 Task: For heading Use Playfair display with bold and underline.  font size for heading26,  'Change the font style of data to'Playfair display and font size to 18,  Change the alignment of both headline & data to Align right In the sheet   Powerhouse Sales templetes   book
Action: Mouse moved to (65, 129)
Screenshot: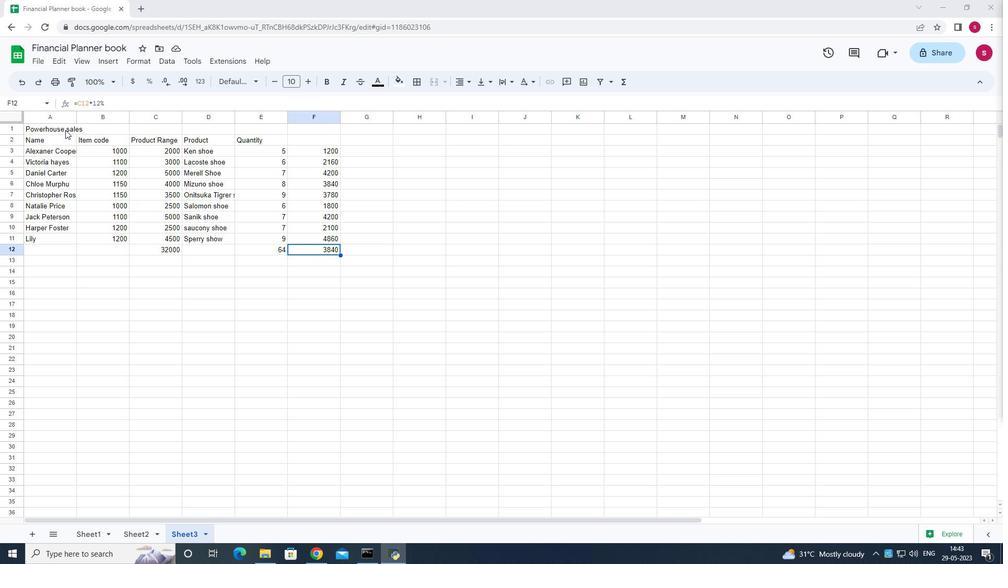 
Action: Mouse pressed left at (65, 129)
Screenshot: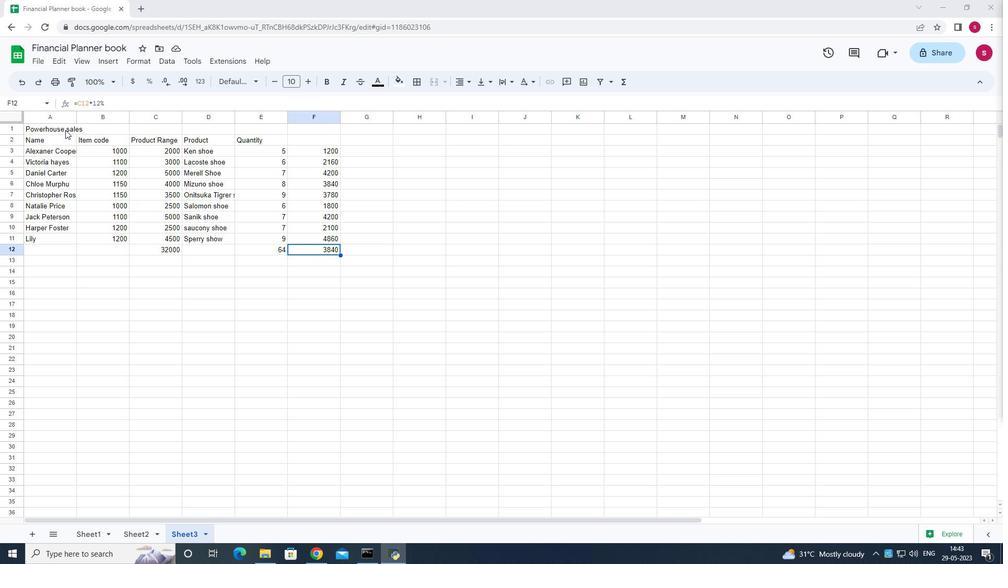 
Action: Mouse moved to (622, 80)
Screenshot: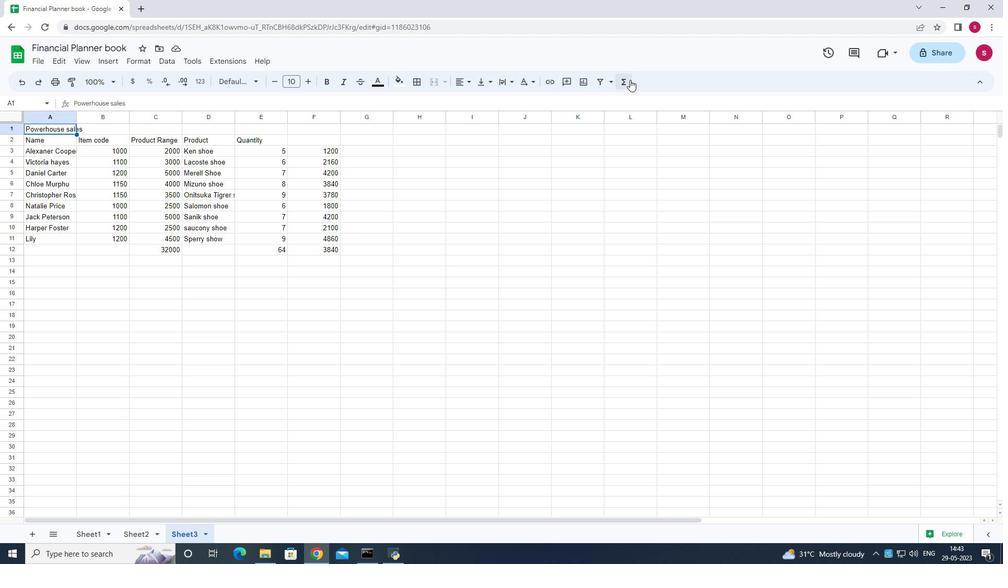 
Action: Mouse pressed left at (622, 80)
Screenshot: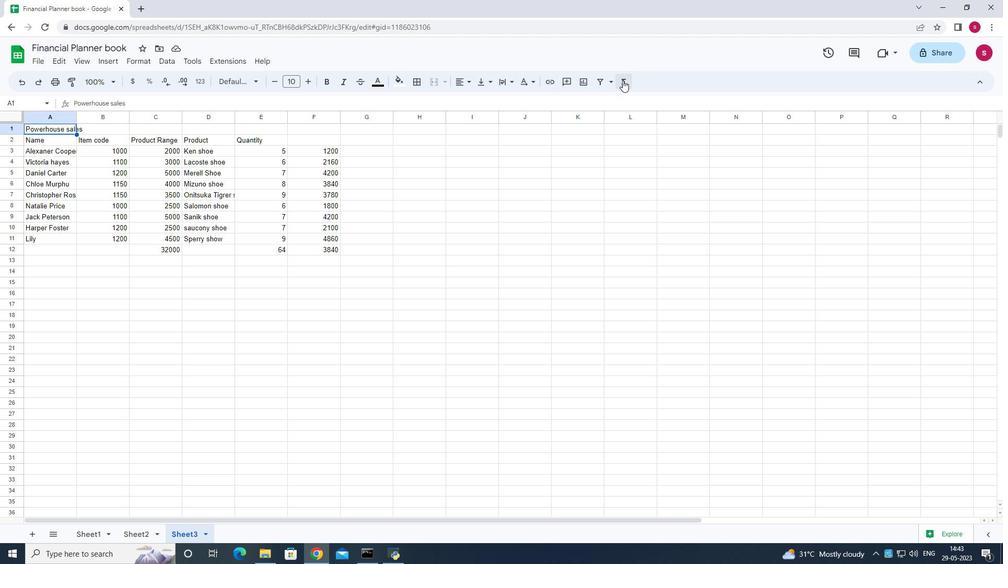 
Action: Mouse moved to (638, 230)
Screenshot: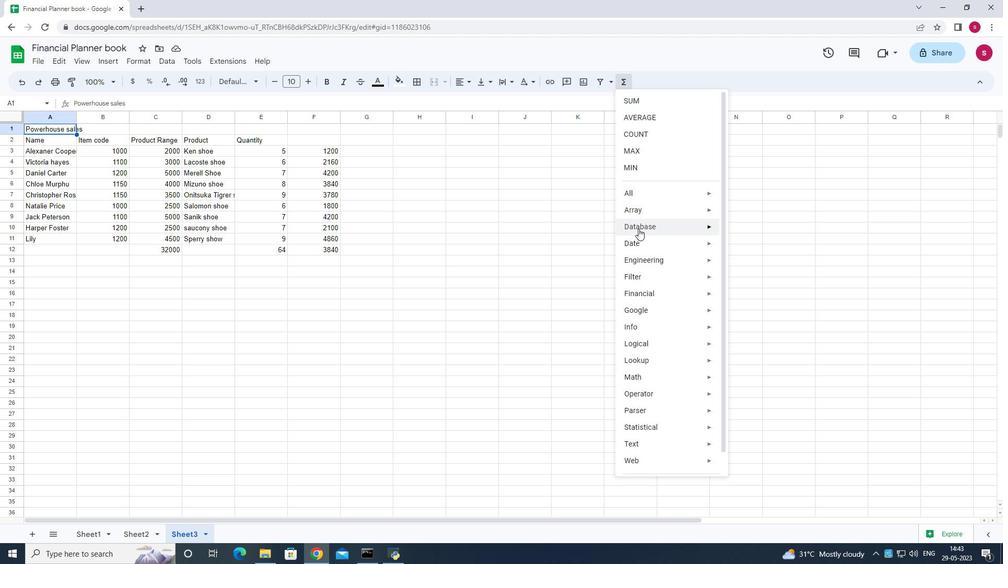 
Action: Mouse scrolled (638, 229) with delta (0, 0)
Screenshot: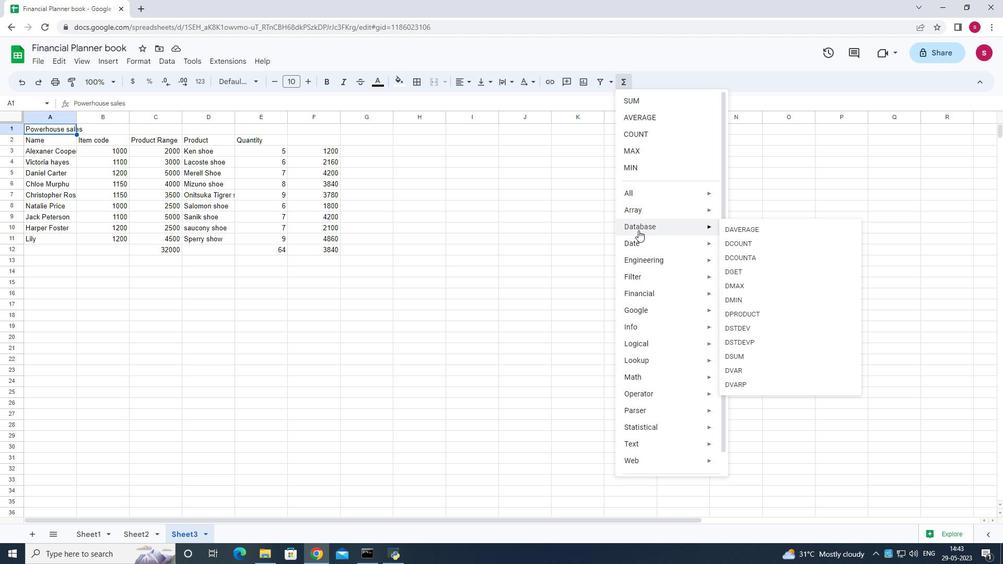 
Action: Mouse scrolled (638, 229) with delta (0, 0)
Screenshot: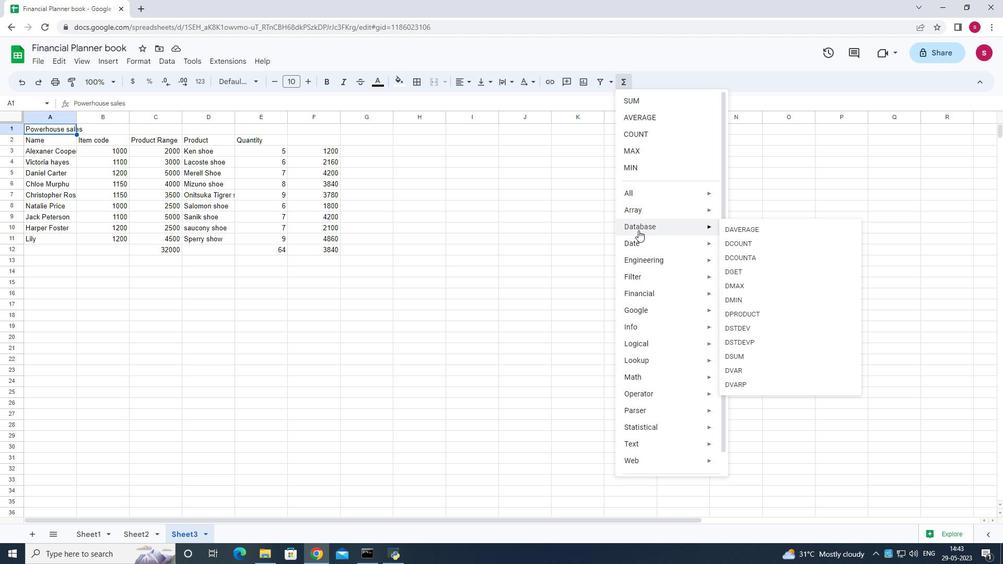 
Action: Mouse scrolled (638, 229) with delta (0, 0)
Screenshot: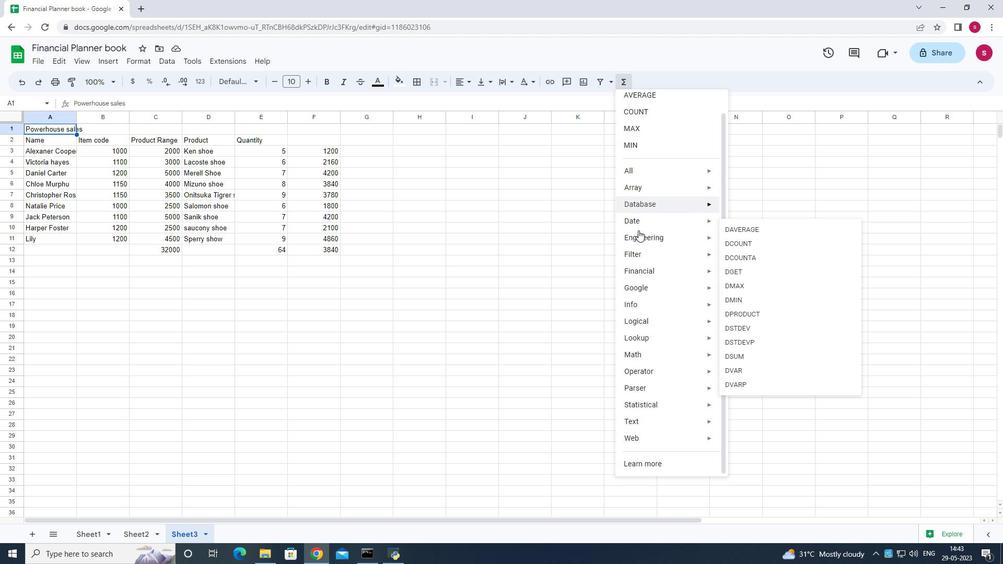 
Action: Mouse scrolled (638, 229) with delta (0, 0)
Screenshot: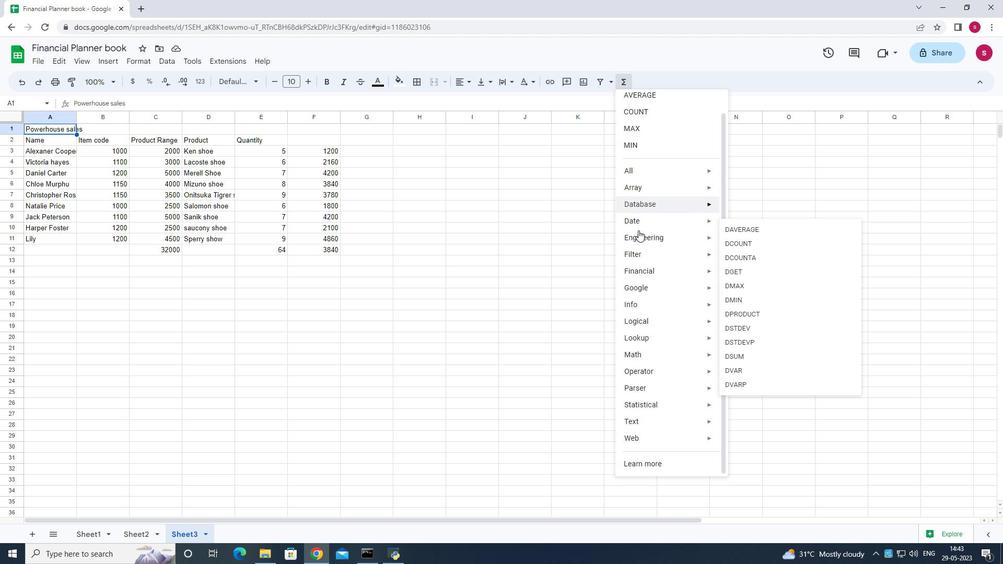 
Action: Mouse scrolled (638, 229) with delta (0, 0)
Screenshot: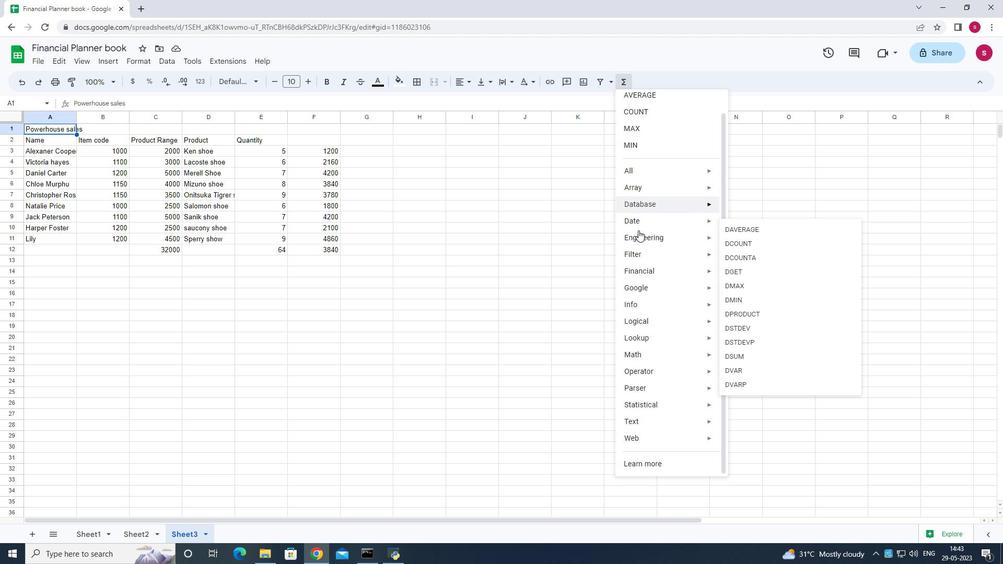 
Action: Mouse scrolled (638, 229) with delta (0, 0)
Screenshot: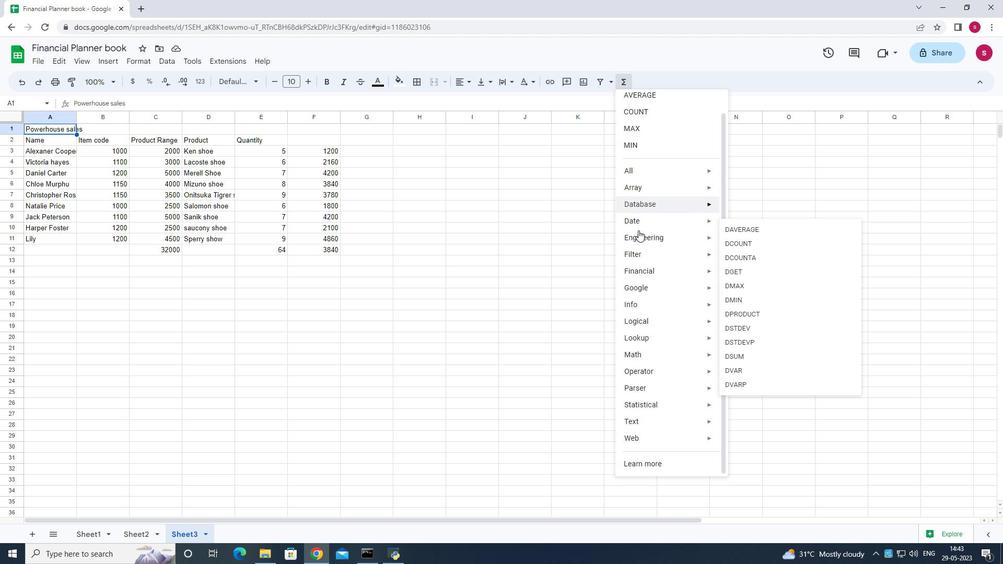 
Action: Mouse scrolled (638, 229) with delta (0, 0)
Screenshot: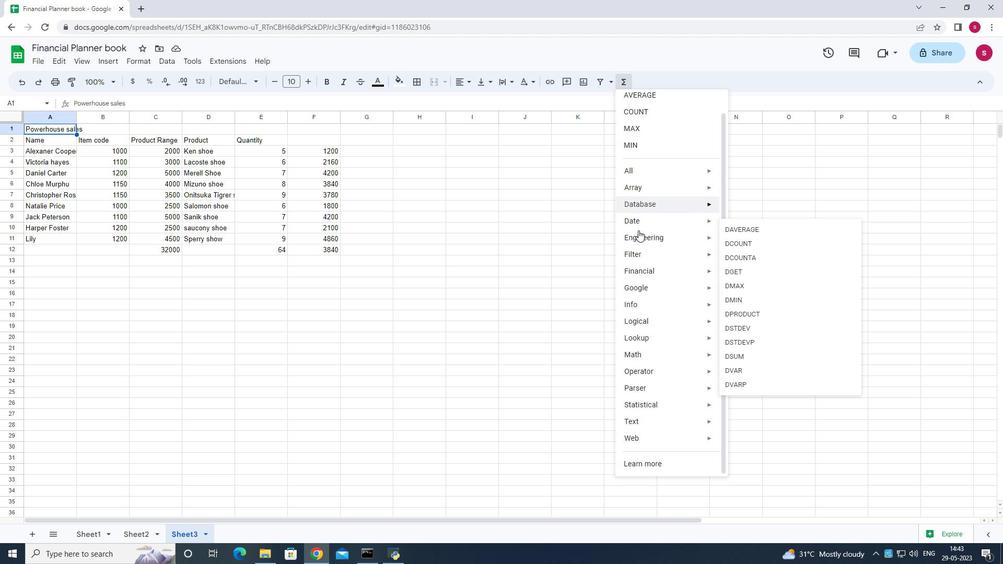 
Action: Mouse moved to (492, 229)
Screenshot: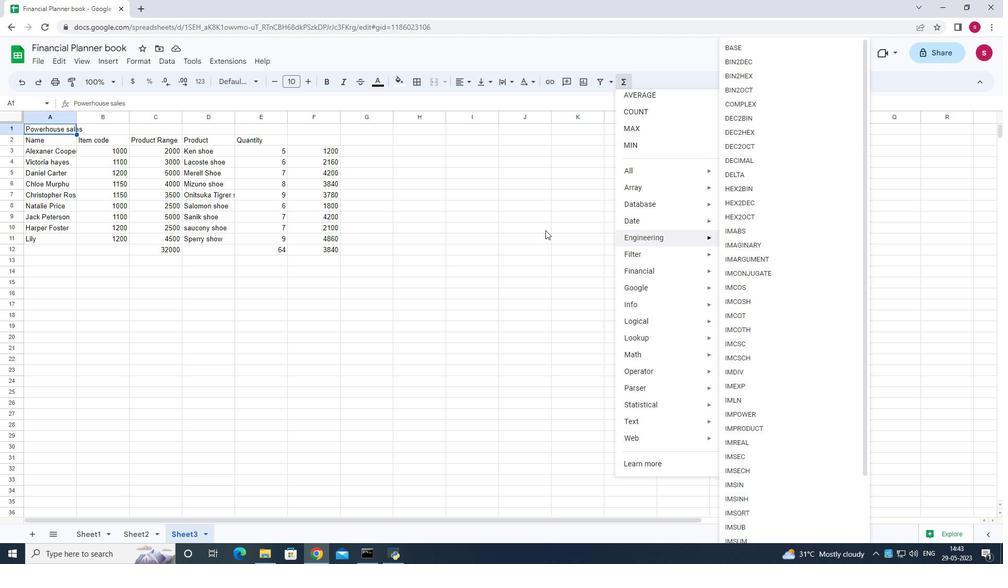 
Action: Mouse pressed left at (492, 229)
Screenshot: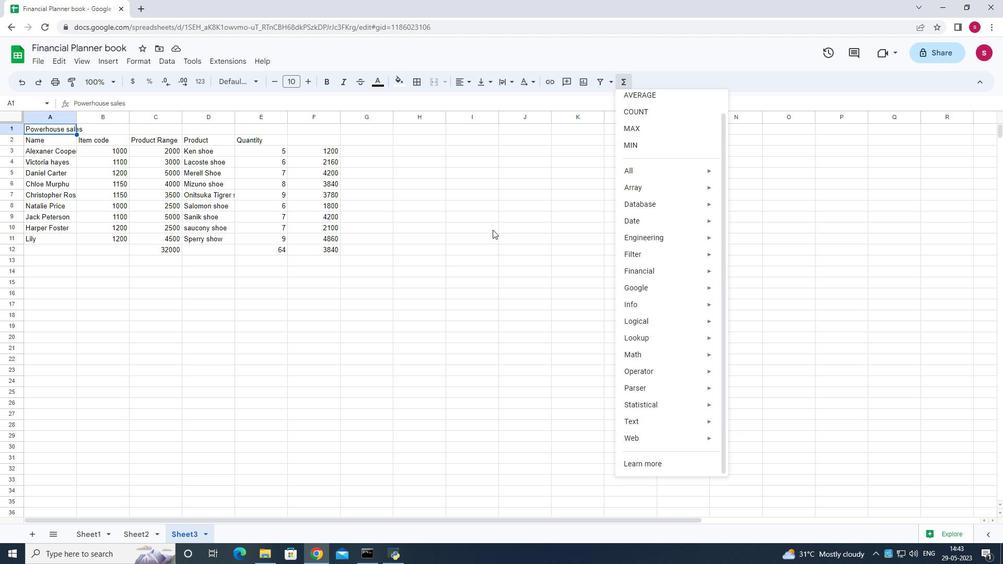 
Action: Mouse moved to (55, 129)
Screenshot: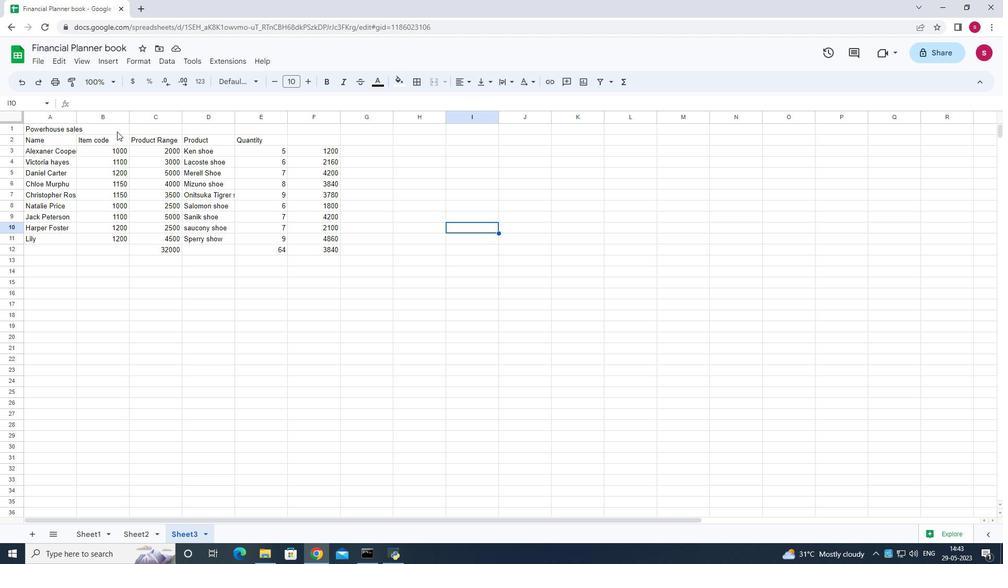 
Action: Mouse pressed left at (55, 129)
Screenshot: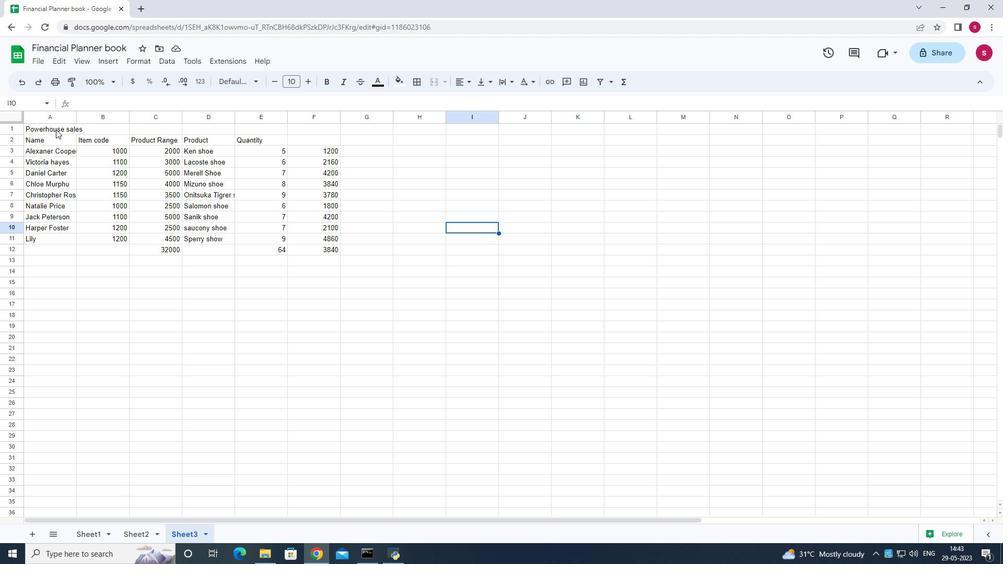 
Action: Mouse moved to (59, 57)
Screenshot: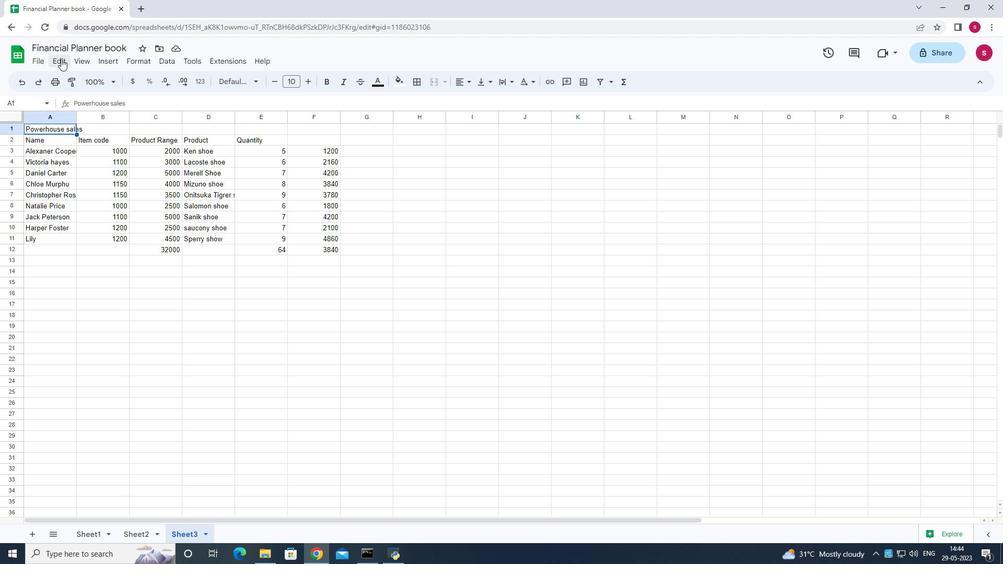 
Action: Mouse pressed left at (59, 57)
Screenshot: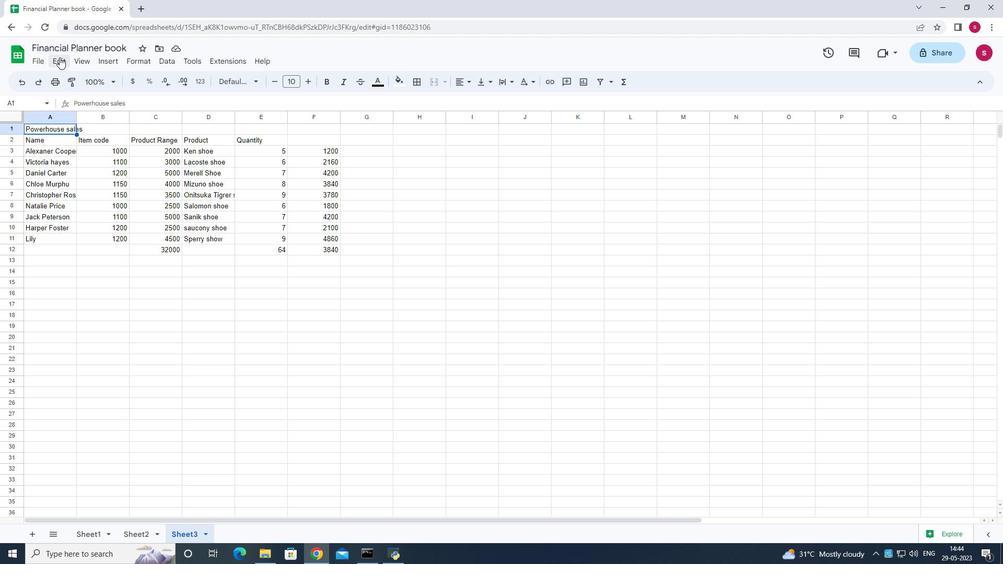 
Action: Mouse moved to (55, 270)
Screenshot: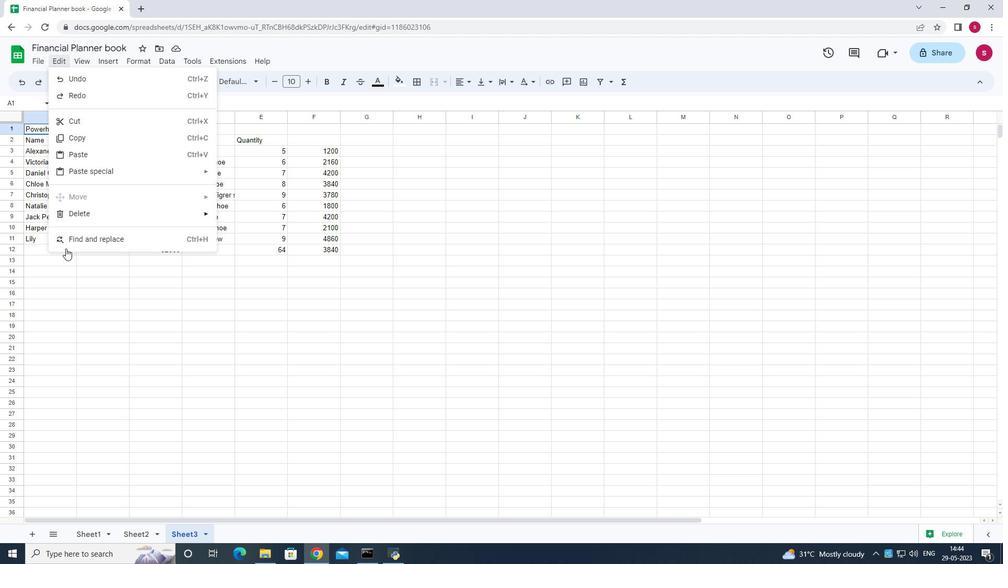
Action: Mouse pressed left at (55, 270)
Screenshot: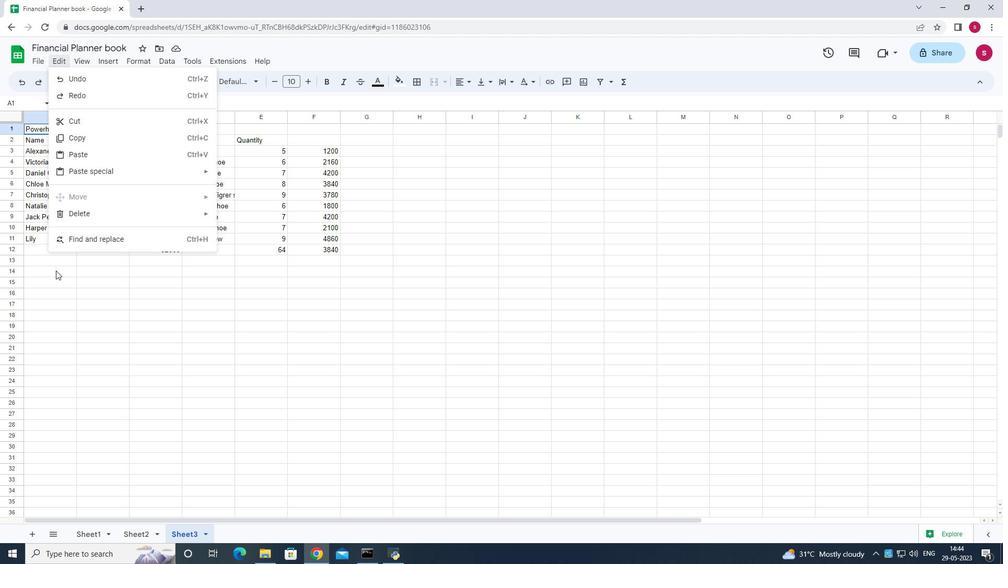 
Action: Mouse moved to (50, 125)
Screenshot: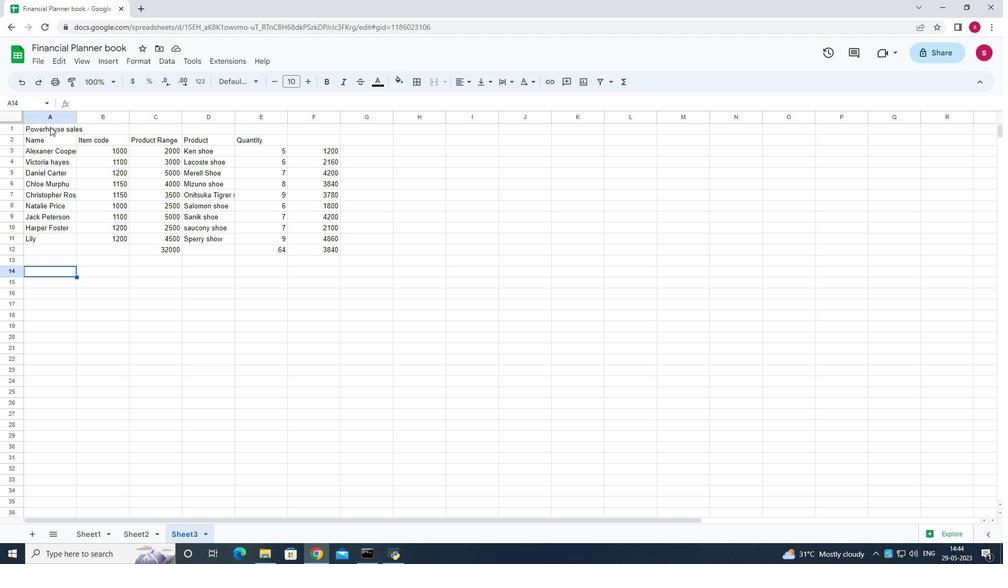 
Action: Mouse pressed left at (50, 125)
Screenshot: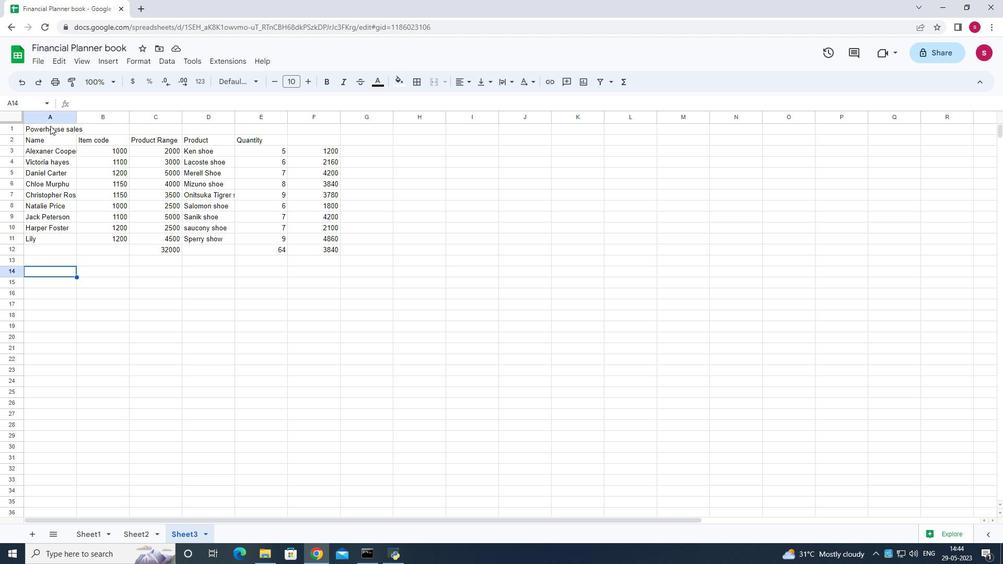 
Action: Mouse moved to (344, 82)
Screenshot: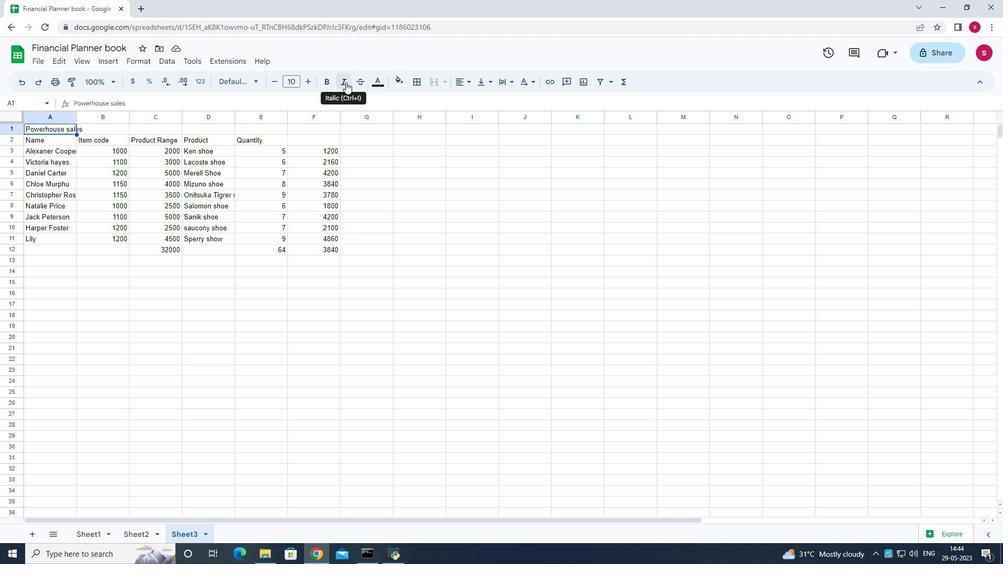 
Action: Mouse pressed left at (344, 82)
Screenshot: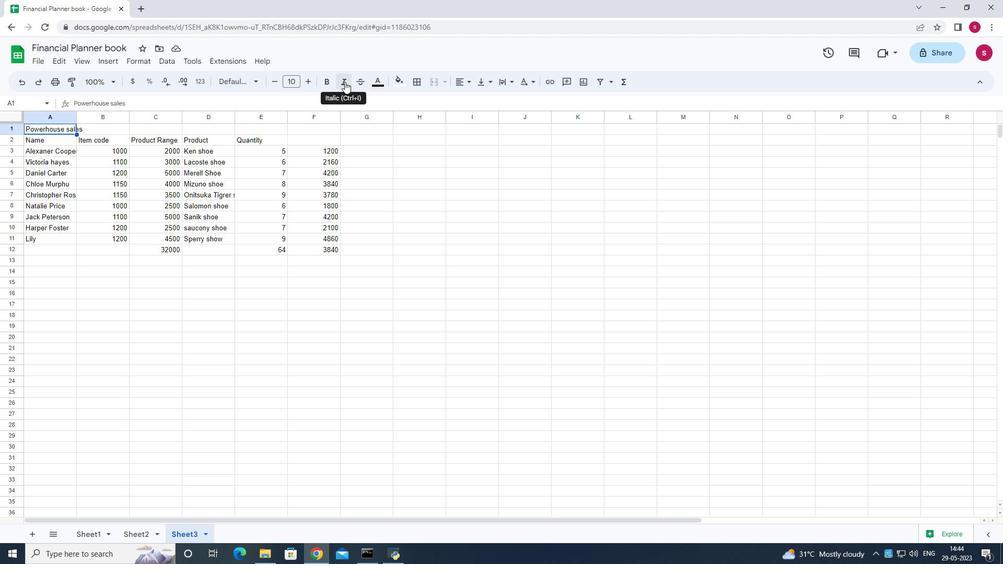 
Action: Mouse moved to (343, 81)
Screenshot: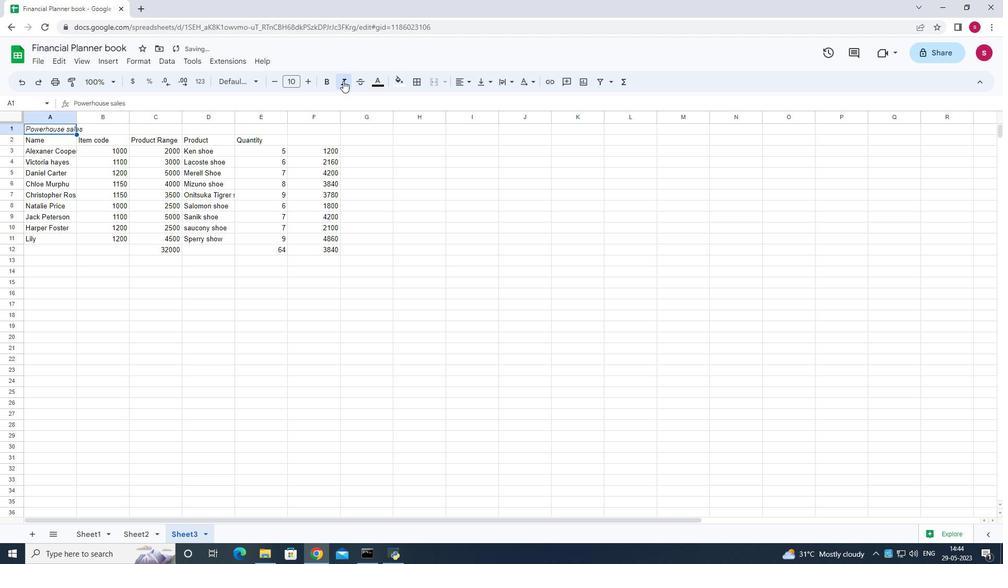 
Action: Mouse pressed left at (343, 81)
Screenshot: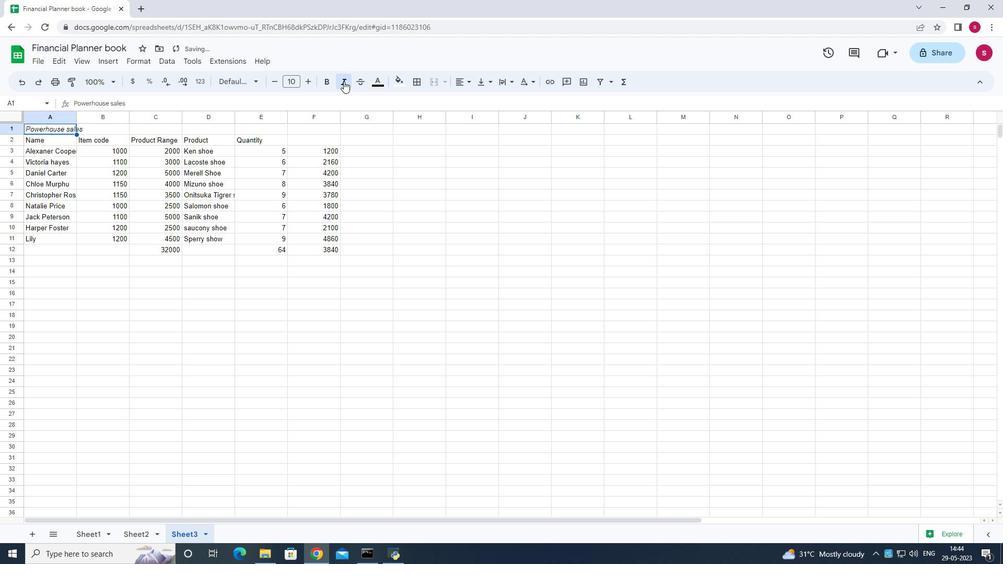 
Action: Mouse pressed left at (343, 81)
Screenshot: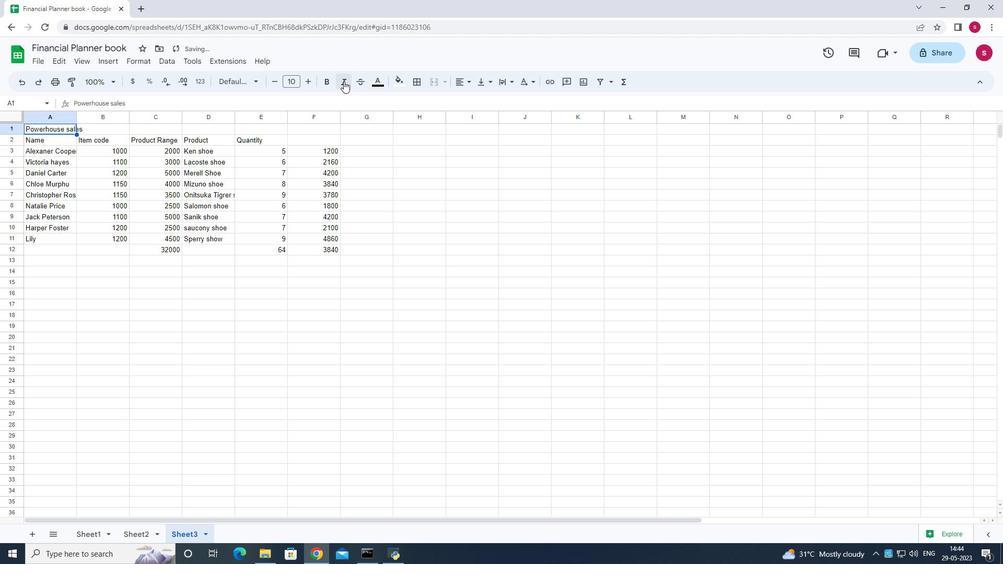 
Action: Mouse moved to (376, 68)
Screenshot: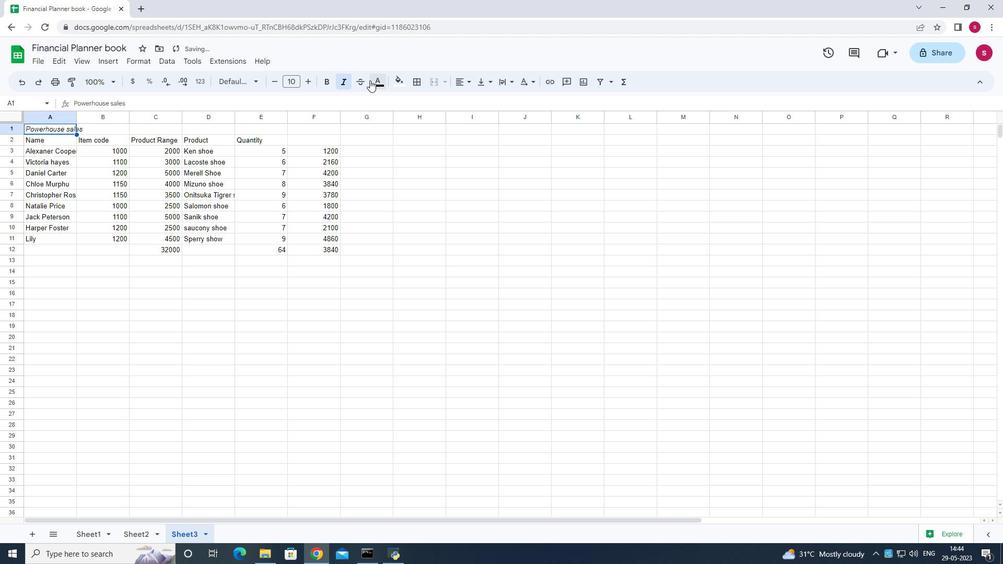
Action: Mouse pressed left at (376, 68)
Screenshot: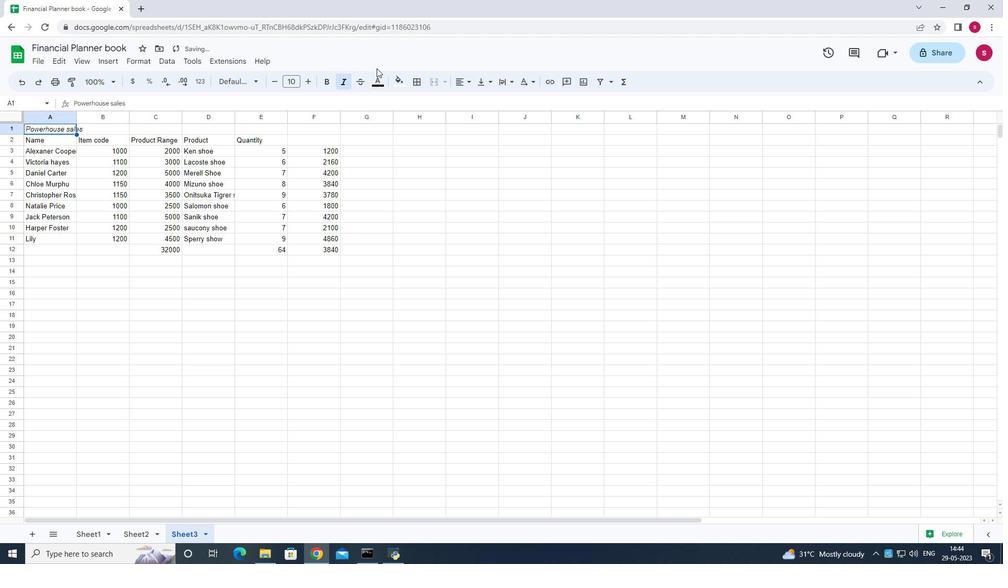 
Action: Mouse moved to (377, 76)
Screenshot: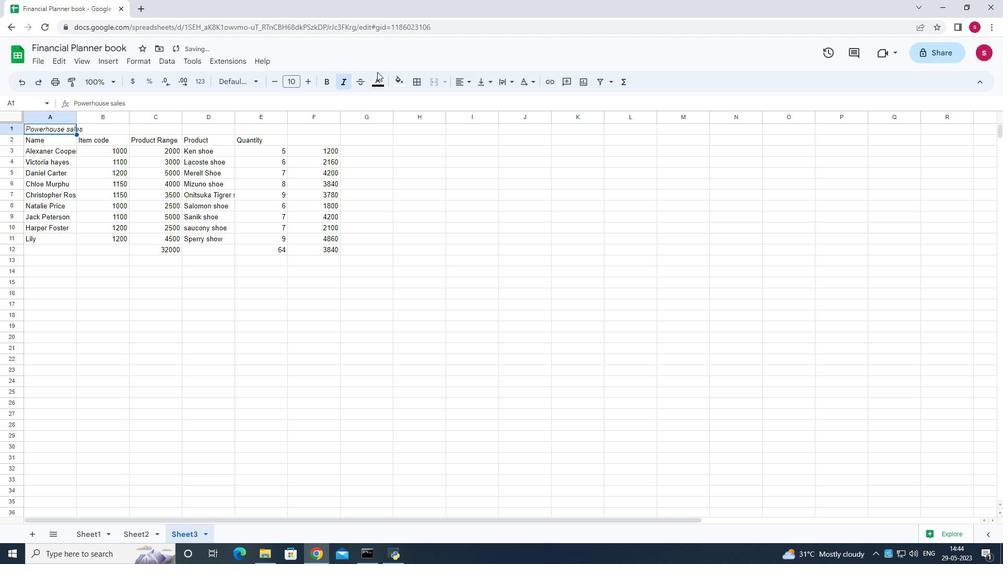 
Action: Mouse pressed left at (377, 76)
Screenshot: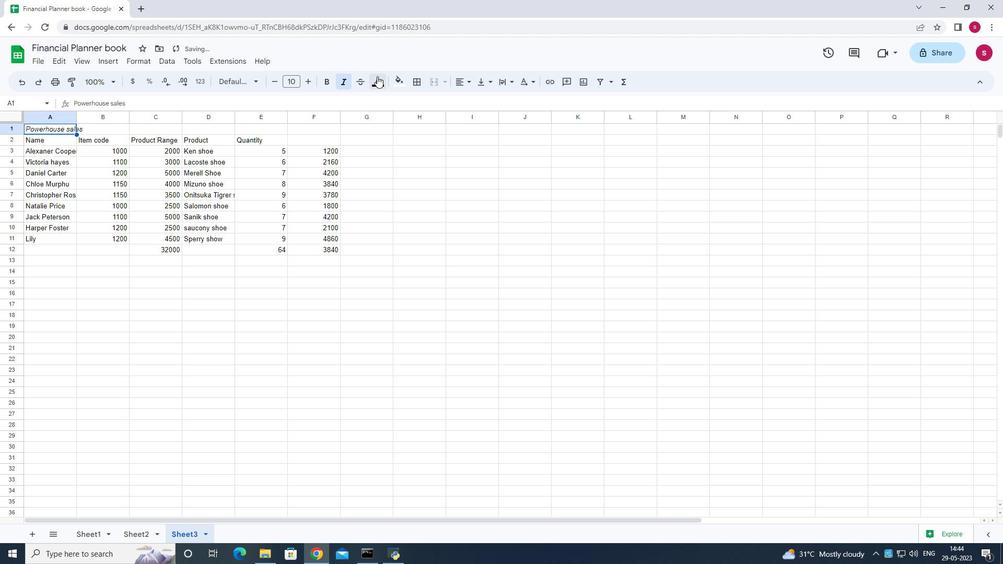 
Action: Mouse moved to (320, 94)
Screenshot: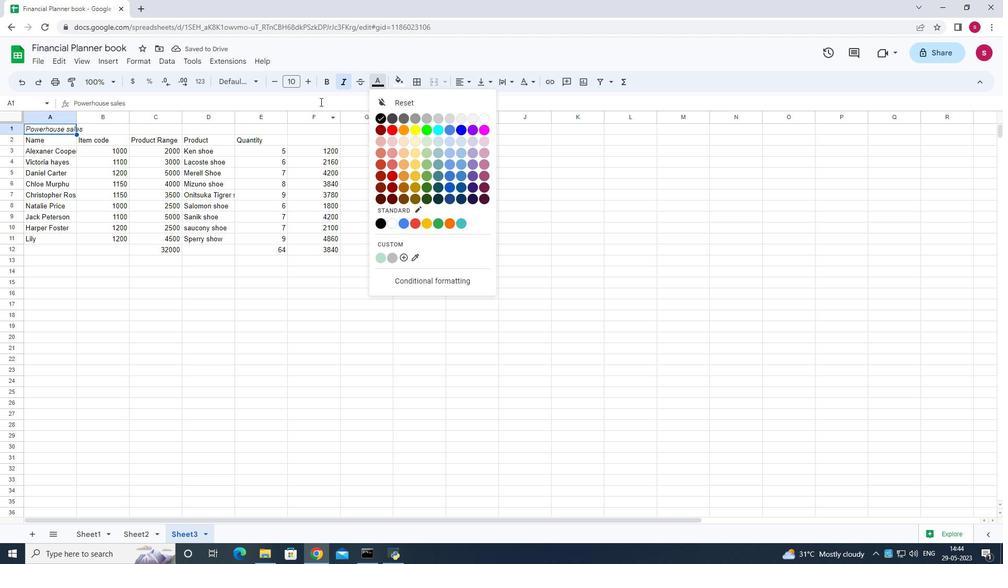 
Action: Mouse pressed left at (320, 94)
Screenshot: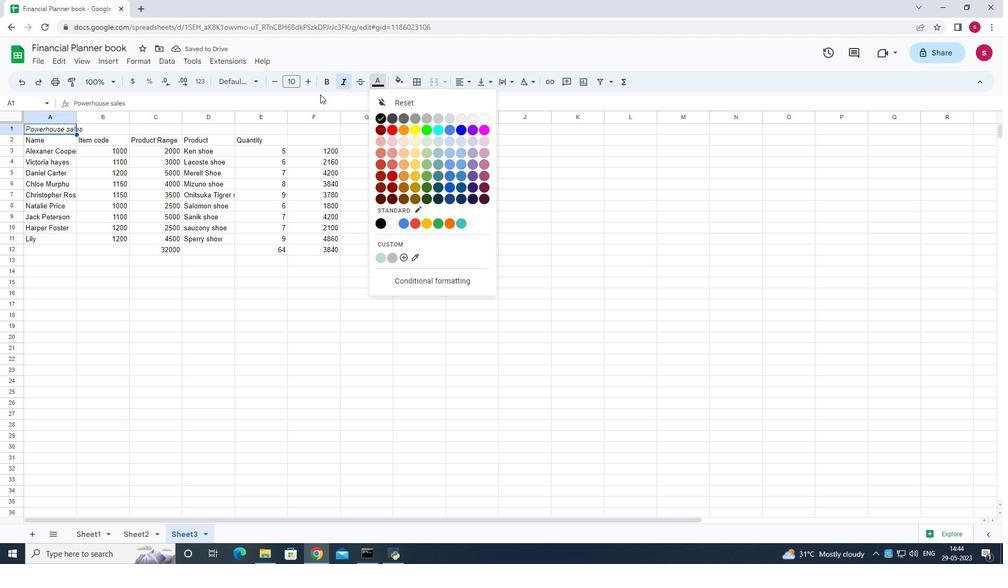 
Action: Mouse moved to (351, 78)
Screenshot: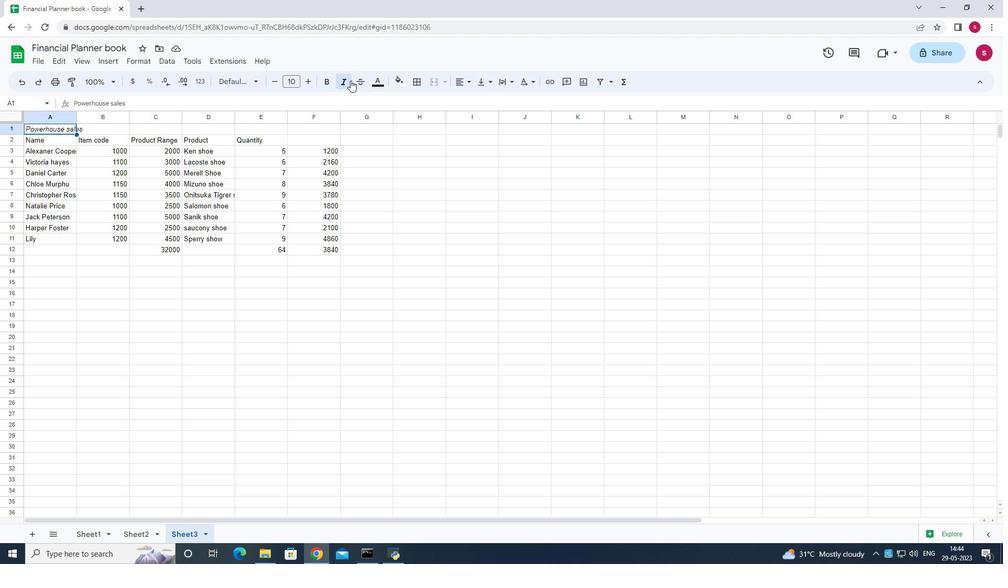 
Action: Mouse pressed left at (351, 78)
Screenshot: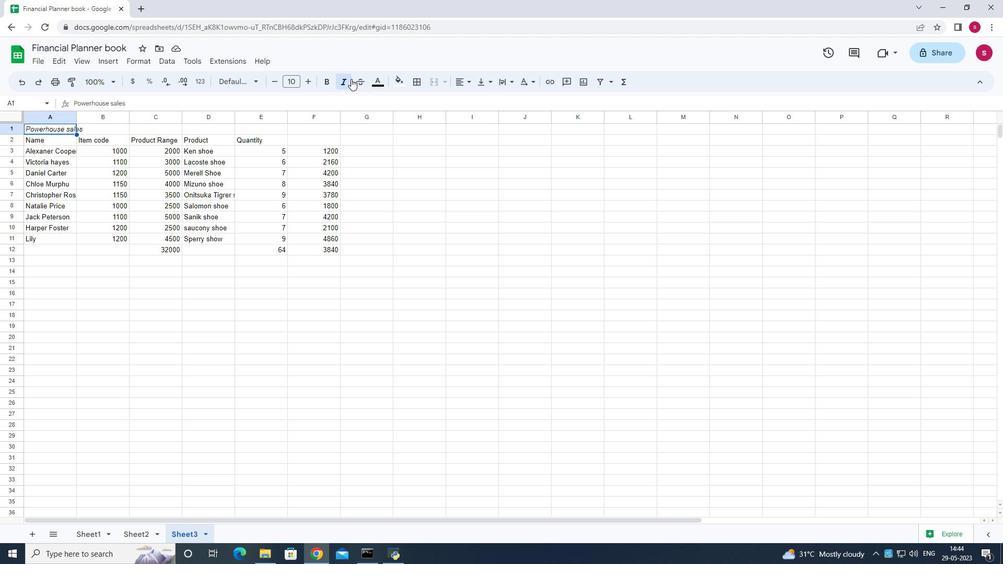 
Action: Mouse moved to (356, 78)
Screenshot: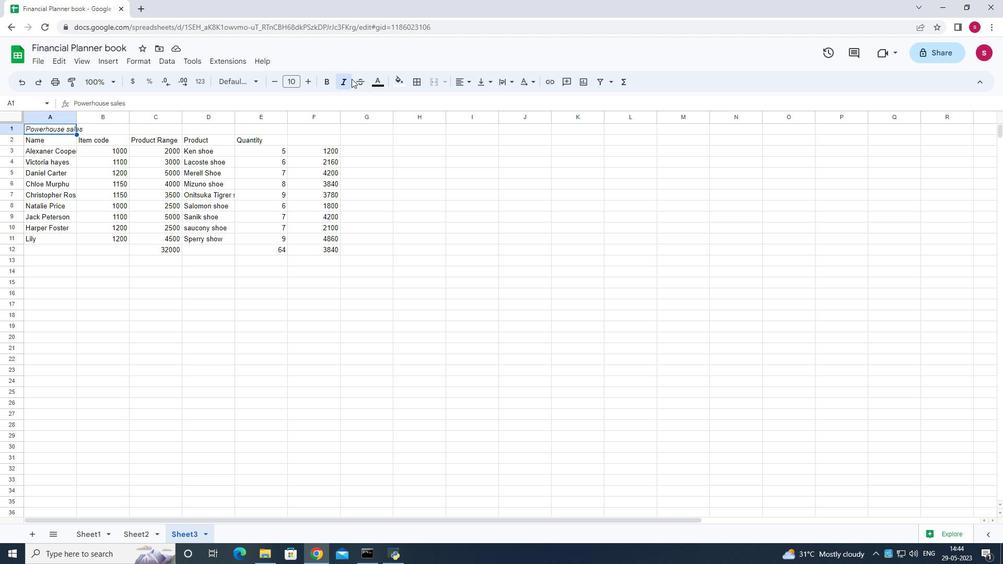
Action: Mouse pressed left at (356, 78)
Screenshot: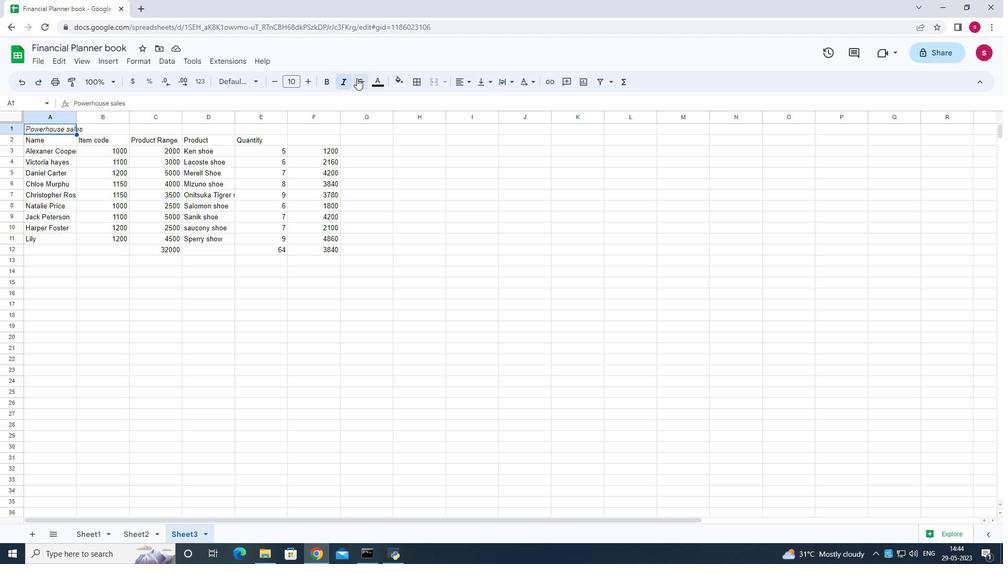 
Action: Mouse pressed left at (356, 78)
Screenshot: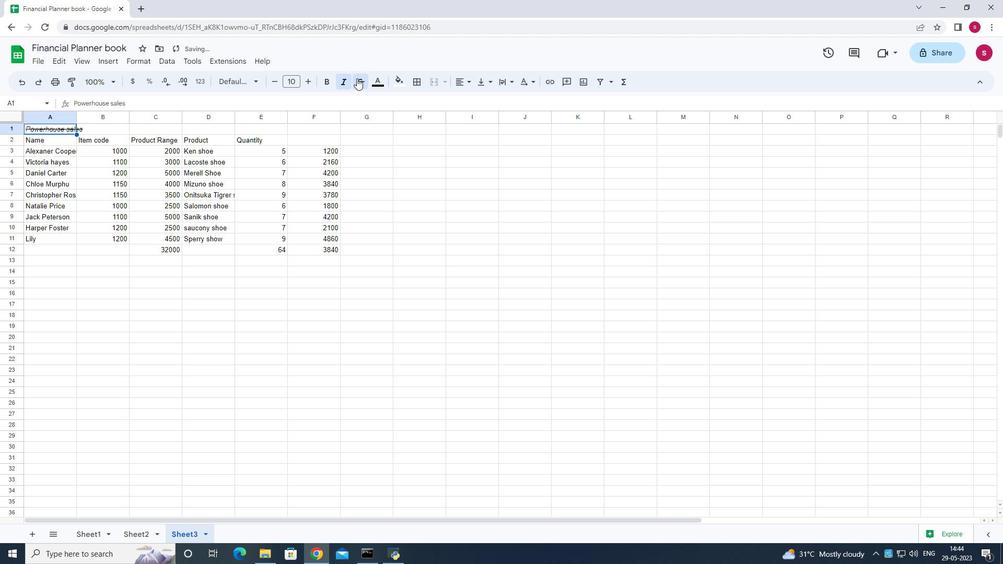 
Action: Mouse pressed left at (356, 78)
Screenshot: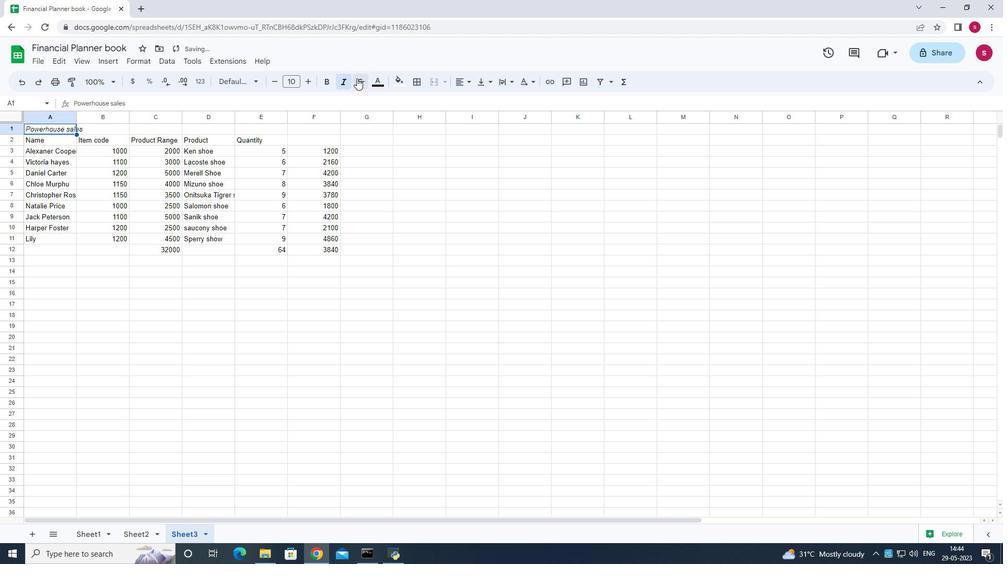 
Action: Mouse pressed left at (356, 78)
Screenshot: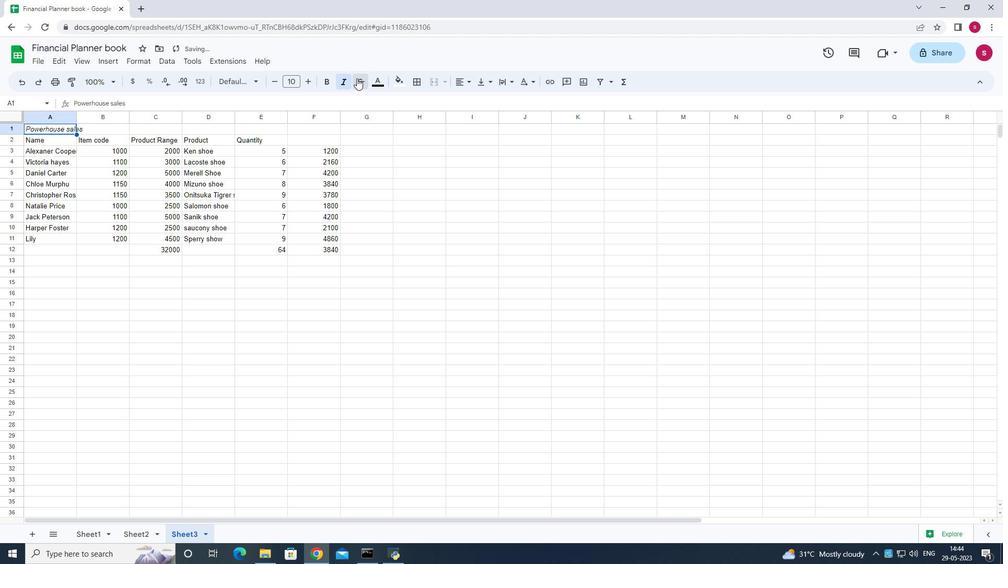 
Action: Mouse pressed left at (356, 78)
Screenshot: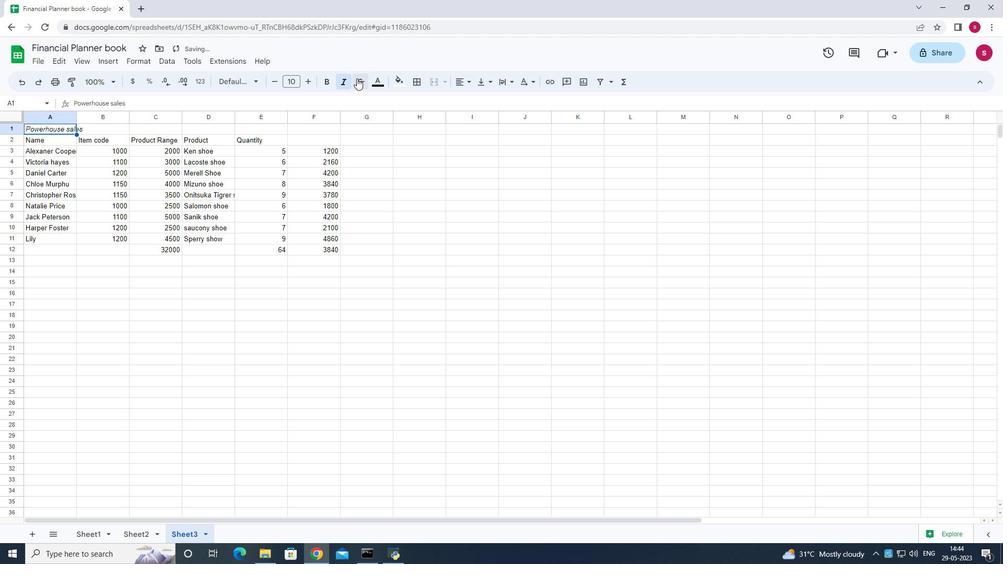
Action: Mouse pressed left at (356, 78)
Screenshot: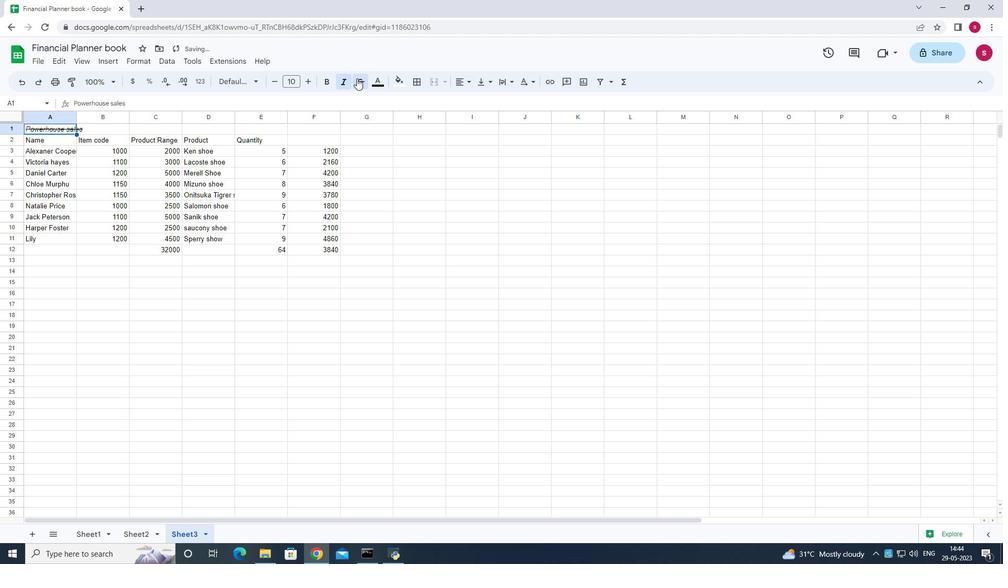 
Action: Mouse moved to (324, 79)
Screenshot: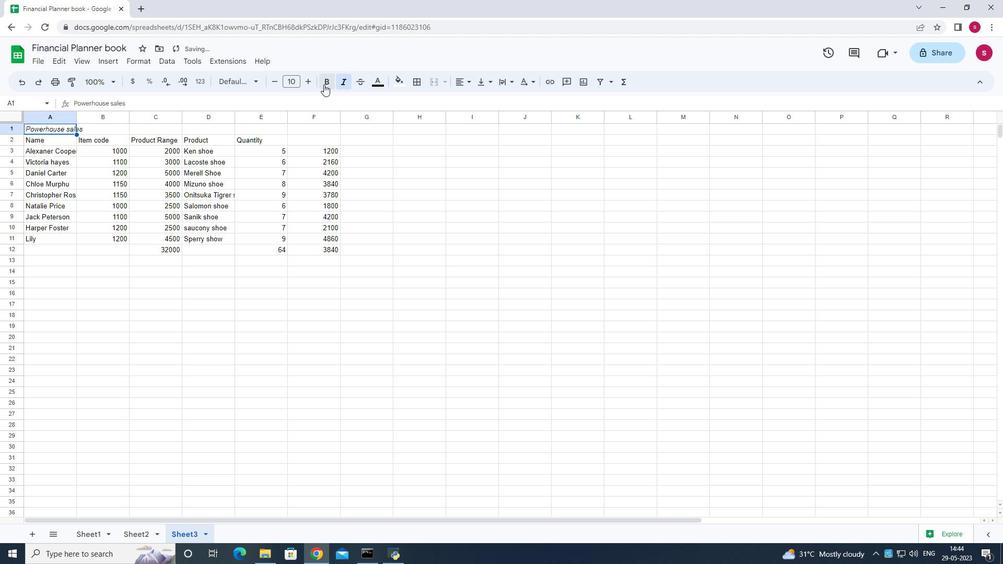 
Action: Mouse pressed left at (324, 79)
Screenshot: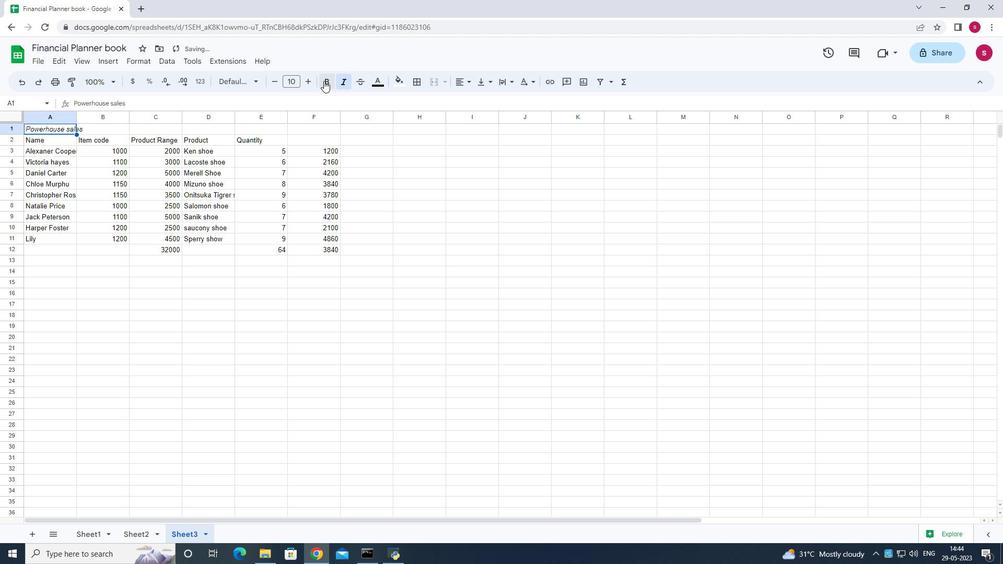 
Action: Mouse moved to (298, 112)
Screenshot: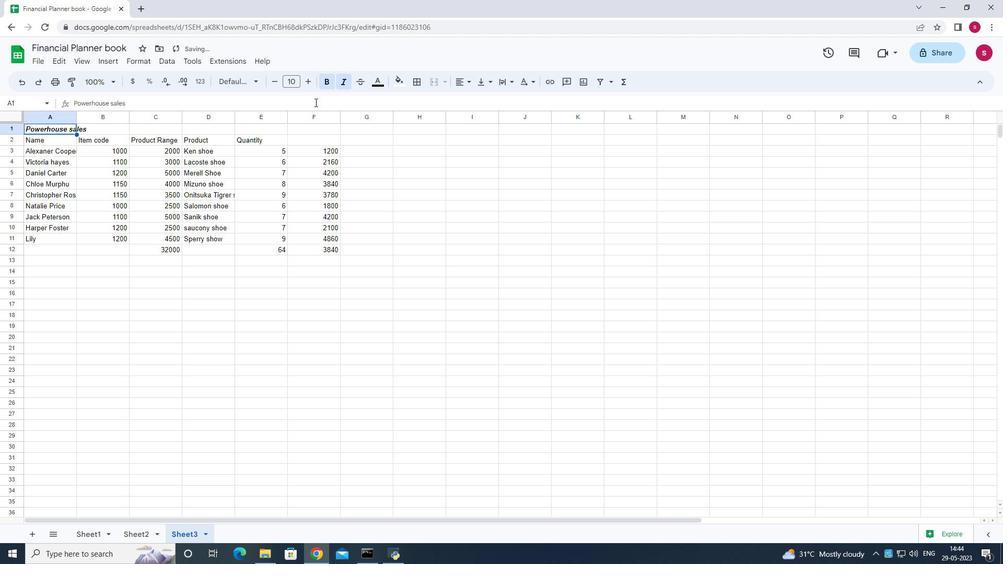 
Action: Mouse pressed left at (298, 112)
Screenshot: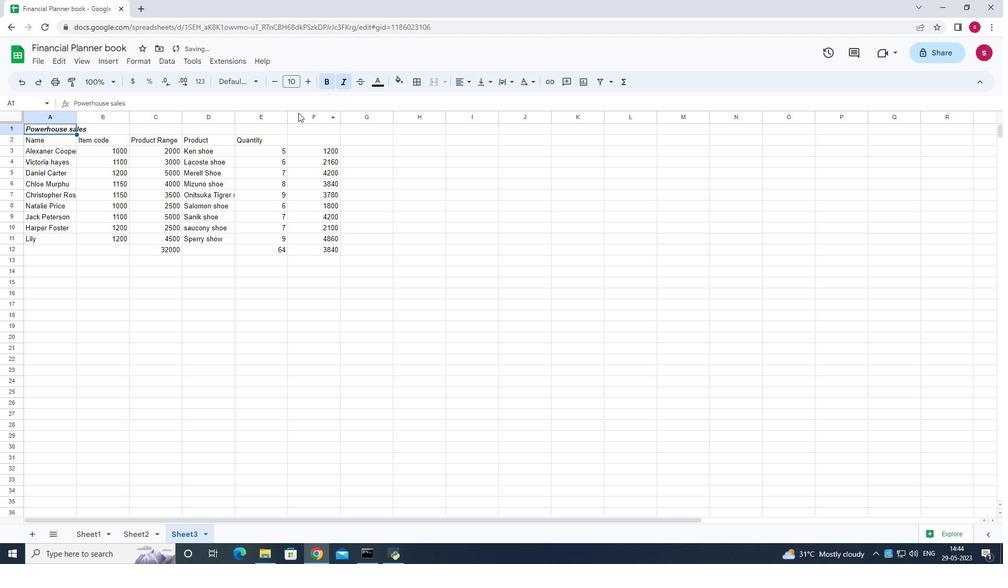 
Action: Mouse moved to (61, 127)
Screenshot: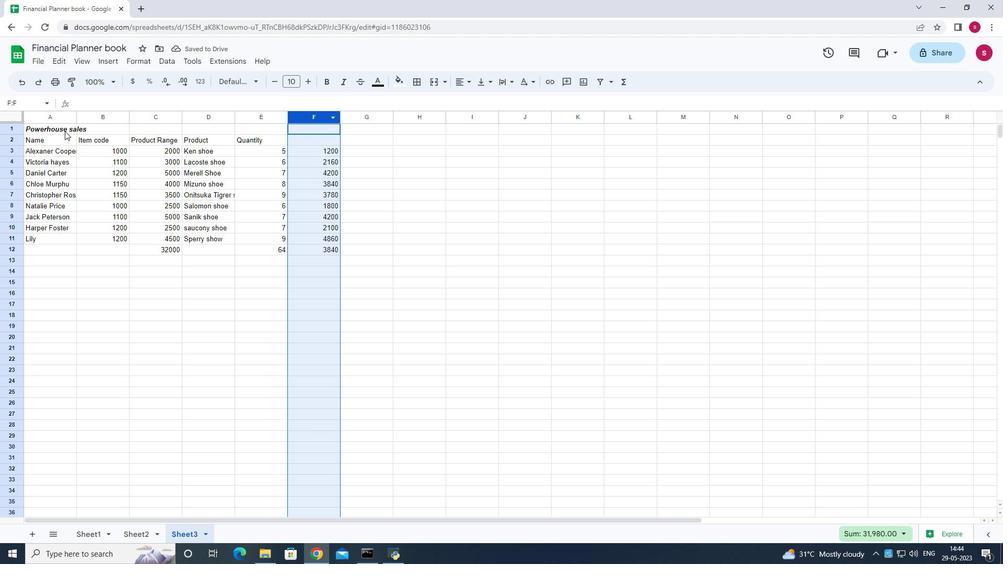 
Action: Mouse pressed left at (61, 127)
Screenshot: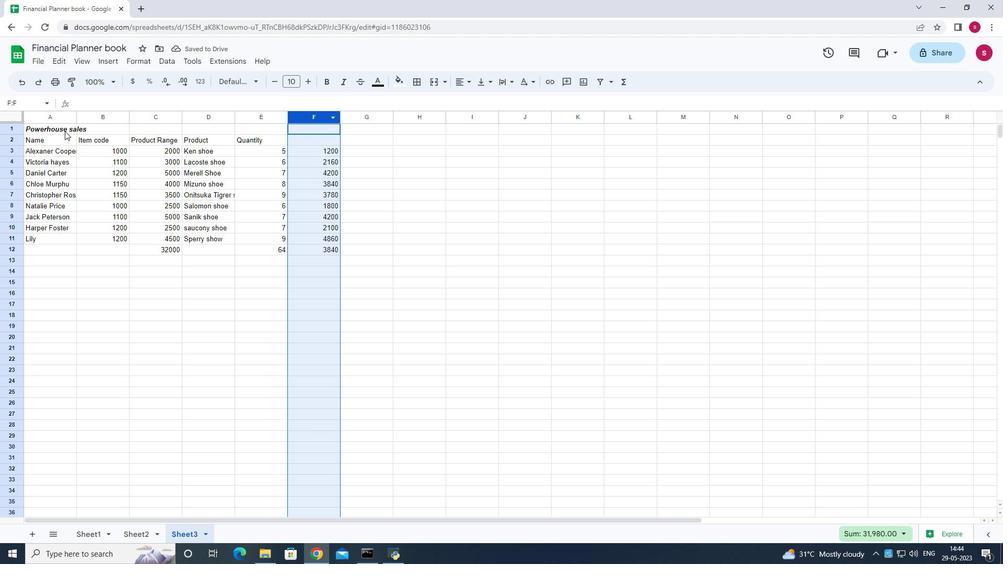 
Action: Mouse moved to (522, 81)
Screenshot: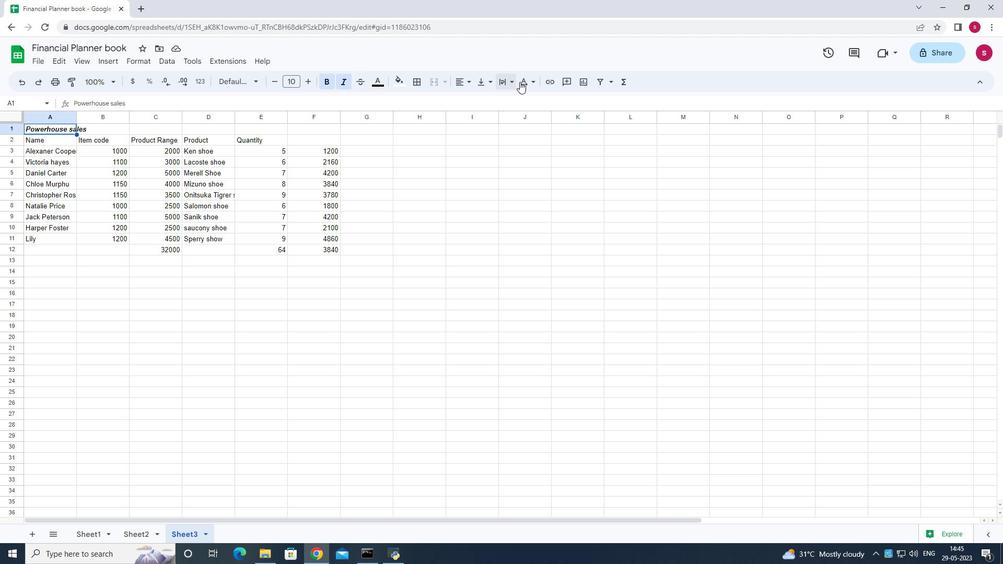 
Action: Mouse pressed left at (522, 81)
Screenshot: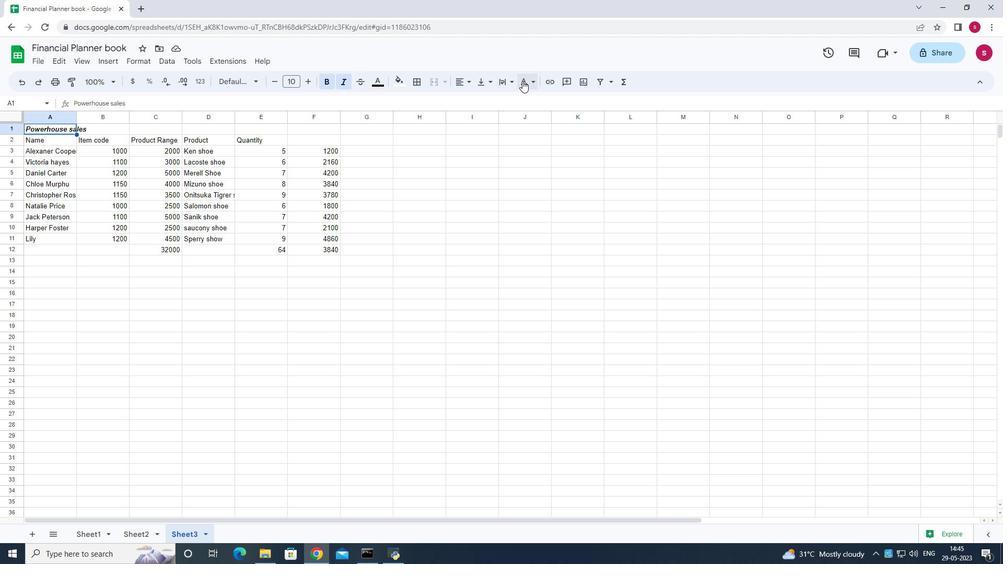 
Action: Mouse moved to (480, 83)
Screenshot: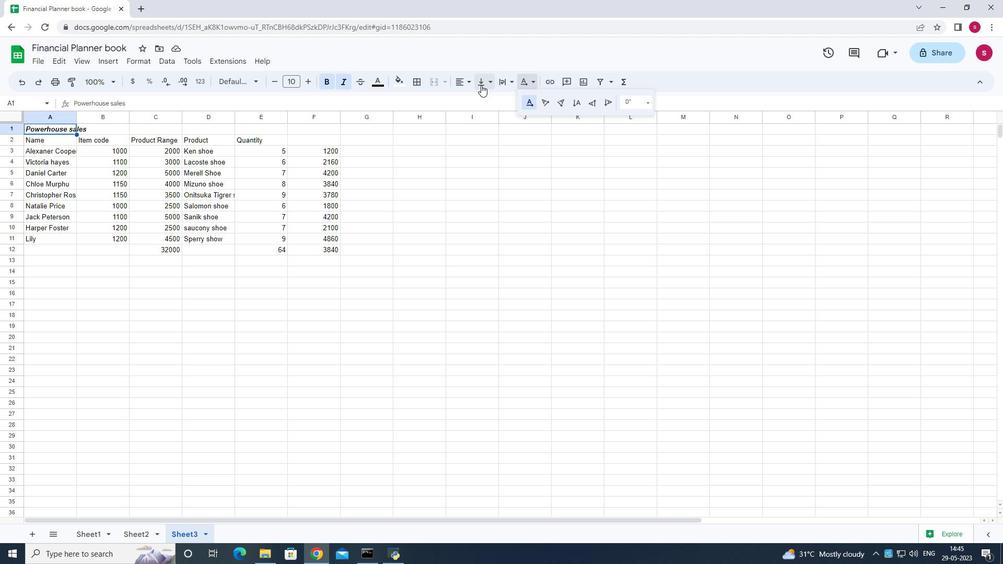 
Action: Mouse pressed left at (480, 83)
Screenshot: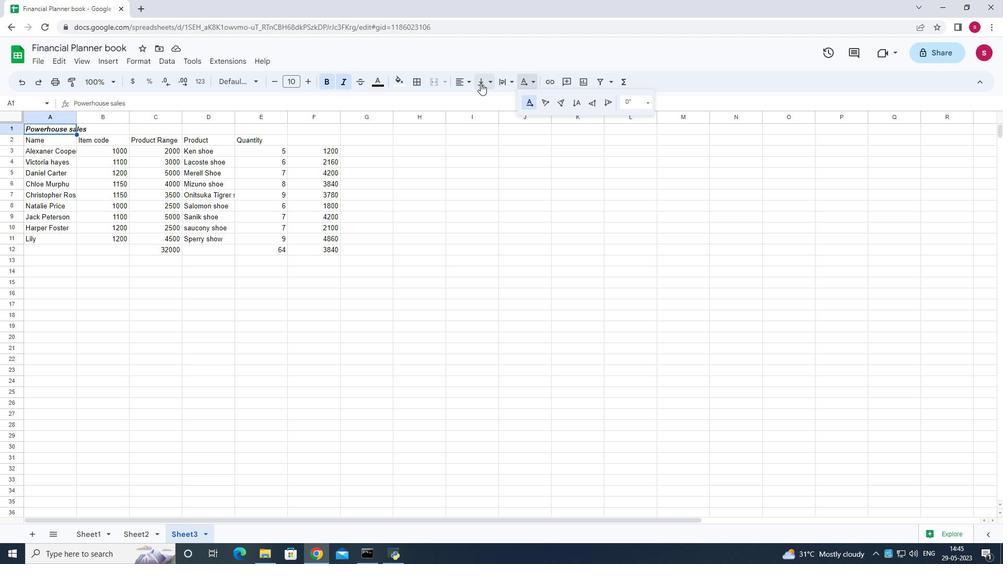 
Action: Mouse moved to (530, 80)
Screenshot: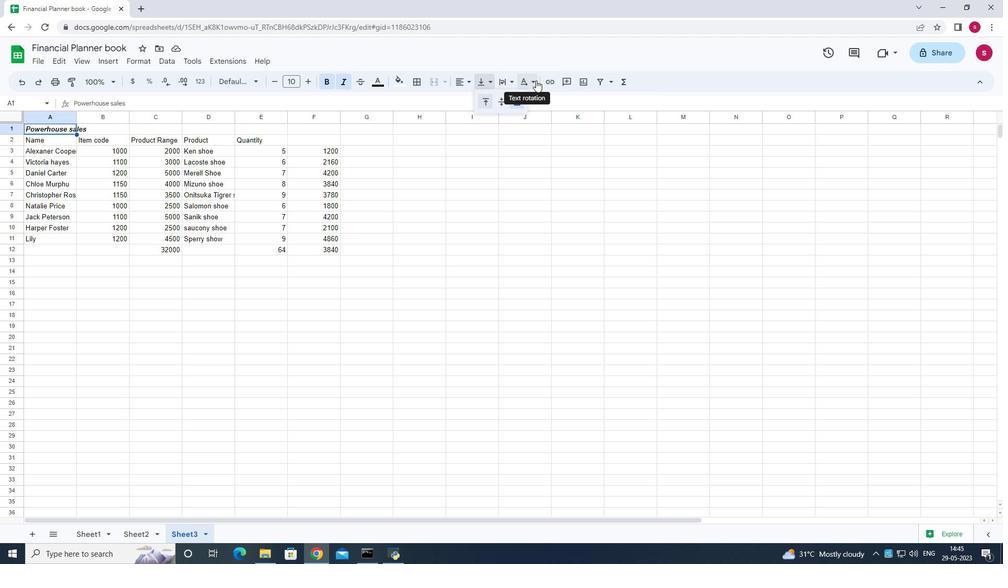 
Action: Mouse pressed left at (530, 80)
Screenshot: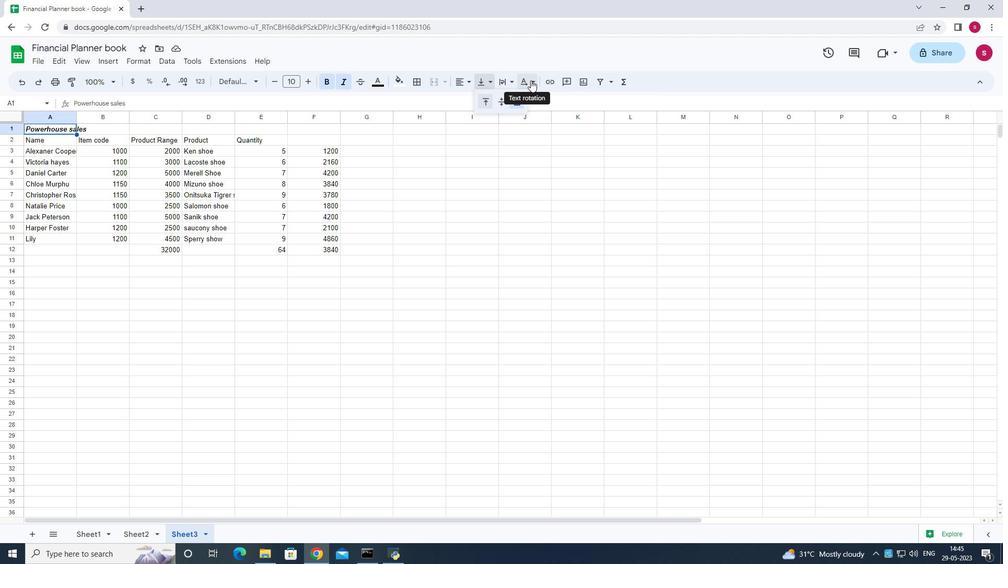 
Action: Mouse moved to (255, 78)
Screenshot: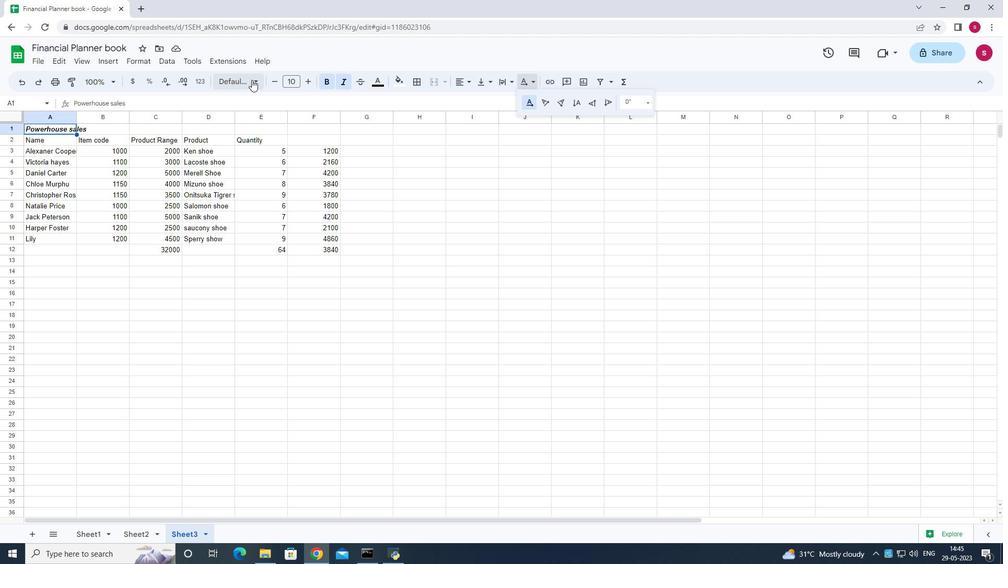 
Action: Mouse pressed left at (255, 78)
Screenshot: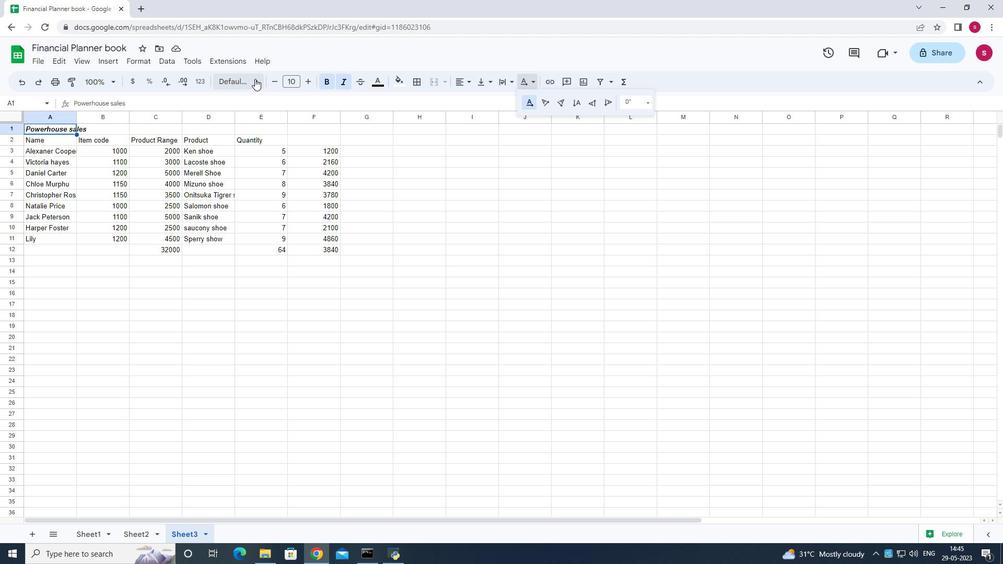 
Action: Mouse moved to (240, 168)
Screenshot: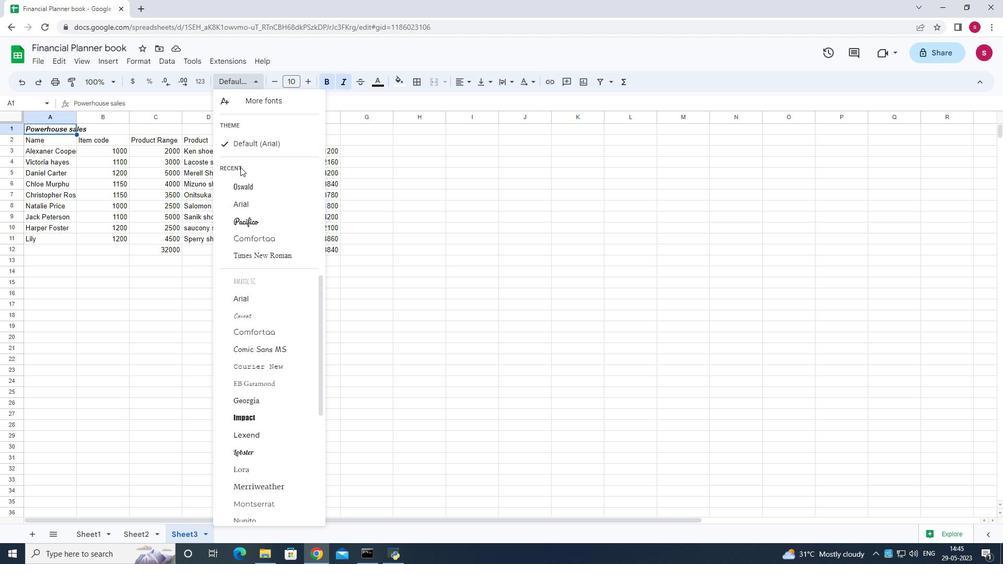 
Action: Mouse scrolled (240, 168) with delta (0, 0)
Screenshot: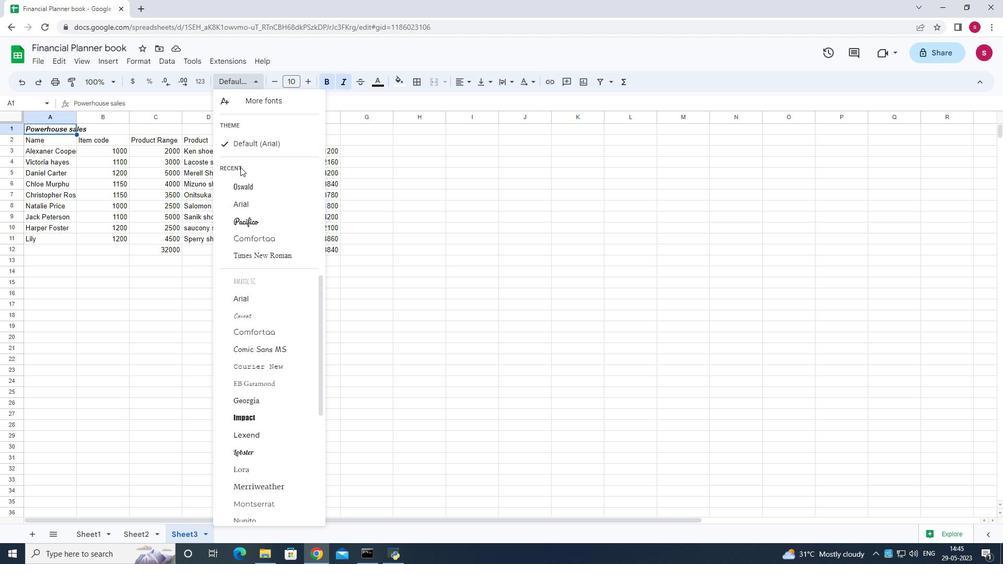 
Action: Mouse scrolled (240, 168) with delta (0, 0)
Screenshot: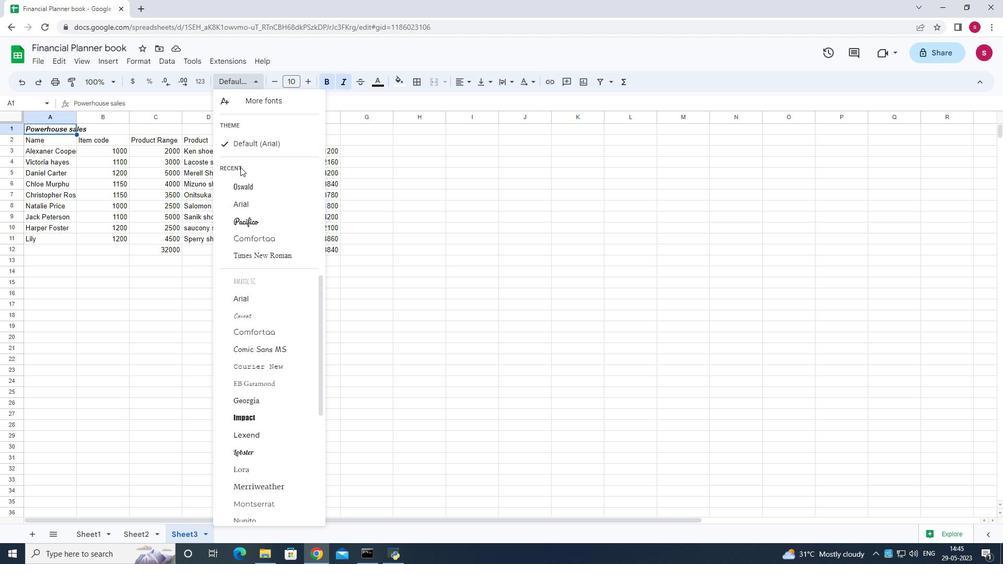 
Action: Mouse scrolled (240, 168) with delta (0, 0)
Screenshot: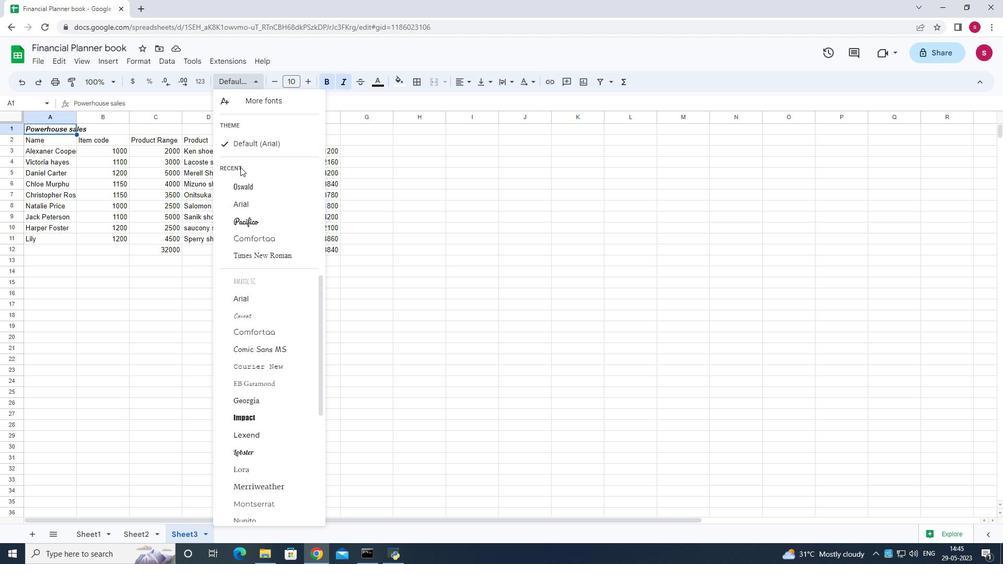 
Action: Mouse scrolled (240, 168) with delta (0, 0)
Screenshot: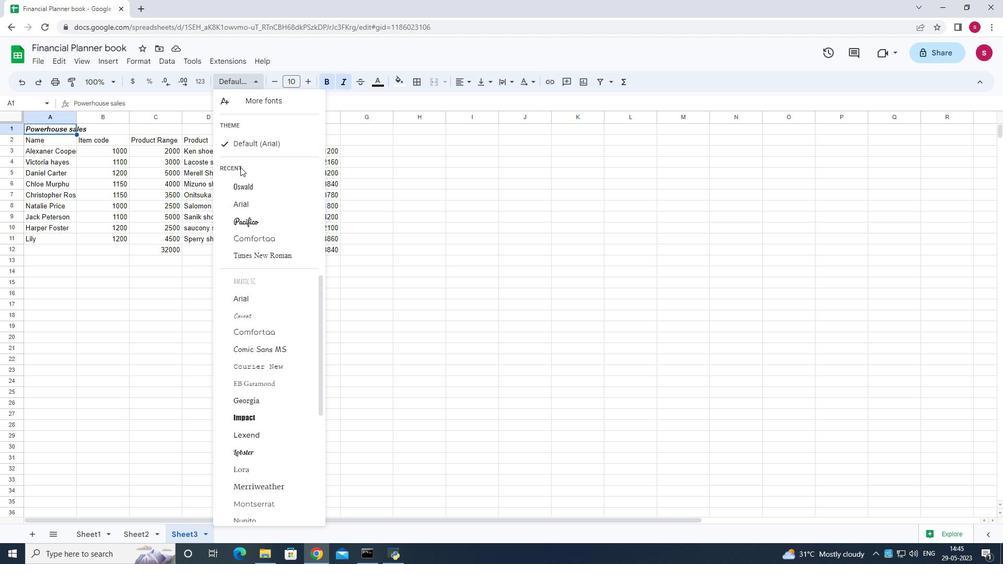 
Action: Mouse scrolled (240, 168) with delta (0, 0)
Screenshot: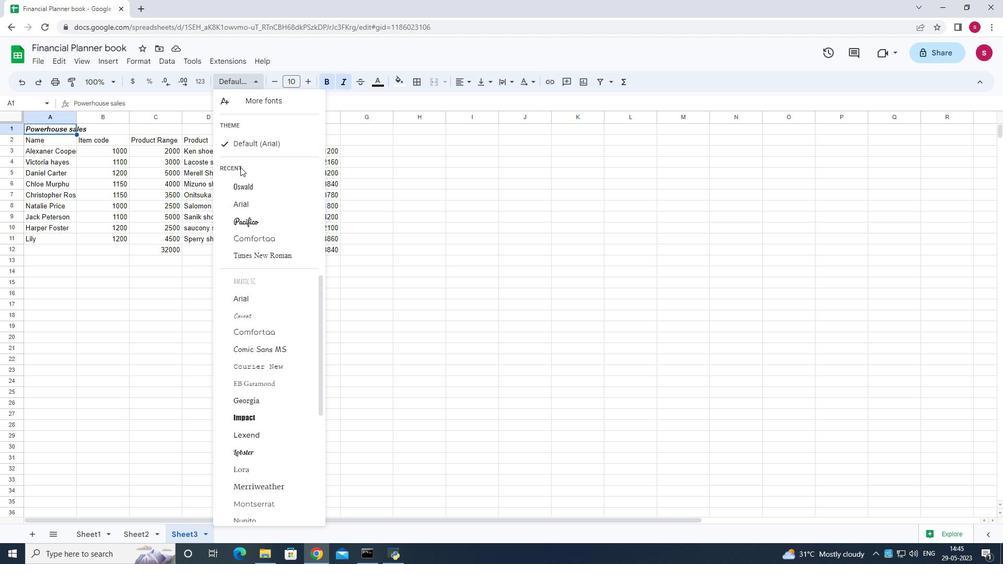 
Action: Mouse moved to (240, 169)
Screenshot: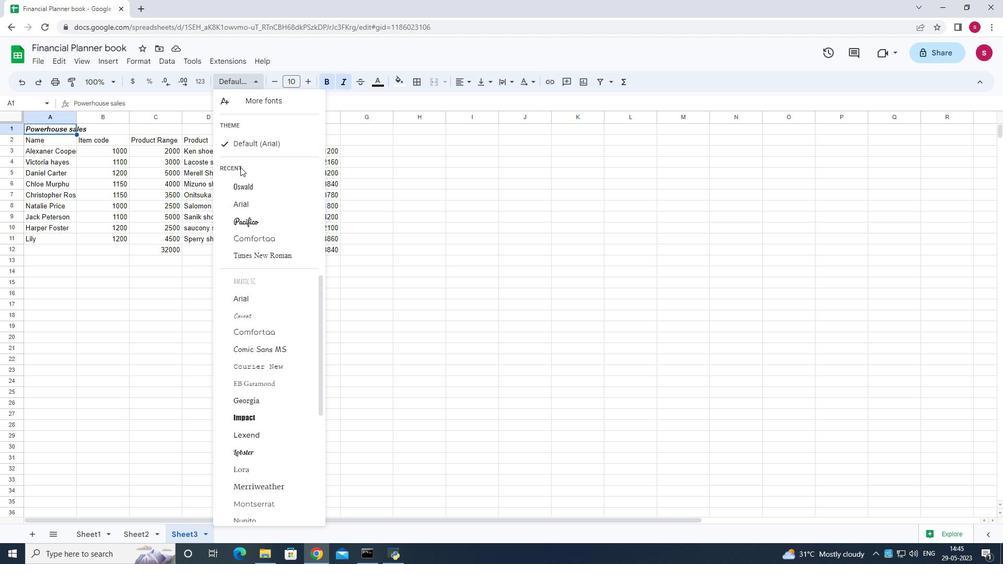 
Action: Mouse scrolled (240, 168) with delta (0, 0)
Screenshot: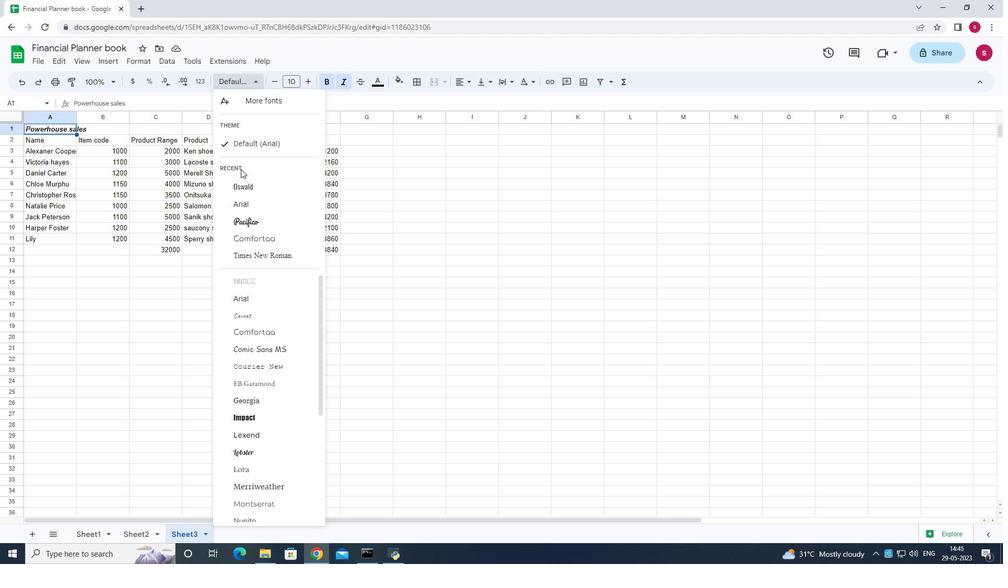 
Action: Mouse scrolled (240, 168) with delta (0, 0)
Screenshot: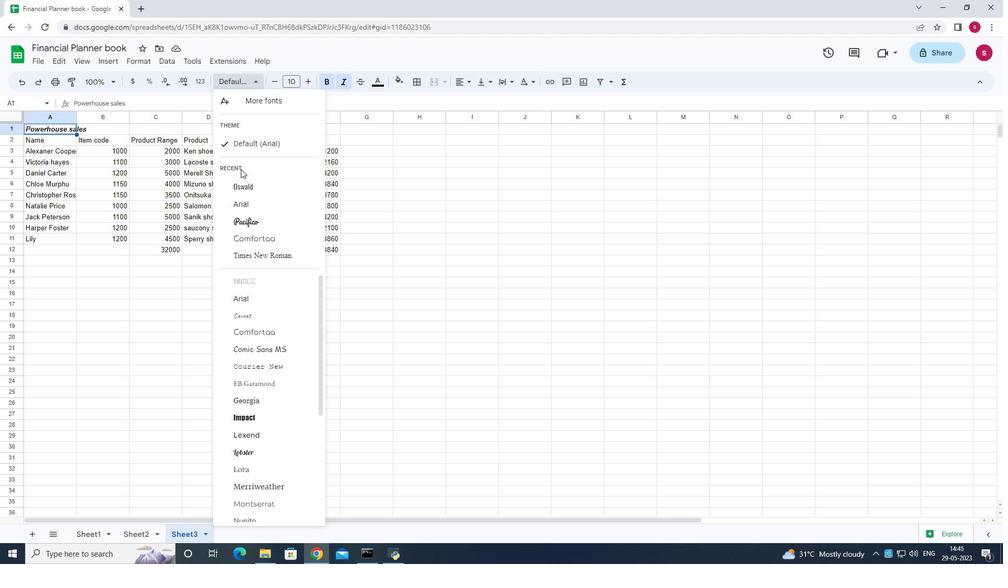 
Action: Mouse scrolled (240, 168) with delta (0, 0)
Screenshot: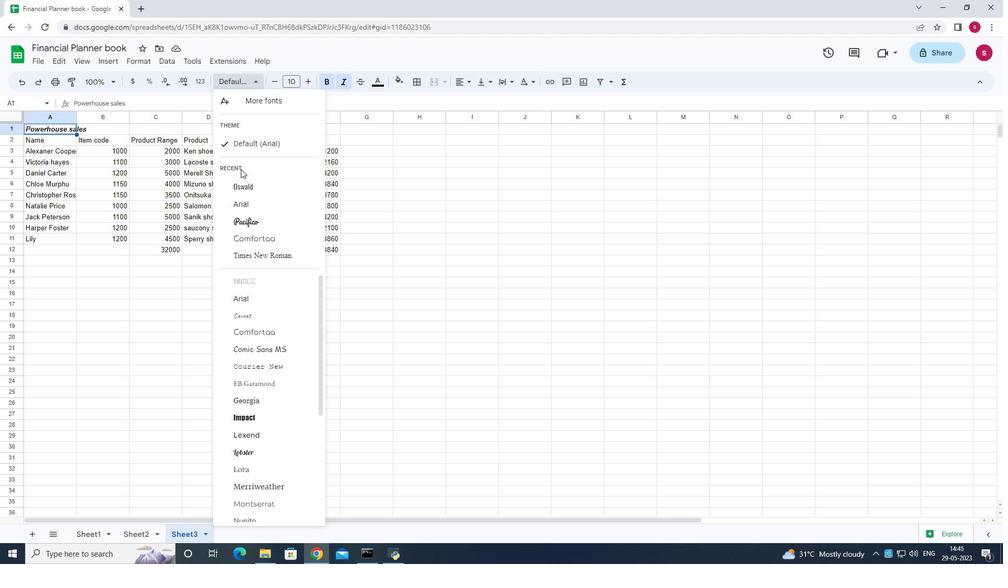 
Action: Mouse scrolled (240, 168) with delta (0, 0)
Screenshot: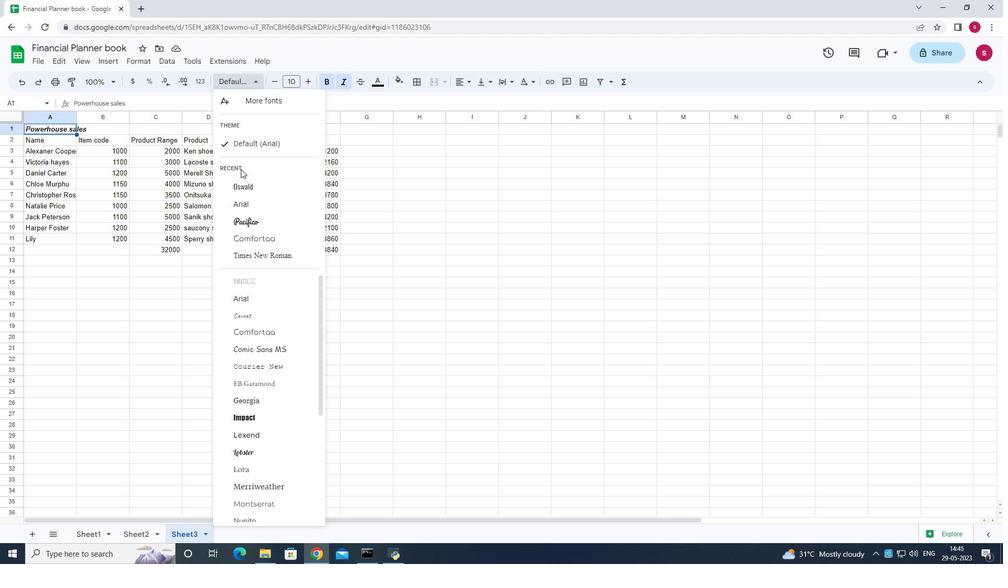 
Action: Mouse scrolled (240, 168) with delta (0, 0)
Screenshot: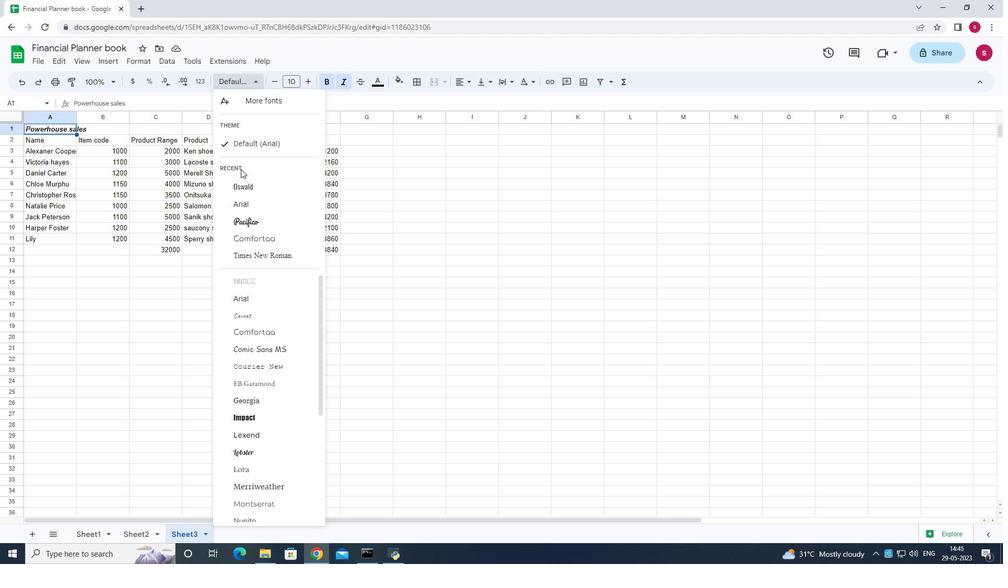 
Action: Mouse scrolled (240, 168) with delta (0, 0)
Screenshot: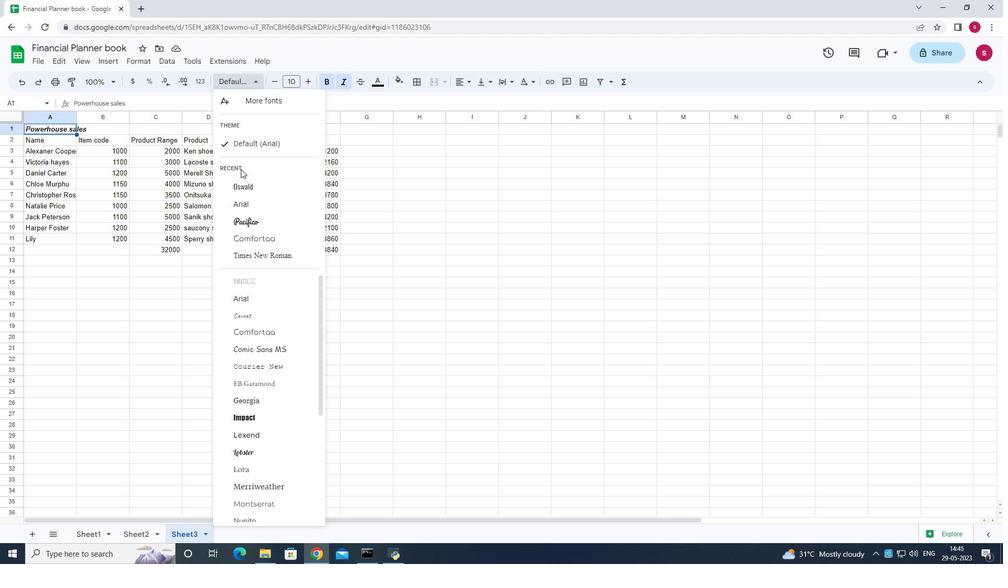 
Action: Mouse scrolled (240, 168) with delta (0, 0)
Screenshot: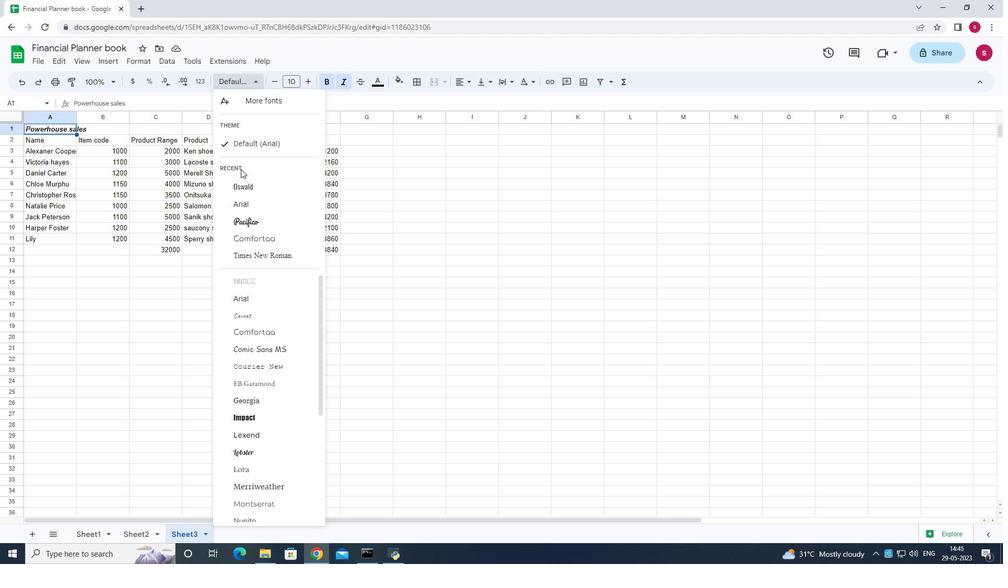 
Action: Mouse scrolled (240, 168) with delta (0, 0)
Screenshot: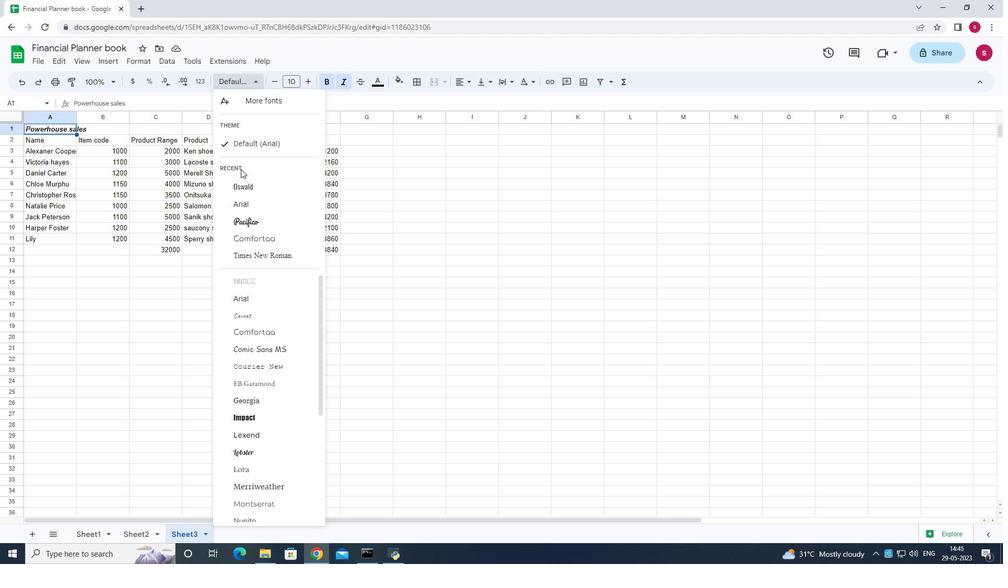 
Action: Mouse scrolled (240, 168) with delta (0, 0)
Screenshot: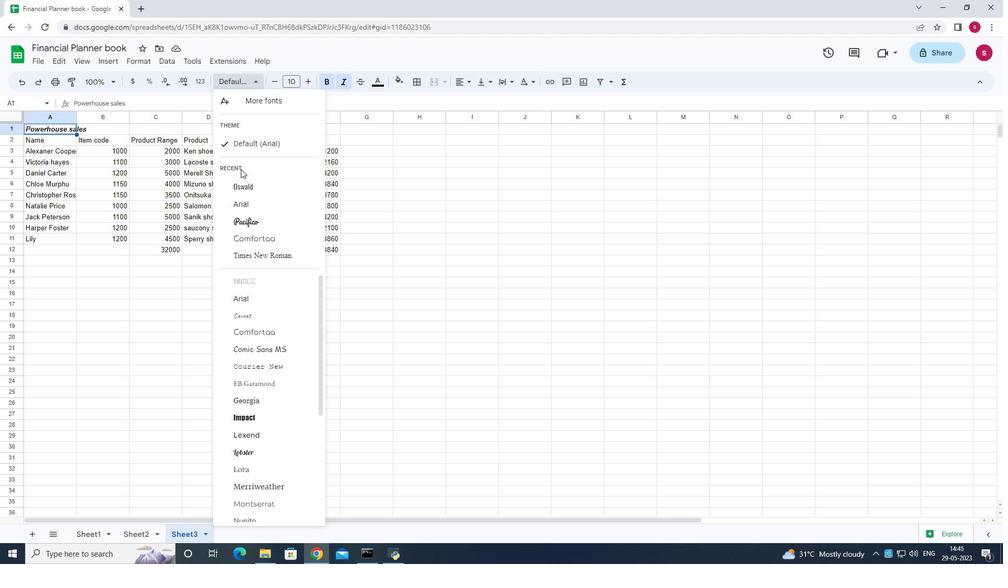 
Action: Mouse moved to (245, 167)
Screenshot: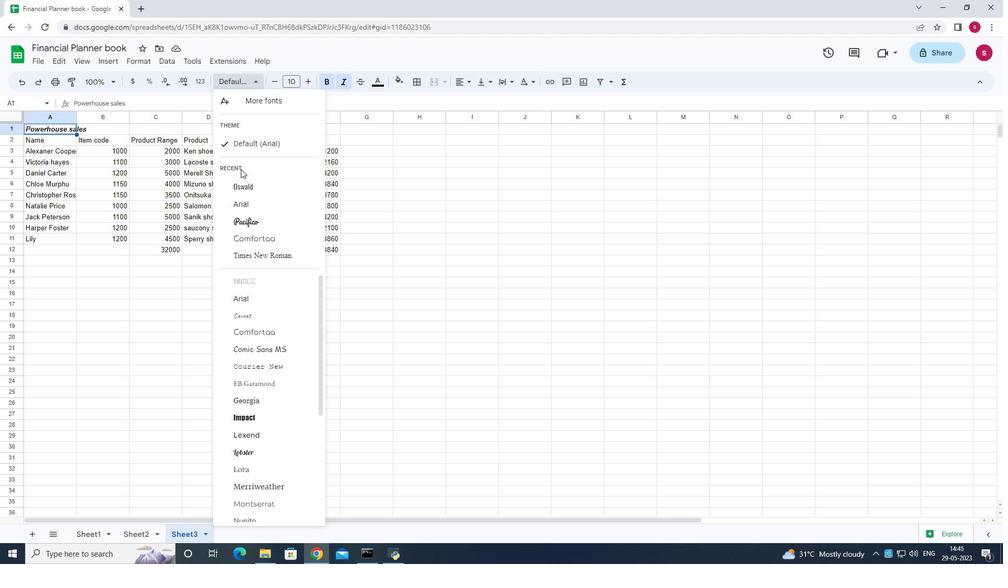 
Action: Mouse scrolled (245, 167) with delta (0, 0)
Screenshot: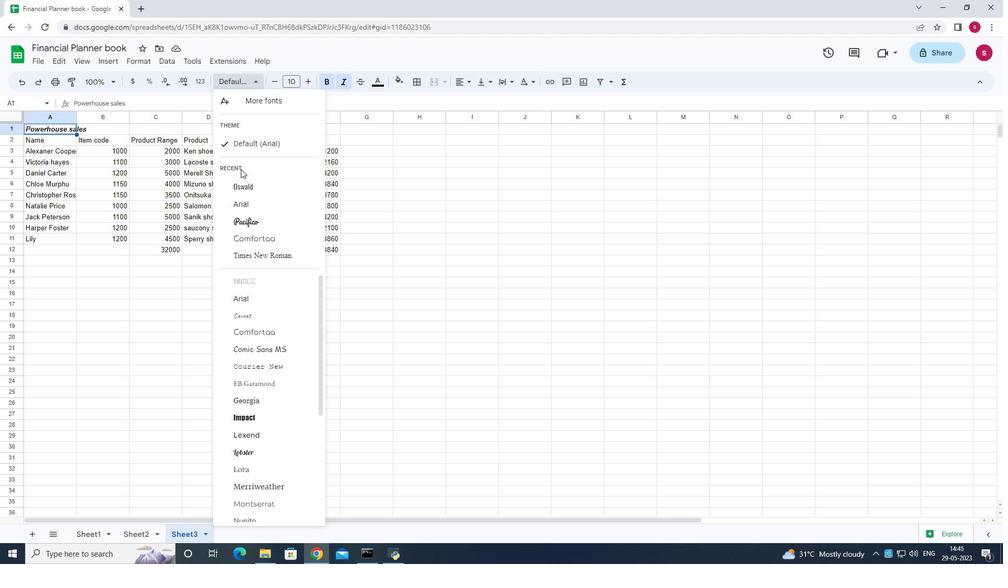 
Action: Mouse moved to (246, 167)
Screenshot: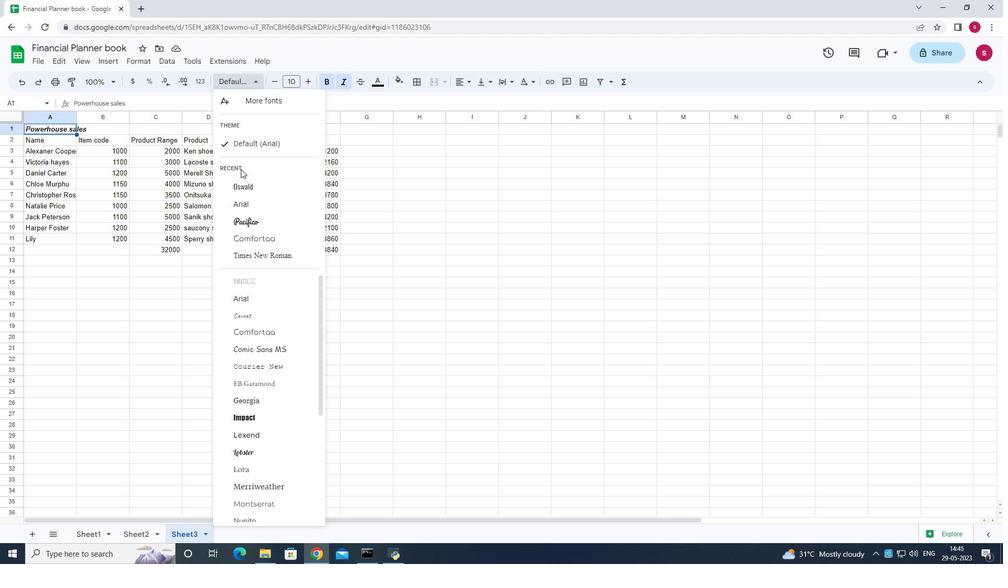 
Action: Mouse scrolled (246, 167) with delta (0, 0)
Screenshot: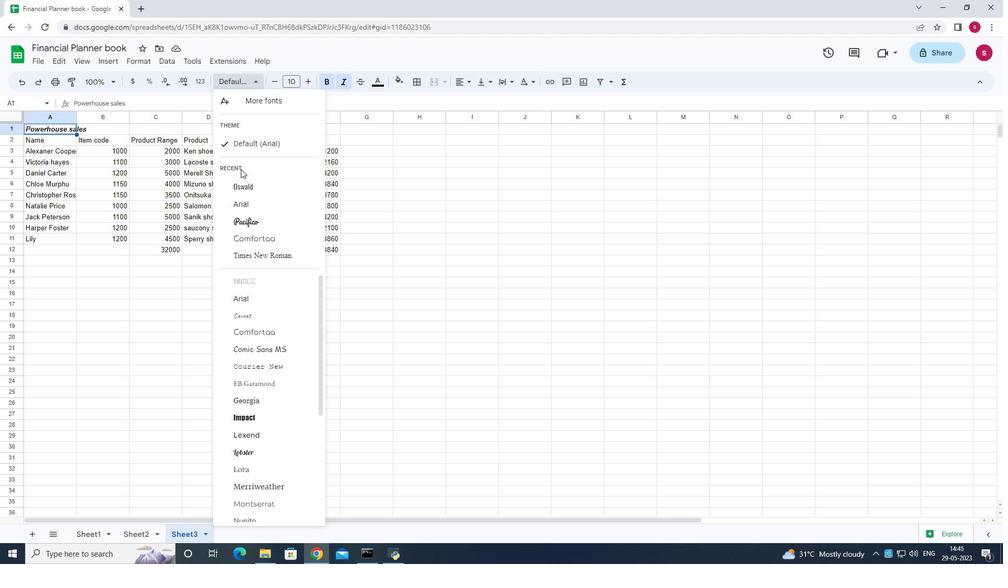
Action: Mouse moved to (248, 169)
Screenshot: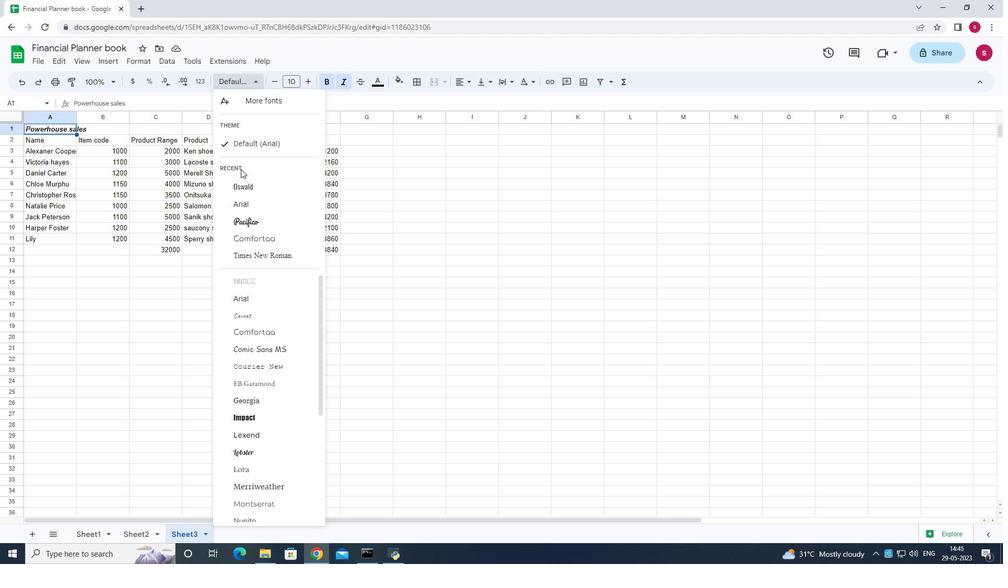 
Action: Mouse scrolled (248, 168) with delta (0, 0)
Screenshot: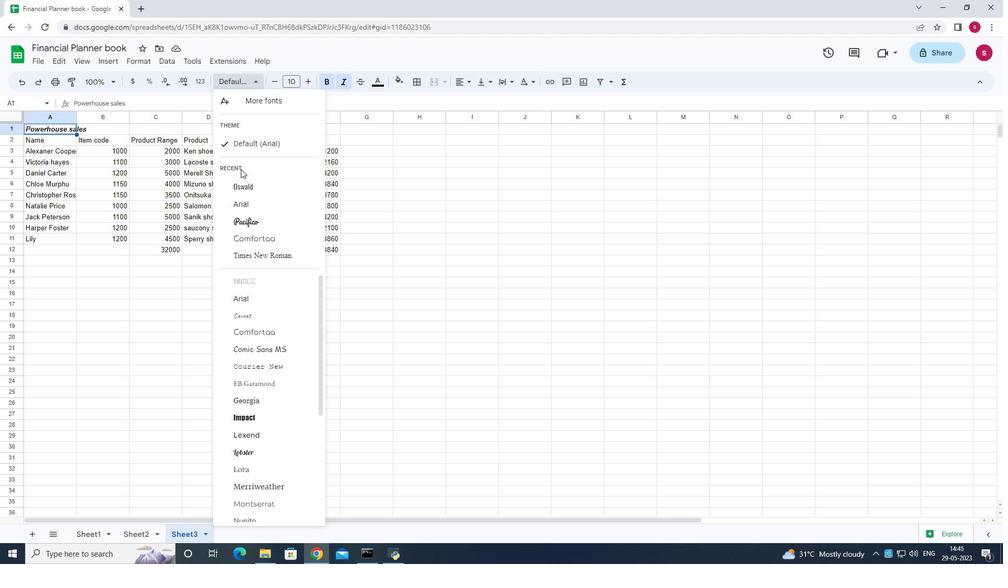 
Action: Mouse moved to (249, 169)
Screenshot: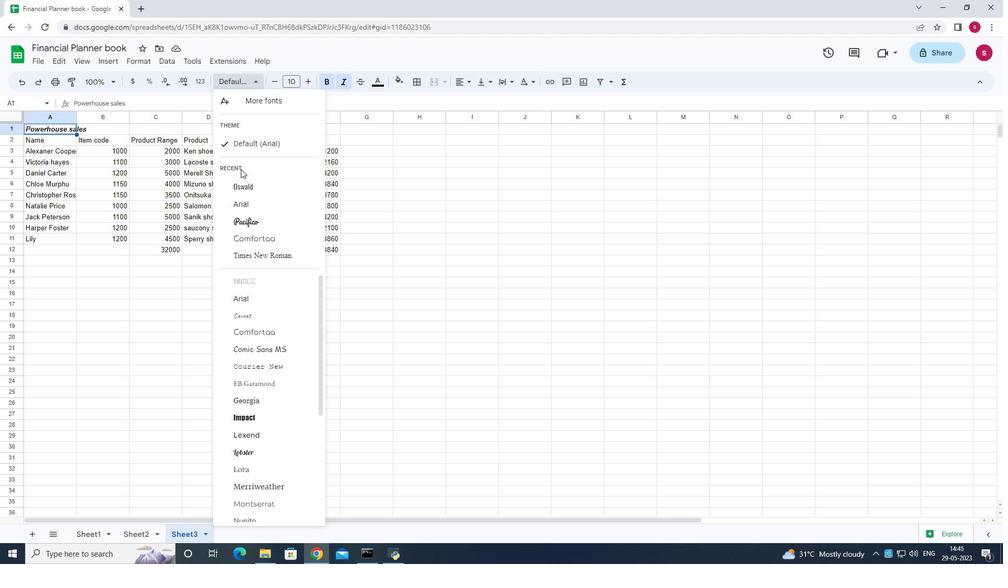 
Action: Mouse scrolled (249, 168) with delta (0, 0)
Screenshot: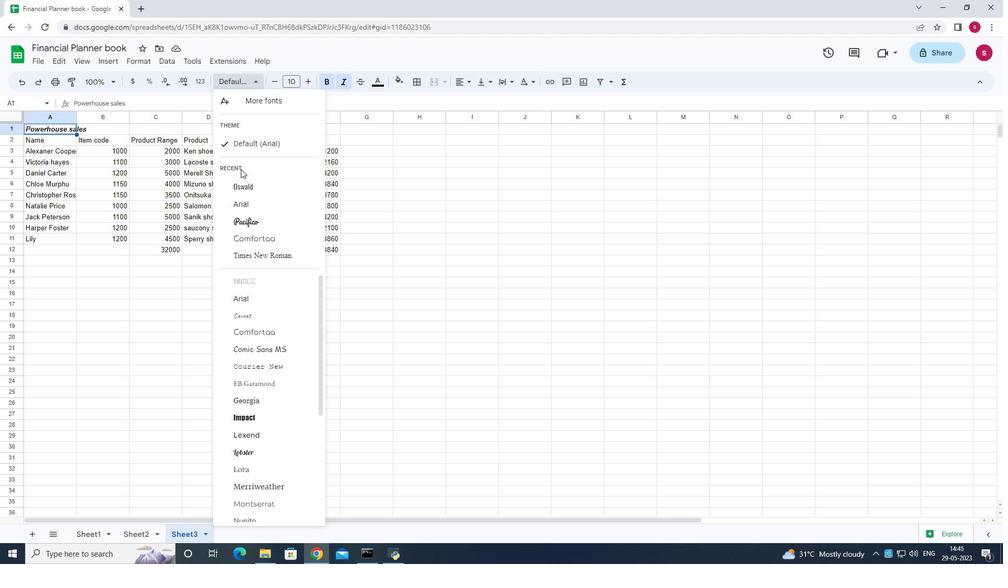 
Action: Mouse moved to (255, 174)
Screenshot: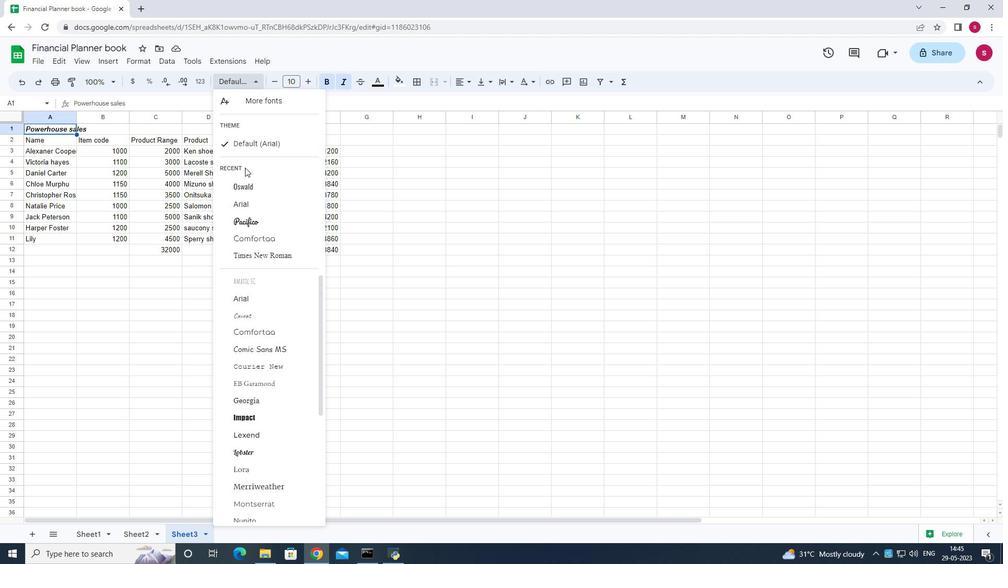 
Action: Mouse scrolled (255, 173) with delta (0, 0)
Screenshot: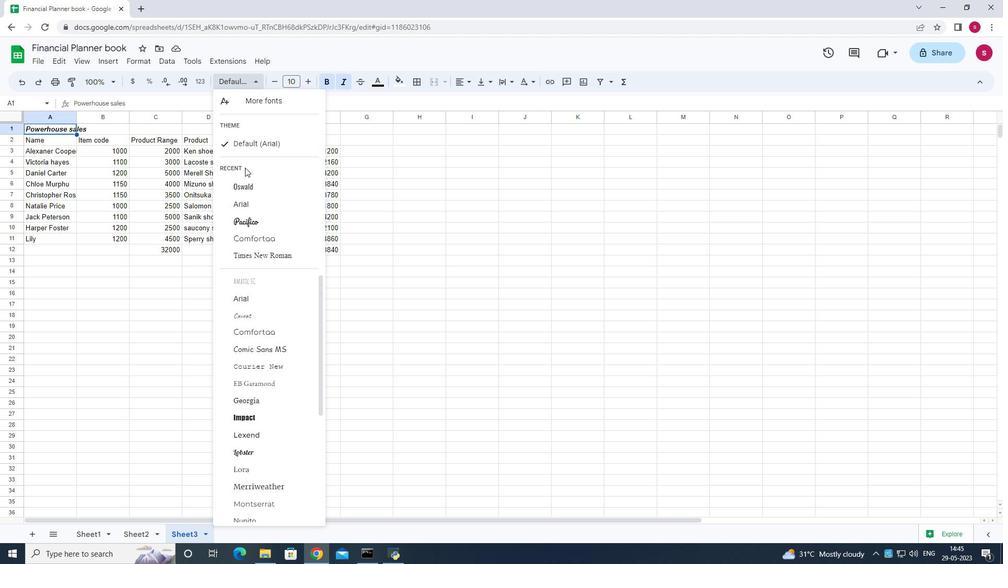 
Action: Mouse moved to (257, 354)
Screenshot: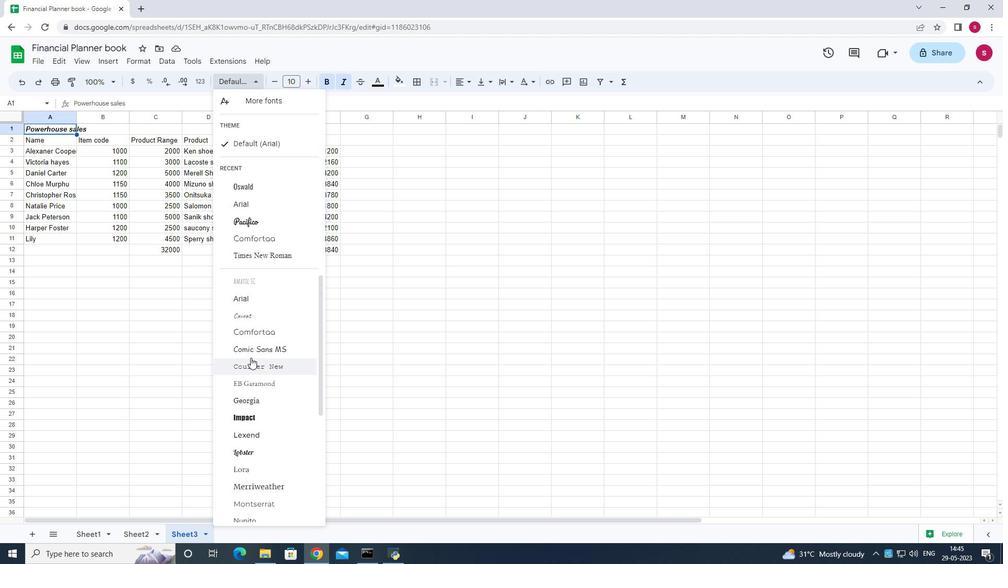 
Action: Mouse scrolled (257, 353) with delta (0, 0)
Screenshot: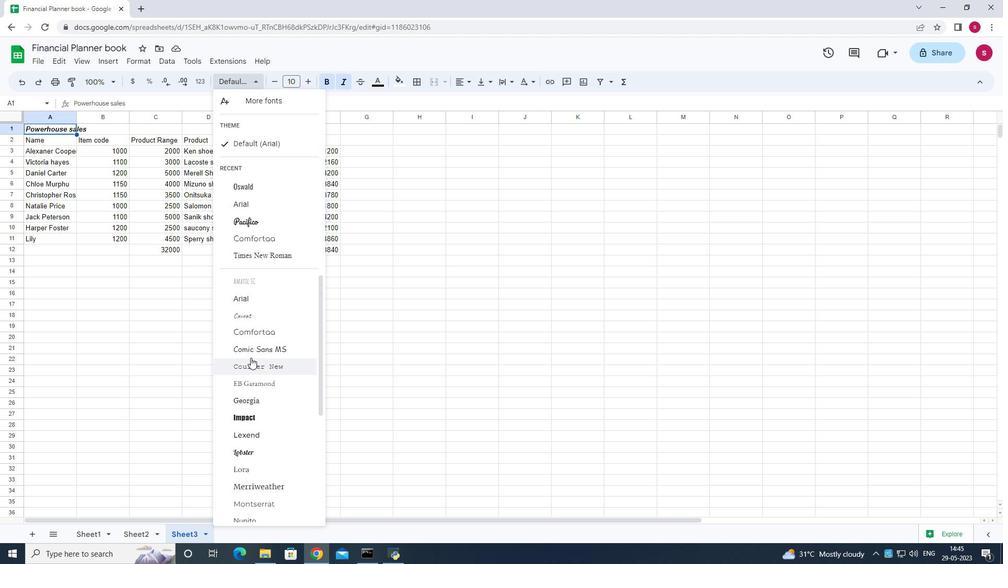 
Action: Mouse scrolled (257, 353) with delta (0, 0)
Screenshot: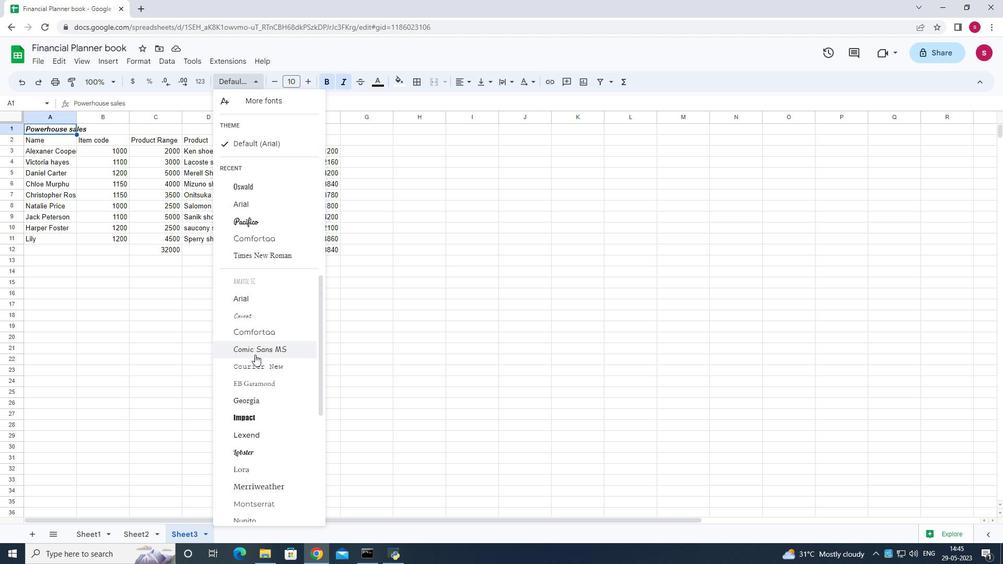 
Action: Mouse scrolled (257, 354) with delta (0, 0)
Screenshot: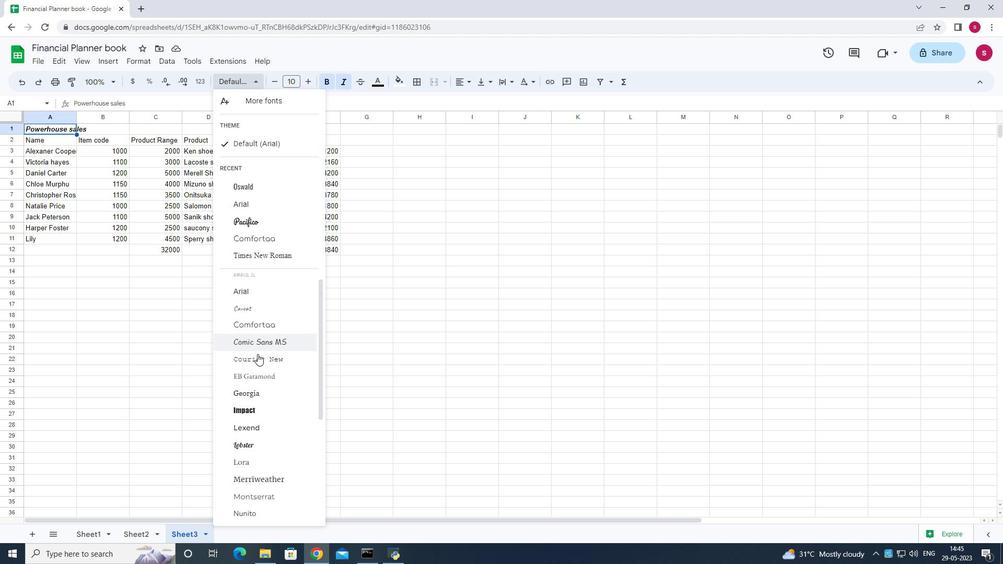 
Action: Mouse scrolled (257, 354) with delta (0, 0)
Screenshot: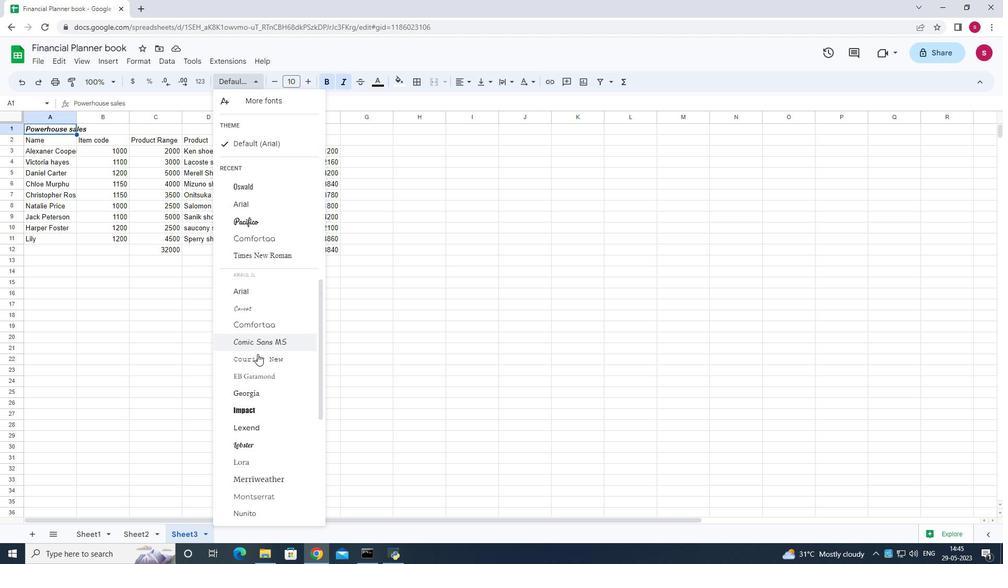 
Action: Mouse scrolled (257, 354) with delta (0, 0)
Screenshot: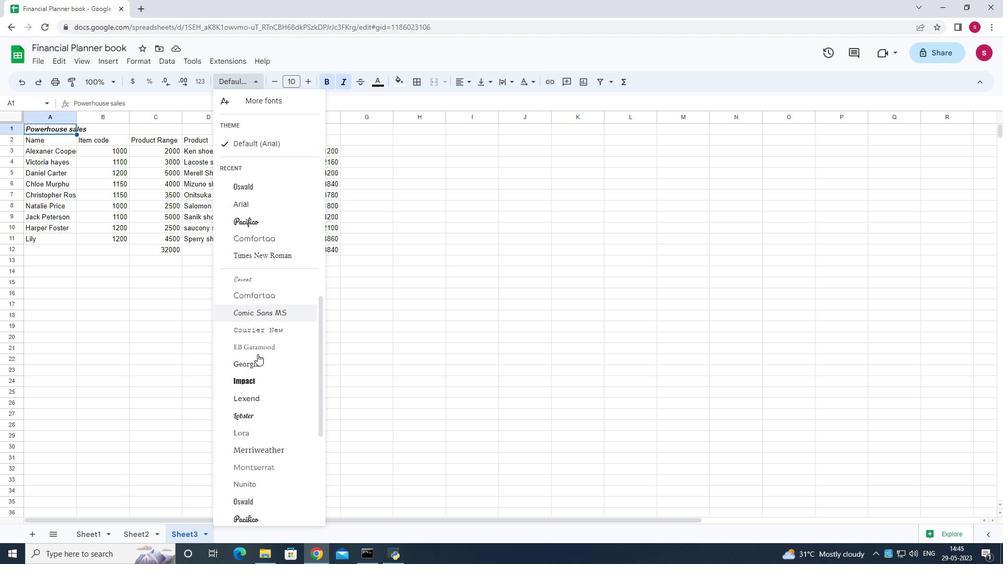 
Action: Mouse scrolled (257, 354) with delta (0, 0)
Screenshot: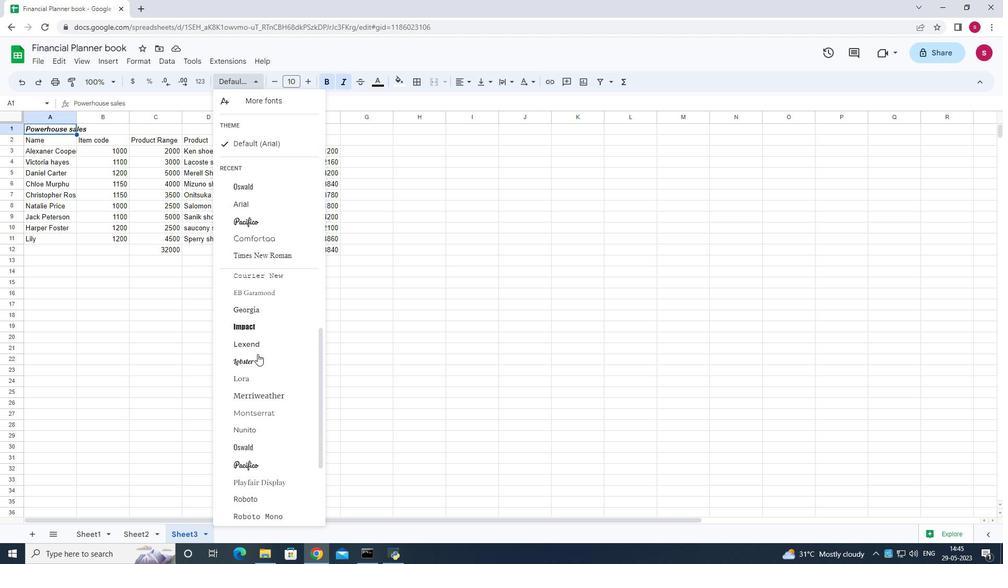 
Action: Mouse scrolled (257, 354) with delta (0, 0)
Screenshot: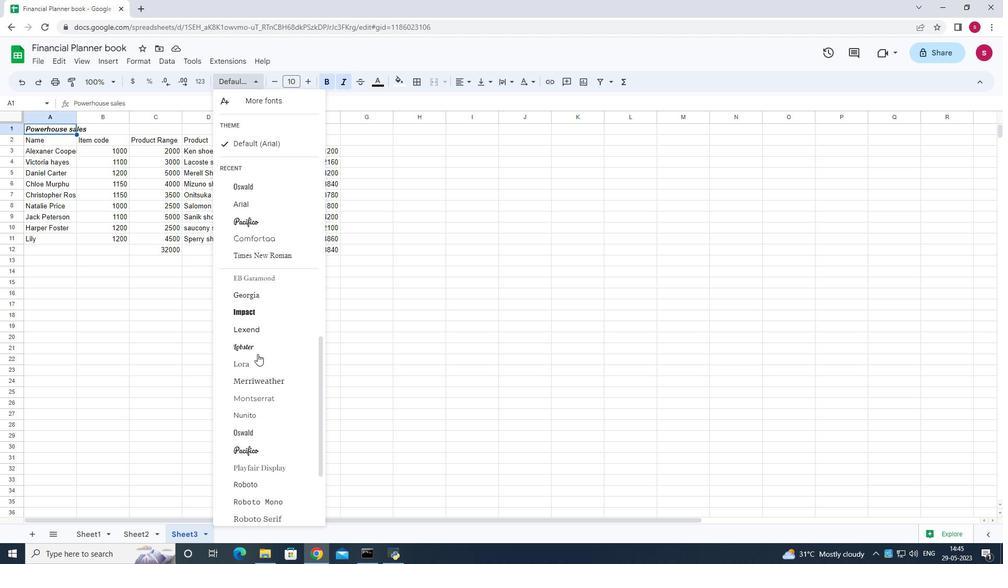 
Action: Mouse scrolled (257, 353) with delta (0, 0)
Screenshot: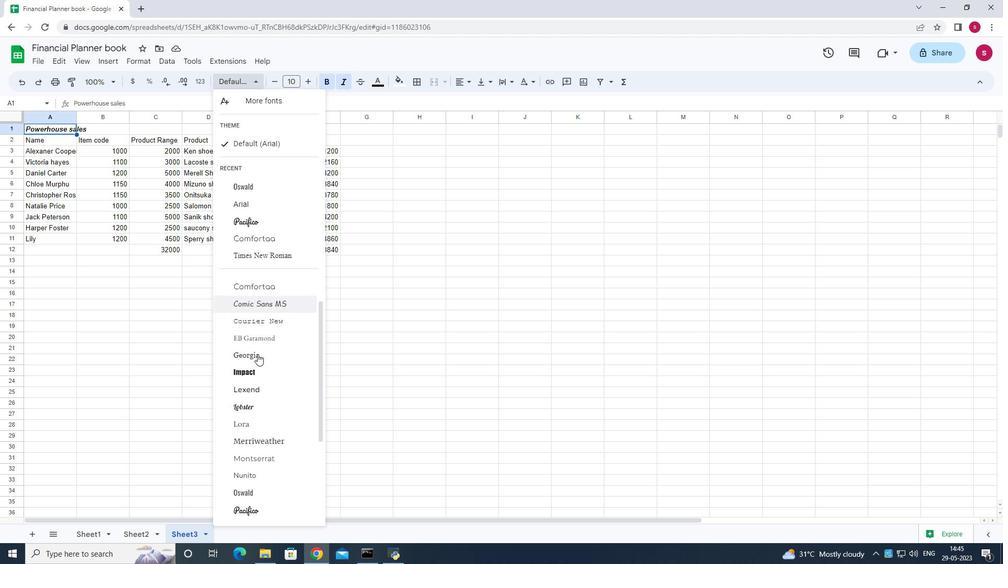 
Action: Mouse scrolled (257, 353) with delta (0, 0)
Screenshot: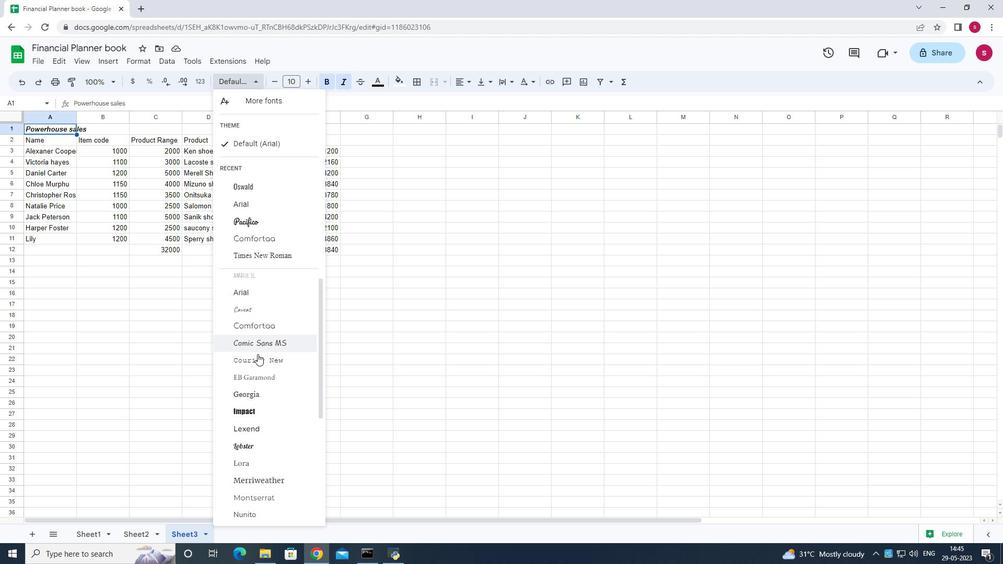 
Action: Mouse scrolled (257, 353) with delta (0, 0)
Screenshot: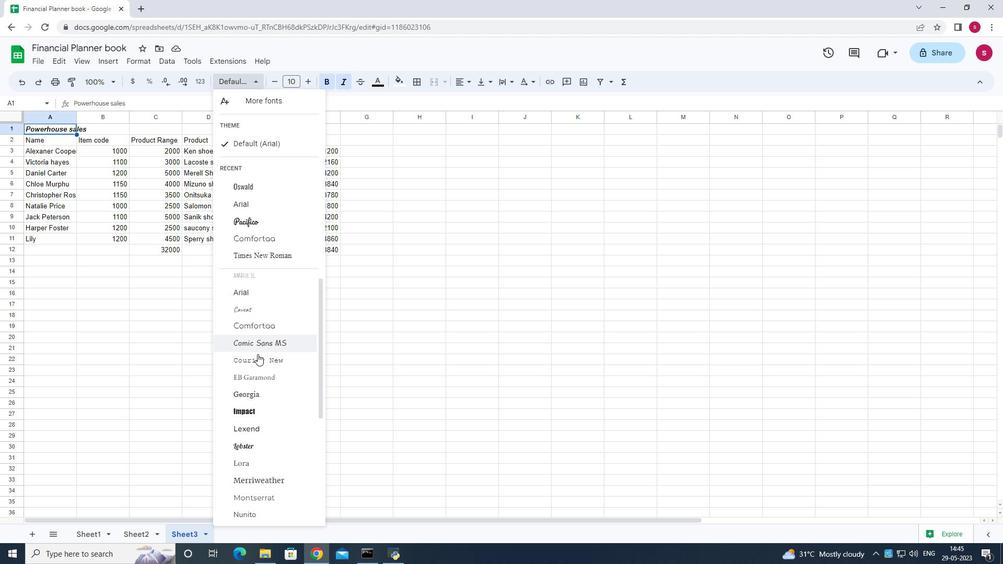 
Action: Mouse scrolled (257, 353) with delta (0, 0)
Screenshot: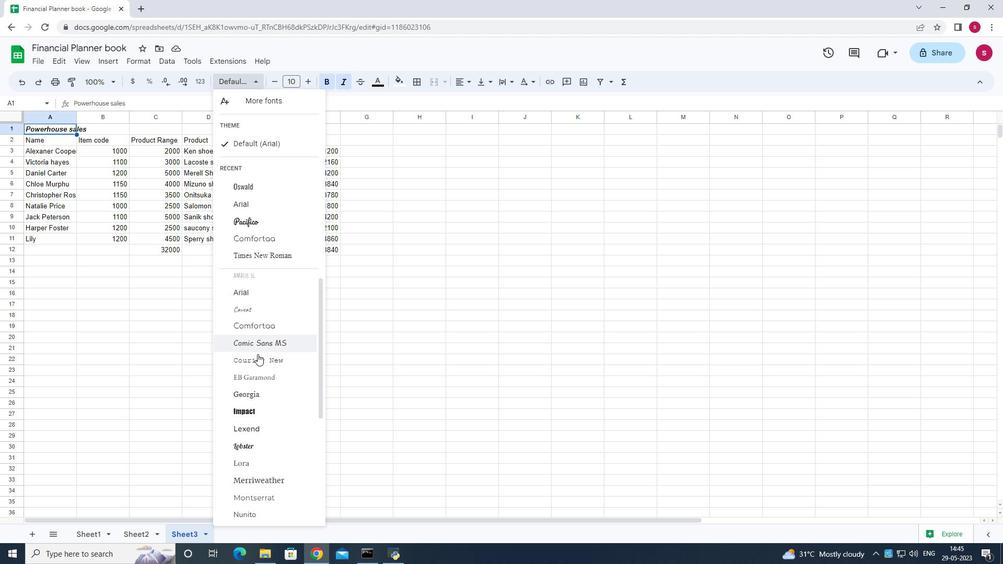 
Action: Mouse scrolled (257, 353) with delta (0, 0)
Screenshot: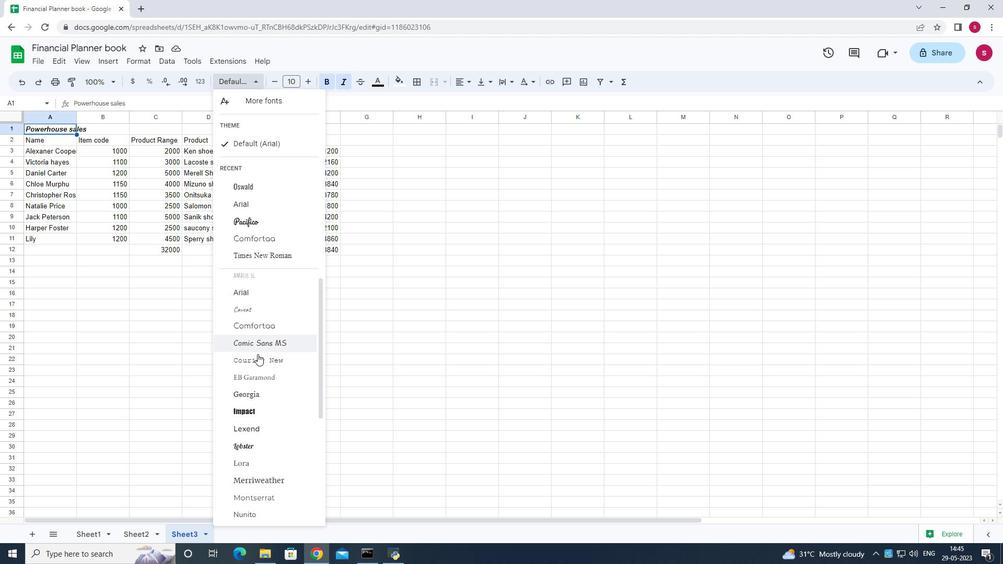 
Action: Mouse scrolled (257, 353) with delta (0, 0)
Screenshot: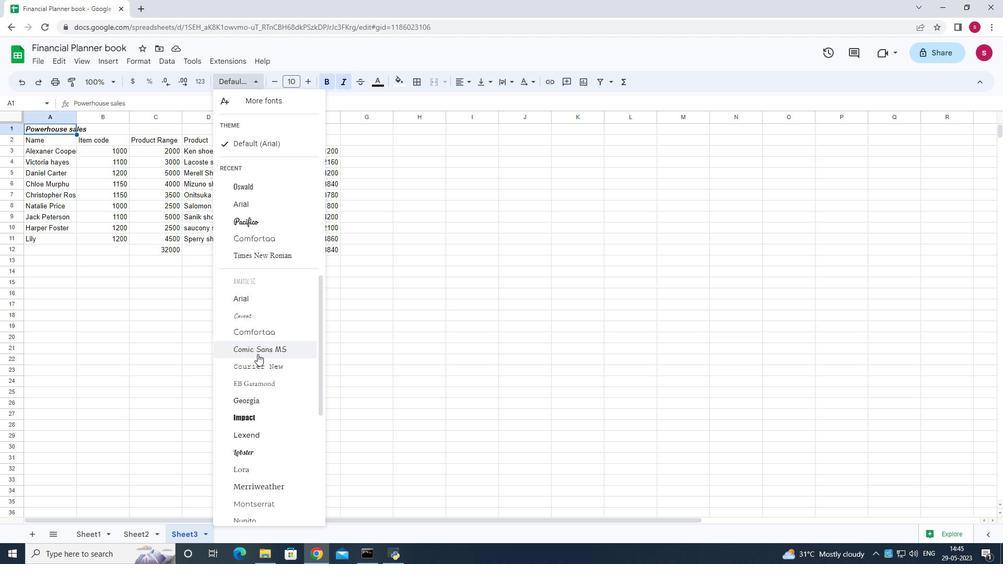 
Action: Mouse scrolled (257, 353) with delta (0, 0)
Screenshot: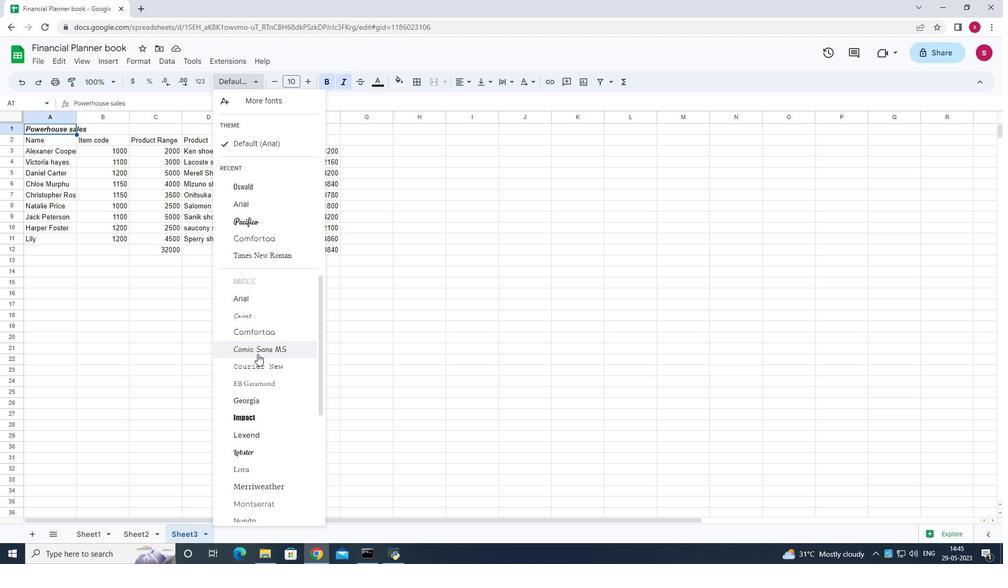 
Action: Mouse scrolled (257, 354) with delta (0, 0)
Screenshot: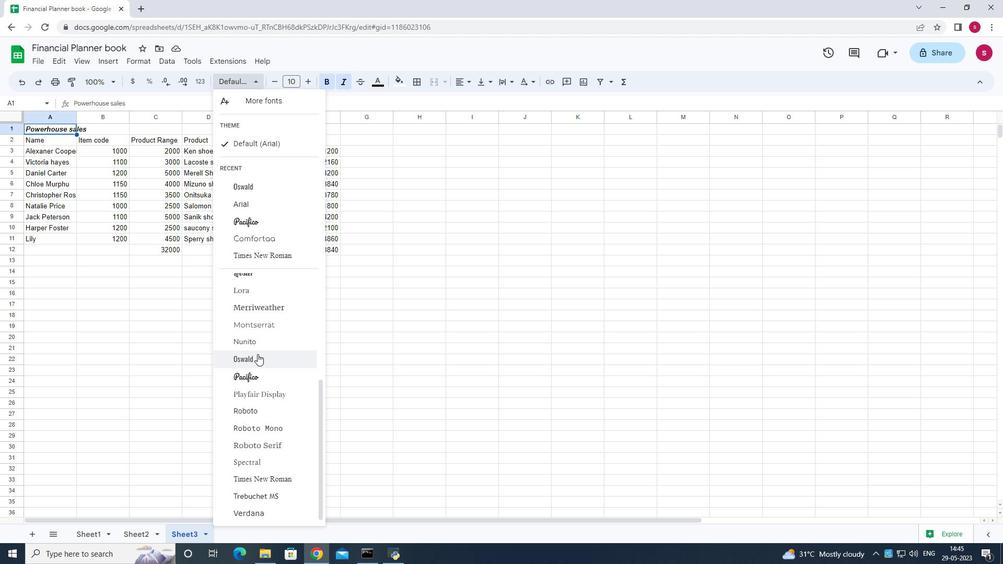 
Action: Mouse scrolled (257, 354) with delta (0, 0)
Screenshot: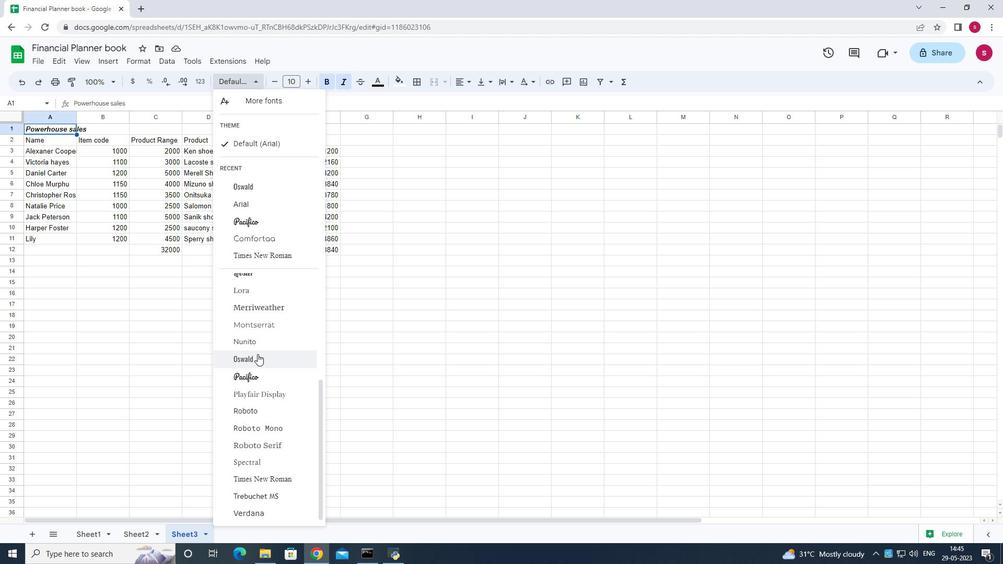 
Action: Mouse scrolled (257, 354) with delta (0, 0)
Screenshot: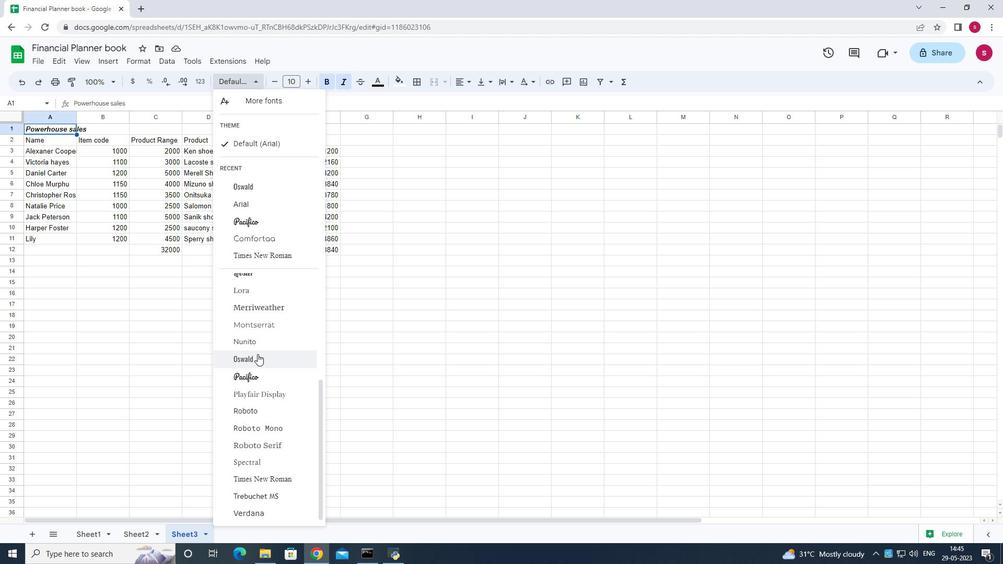 
Action: Mouse scrolled (257, 354) with delta (0, 0)
Screenshot: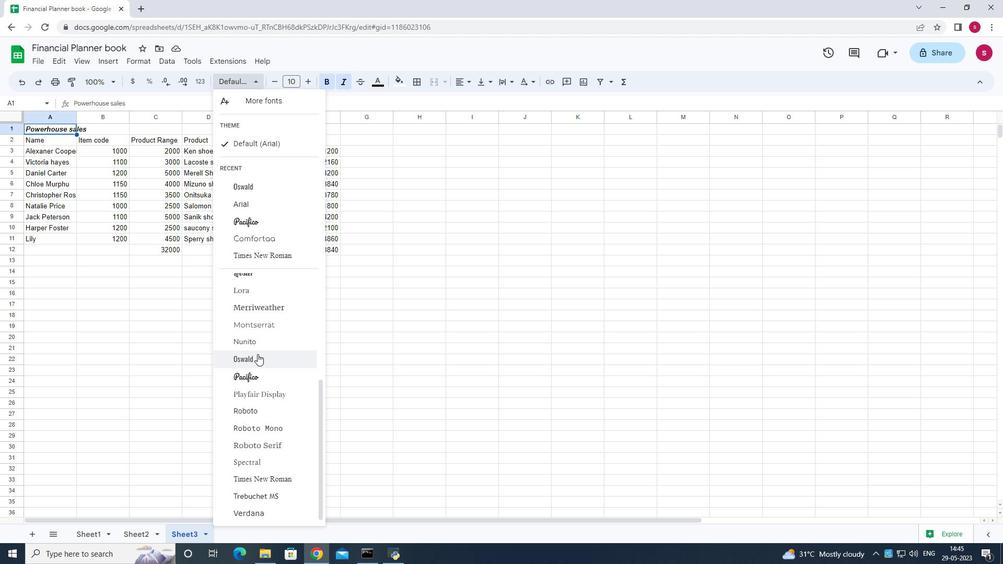 
Action: Mouse scrolled (257, 354) with delta (0, 0)
Screenshot: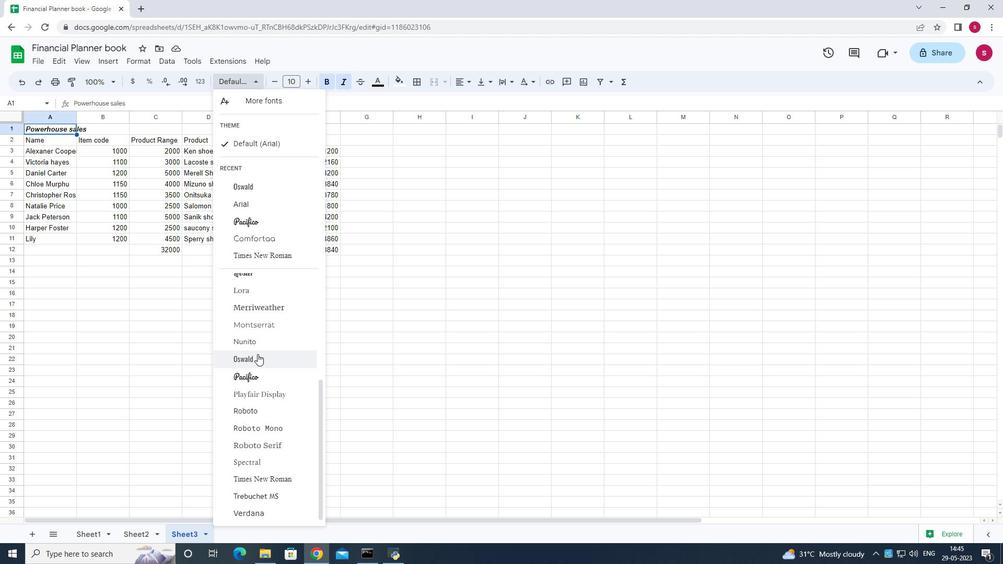 
Action: Mouse scrolled (257, 353) with delta (0, 0)
Screenshot: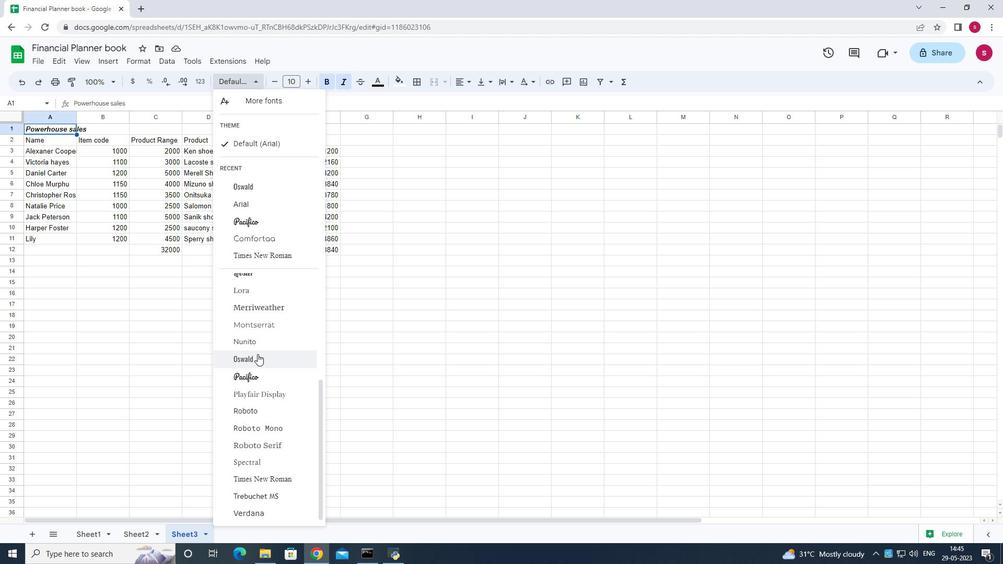 
Action: Mouse scrolled (257, 353) with delta (0, 0)
Screenshot: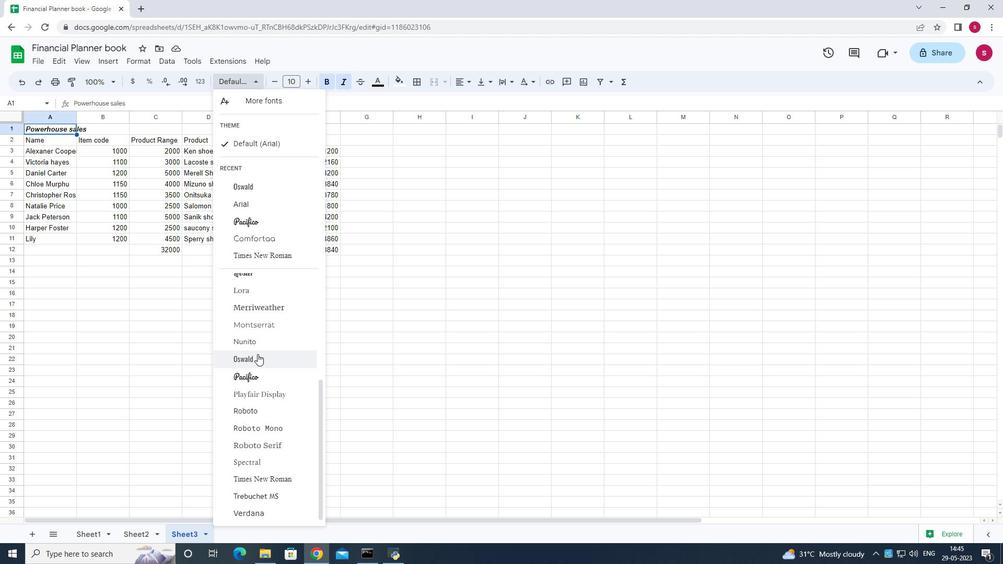 
Action: Mouse scrolled (257, 353) with delta (0, 0)
Screenshot: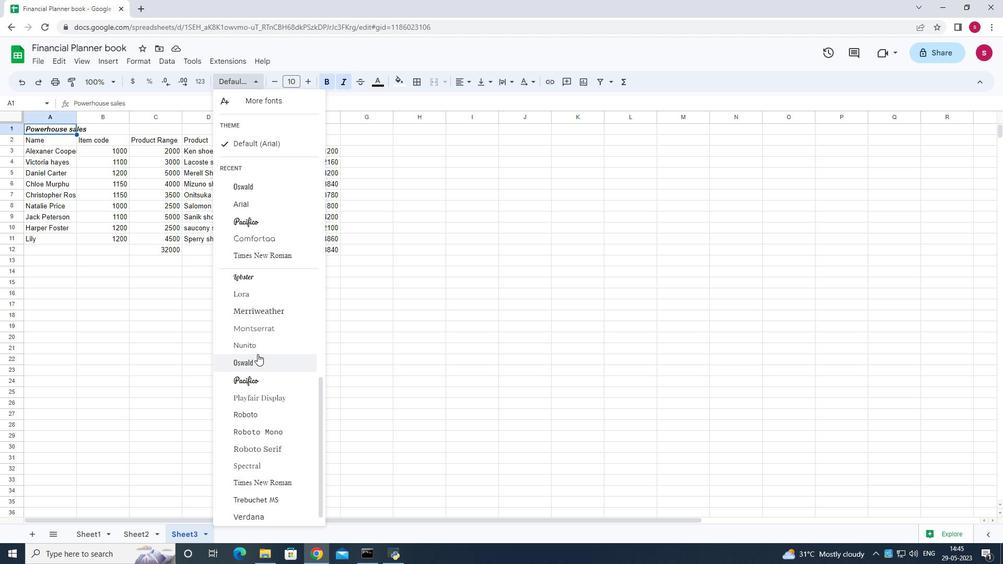
Action: Mouse scrolled (257, 353) with delta (0, 0)
Screenshot: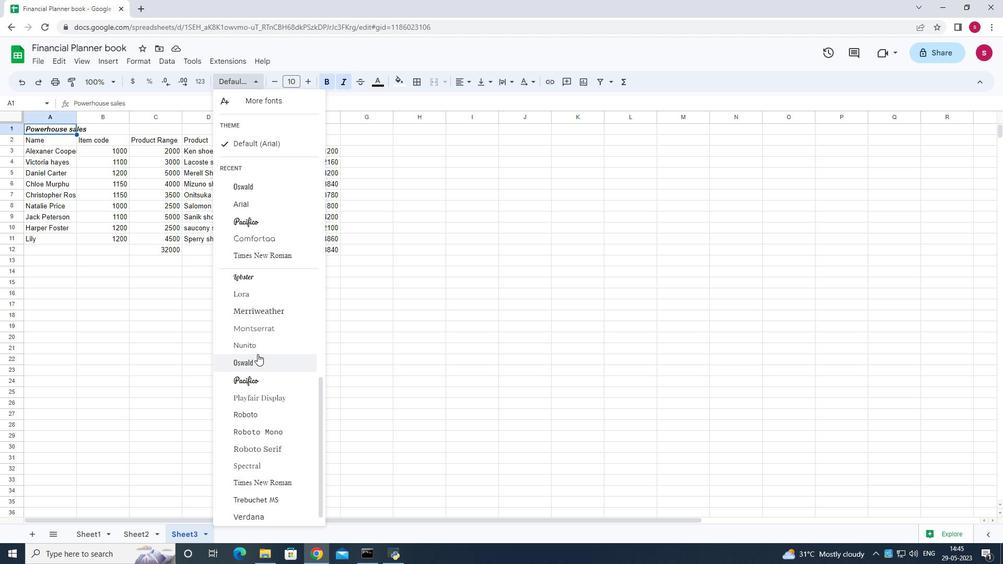 
Action: Mouse scrolled (257, 353) with delta (0, 0)
Screenshot: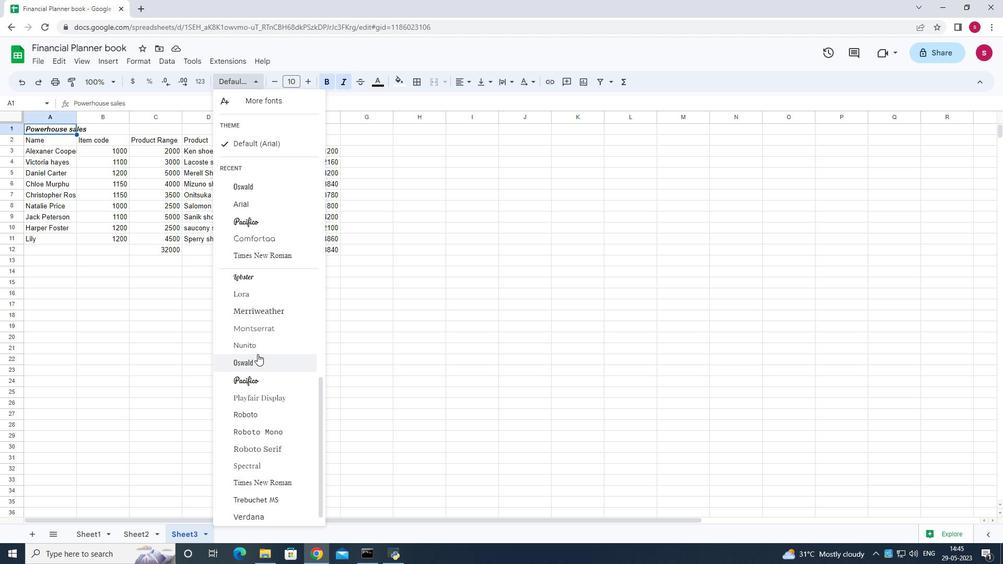 
Action: Mouse scrolled (257, 353) with delta (0, 0)
Screenshot: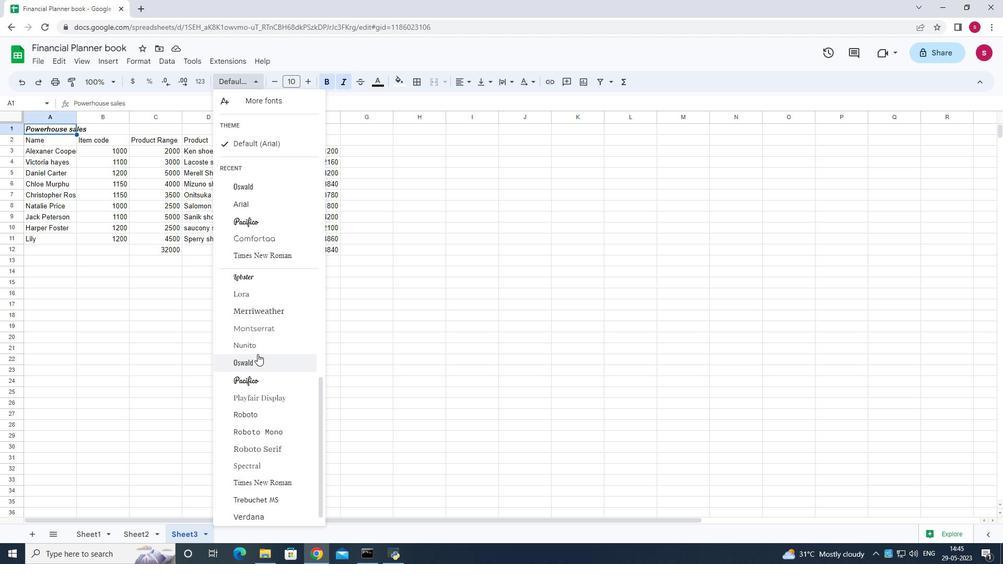 
Action: Mouse scrolled (257, 353) with delta (0, 0)
Screenshot: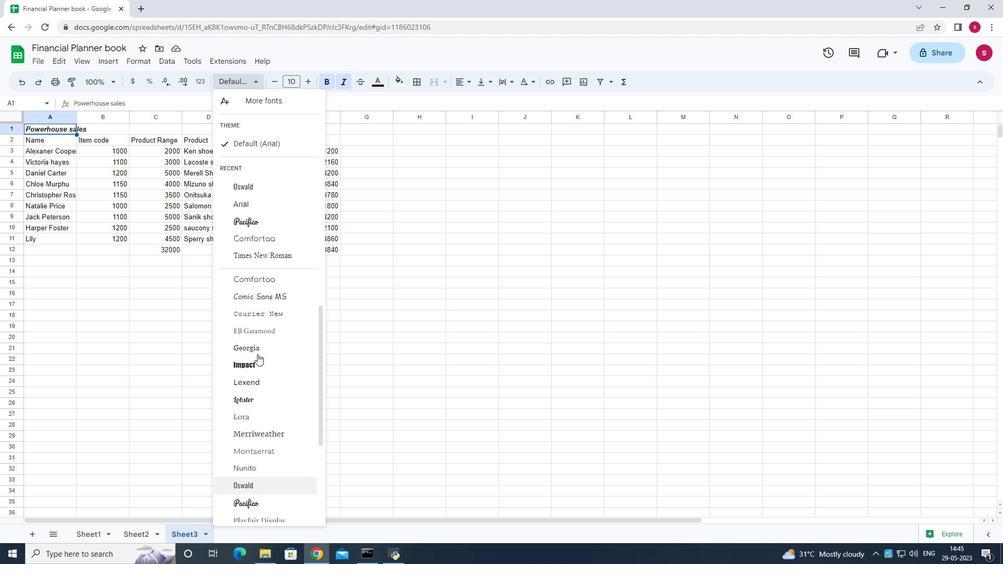 
Action: Mouse scrolled (257, 353) with delta (0, 0)
Screenshot: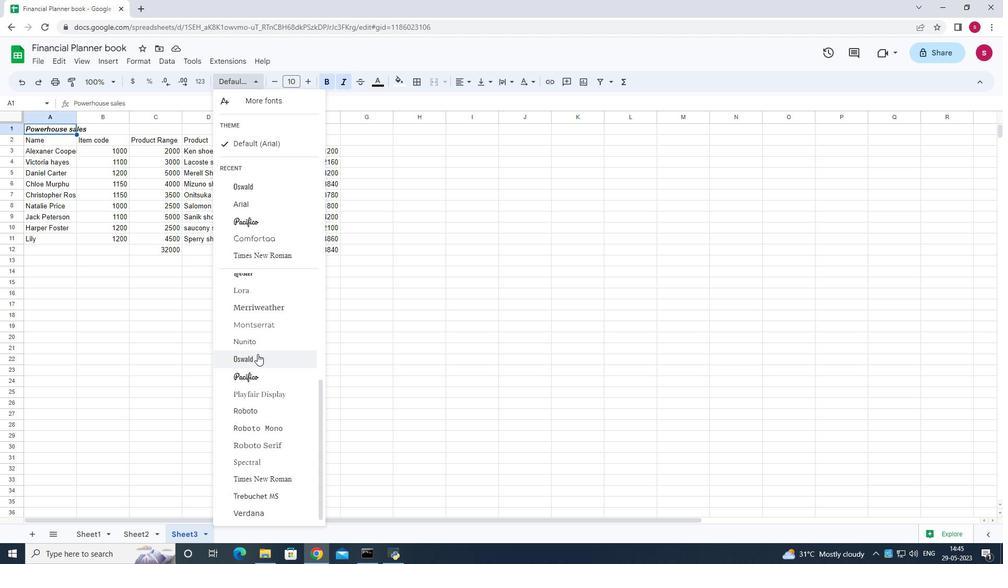 
Action: Mouse scrolled (257, 353) with delta (0, 0)
Screenshot: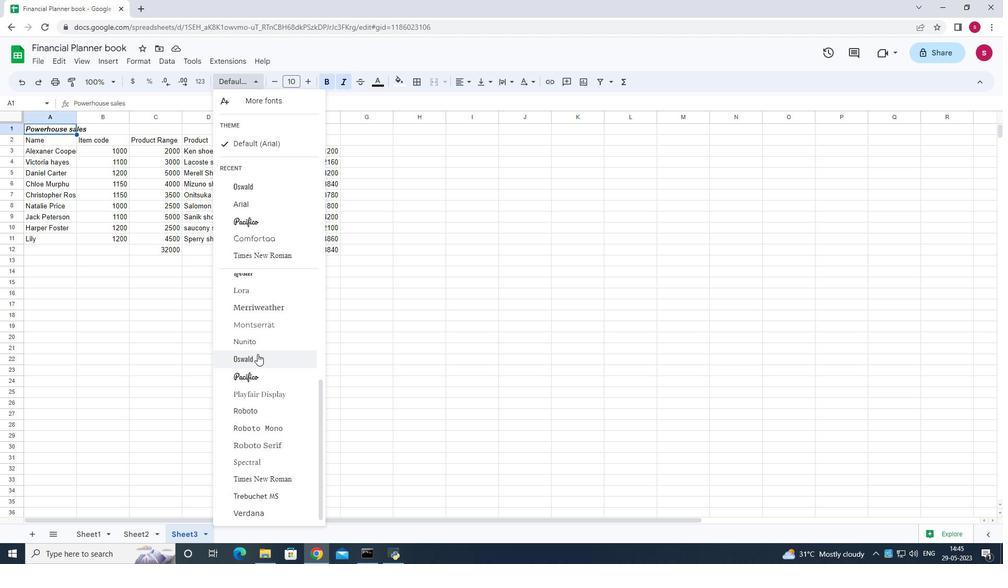 
Action: Mouse scrolled (257, 353) with delta (0, 0)
Screenshot: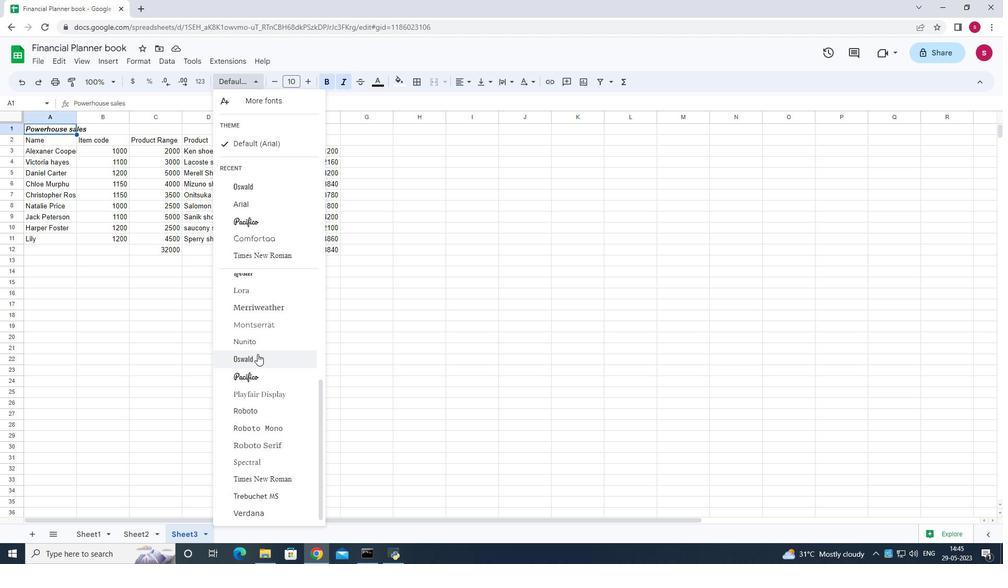 
Action: Mouse scrolled (257, 353) with delta (0, 0)
Screenshot: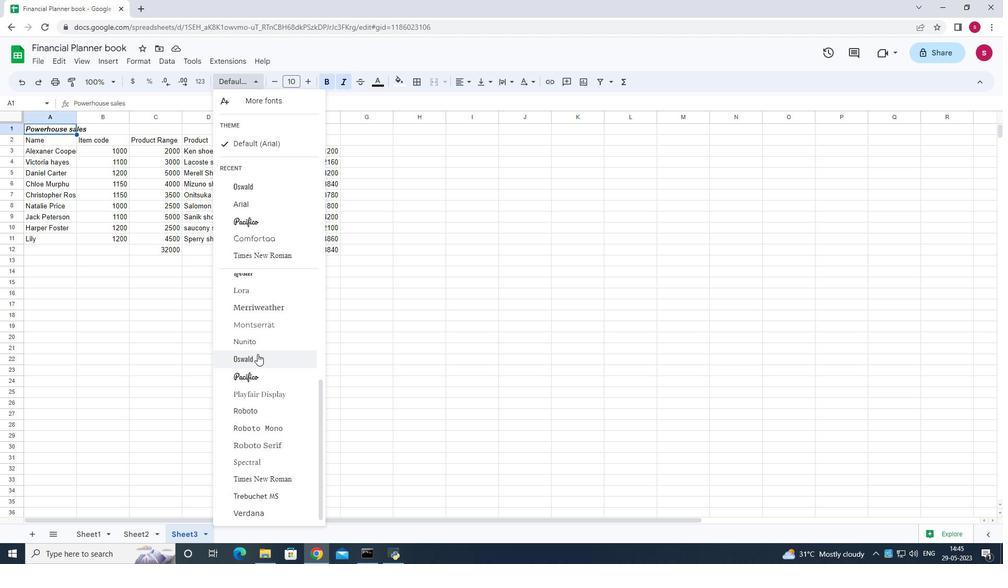 
Action: Mouse scrolled (257, 353) with delta (0, 0)
Screenshot: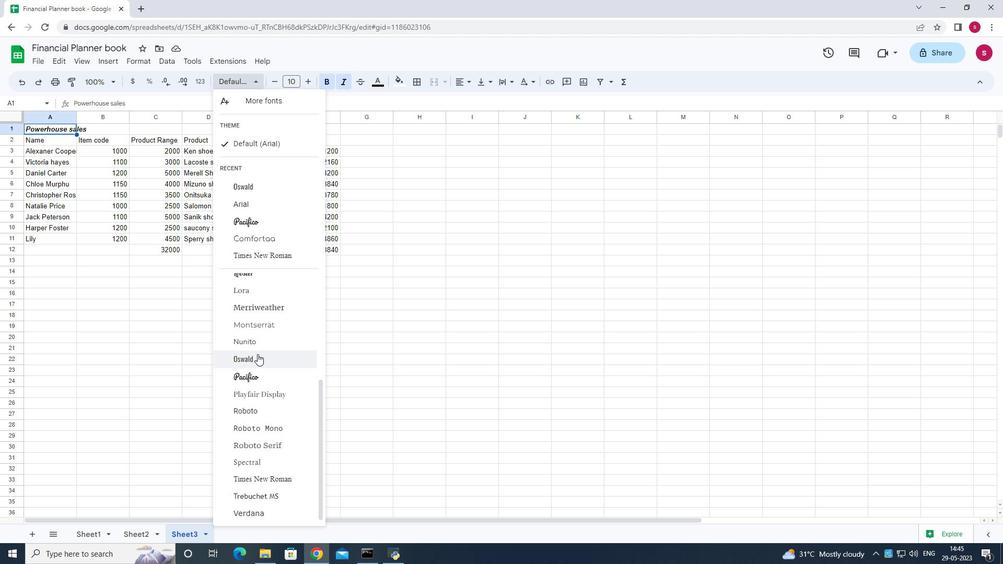 
Action: Mouse scrolled (257, 353) with delta (0, 0)
Screenshot: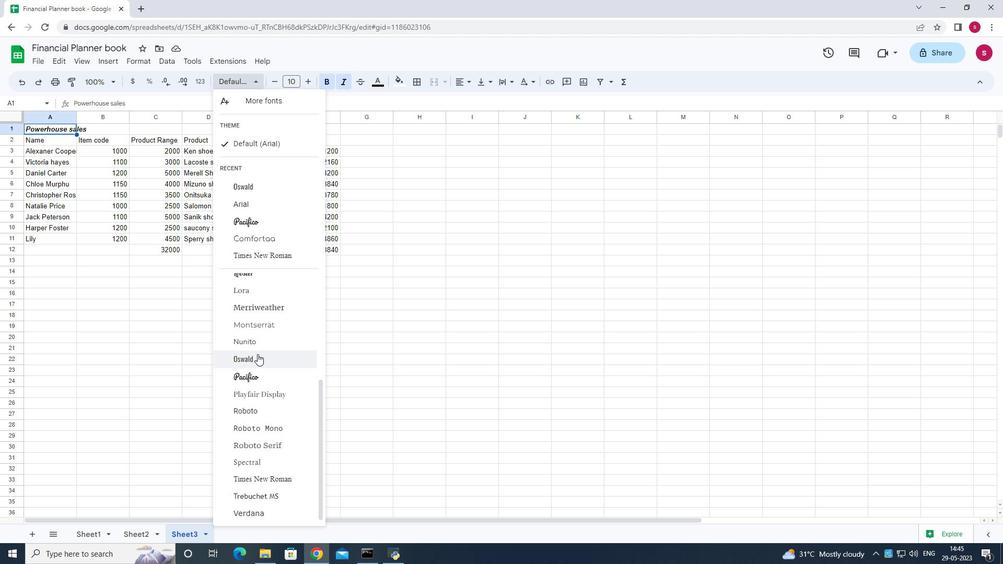 
Action: Mouse scrolled (257, 353) with delta (0, 0)
Screenshot: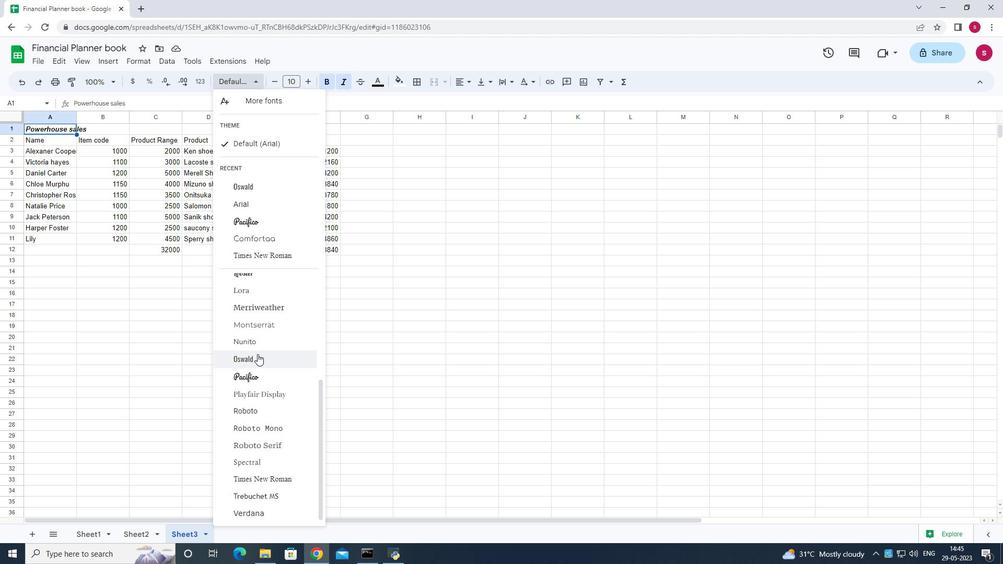 
Action: Mouse scrolled (257, 353) with delta (0, 0)
Screenshot: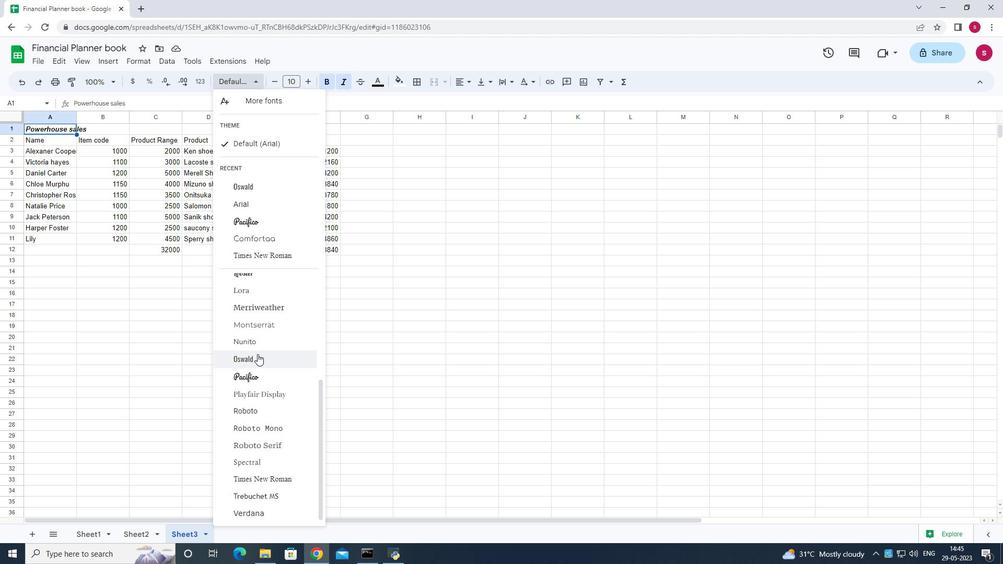 
Action: Mouse scrolled (257, 353) with delta (0, 0)
Screenshot: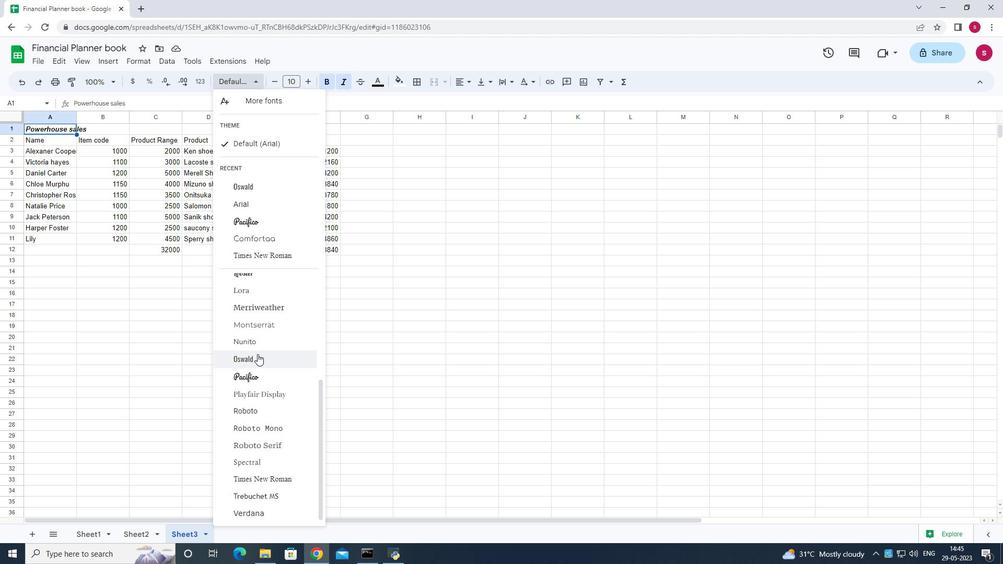 
Action: Mouse scrolled (257, 353) with delta (0, 0)
Screenshot: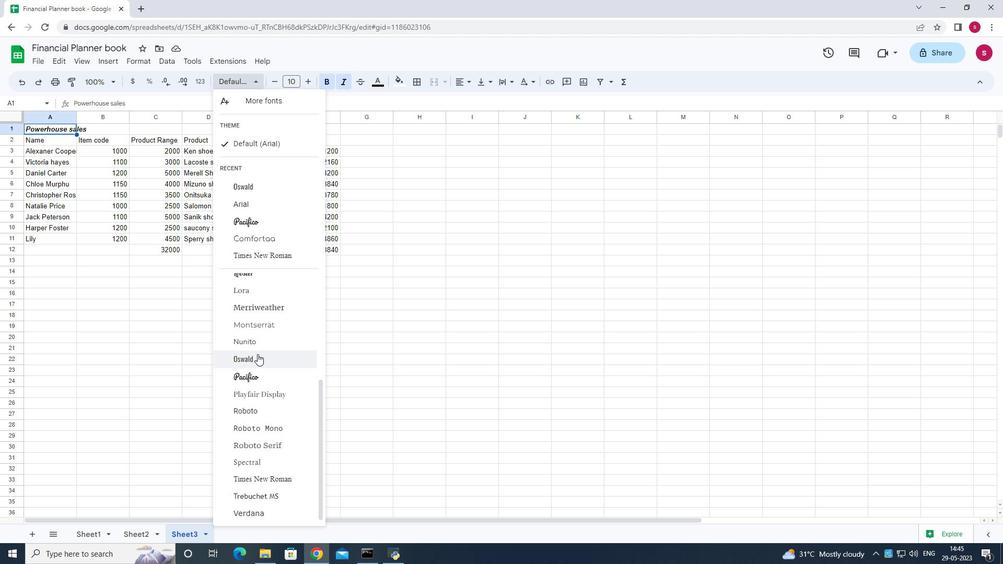 
Action: Mouse scrolled (257, 353) with delta (0, 0)
Screenshot: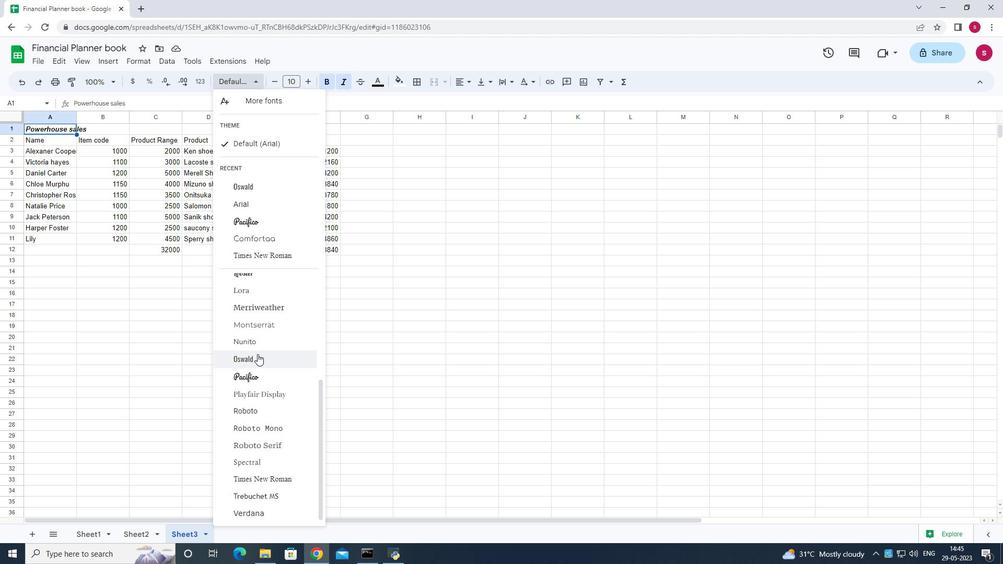 
Action: Mouse moved to (169, 179)
Screenshot: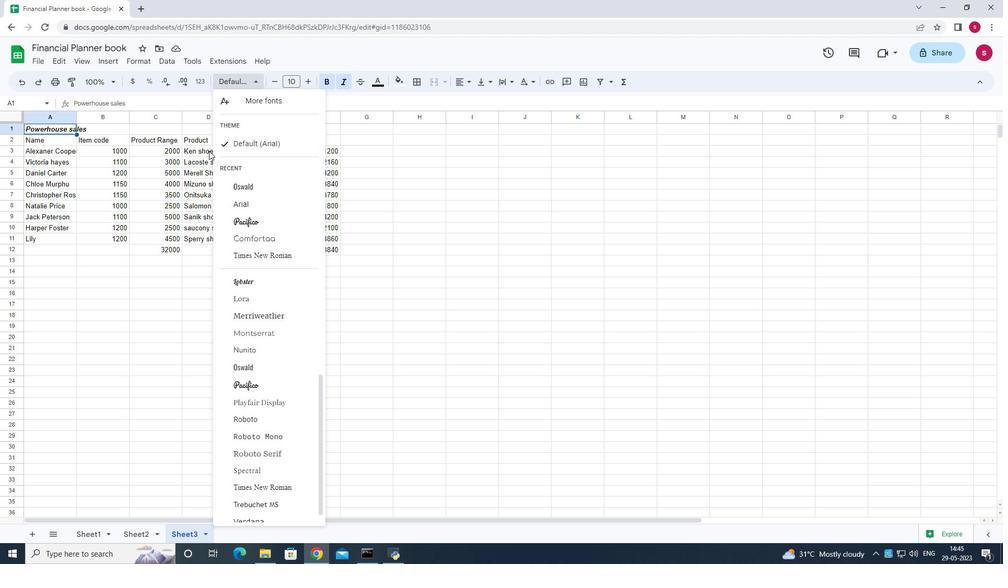 
Action: Mouse pressed left at (169, 179)
Screenshot: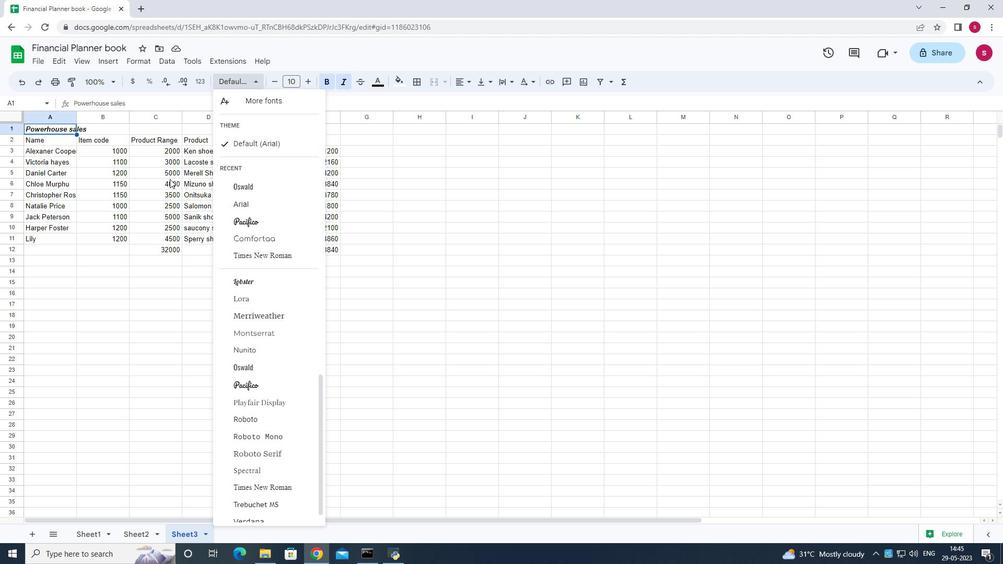 
Action: Mouse moved to (50, 131)
Screenshot: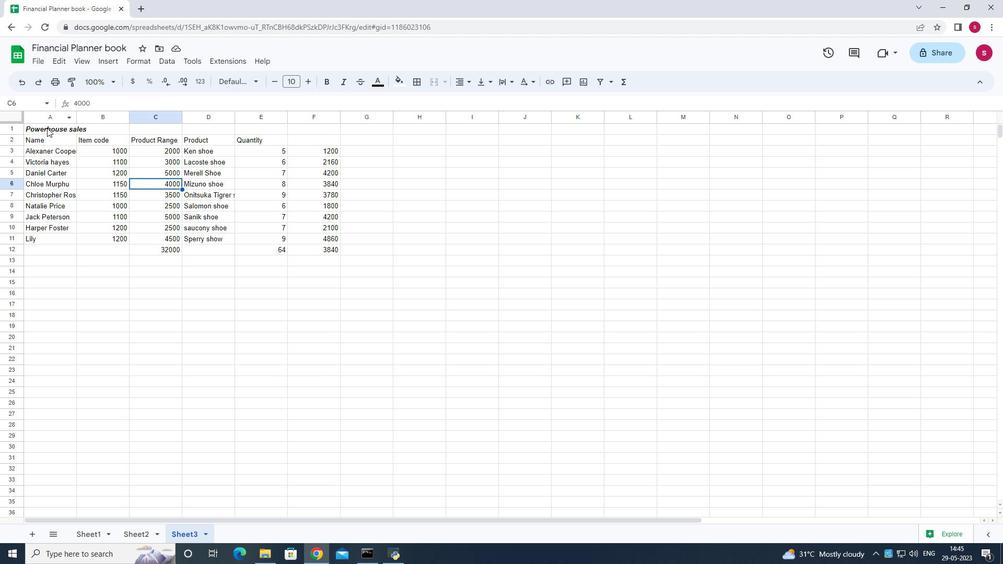 
Action: Mouse pressed left at (50, 131)
Screenshot: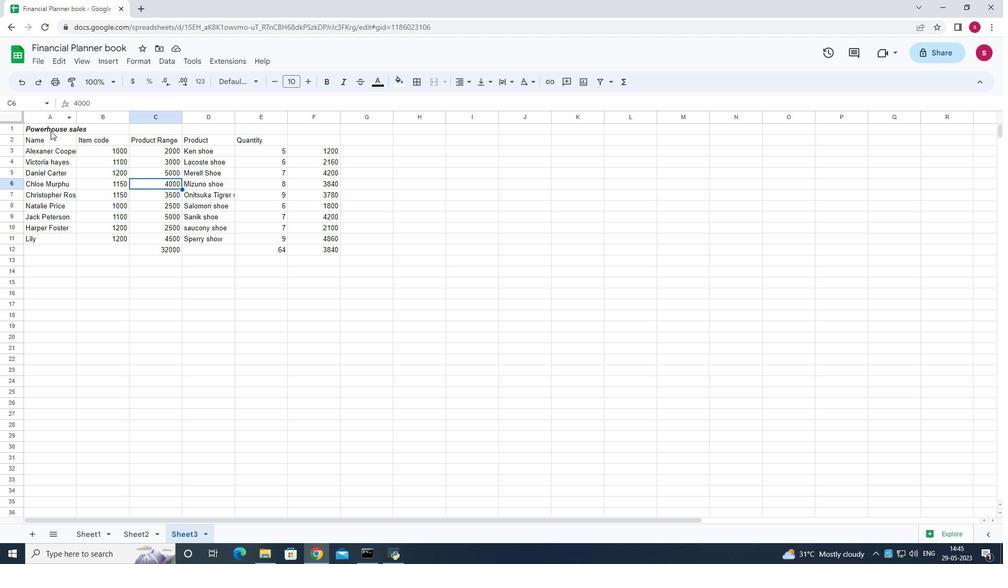 
Action: Mouse moved to (435, 81)
Screenshot: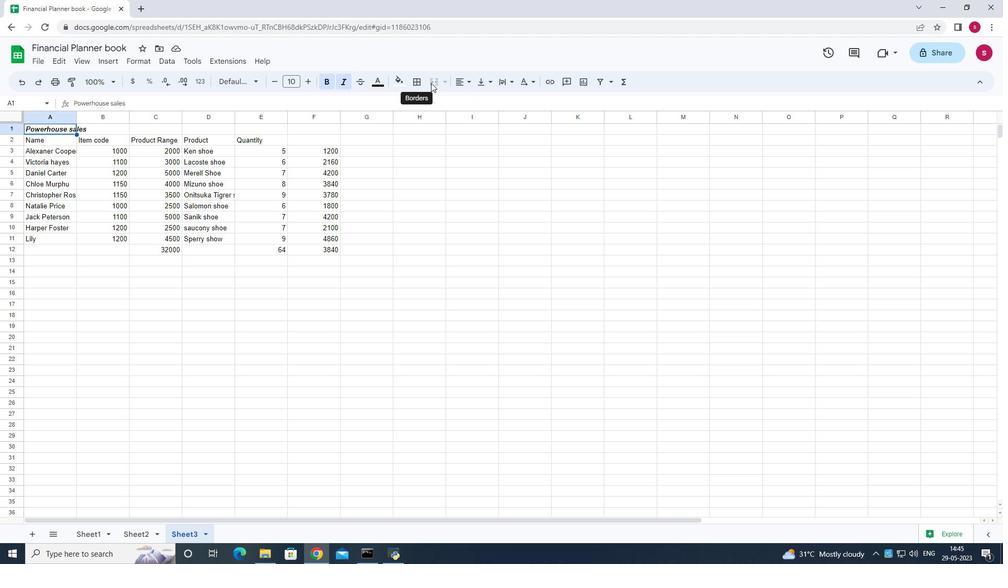 
Action: Mouse pressed left at (435, 81)
Screenshot: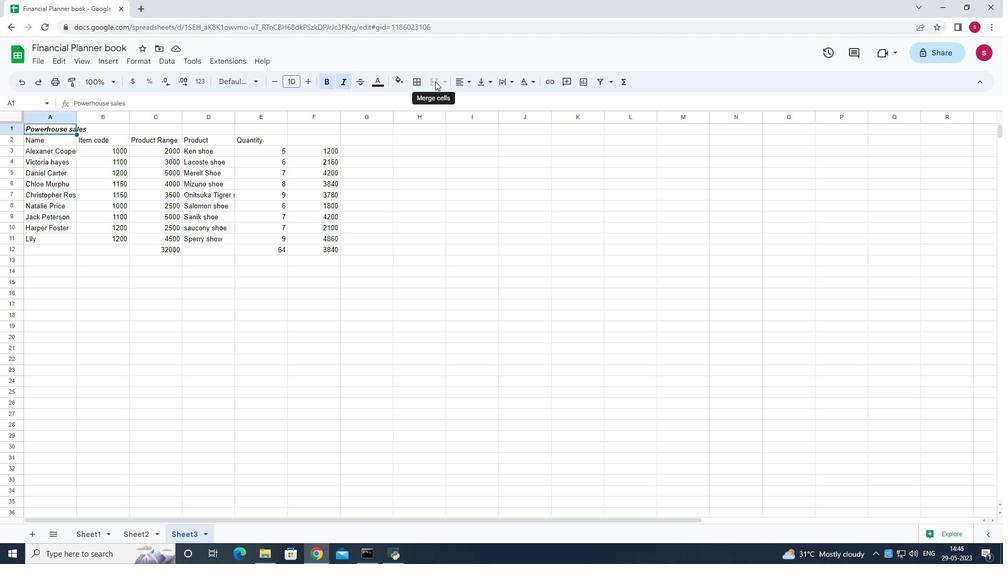 
Action: Mouse moved to (512, 78)
Screenshot: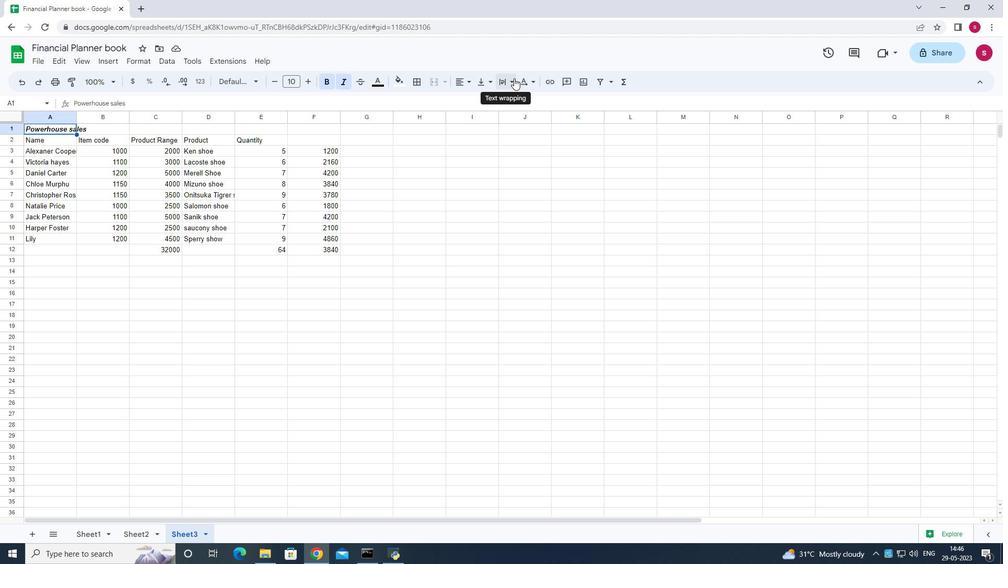 
Action: Mouse pressed left at (512, 78)
Screenshot: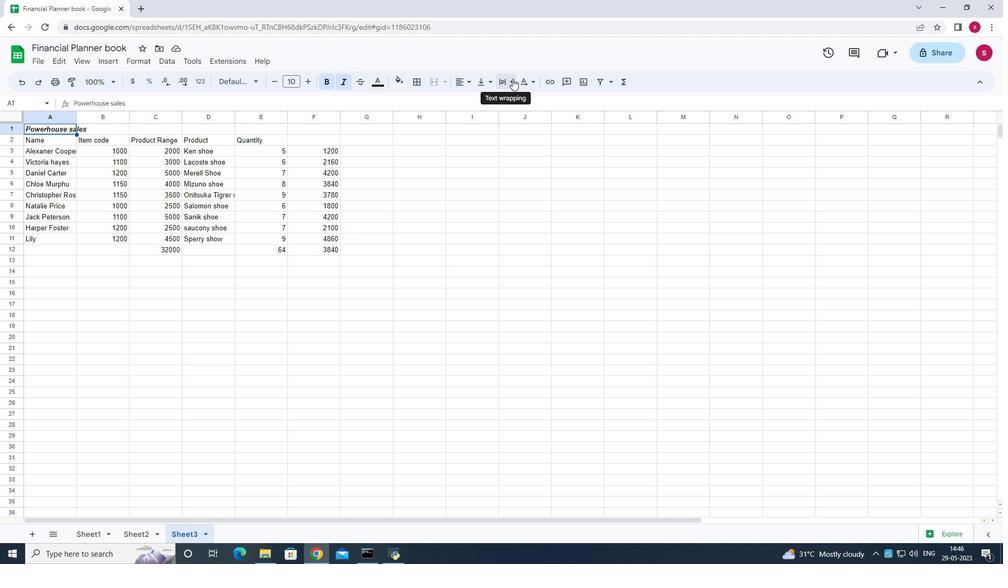 
Action: Mouse moved to (435, 74)
Screenshot: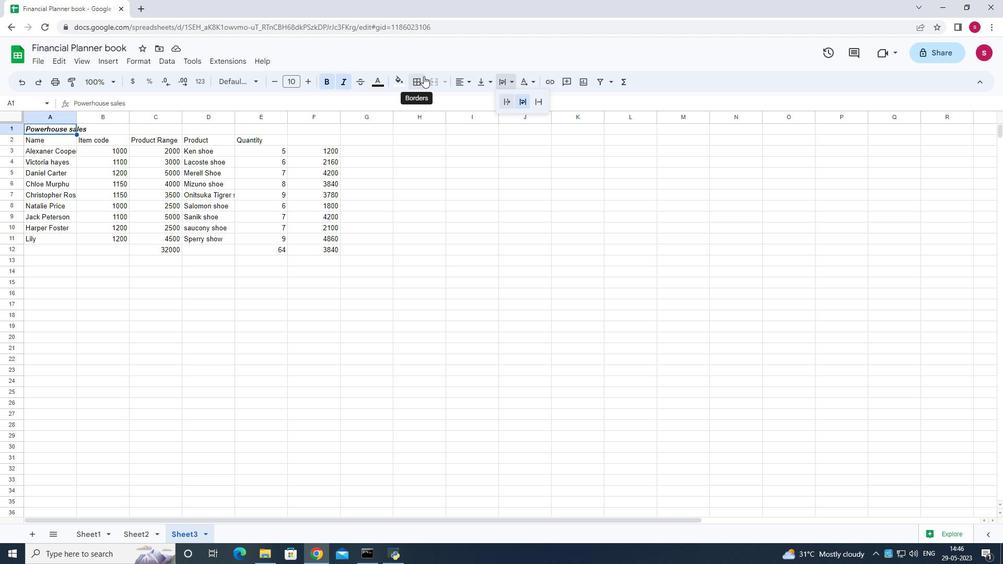 
Action: Mouse pressed left at (435, 74)
Screenshot: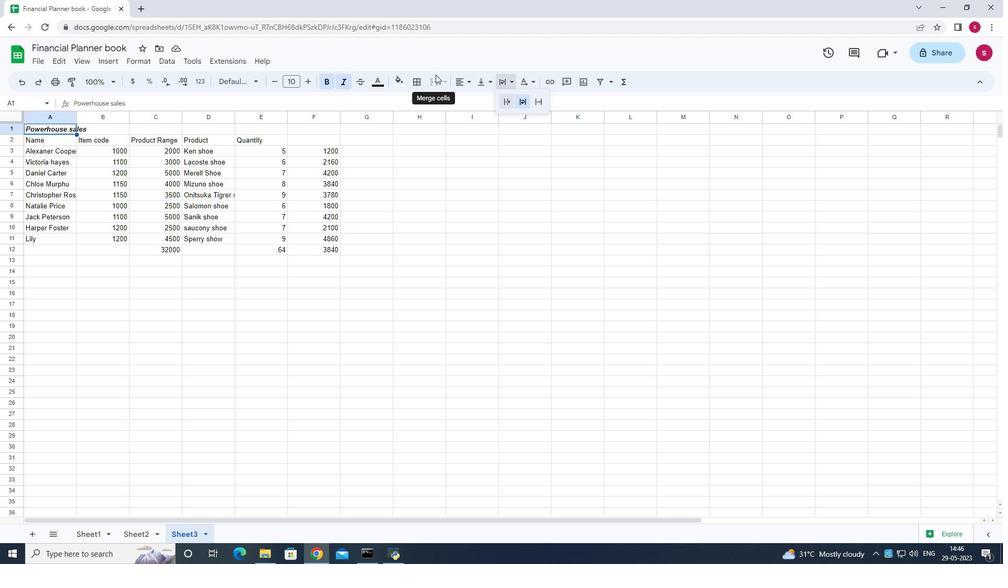 
Action: Mouse moved to (328, 84)
Screenshot: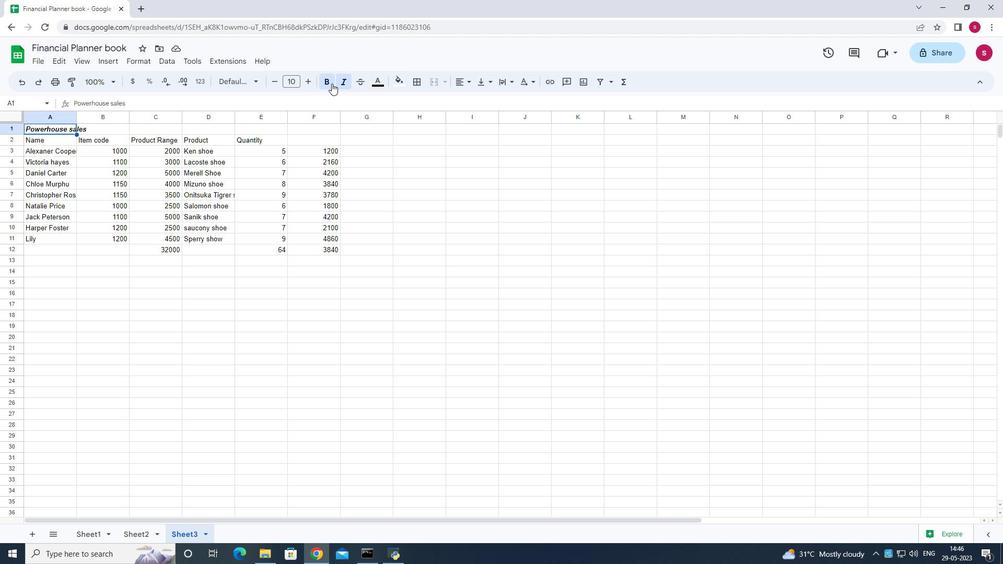 
Action: Mouse pressed left at (328, 84)
Screenshot: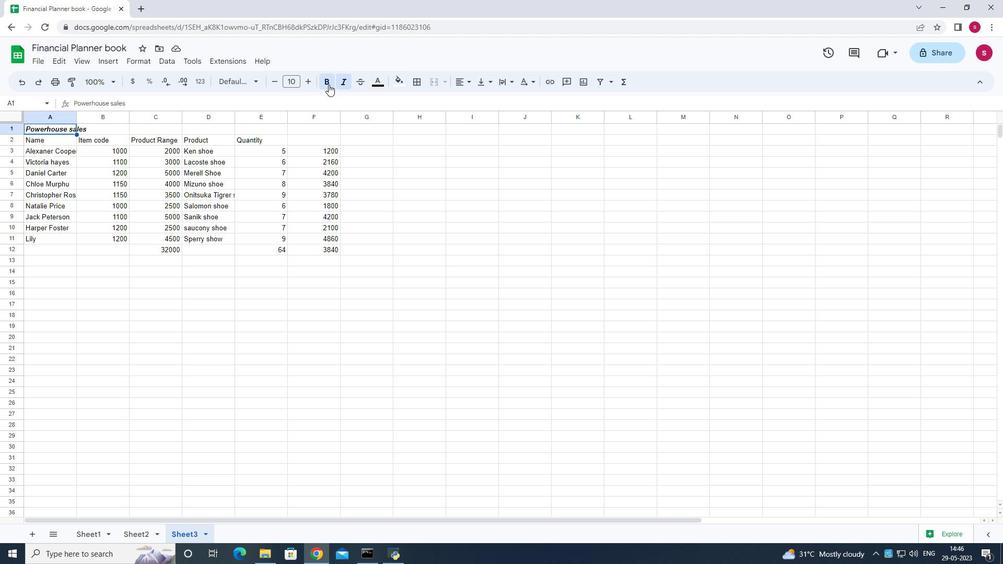 
Action: Mouse pressed left at (328, 84)
Screenshot: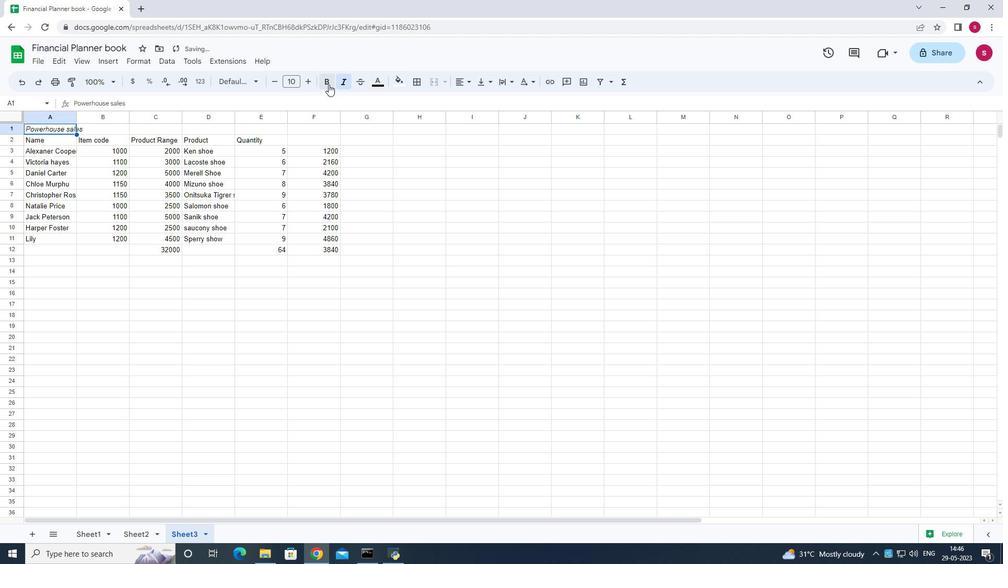 
Action: Mouse moved to (340, 83)
Screenshot: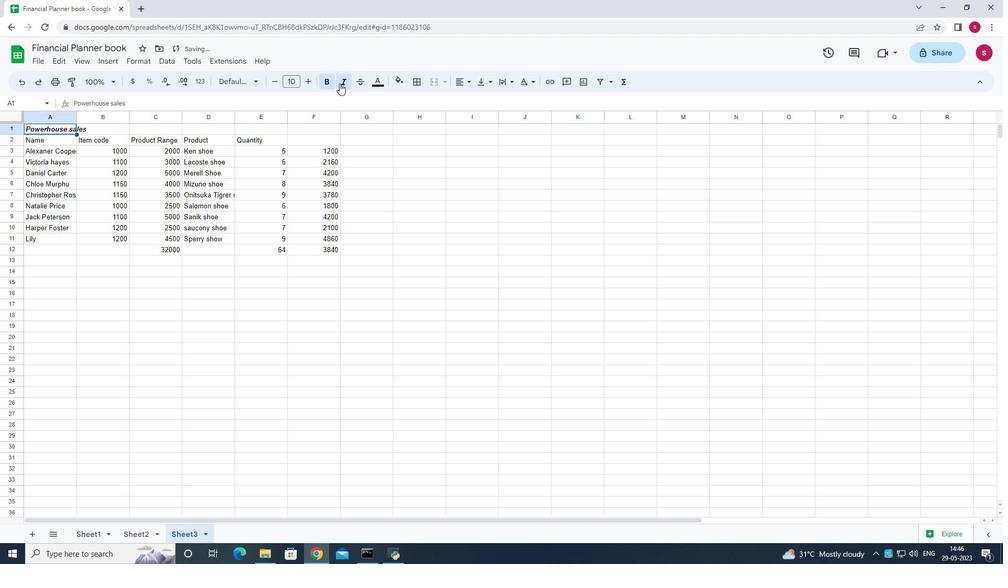 
Action: Mouse pressed left at (340, 83)
Screenshot: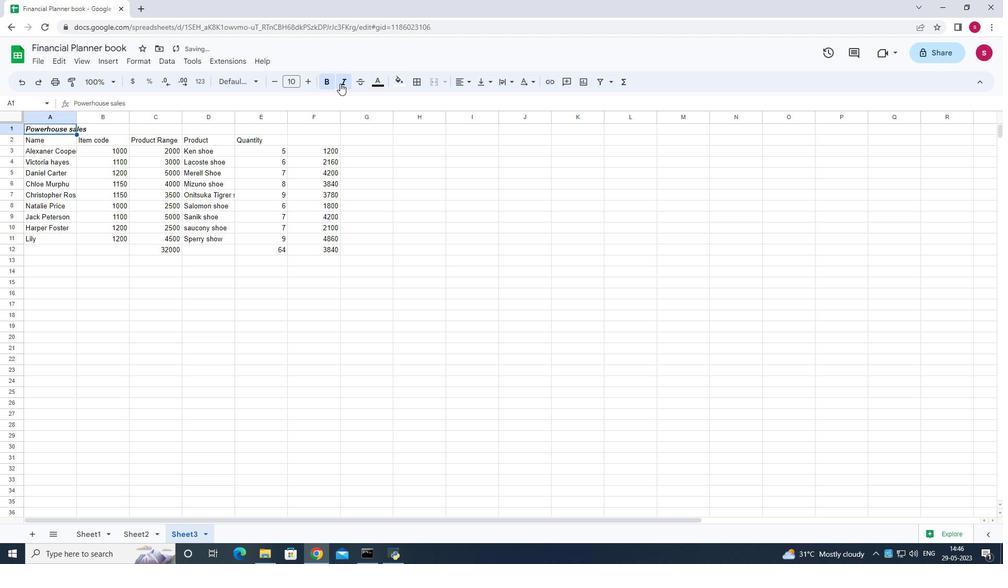 
Action: Mouse pressed left at (340, 83)
Screenshot: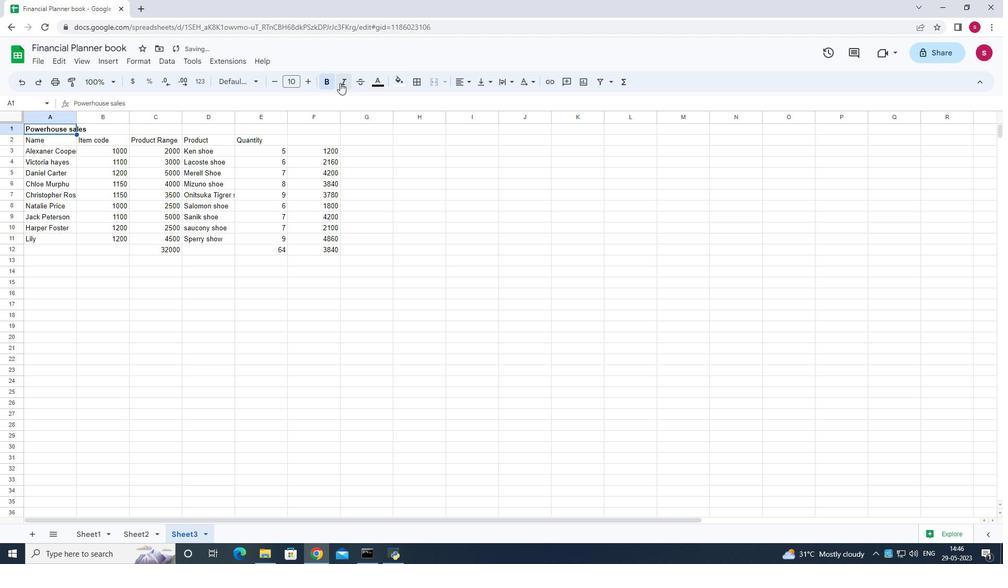 
Action: Mouse pressed left at (340, 83)
Screenshot: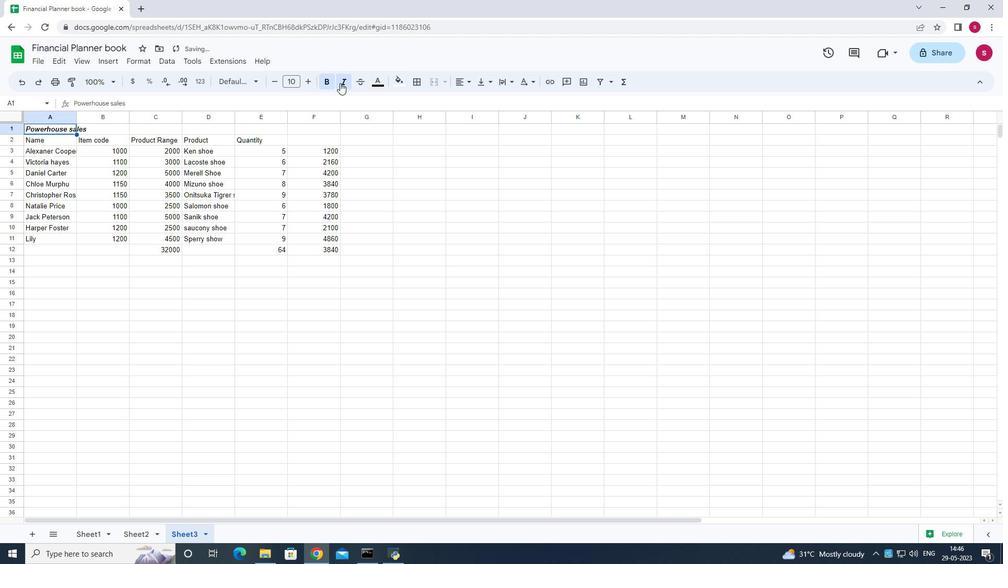 
Action: Mouse pressed left at (340, 83)
Screenshot: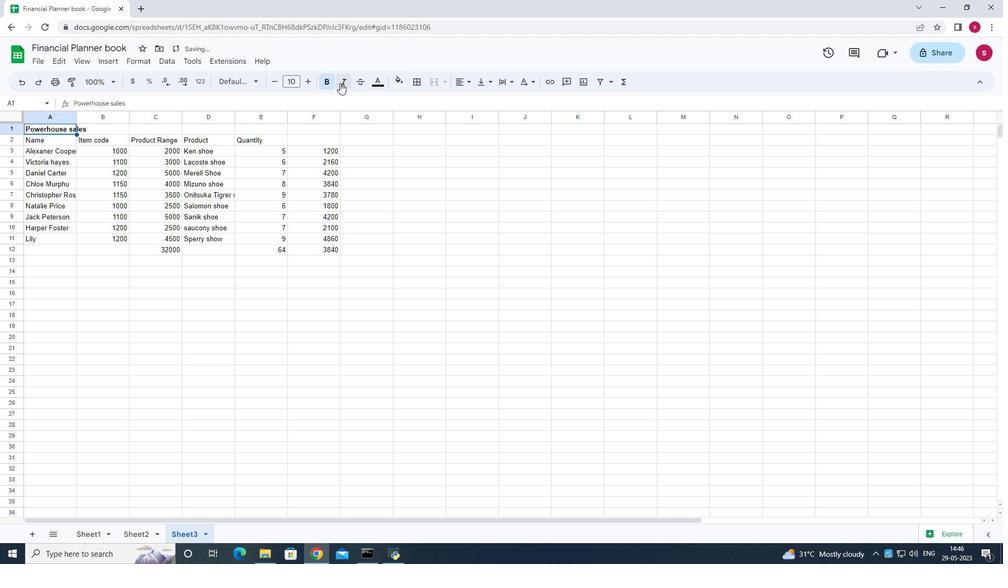 
Action: Mouse moved to (250, 79)
Screenshot: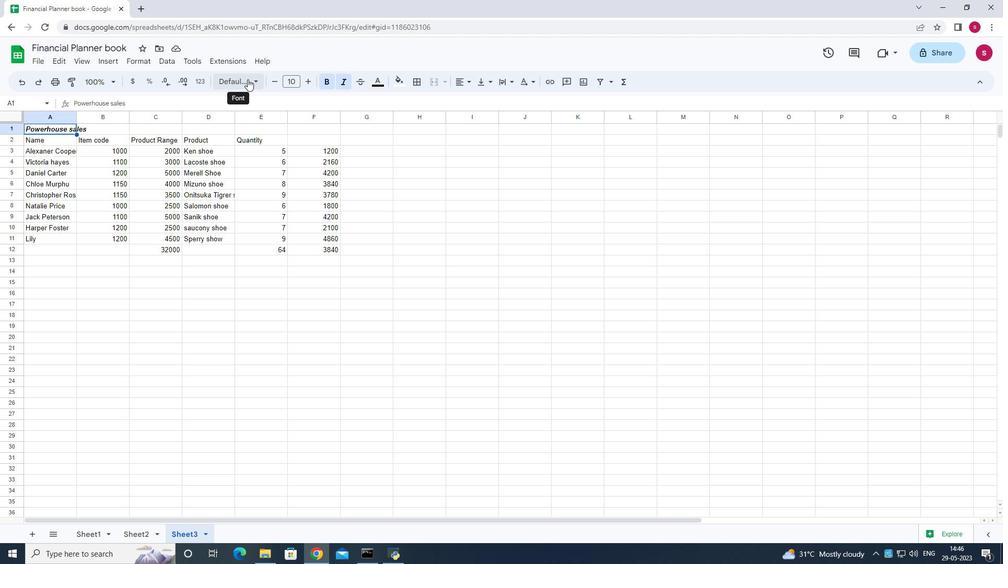 
Action: Mouse pressed left at (250, 79)
Screenshot: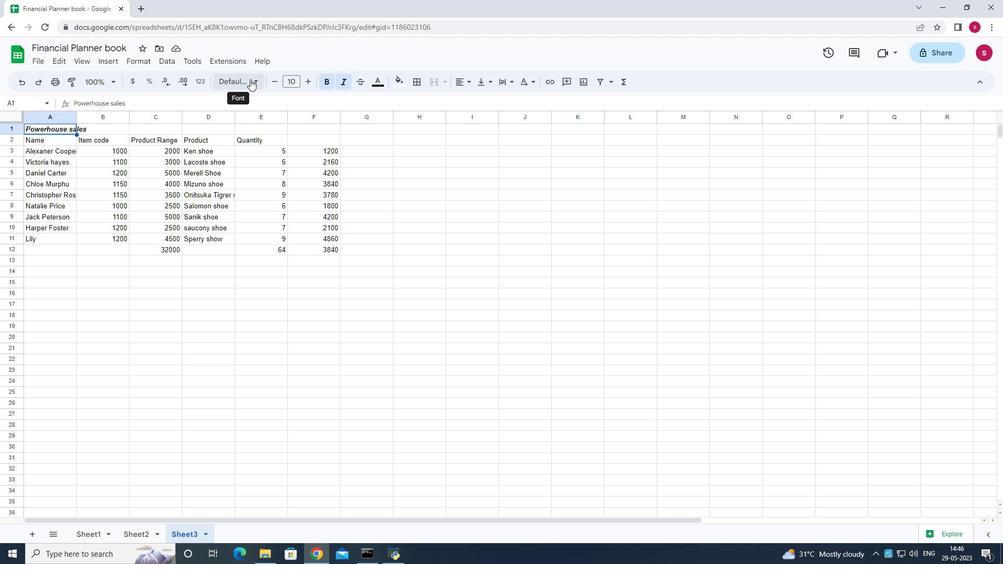
Action: Mouse moved to (266, 185)
Screenshot: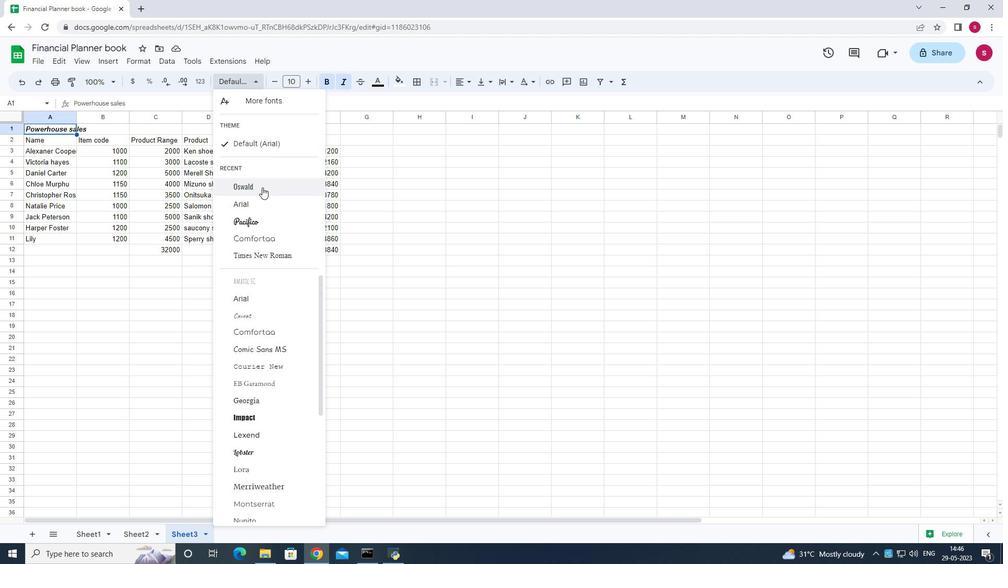 
Action: Mouse scrolled (266, 185) with delta (0, 0)
Screenshot: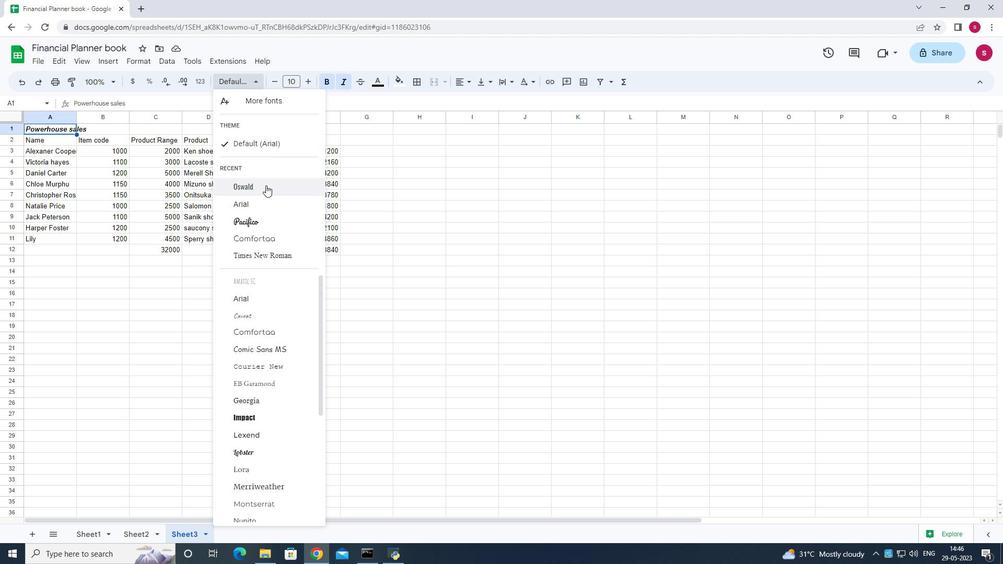 
Action: Mouse scrolled (266, 185) with delta (0, 0)
Screenshot: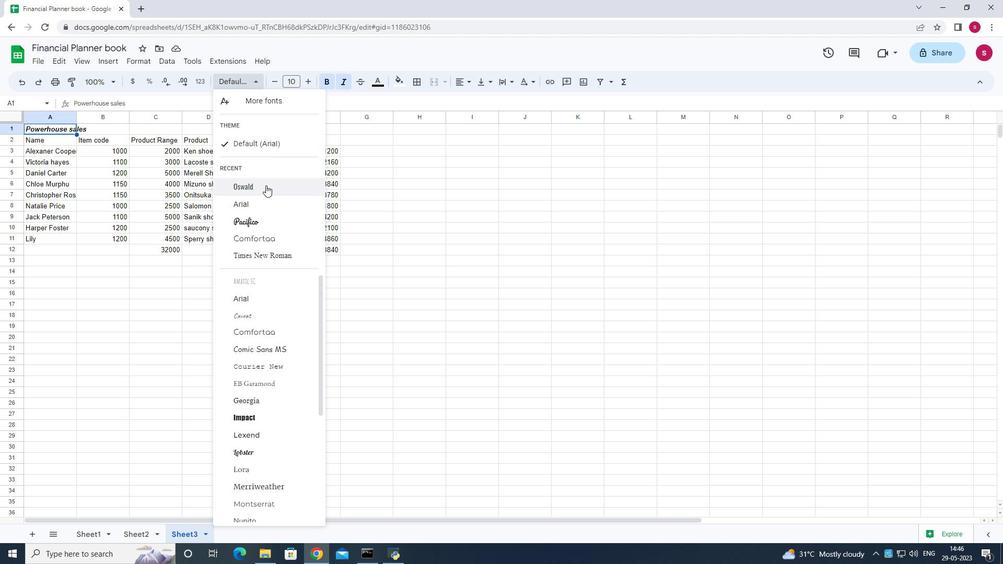 
Action: Mouse scrolled (266, 185) with delta (0, 0)
Screenshot: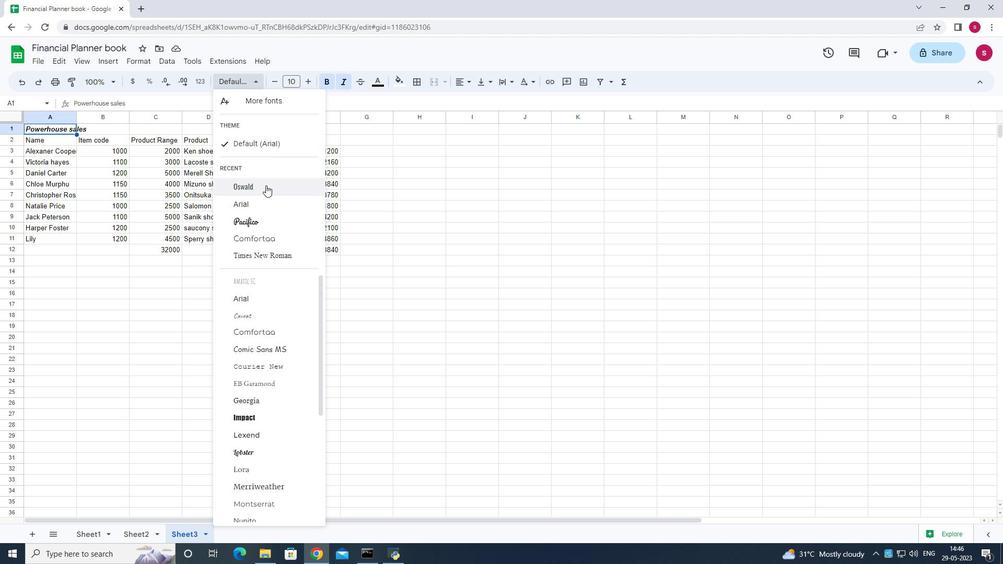 
Action: Mouse moved to (286, 316)
Screenshot: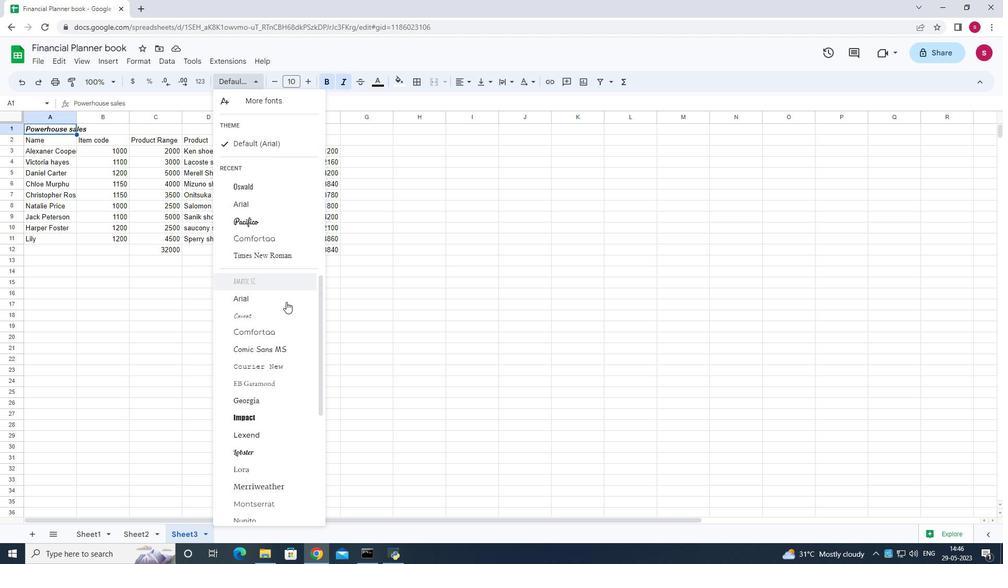 
Action: Mouse scrolled (286, 315) with delta (0, 0)
Screenshot: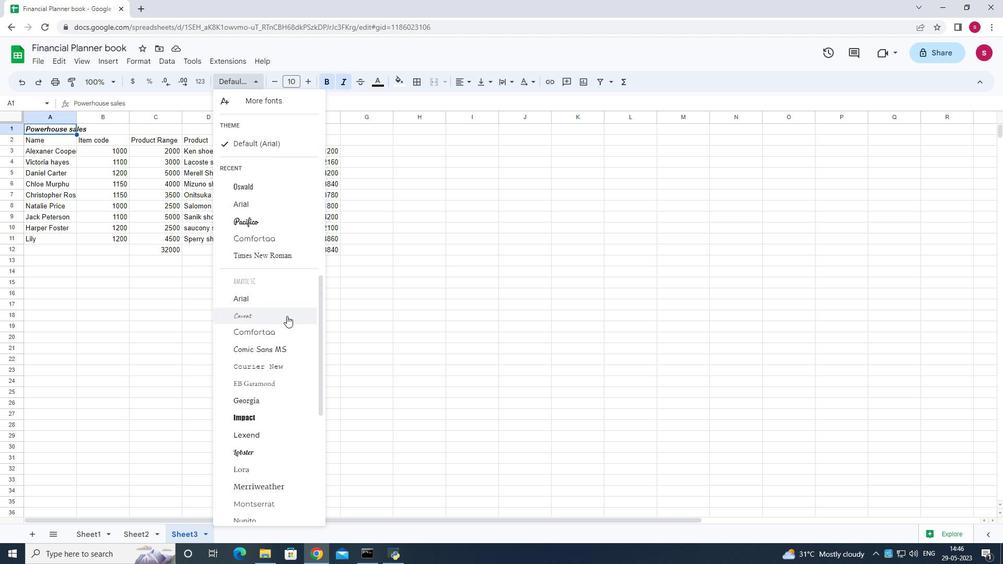 
Action: Mouse scrolled (286, 315) with delta (0, 0)
Screenshot: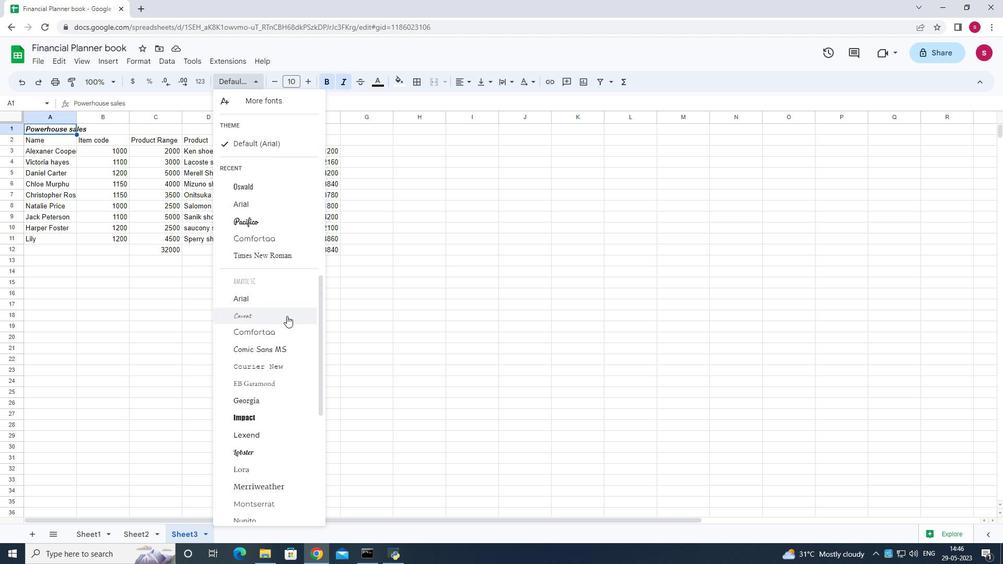 
Action: Mouse scrolled (286, 315) with delta (0, 0)
Screenshot: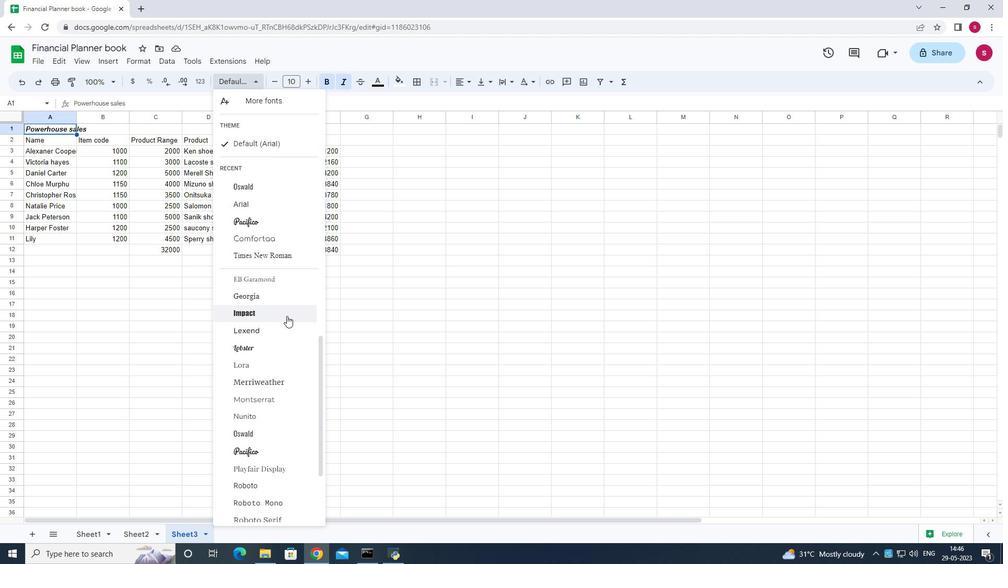 
Action: Mouse scrolled (286, 315) with delta (0, 0)
Screenshot: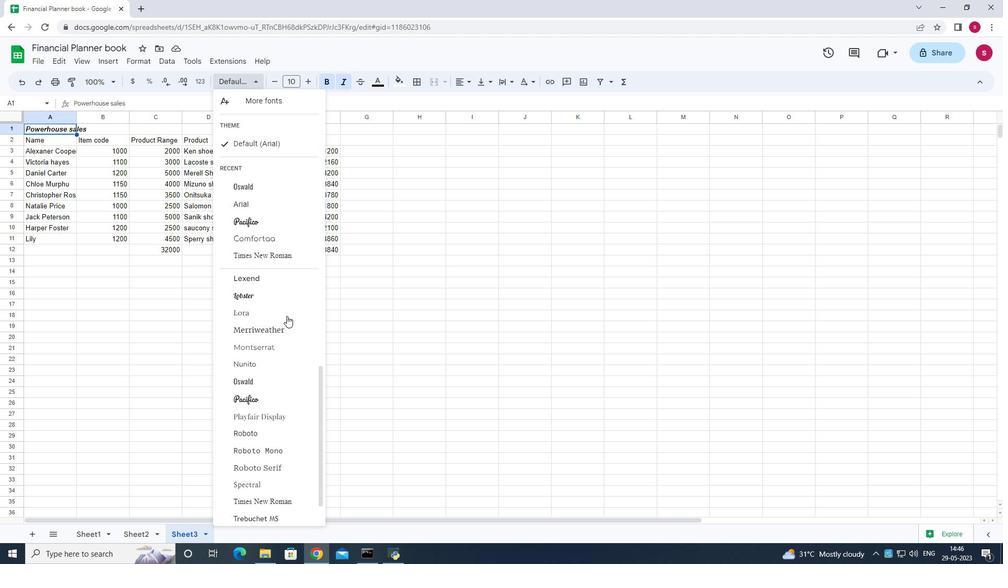 
Action: Mouse scrolled (286, 315) with delta (0, 0)
Screenshot: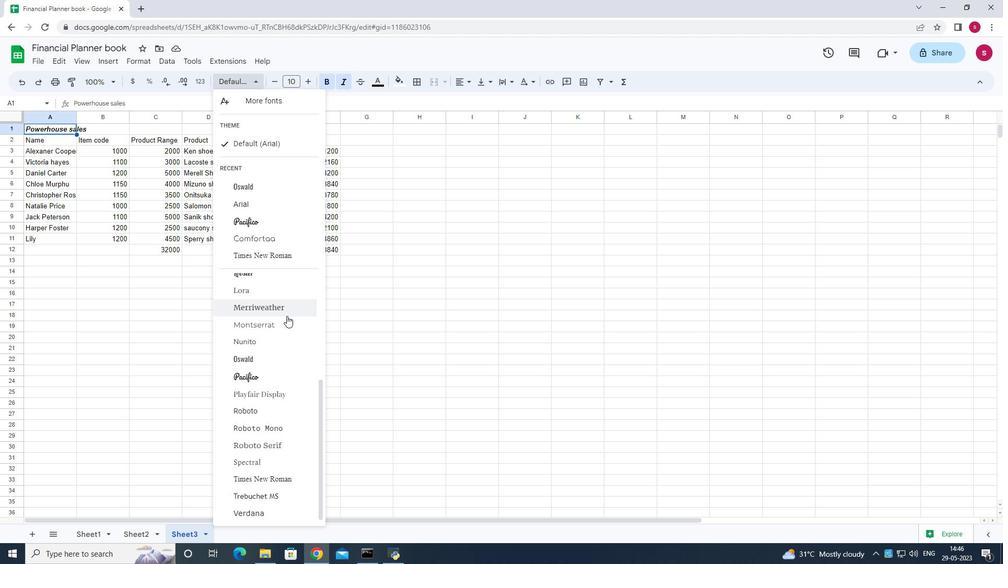 
Action: Mouse scrolled (286, 315) with delta (0, 0)
Screenshot: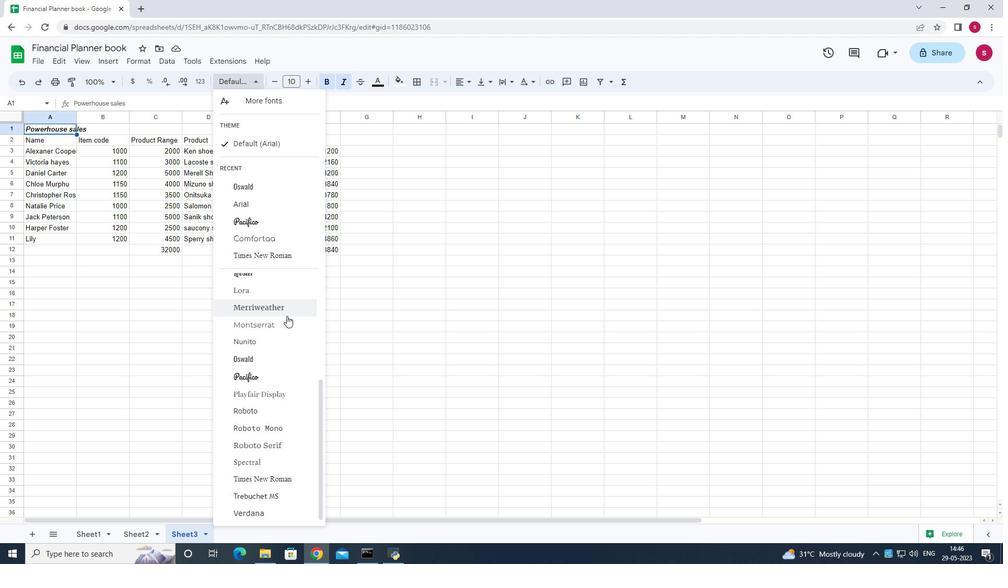 
Action: Mouse scrolled (286, 315) with delta (0, 0)
Screenshot: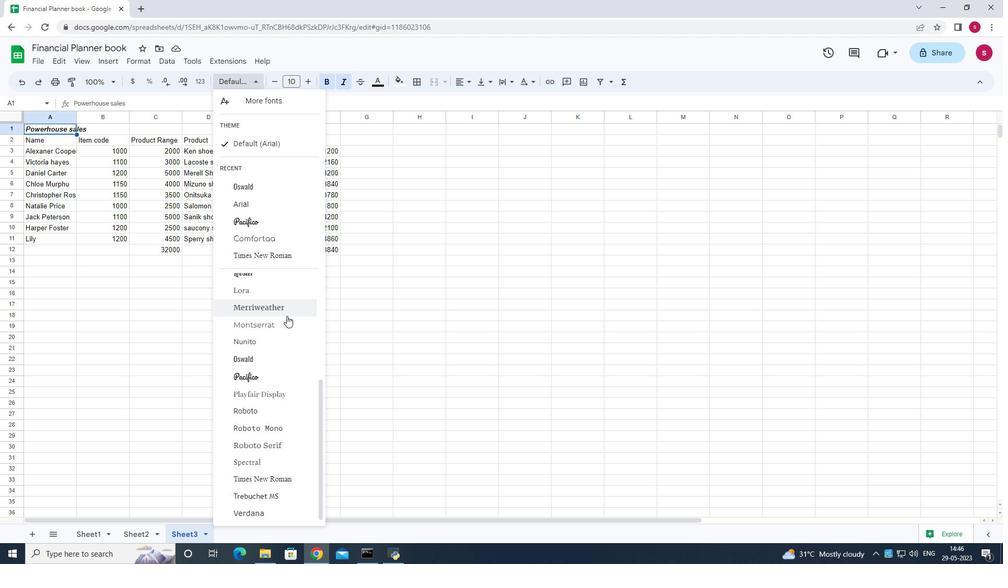 
Action: Mouse scrolled (286, 315) with delta (0, 0)
Screenshot: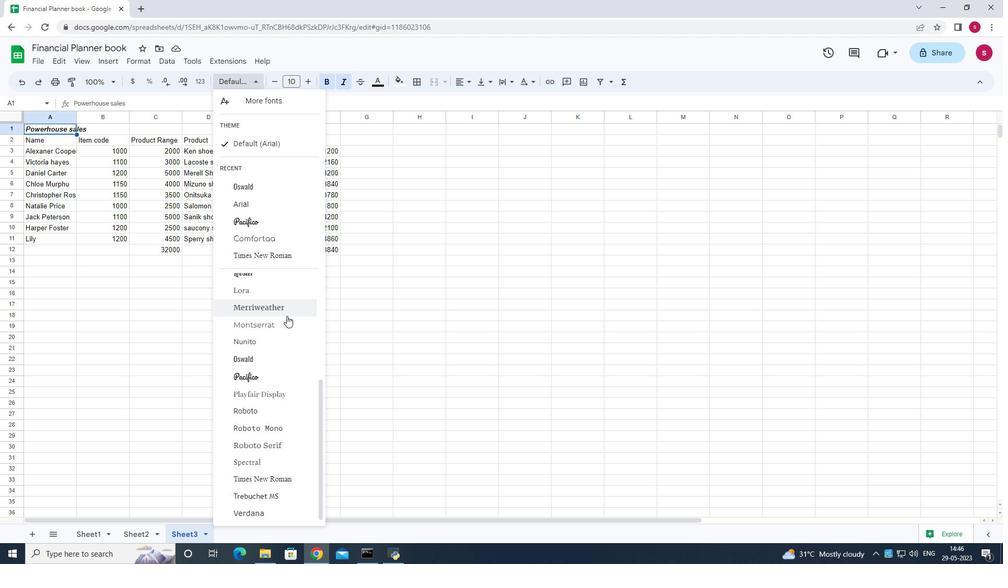 
Action: Mouse scrolled (286, 315) with delta (0, 0)
Screenshot: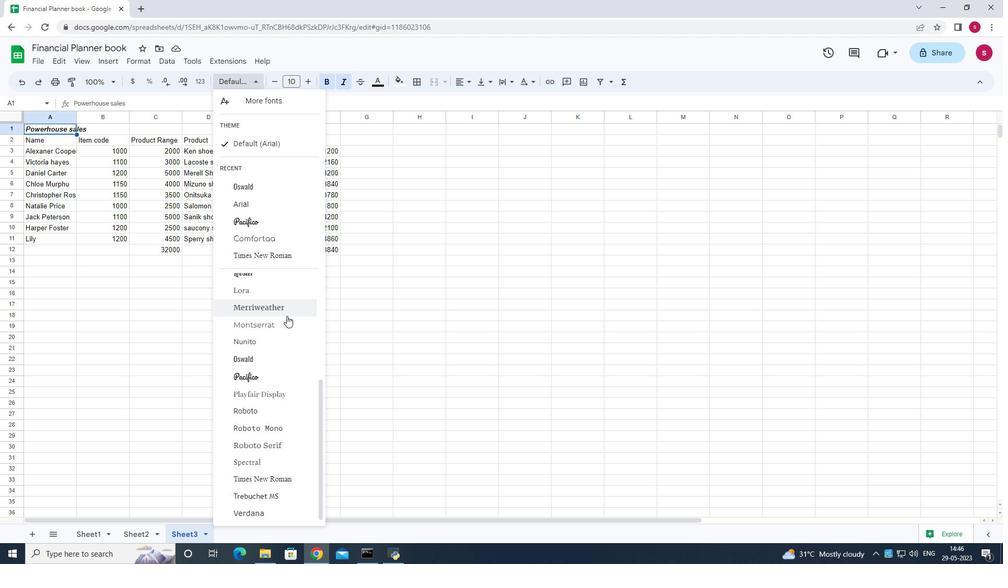 
Action: Mouse scrolled (286, 315) with delta (0, 0)
Screenshot: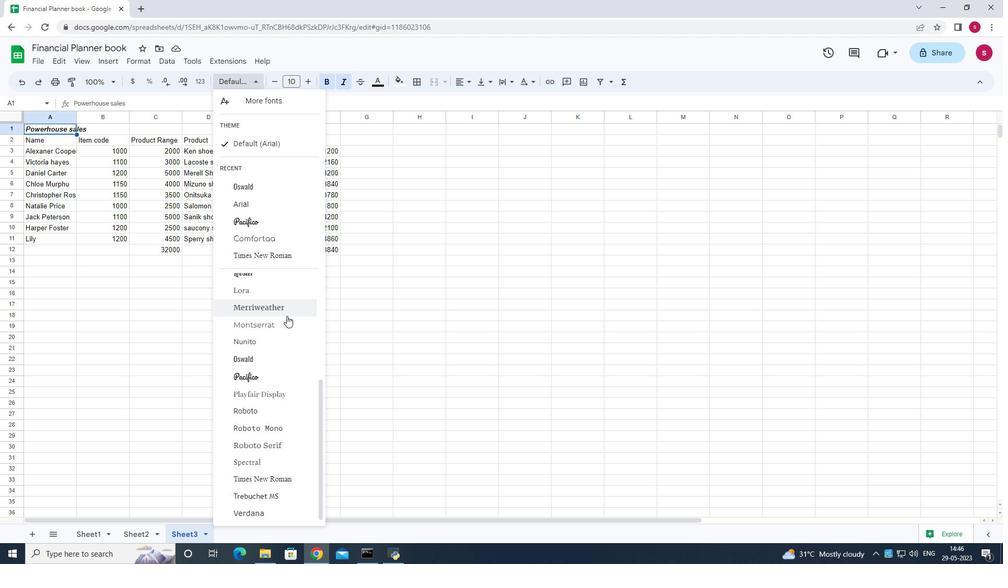 
Action: Mouse scrolled (286, 316) with delta (0, 0)
Screenshot: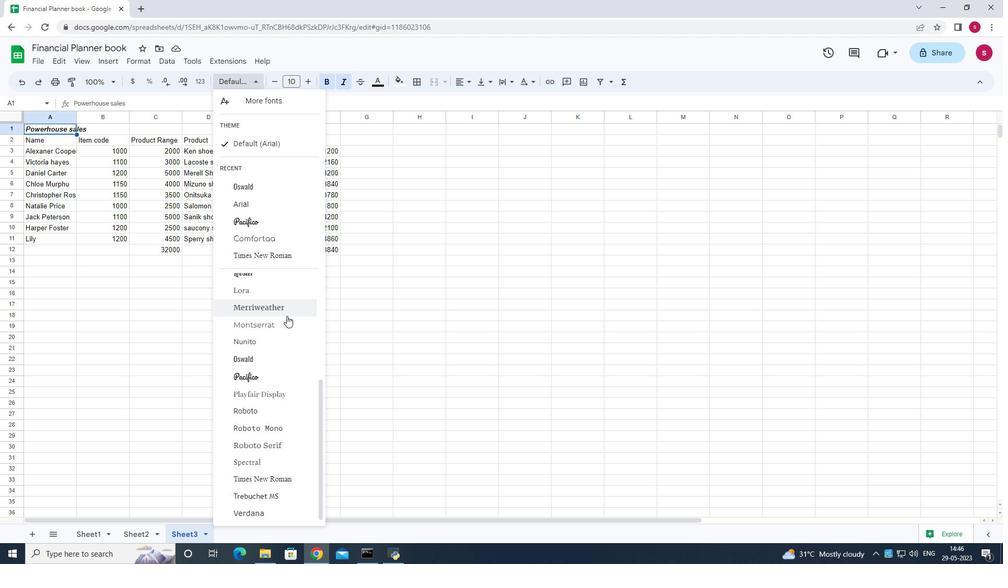 
Action: Mouse scrolled (286, 316) with delta (0, 0)
Screenshot: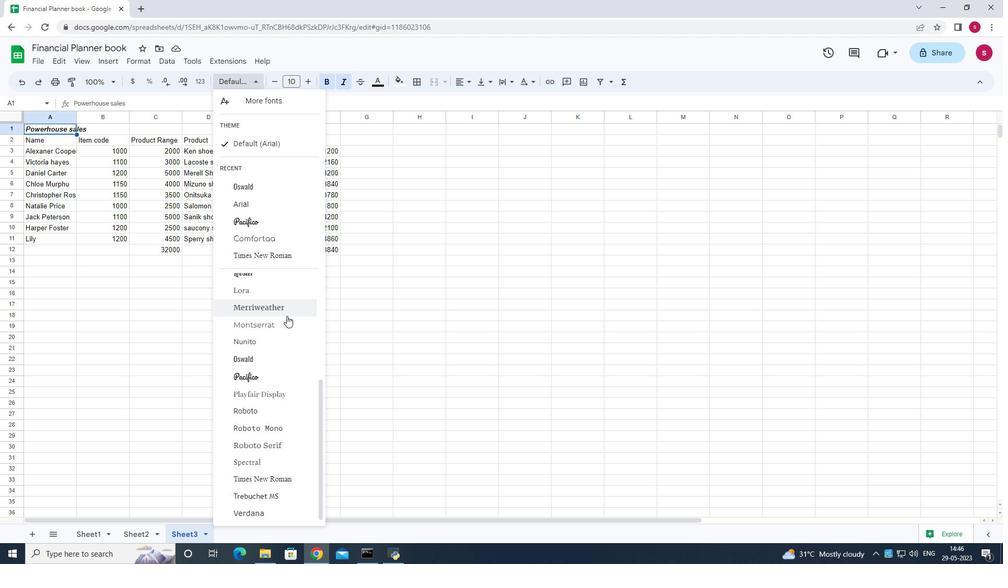 
Action: Mouse scrolled (286, 316) with delta (0, 0)
Screenshot: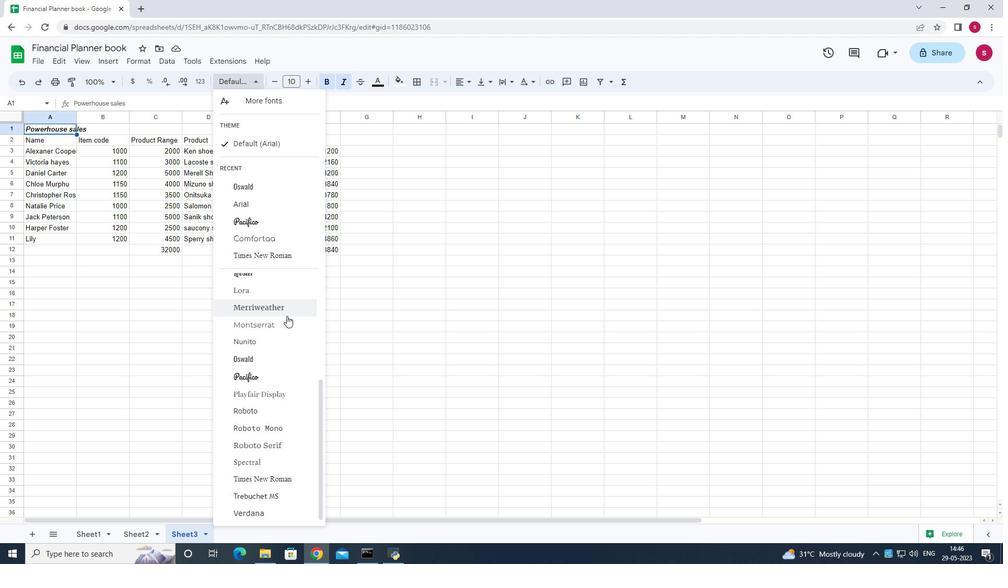 
Action: Mouse scrolled (286, 316) with delta (0, 0)
Screenshot: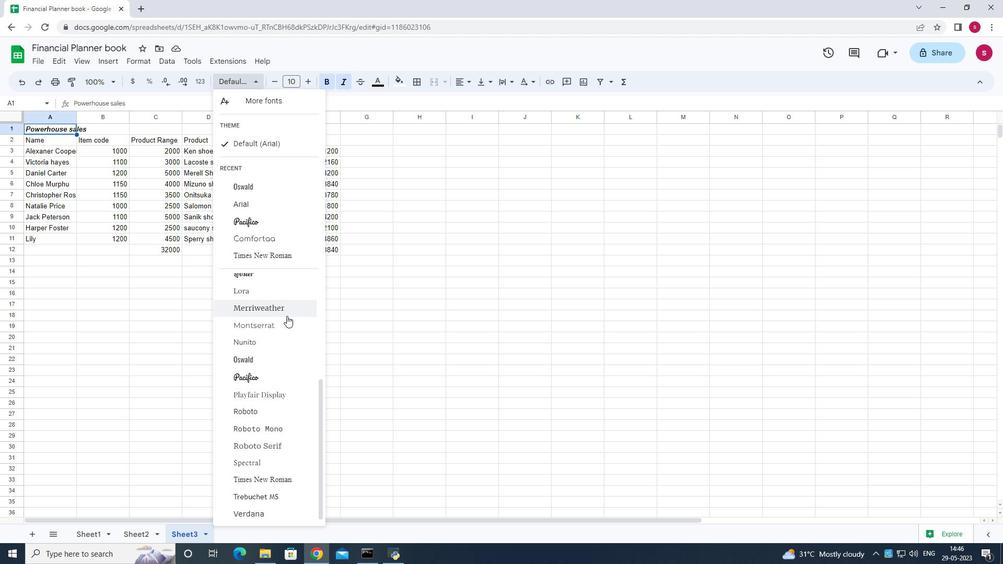 
Action: Mouse scrolled (286, 316) with delta (0, 0)
Screenshot: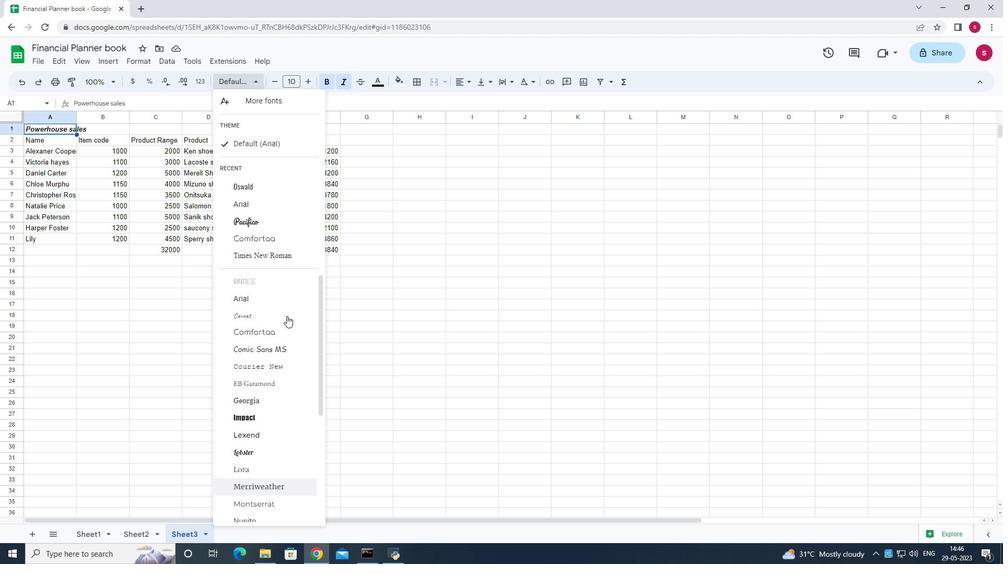 
Action: Mouse scrolled (286, 316) with delta (0, 0)
Screenshot: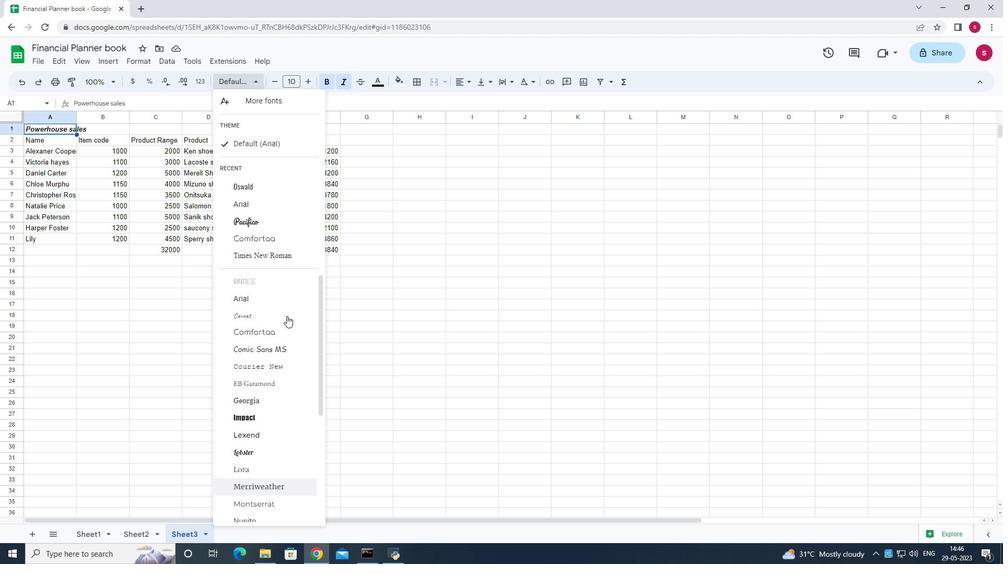 
Action: Mouse scrolled (286, 316) with delta (0, 0)
Screenshot: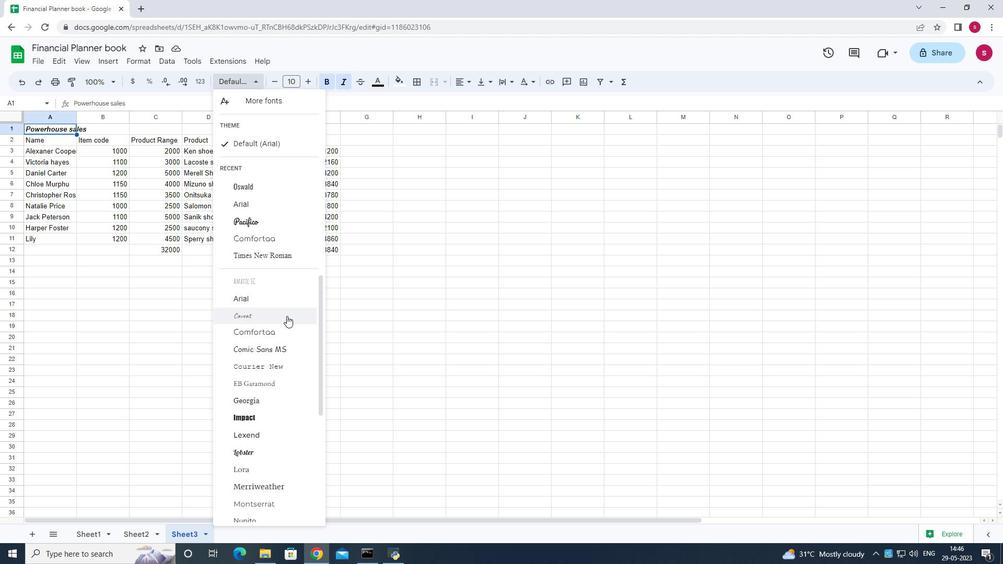 
Action: Mouse scrolled (286, 316) with delta (0, 0)
Screenshot: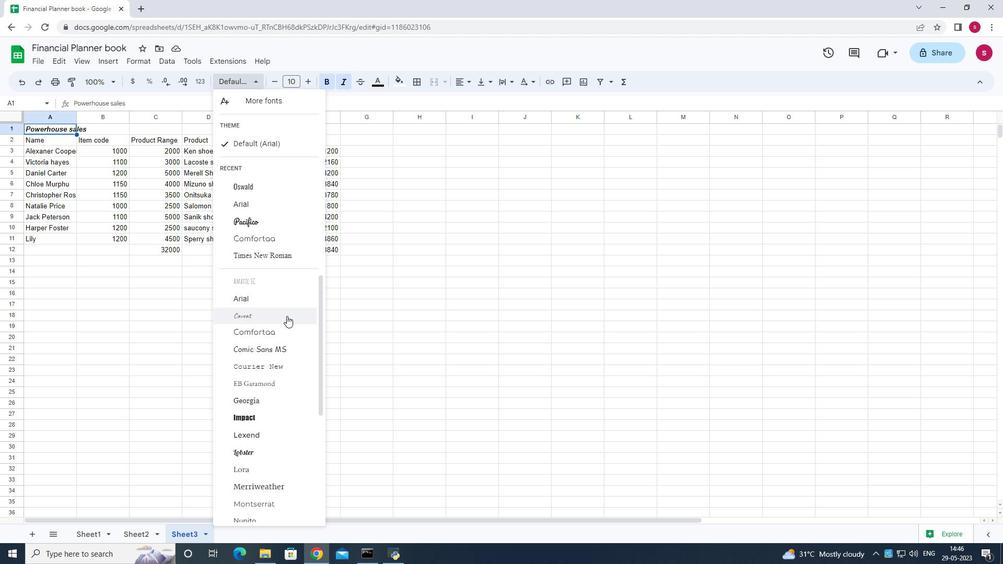 
Action: Mouse scrolled (286, 316) with delta (0, 0)
Screenshot: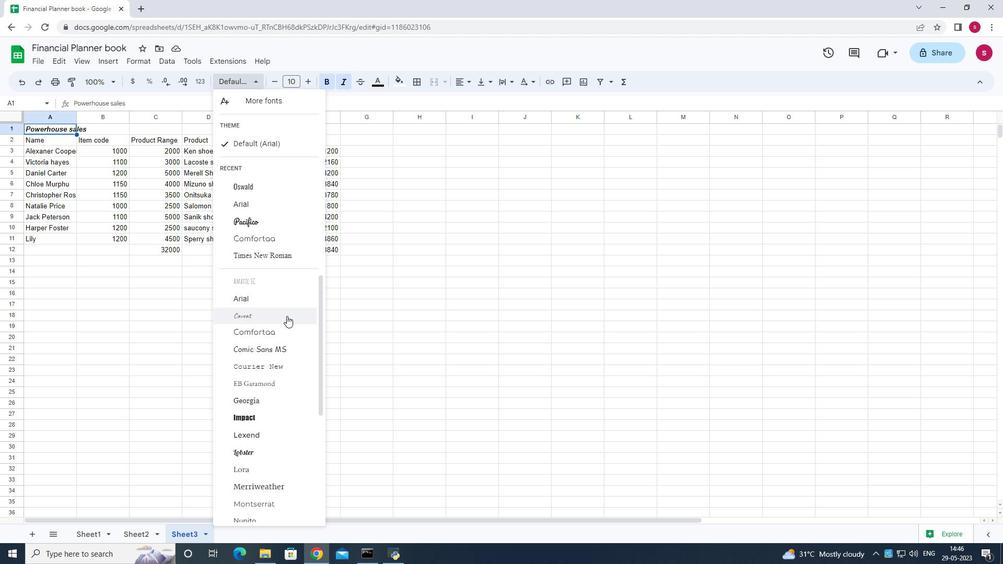 
Action: Mouse scrolled (286, 316) with delta (0, 0)
Screenshot: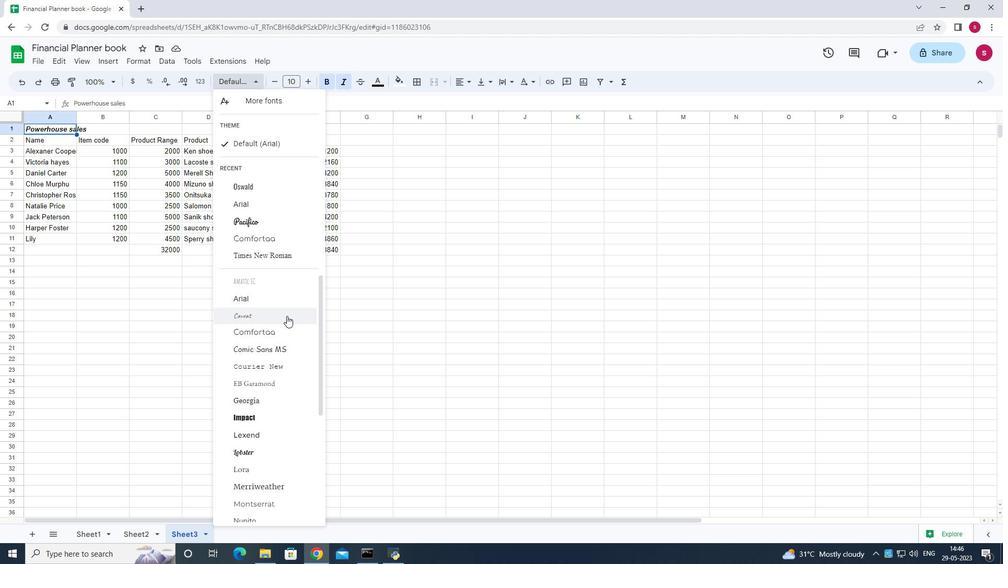 
Action: Mouse moved to (289, 315)
Screenshot: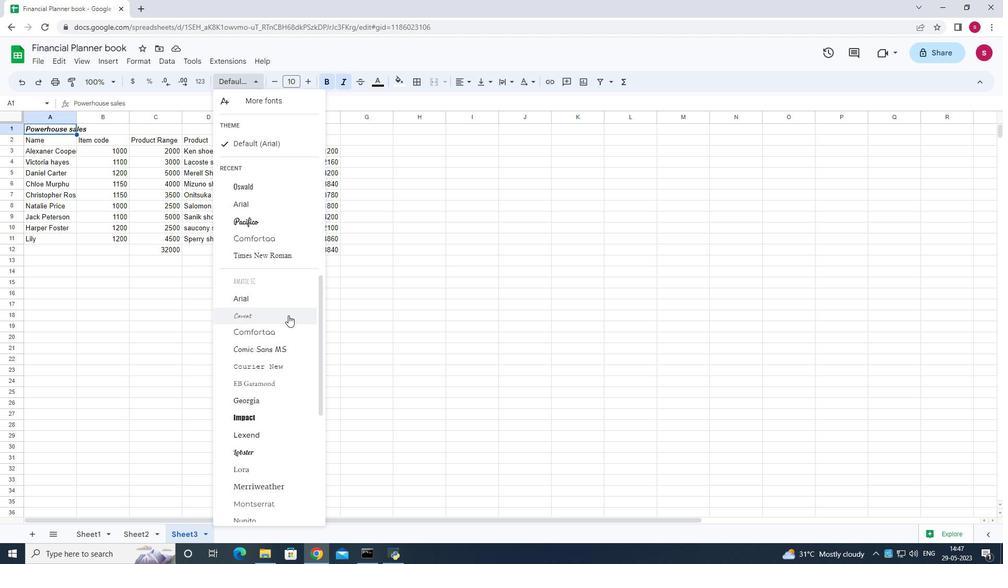 
Action: Mouse scrolled (289, 315) with delta (0, 0)
Screenshot: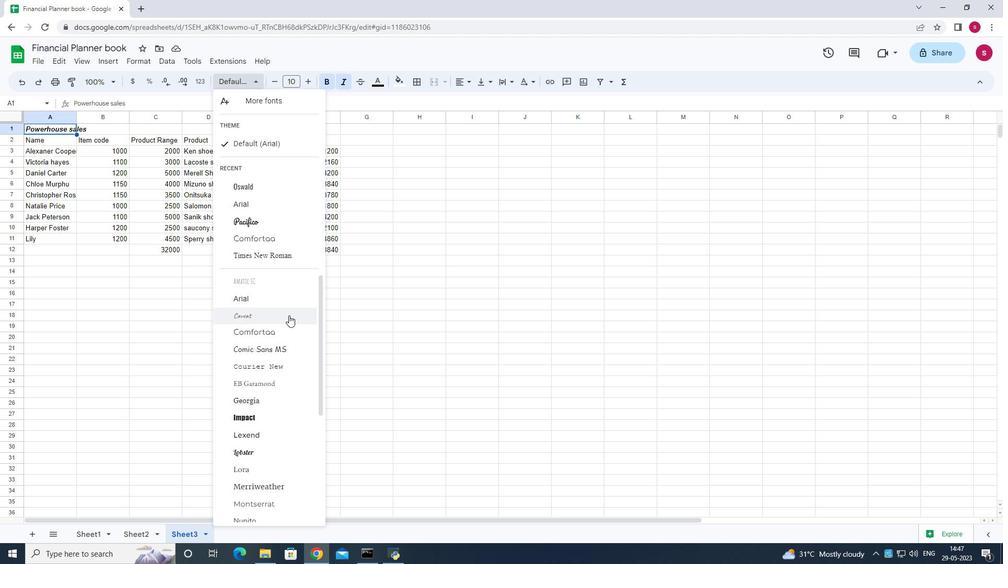 
Action: Mouse scrolled (289, 315) with delta (0, 0)
Screenshot: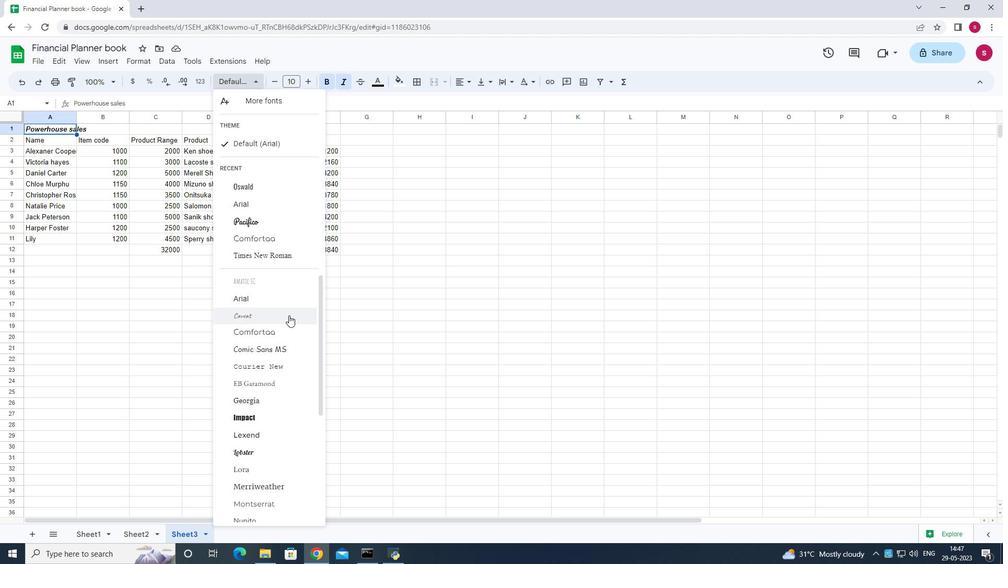 
Action: Mouse scrolled (289, 315) with delta (0, 0)
Screenshot: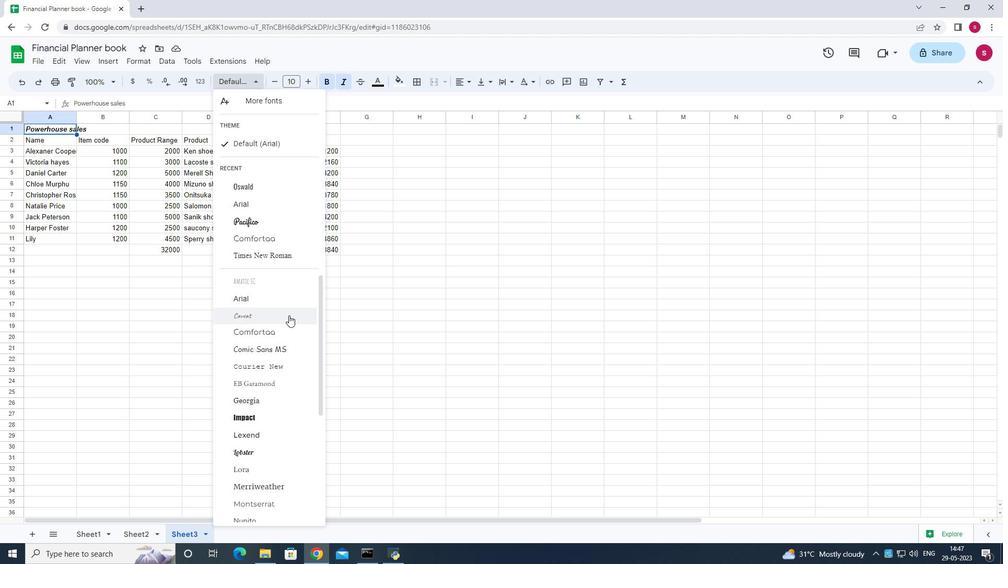 
Action: Mouse scrolled (289, 315) with delta (0, 0)
Screenshot: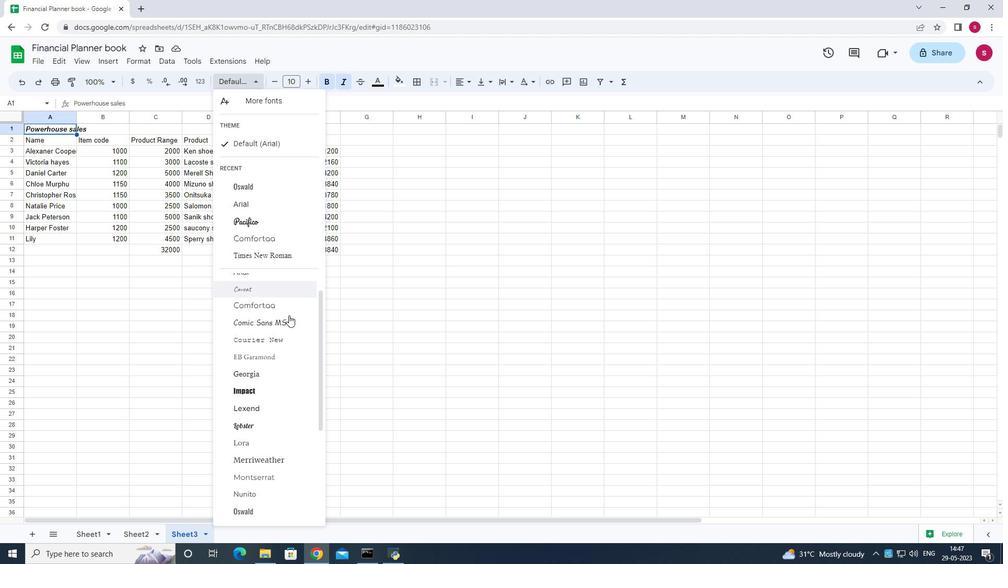 
Action: Mouse scrolled (289, 315) with delta (0, 0)
Screenshot: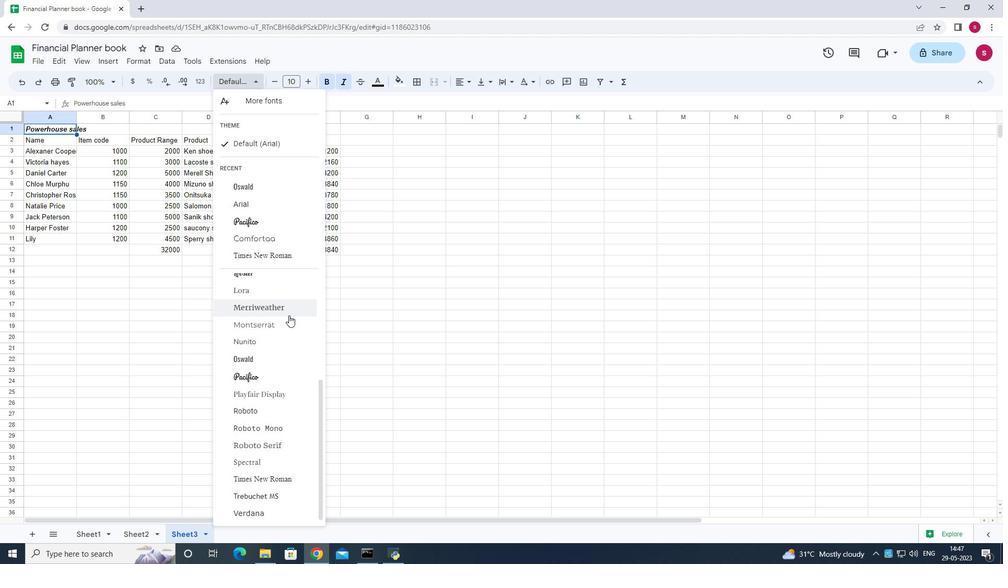 
Action: Mouse scrolled (289, 315) with delta (0, 0)
Screenshot: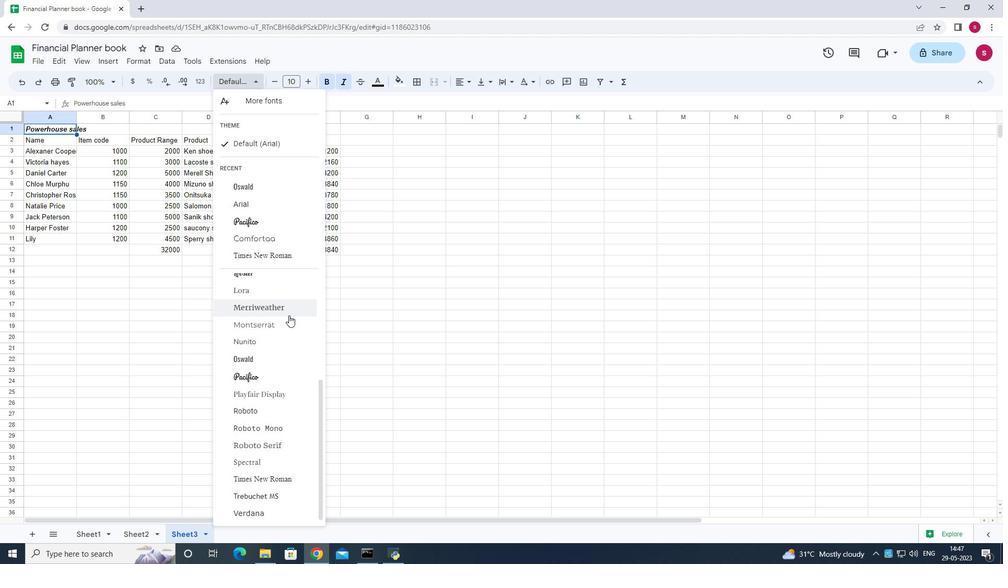 
Action: Mouse scrolled (289, 315) with delta (0, 0)
Screenshot: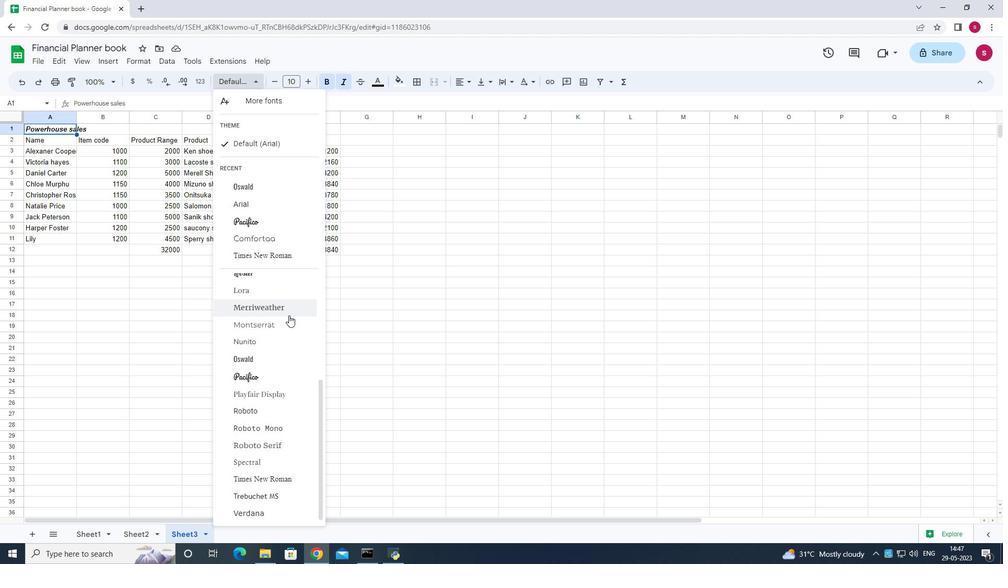
Action: Mouse moved to (249, 99)
Screenshot: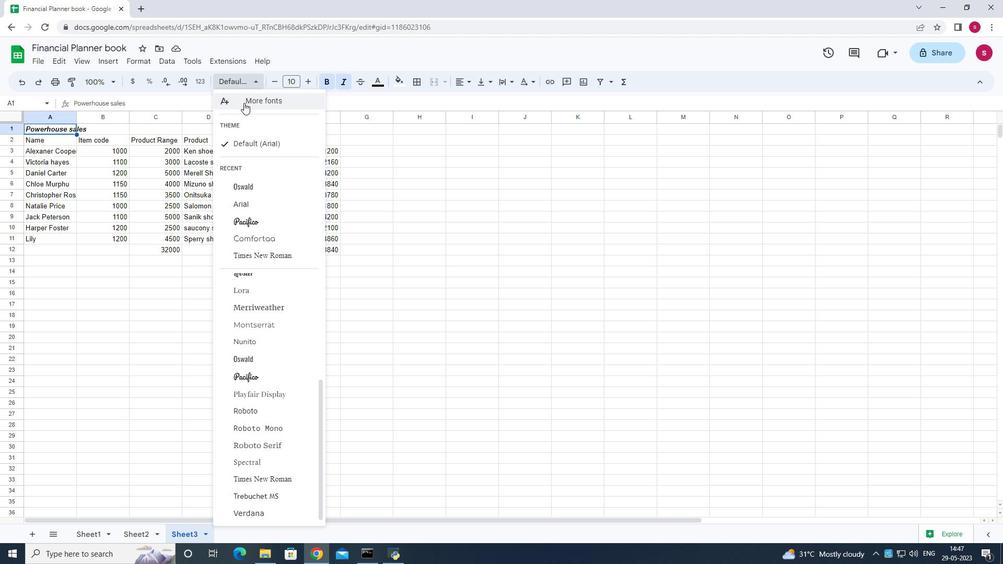
Action: Mouse pressed left at (249, 99)
Screenshot: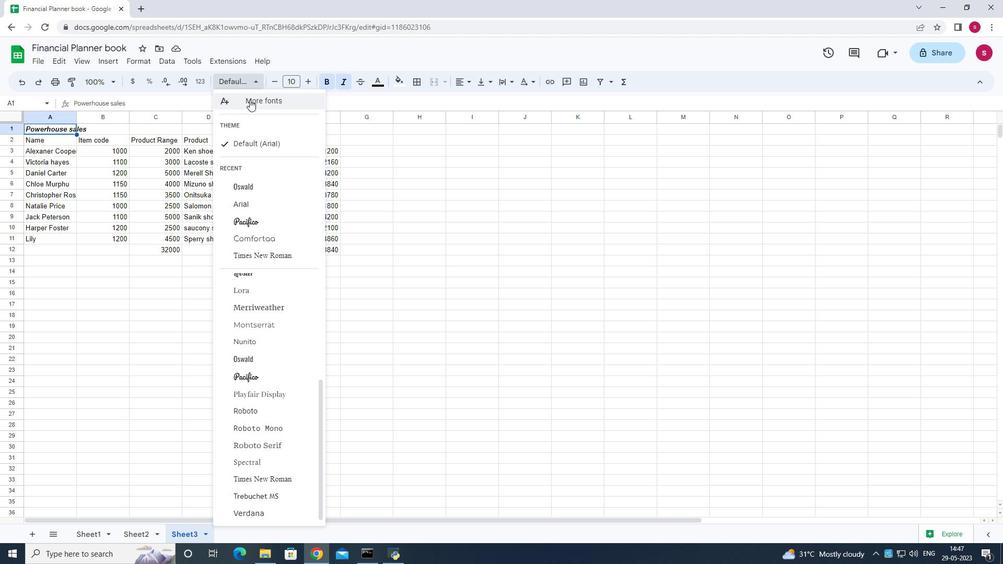
Action: Mouse moved to (413, 255)
Screenshot: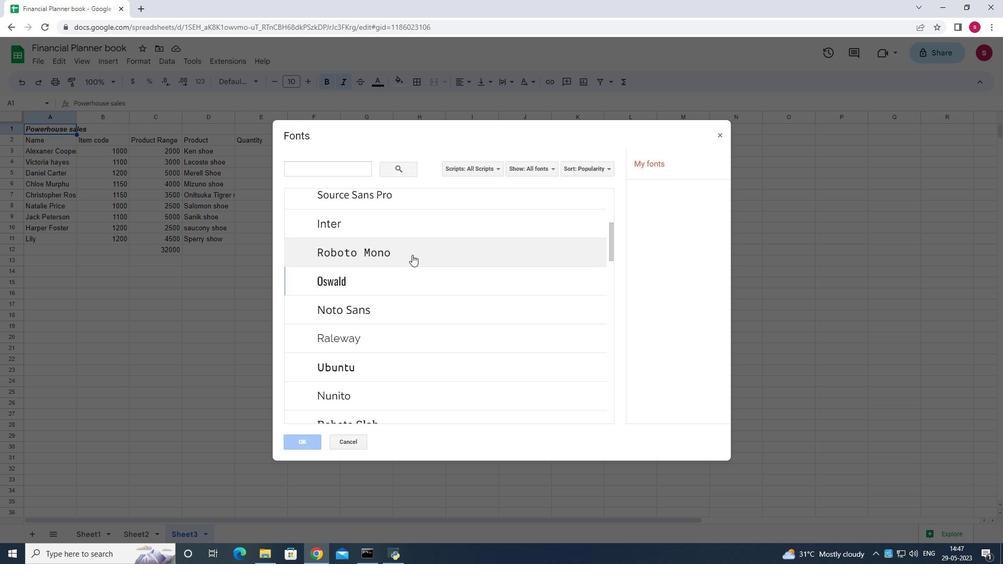 
Action: Mouse scrolled (413, 254) with delta (0, 0)
Screenshot: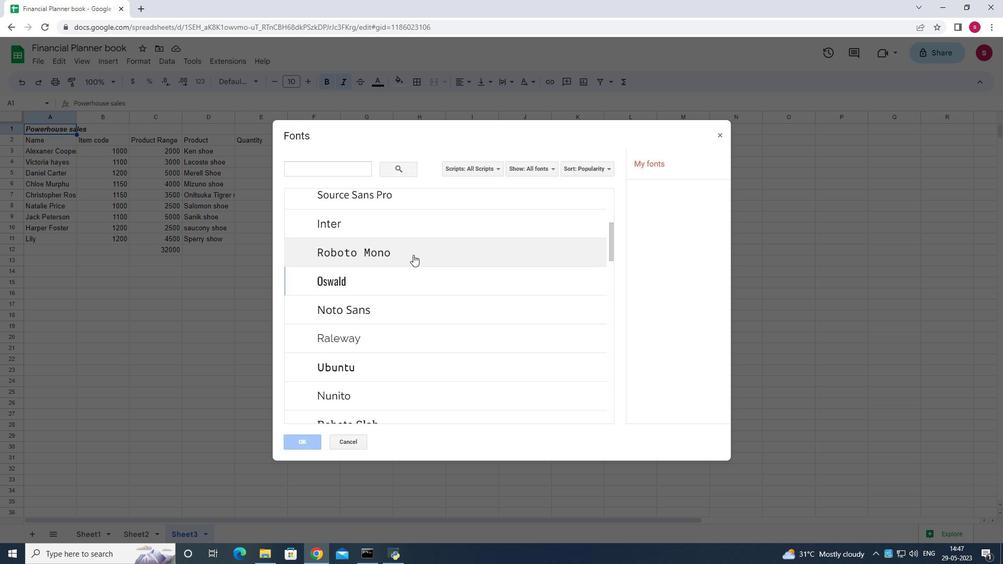 
Action: Mouse scrolled (413, 254) with delta (0, 0)
Screenshot: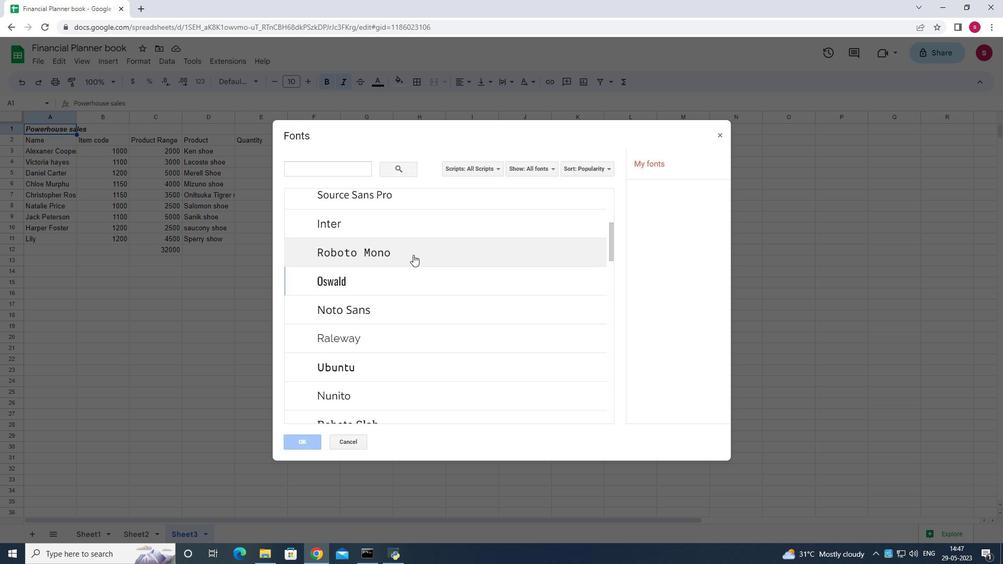 
Action: Mouse scrolled (413, 254) with delta (0, 0)
Screenshot: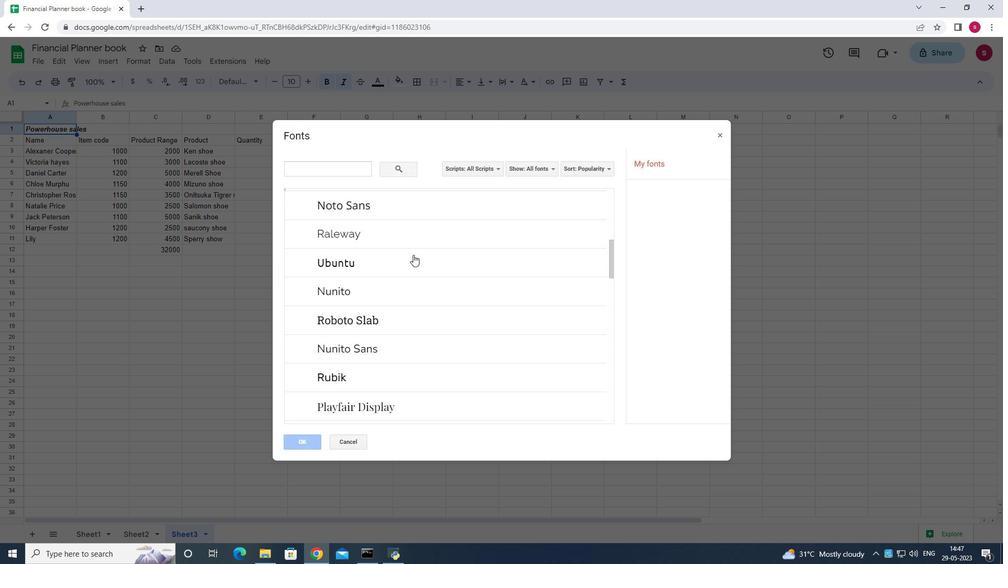 
Action: Mouse scrolled (413, 254) with delta (0, 0)
Screenshot: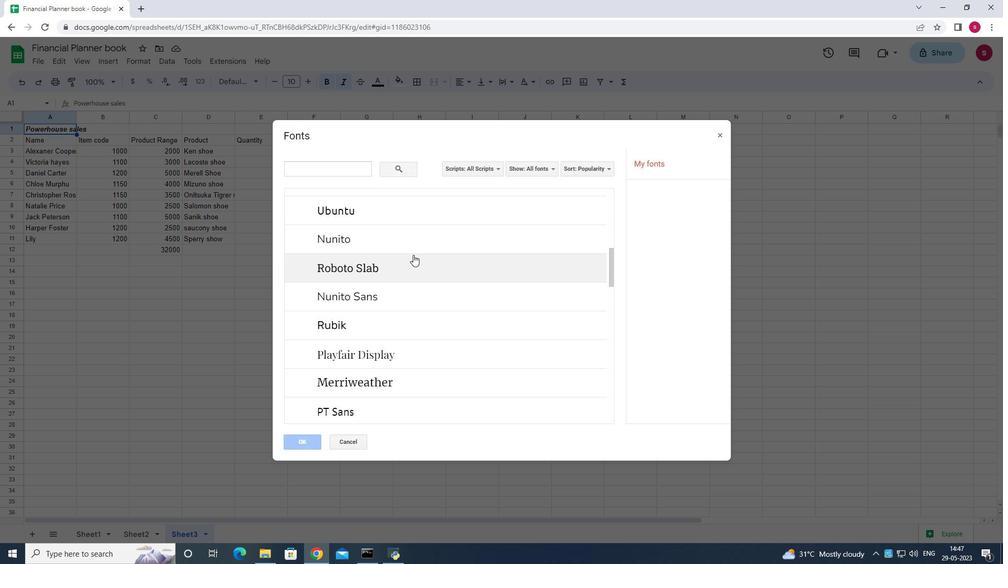
Action: Mouse scrolled (413, 254) with delta (0, 0)
Screenshot: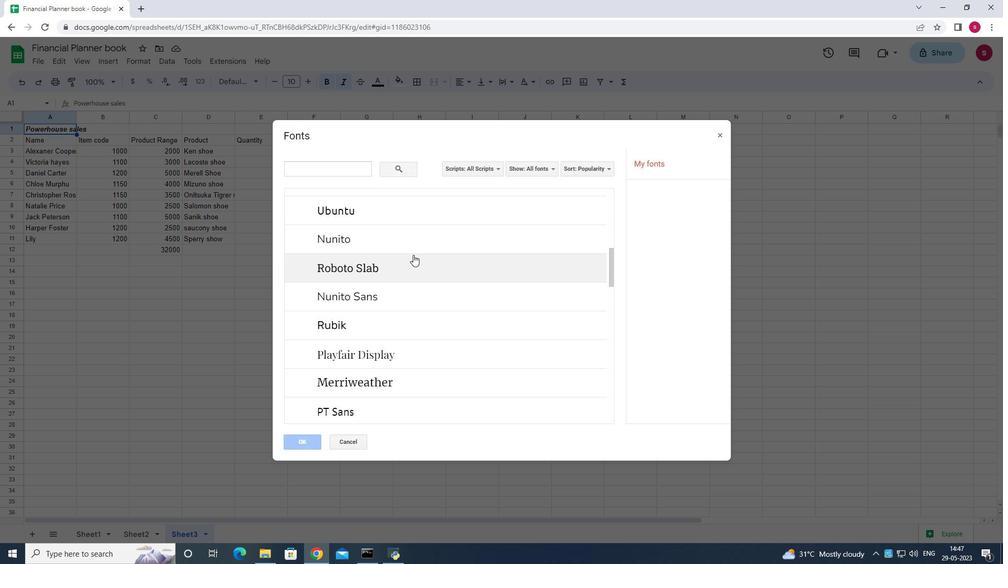 
Action: Mouse scrolled (413, 254) with delta (0, 0)
Screenshot: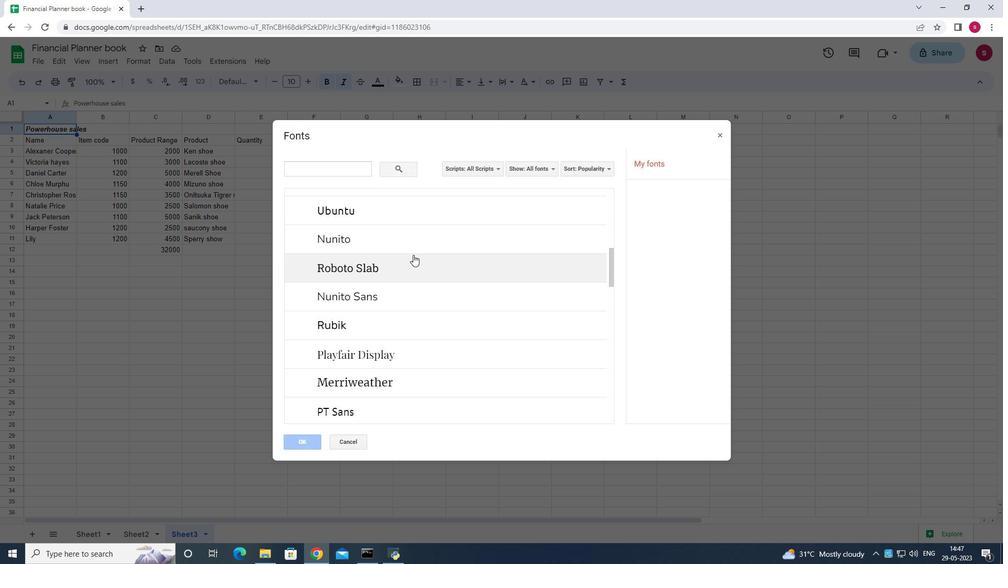
Action: Mouse scrolled (413, 254) with delta (0, 0)
Screenshot: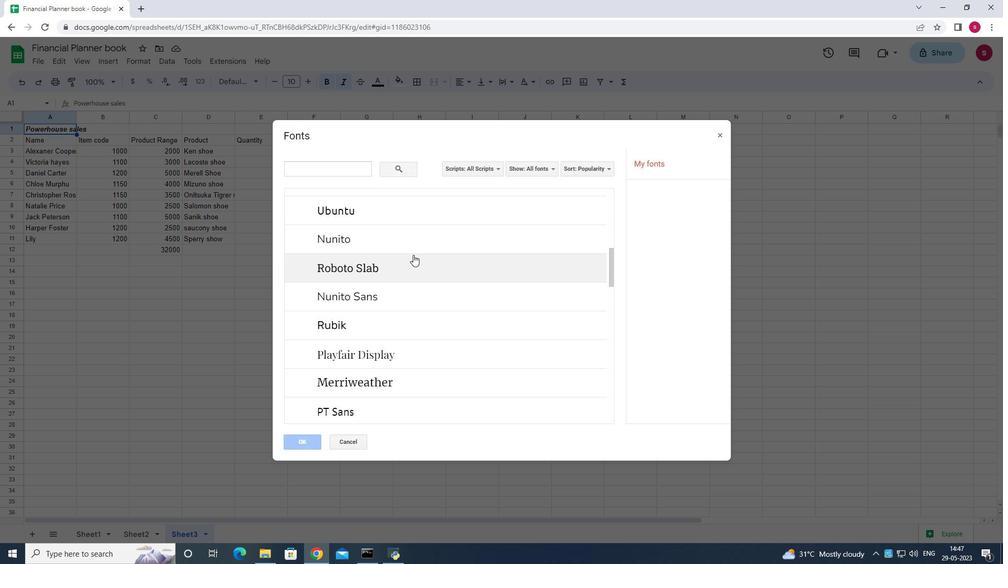 
Action: Mouse scrolled (413, 254) with delta (0, 0)
Screenshot: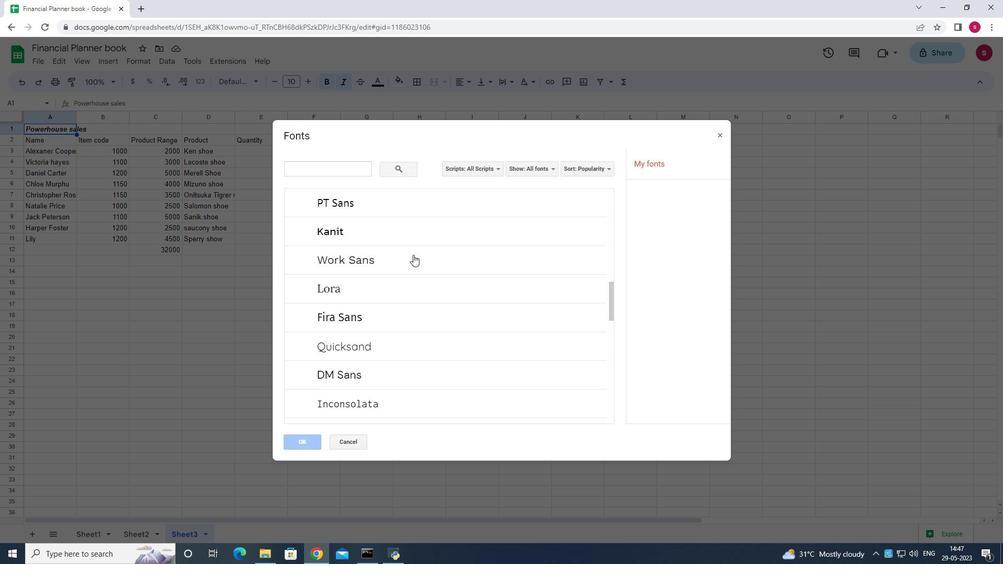 
Action: Mouse scrolled (413, 254) with delta (0, 0)
Screenshot: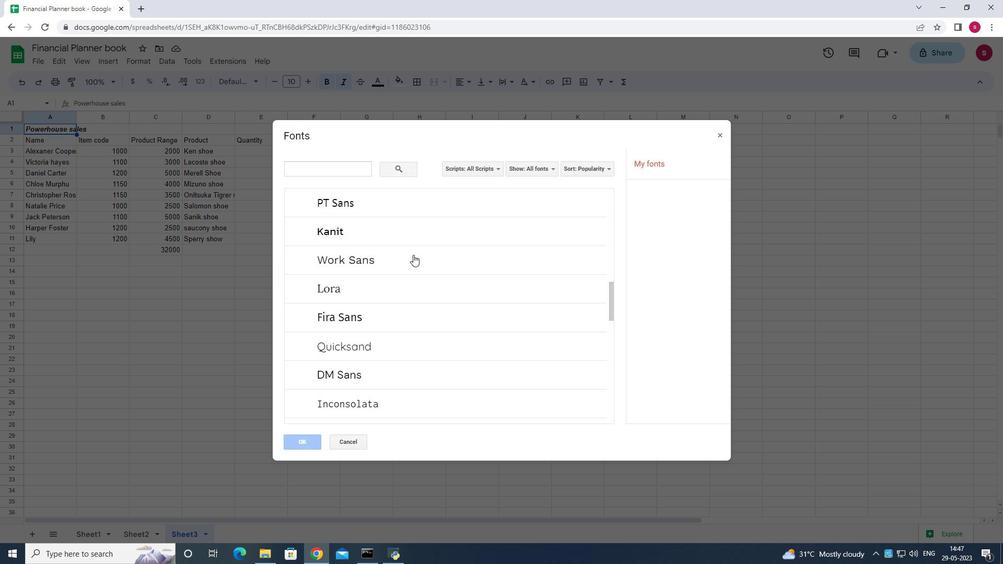 
Action: Mouse scrolled (413, 254) with delta (0, 0)
Screenshot: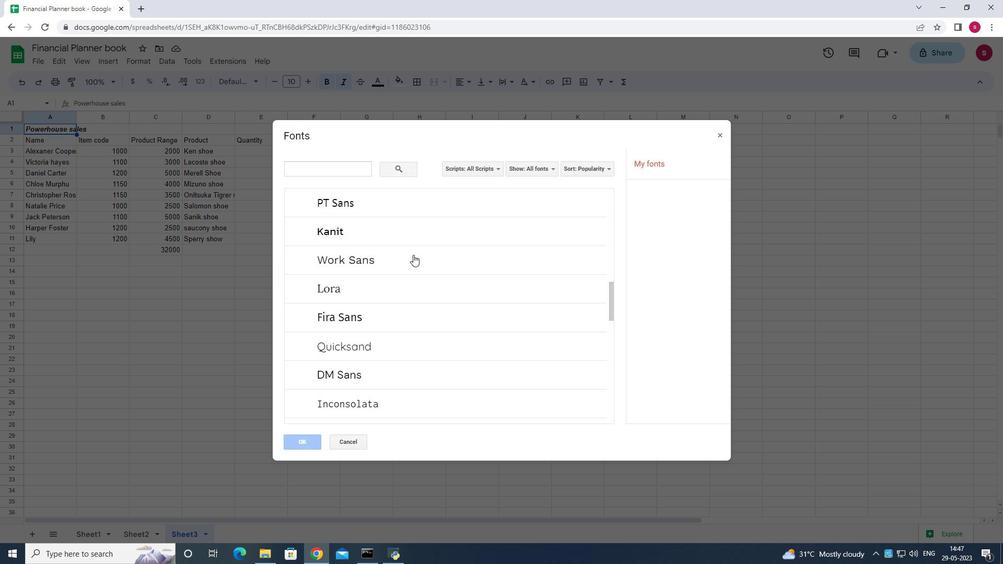 
Action: Mouse scrolled (413, 254) with delta (0, 0)
Screenshot: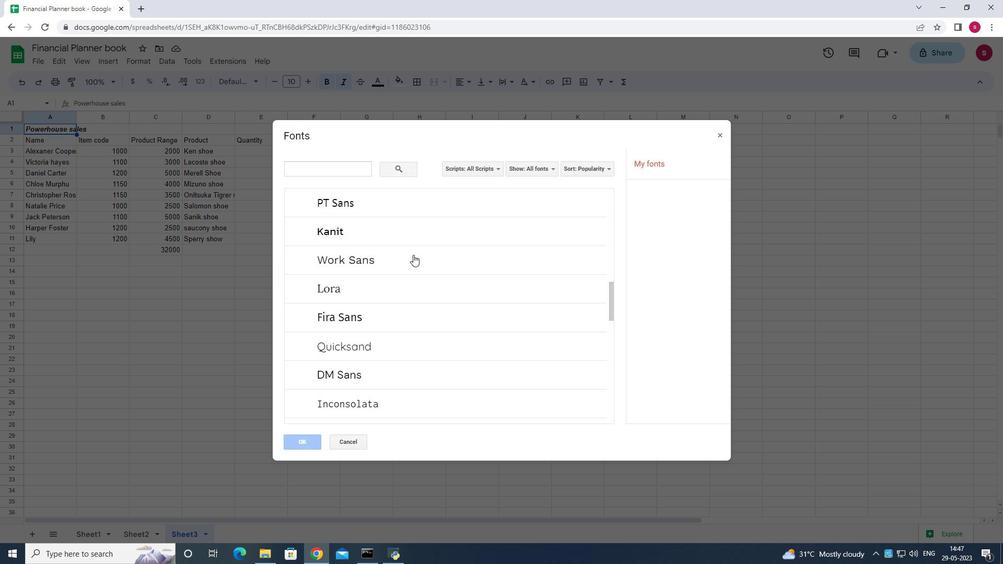 
Action: Mouse scrolled (413, 254) with delta (0, 0)
Screenshot: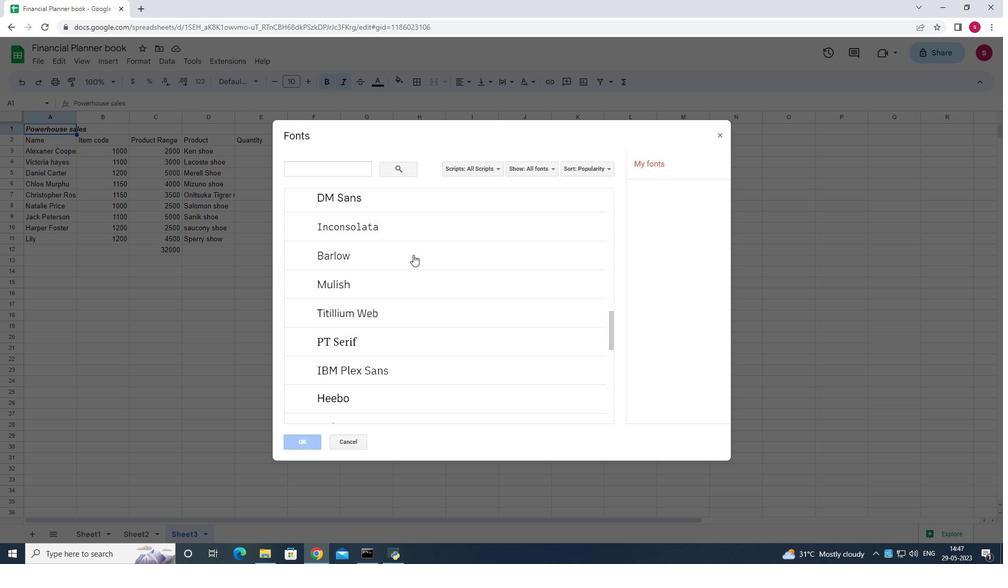 
Action: Mouse scrolled (413, 254) with delta (0, 0)
Screenshot: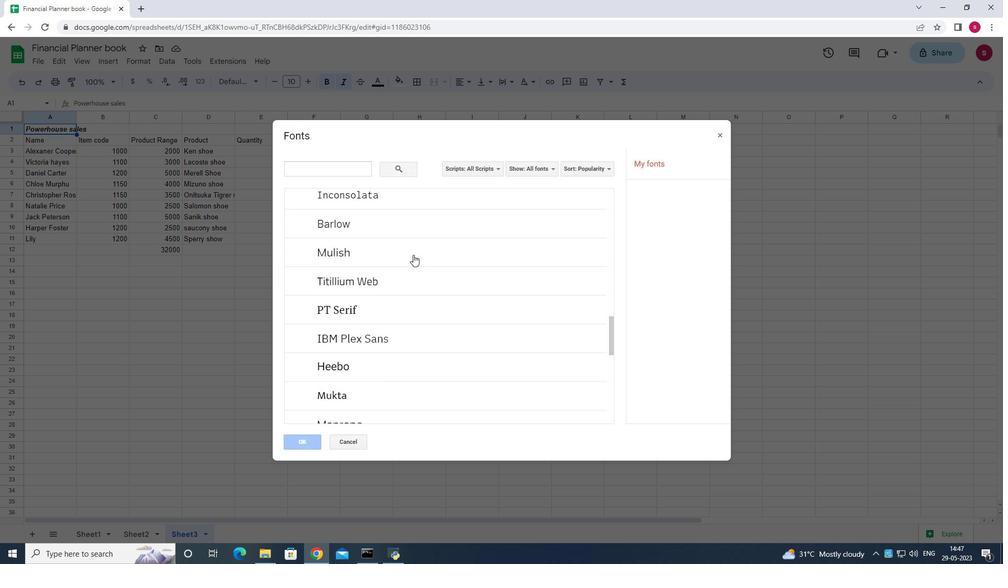 
Action: Mouse scrolled (413, 254) with delta (0, 0)
Screenshot: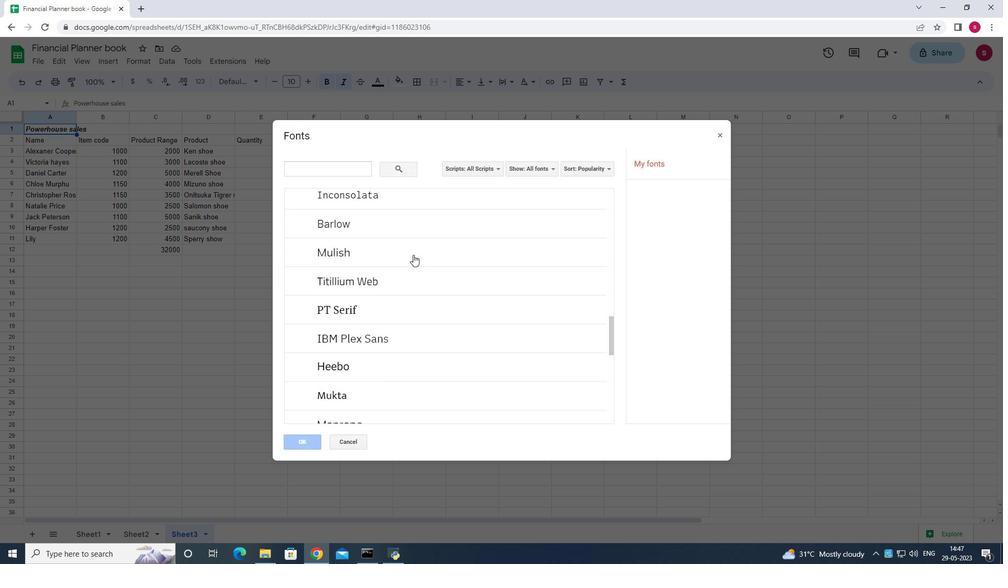 
Action: Mouse scrolled (413, 254) with delta (0, 0)
Screenshot: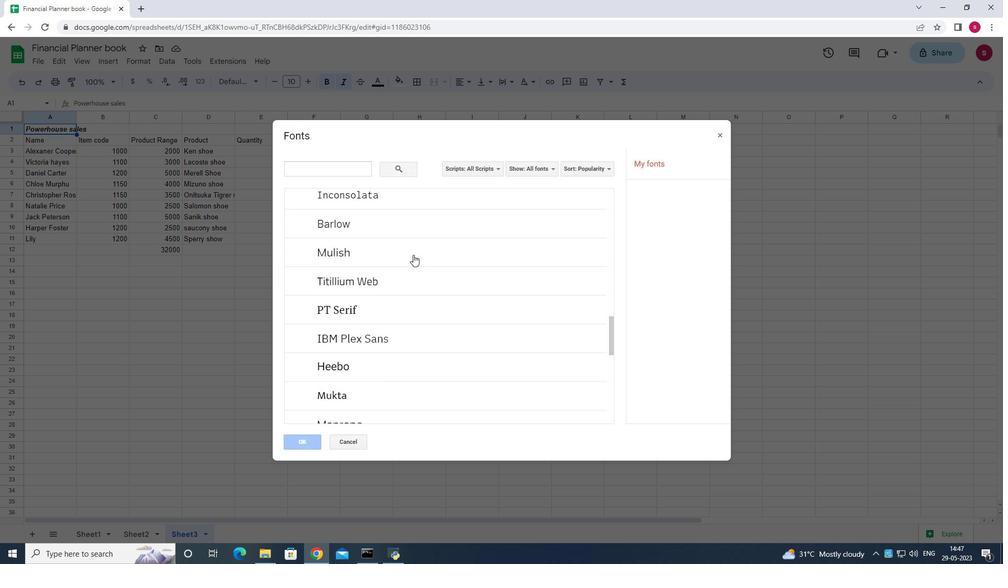 
Action: Mouse scrolled (413, 254) with delta (0, 0)
Screenshot: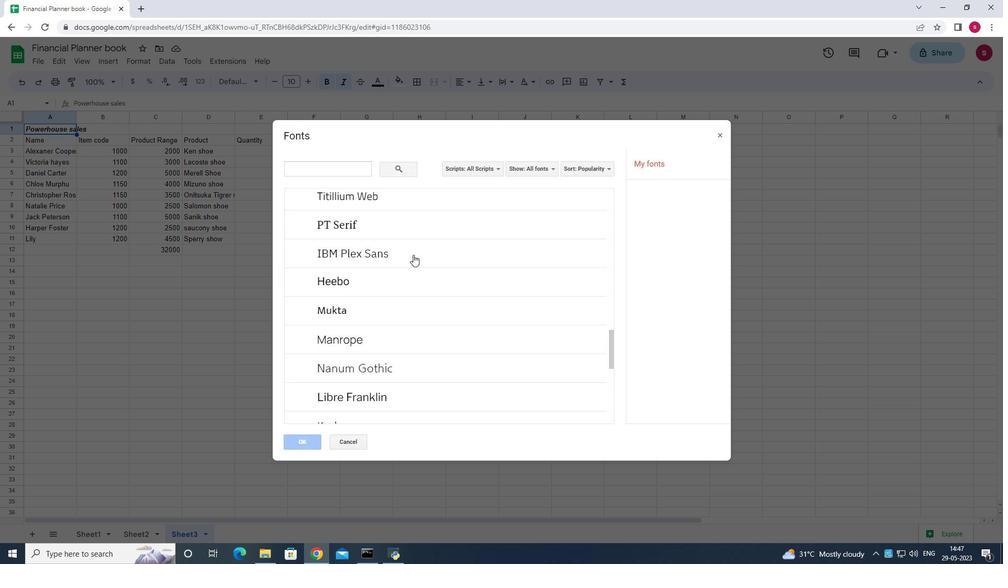 
Action: Mouse scrolled (413, 254) with delta (0, 0)
Screenshot: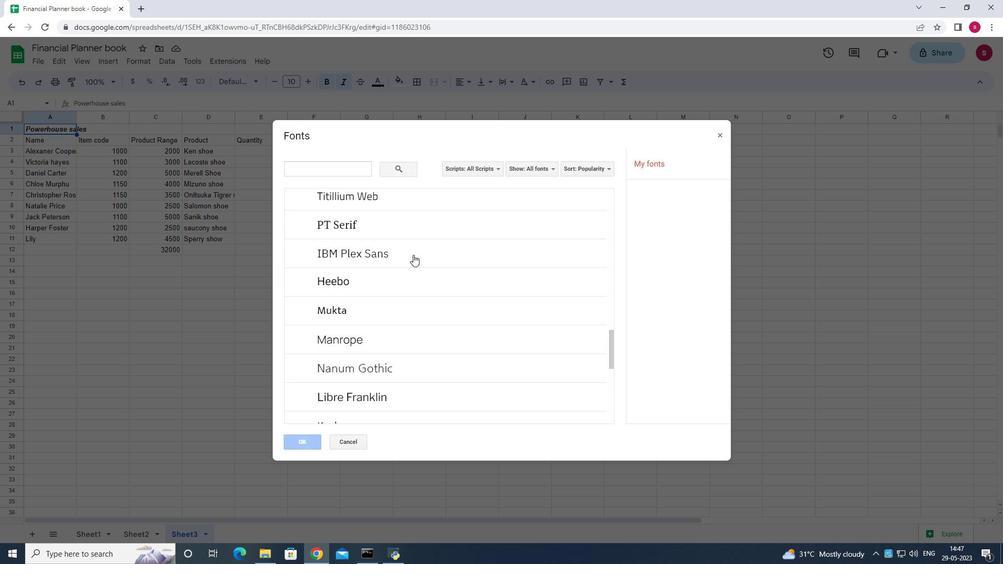 
Action: Mouse scrolled (413, 254) with delta (0, 0)
Screenshot: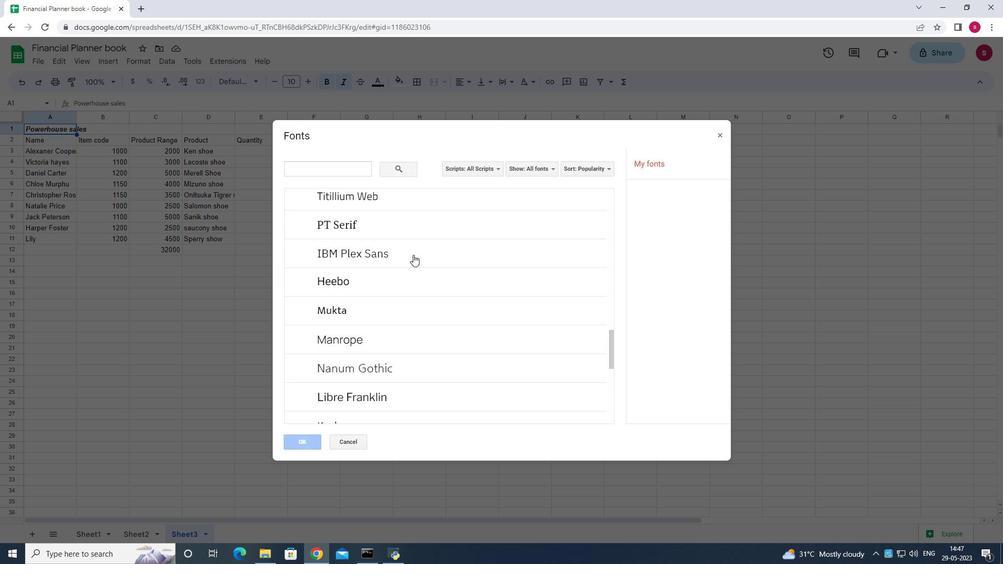 
Action: Mouse scrolled (413, 254) with delta (0, 0)
Screenshot: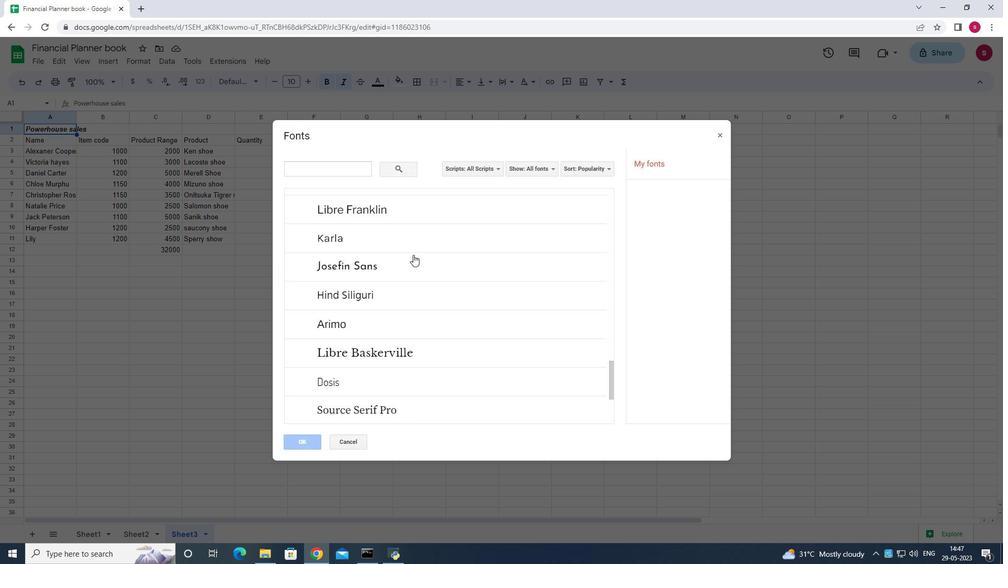 
Action: Mouse scrolled (413, 254) with delta (0, 0)
Screenshot: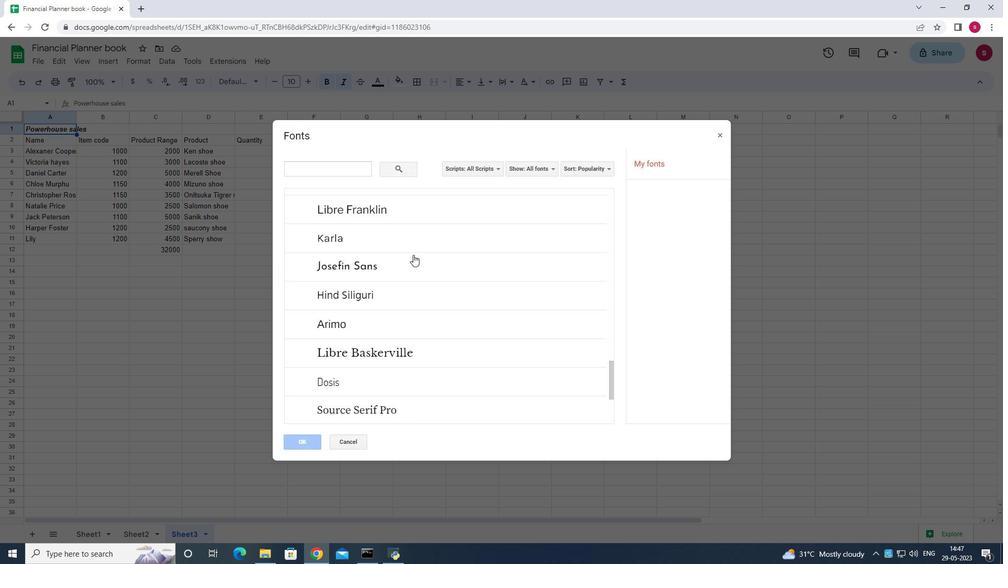 
Action: Mouse scrolled (413, 254) with delta (0, 0)
Screenshot: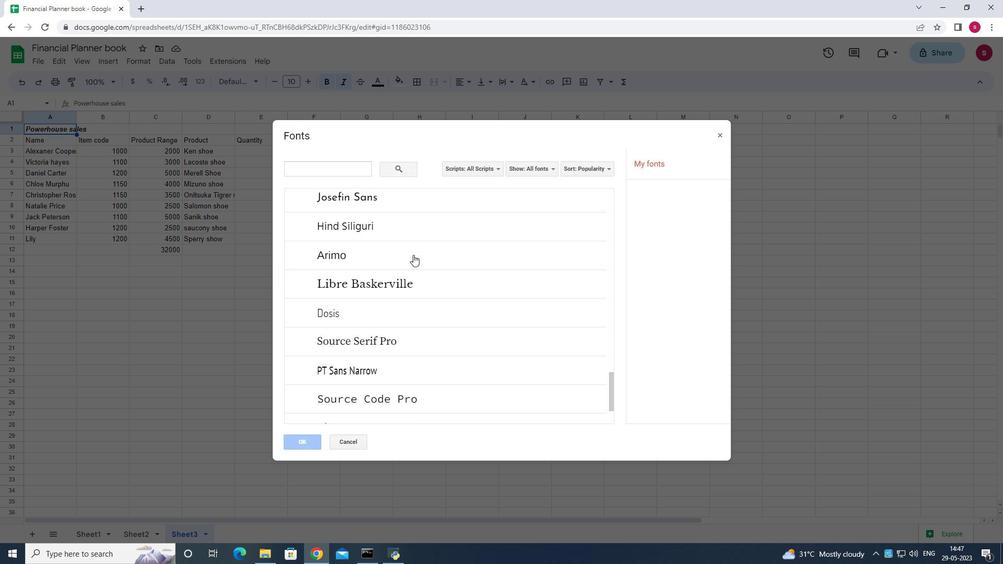 
Action: Mouse scrolled (413, 254) with delta (0, 0)
Screenshot: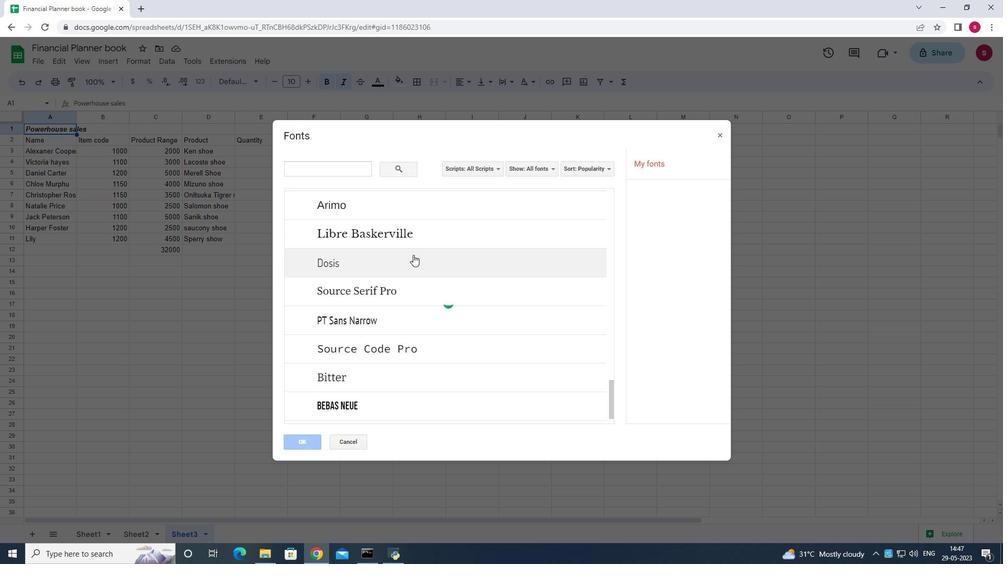 
Action: Mouse scrolled (413, 254) with delta (0, 0)
Screenshot: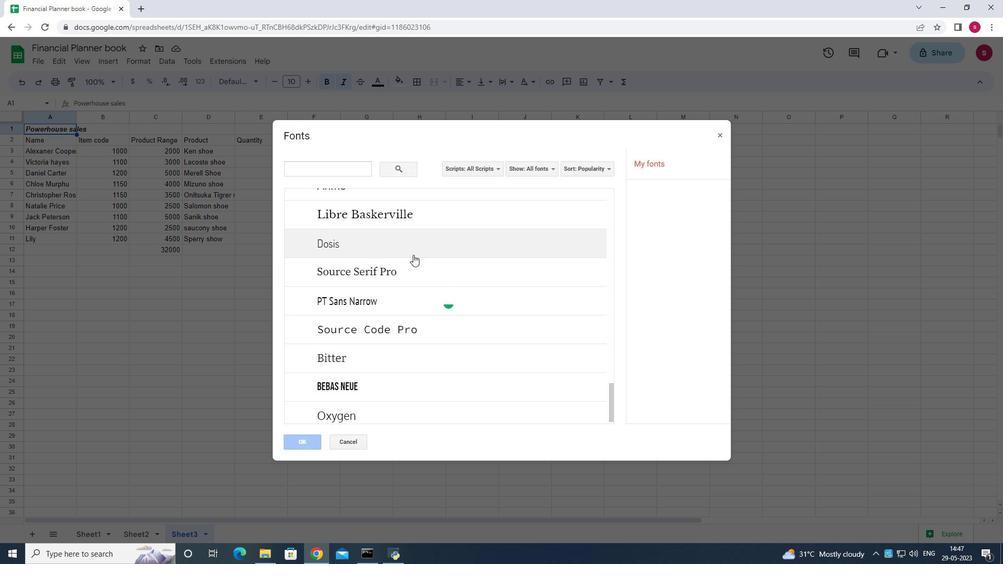 
Action: Mouse scrolled (413, 254) with delta (0, 0)
Screenshot: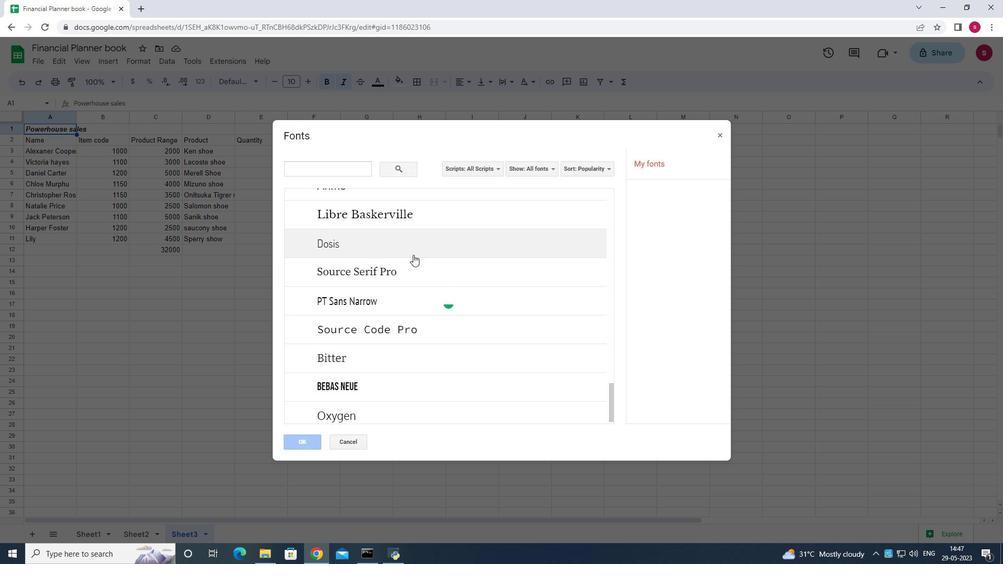 
Action: Mouse scrolled (413, 254) with delta (0, 0)
Screenshot: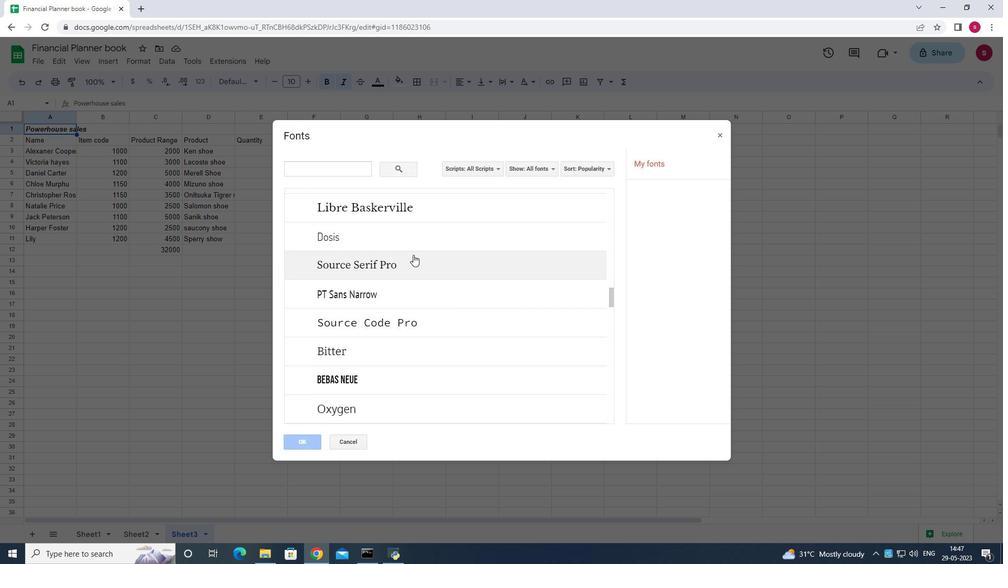 
Action: Mouse scrolled (413, 254) with delta (0, 0)
Screenshot: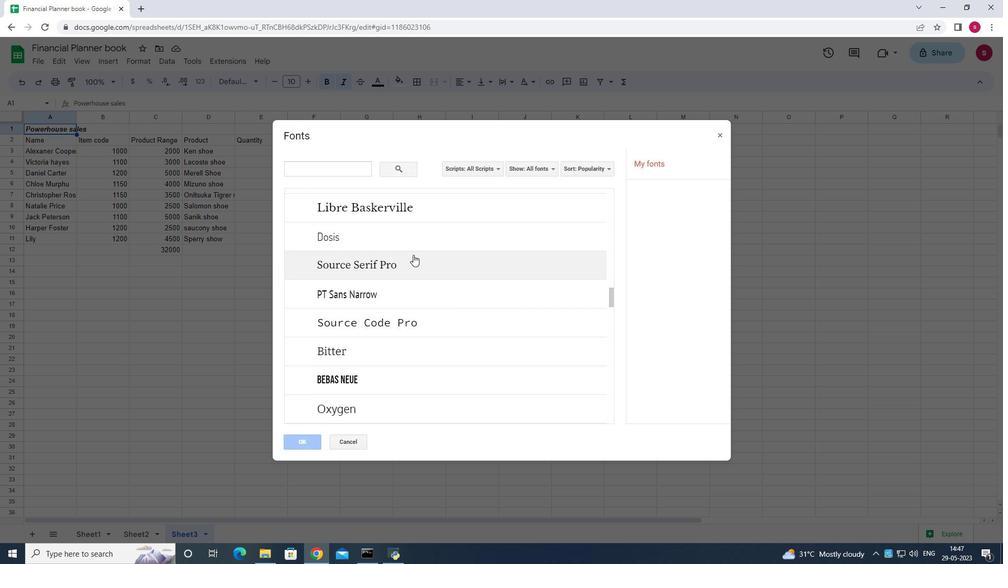 
Action: Mouse scrolled (413, 254) with delta (0, 0)
Screenshot: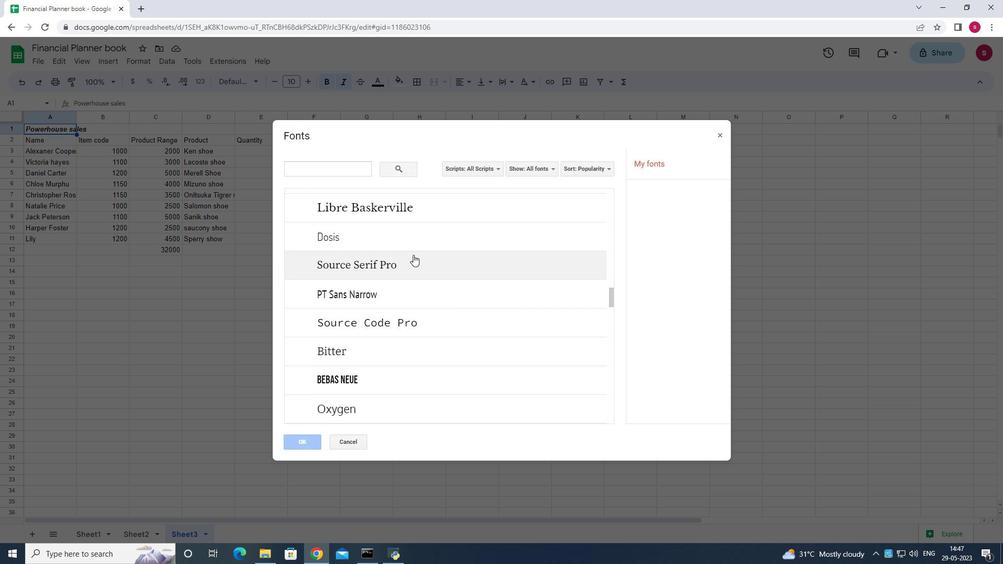 
Action: Mouse scrolled (413, 254) with delta (0, 0)
Screenshot: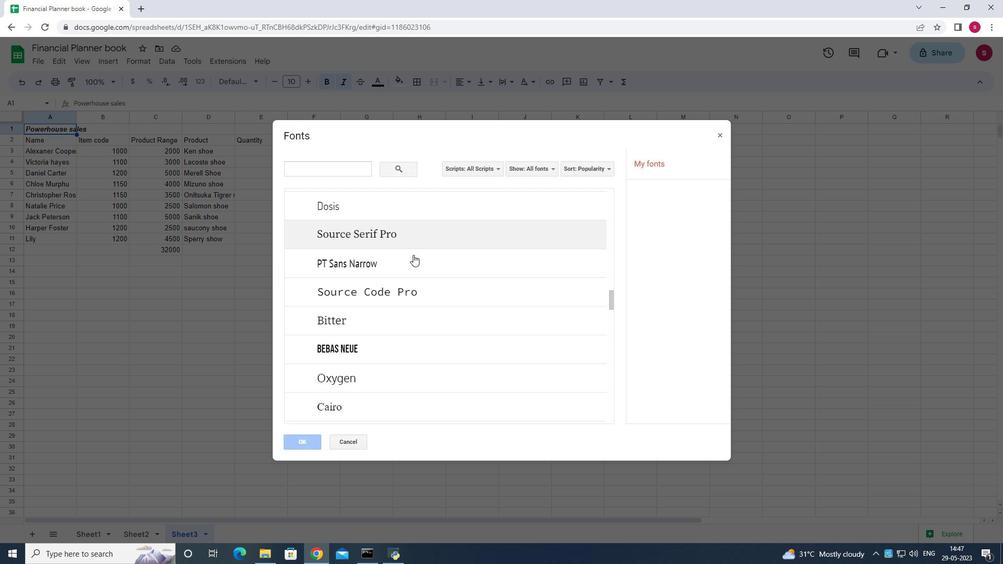 
Action: Mouse scrolled (413, 254) with delta (0, 0)
Screenshot: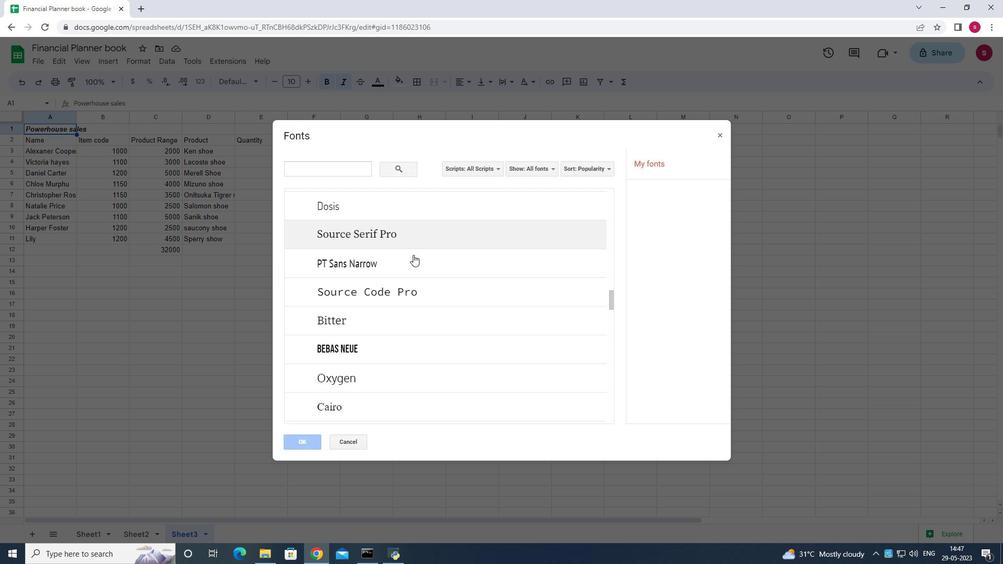 
Action: Mouse scrolled (413, 254) with delta (0, 0)
Screenshot: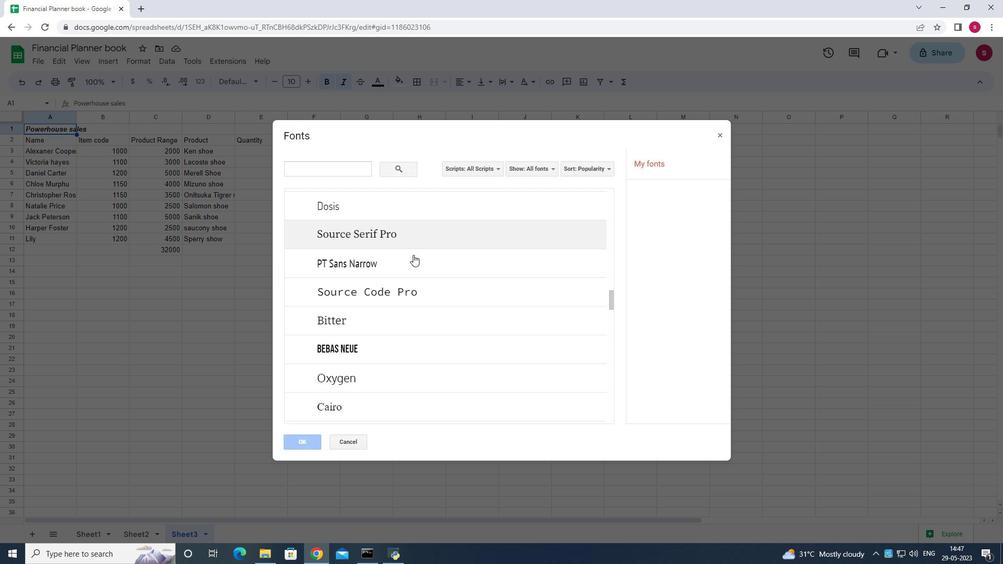 
Action: Mouse scrolled (413, 254) with delta (0, 0)
Screenshot: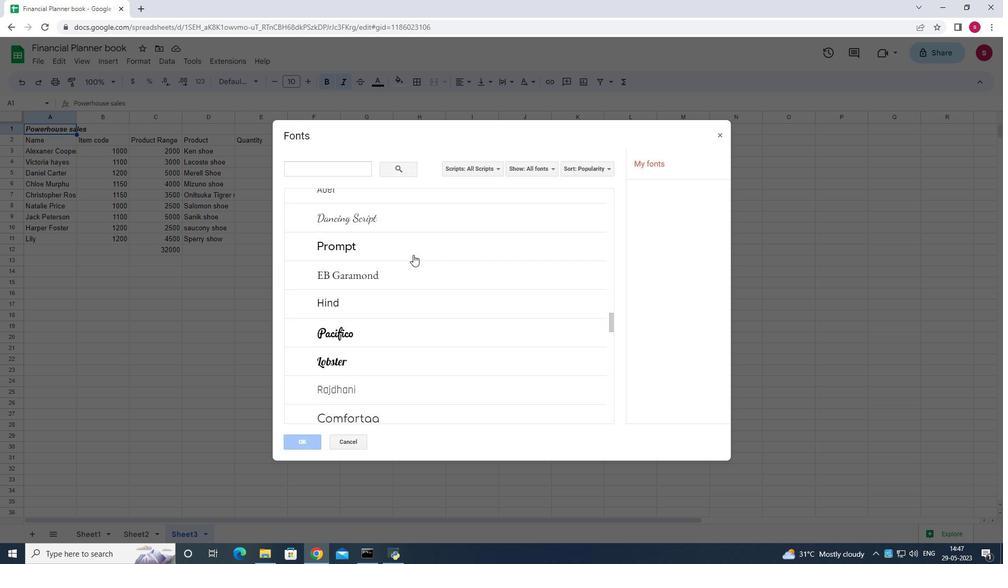 
Action: Mouse scrolled (413, 254) with delta (0, 0)
Screenshot: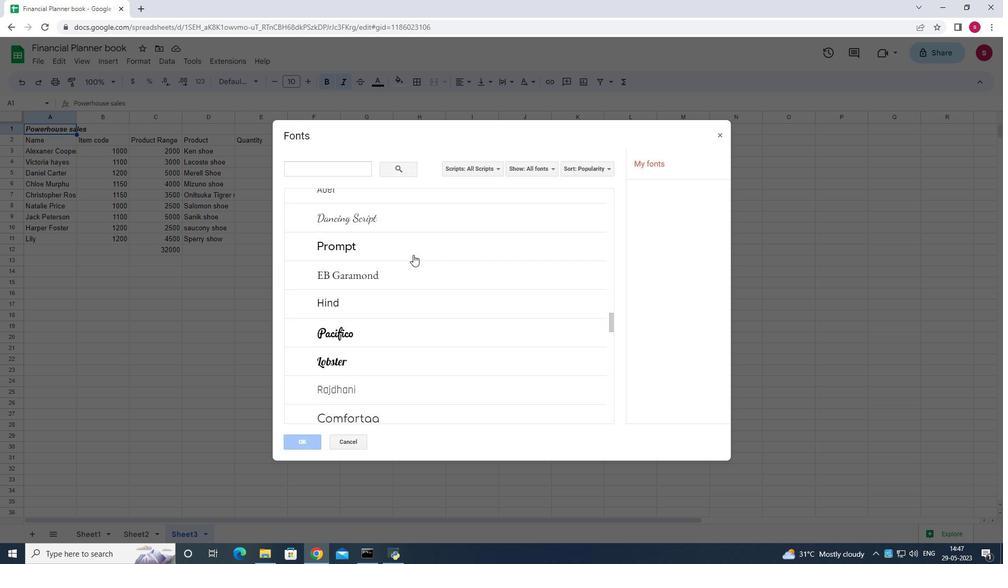 
Action: Mouse scrolled (413, 254) with delta (0, 0)
Screenshot: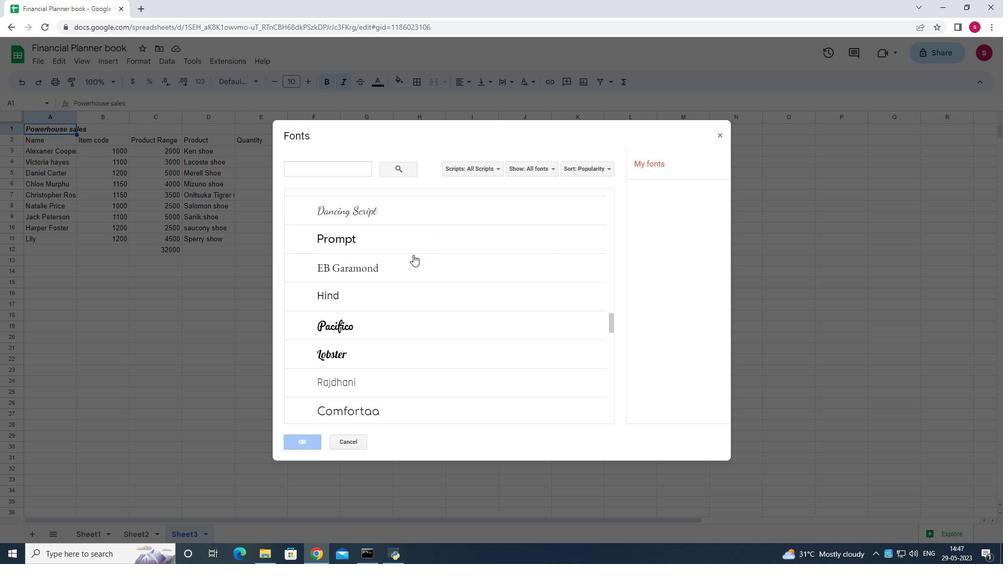 
Action: Mouse scrolled (413, 254) with delta (0, 0)
Screenshot: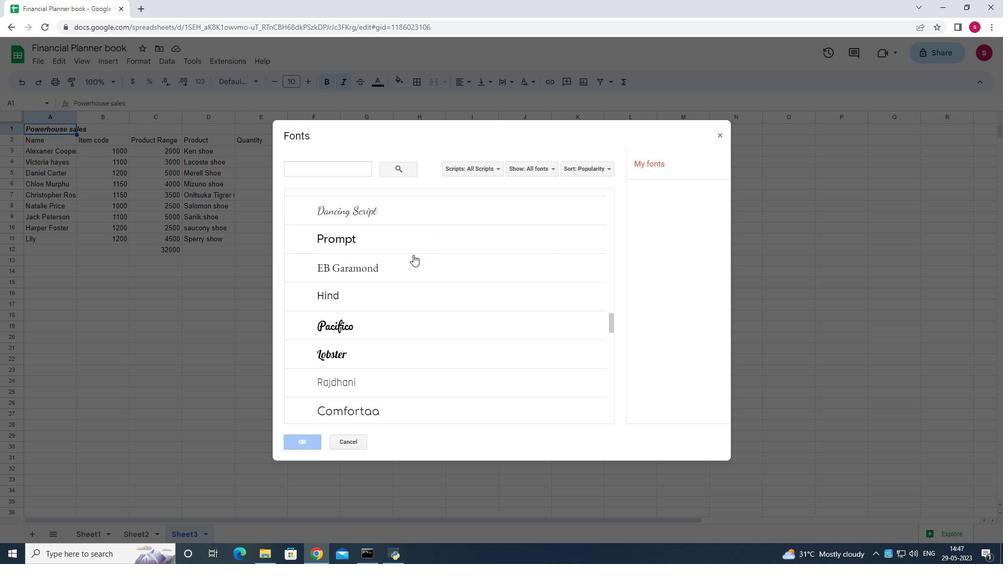 
Action: Mouse scrolled (413, 254) with delta (0, 0)
Screenshot: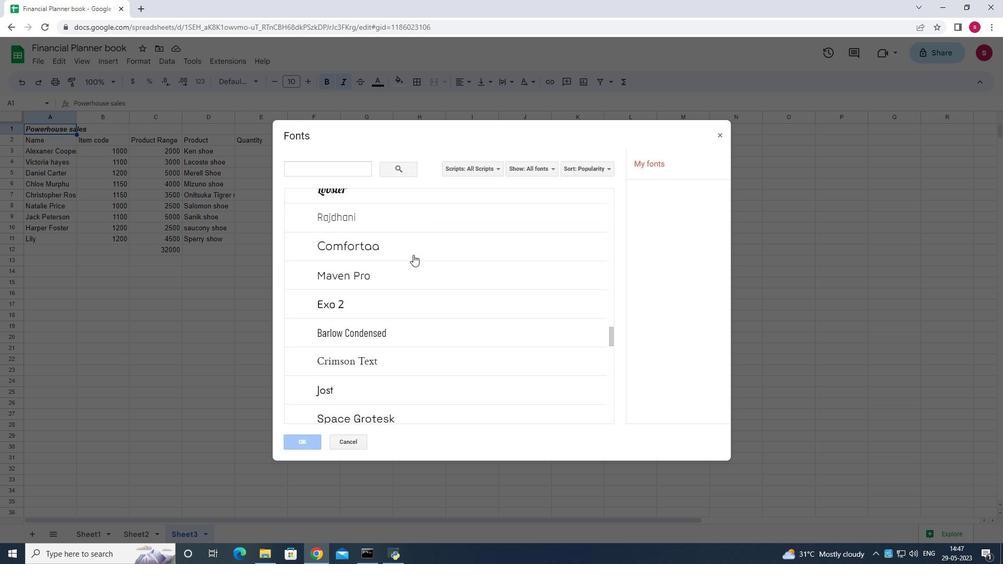 
Action: Mouse scrolled (413, 254) with delta (0, 0)
Screenshot: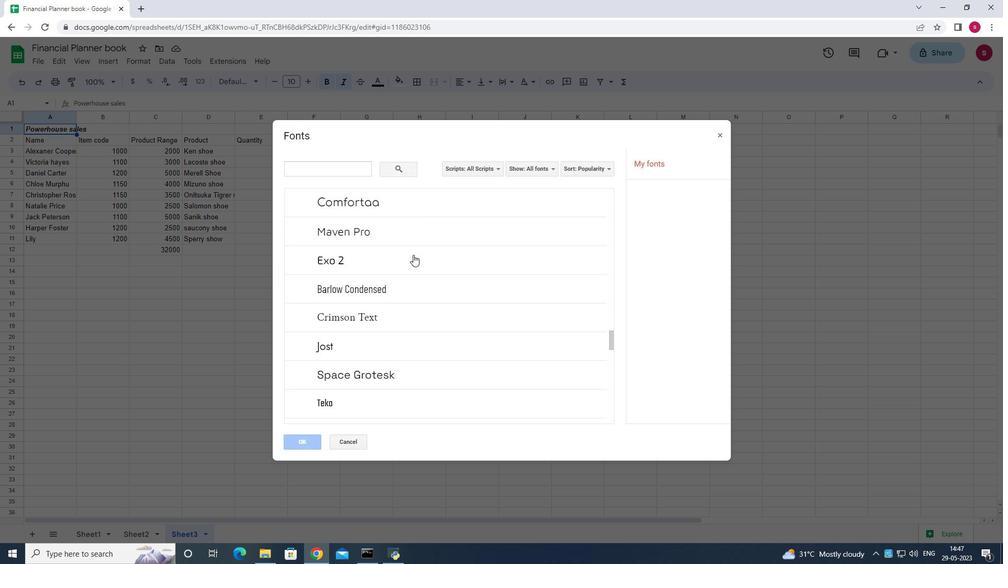 
Action: Mouse scrolled (413, 254) with delta (0, 0)
Screenshot: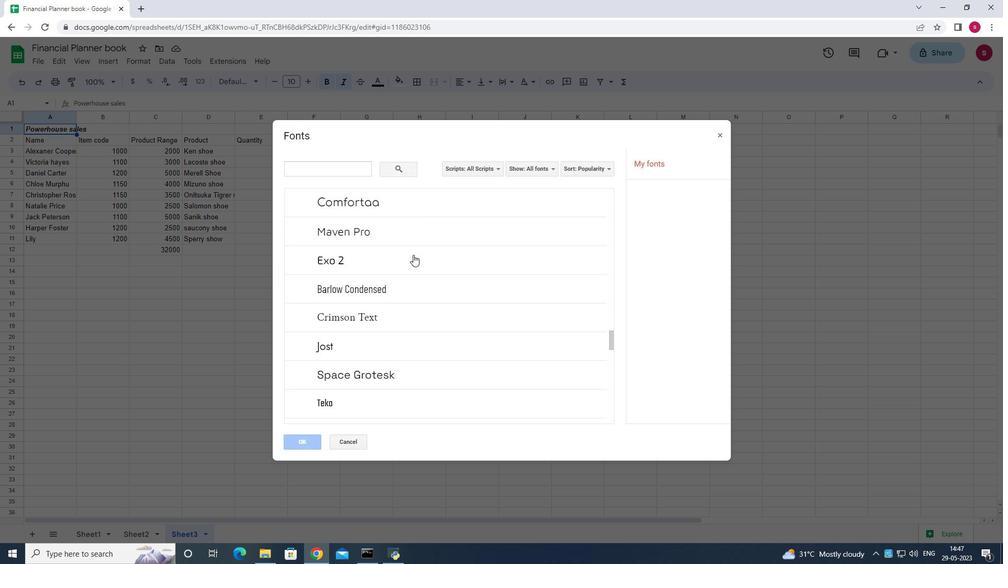 
Action: Mouse scrolled (413, 254) with delta (0, 0)
Screenshot: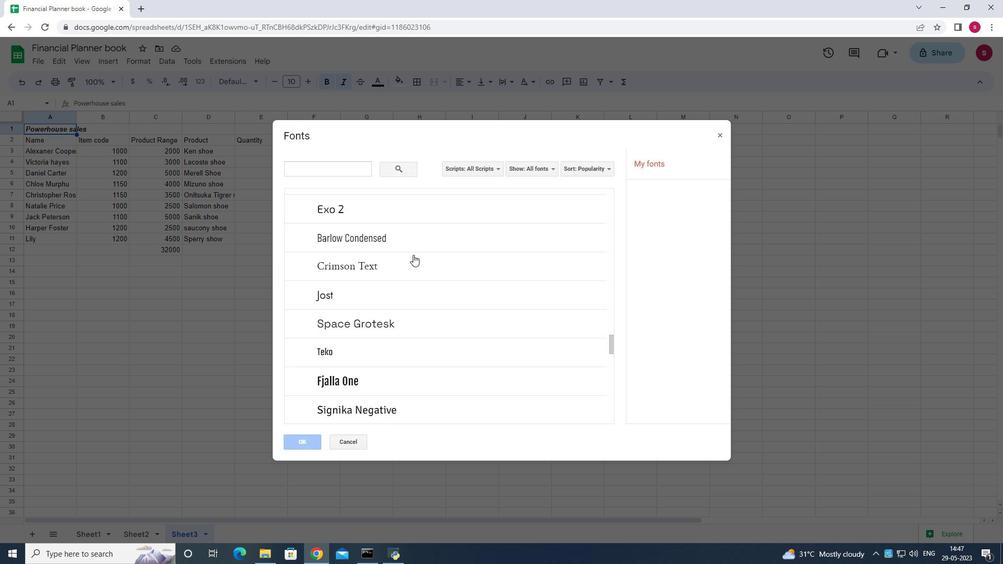 
Action: Mouse scrolled (413, 254) with delta (0, 0)
Screenshot: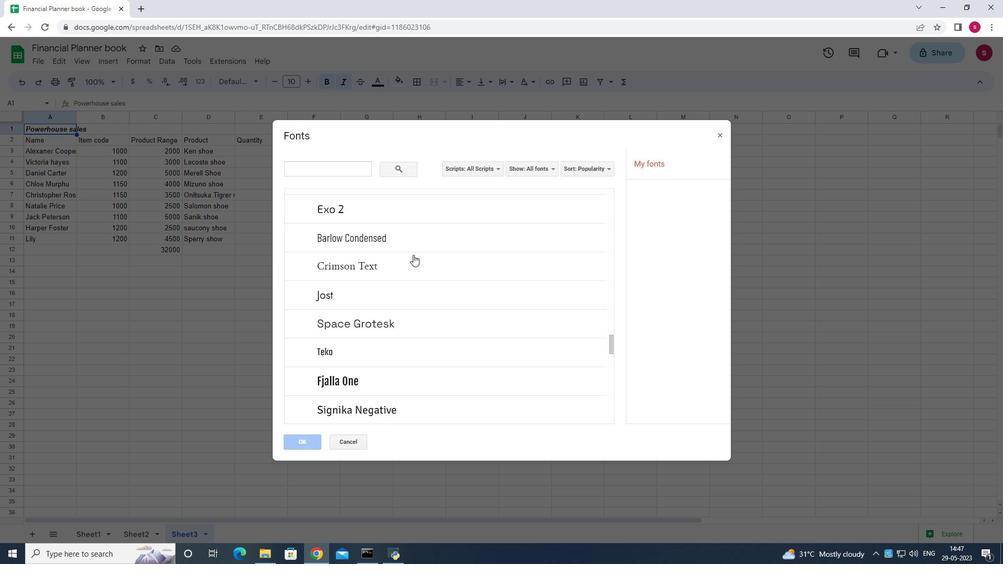 
Action: Mouse scrolled (413, 254) with delta (0, 0)
Screenshot: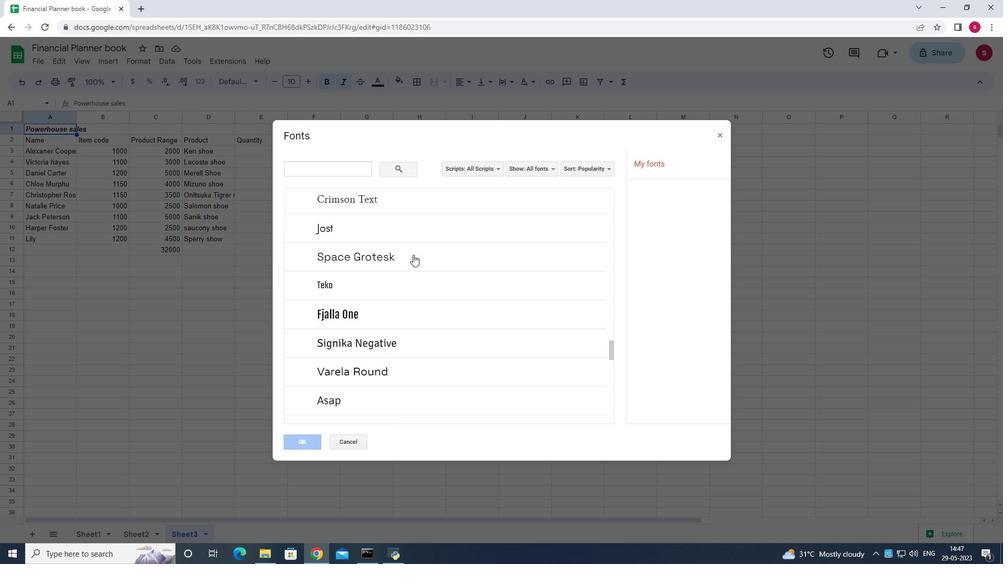 
Action: Mouse scrolled (413, 254) with delta (0, 0)
Screenshot: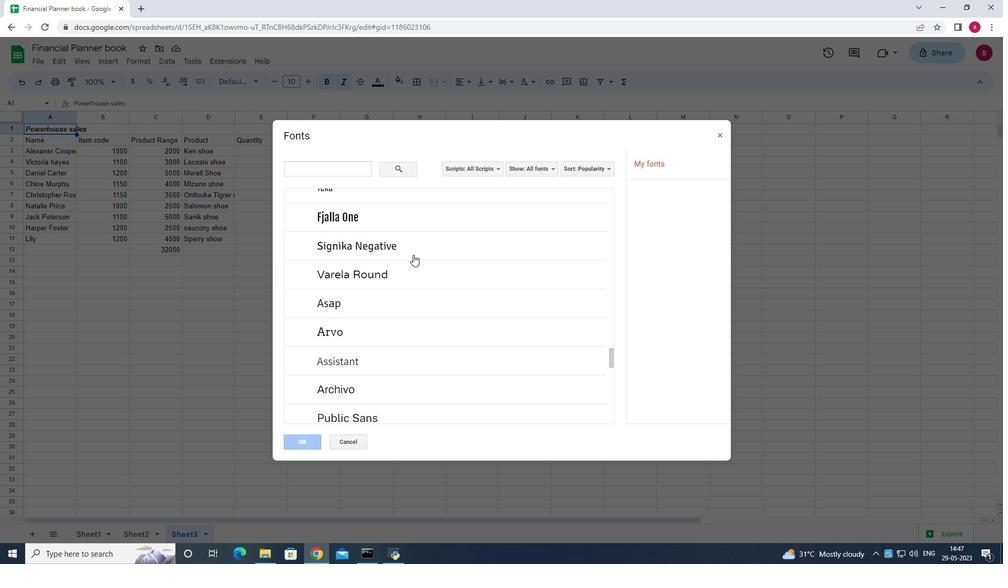 
Action: Mouse scrolled (413, 254) with delta (0, 0)
Screenshot: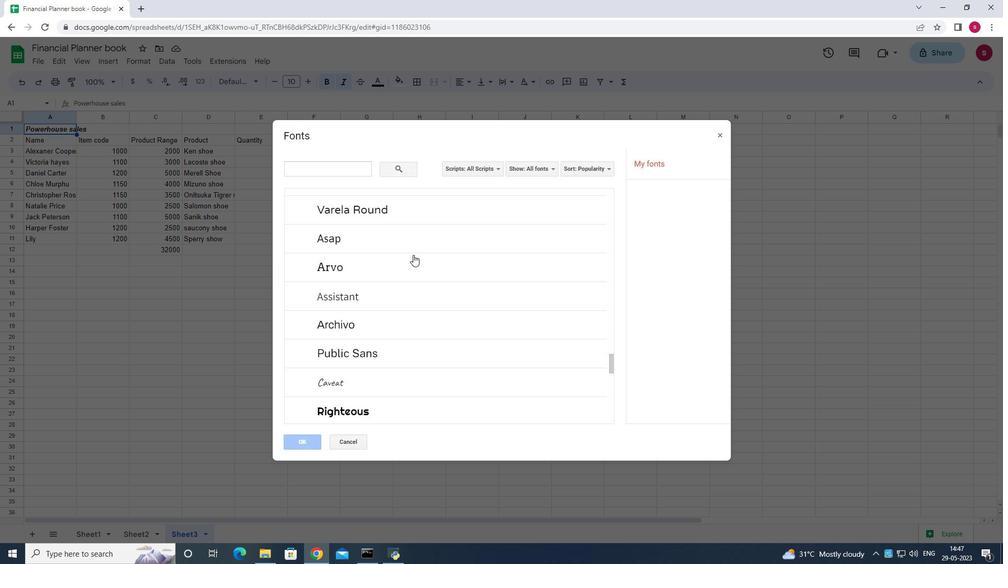 
Action: Mouse scrolled (413, 254) with delta (0, 0)
Screenshot: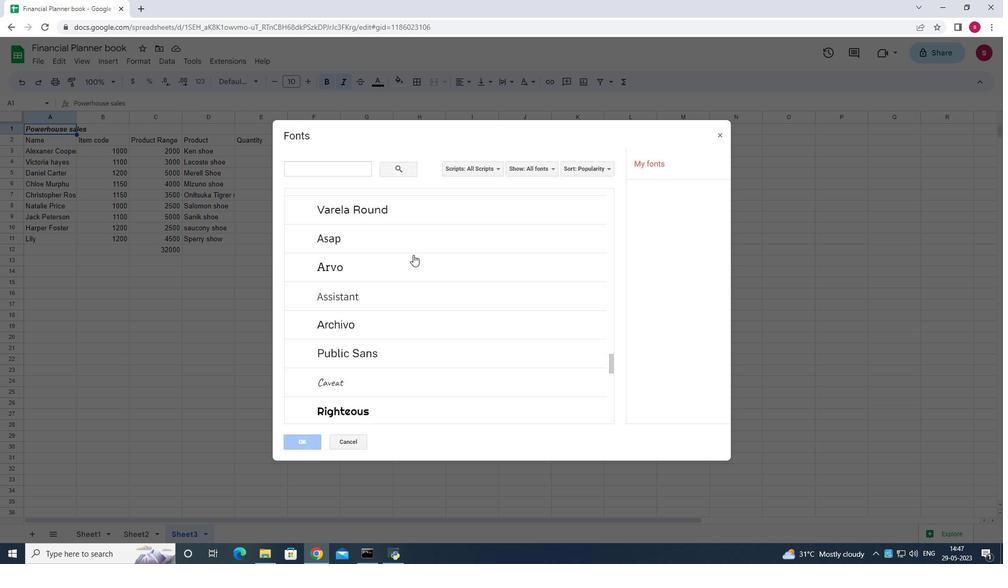 
Action: Mouse scrolled (413, 254) with delta (0, 0)
Screenshot: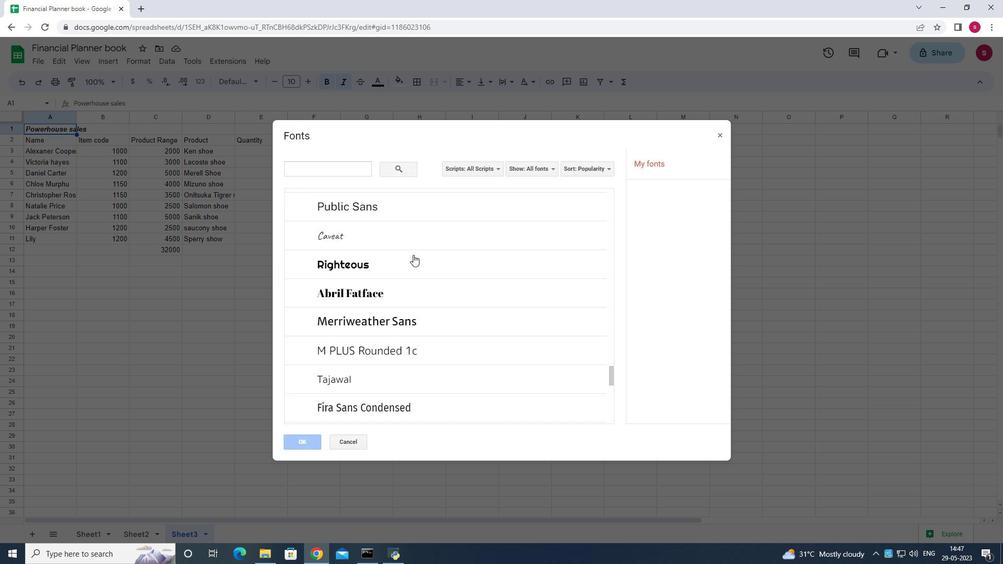 
Action: Mouse scrolled (413, 254) with delta (0, 0)
Screenshot: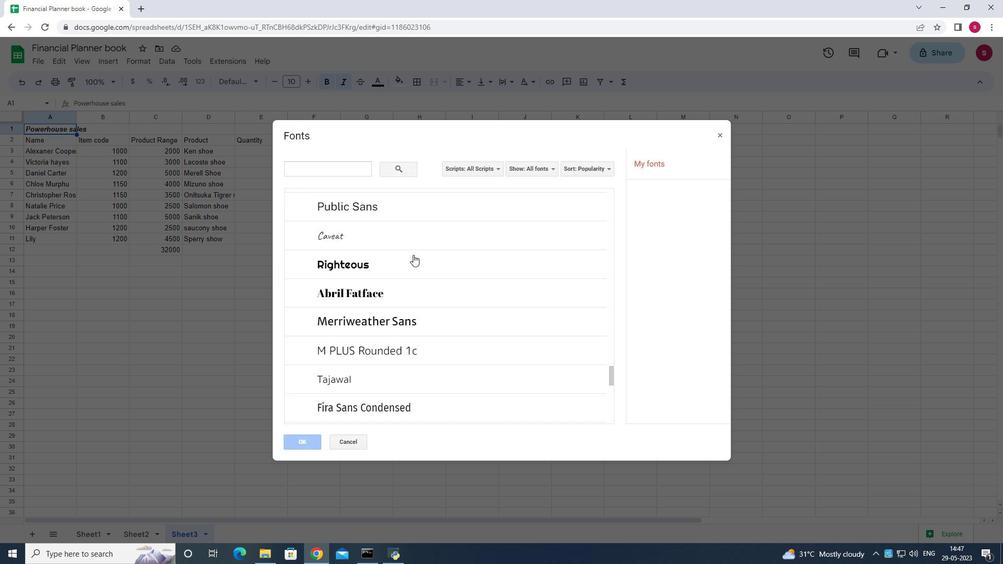 
Action: Mouse scrolled (413, 254) with delta (0, 0)
Screenshot: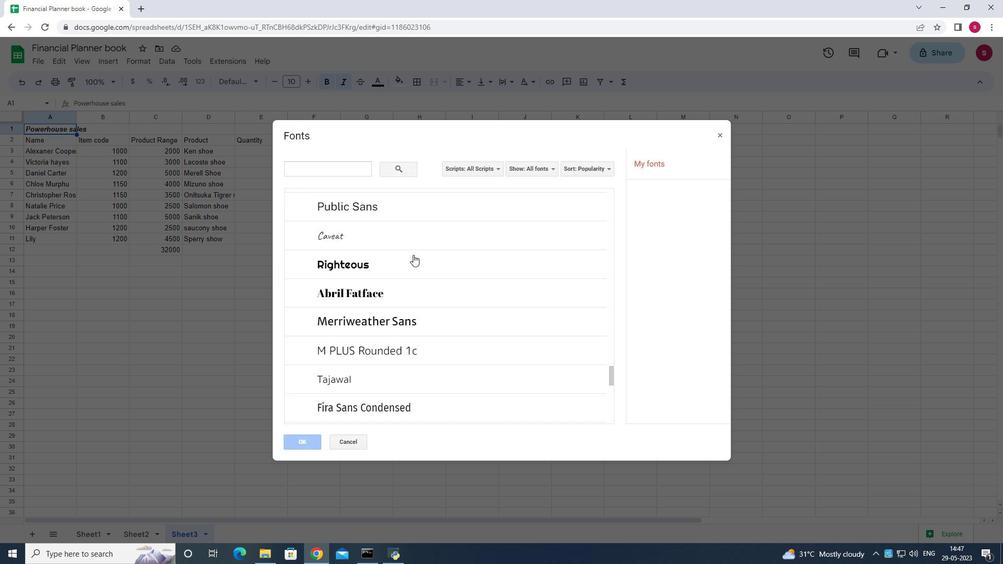 
Action: Mouse scrolled (413, 255) with delta (0, 0)
Screenshot: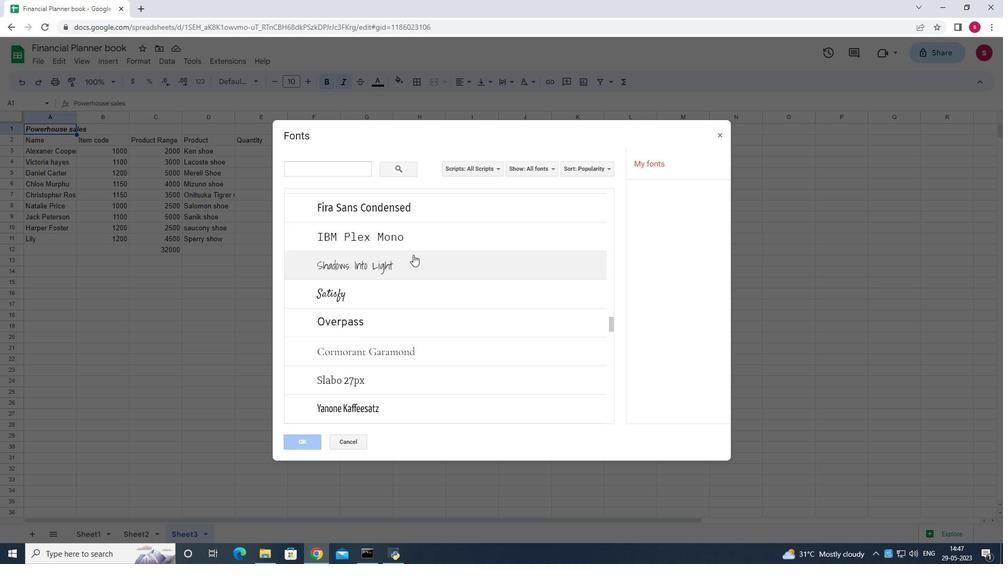 
Action: Mouse scrolled (413, 254) with delta (0, 0)
Screenshot: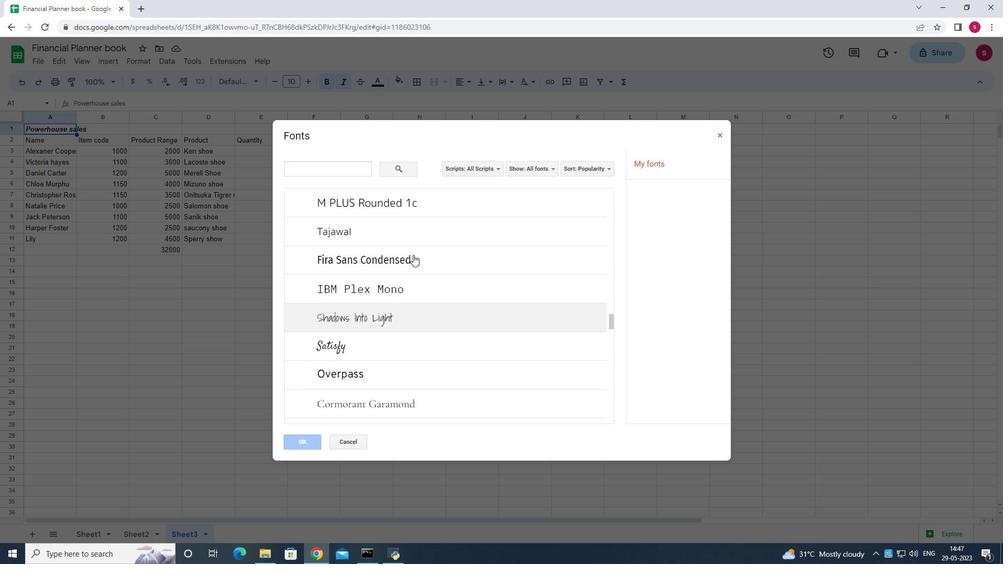 
Action: Mouse scrolled (413, 254) with delta (0, 0)
Screenshot: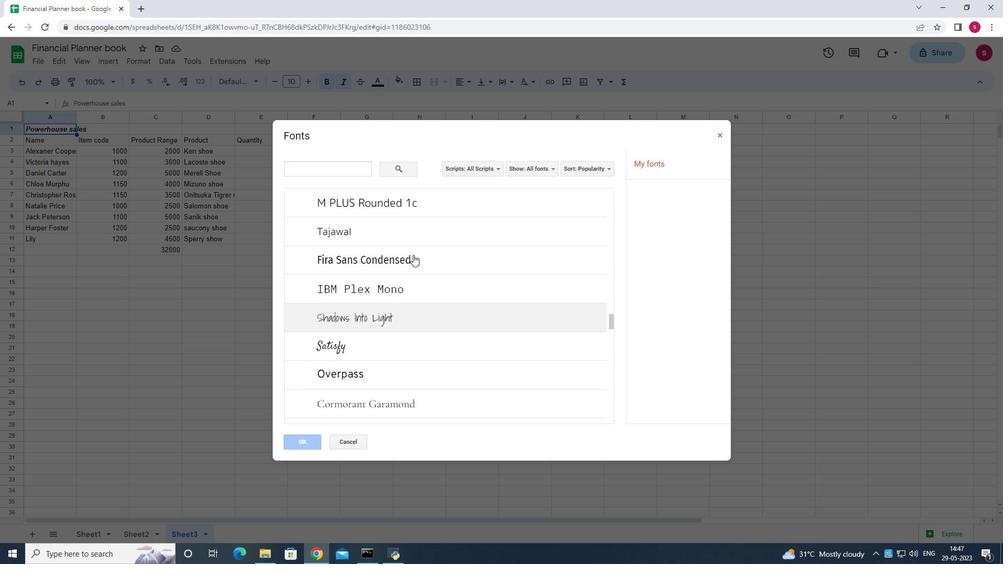 
Action: Mouse scrolled (413, 254) with delta (0, 0)
Screenshot: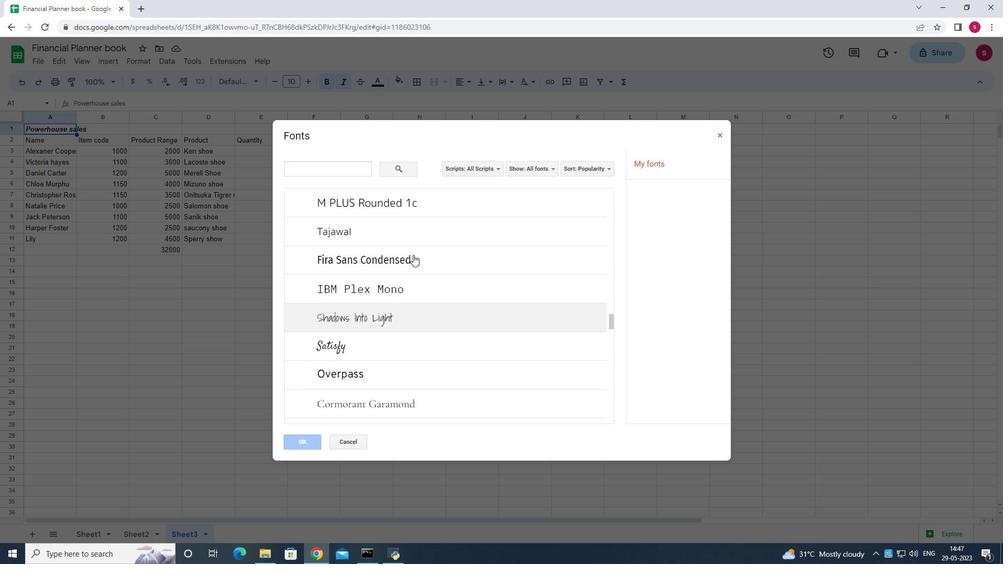 
Action: Mouse scrolled (413, 254) with delta (0, 0)
Screenshot: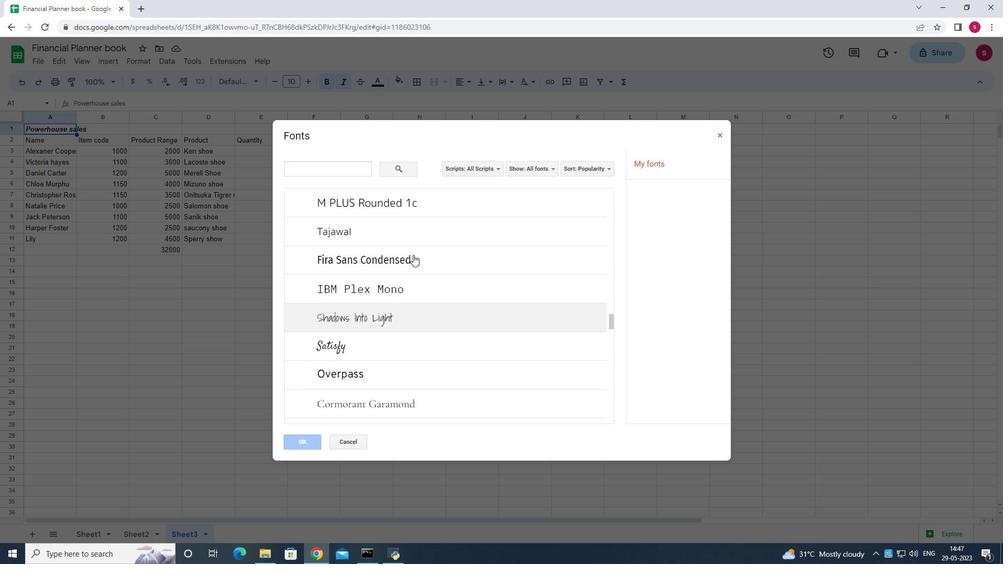
Action: Mouse moved to (413, 255)
Screenshot: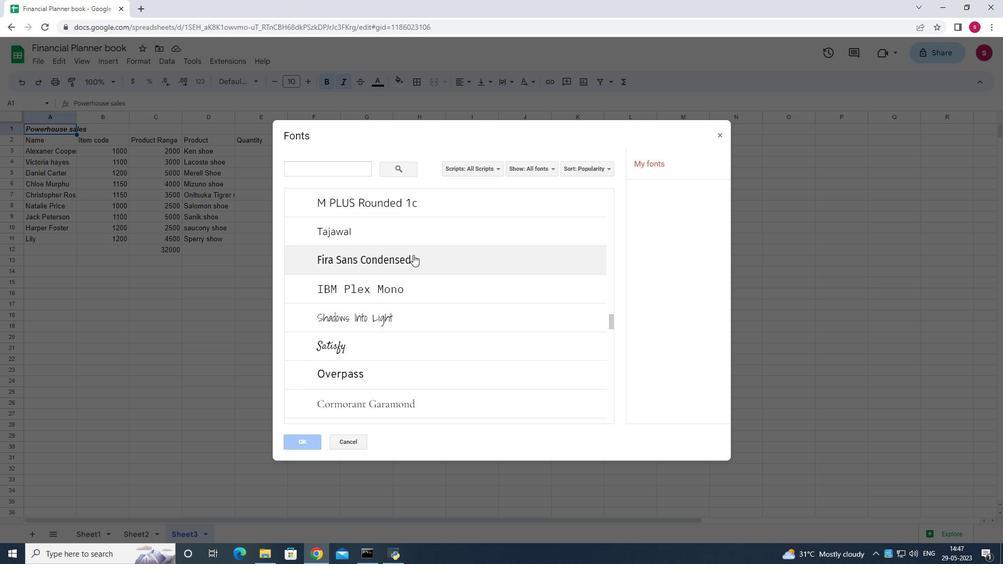 
Action: Mouse scrolled (413, 254) with delta (0, 0)
Screenshot: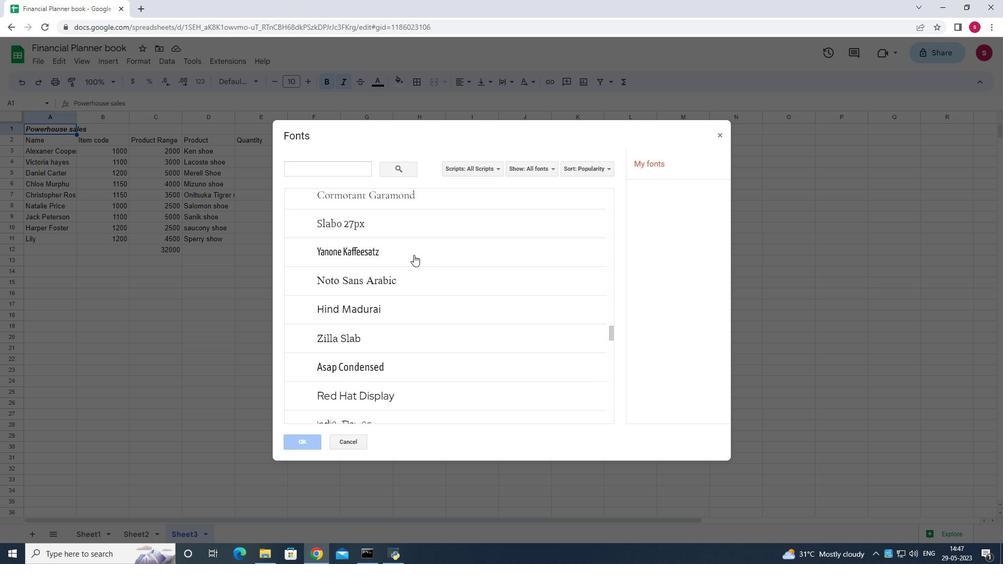
Action: Mouse scrolled (413, 254) with delta (0, 0)
Screenshot: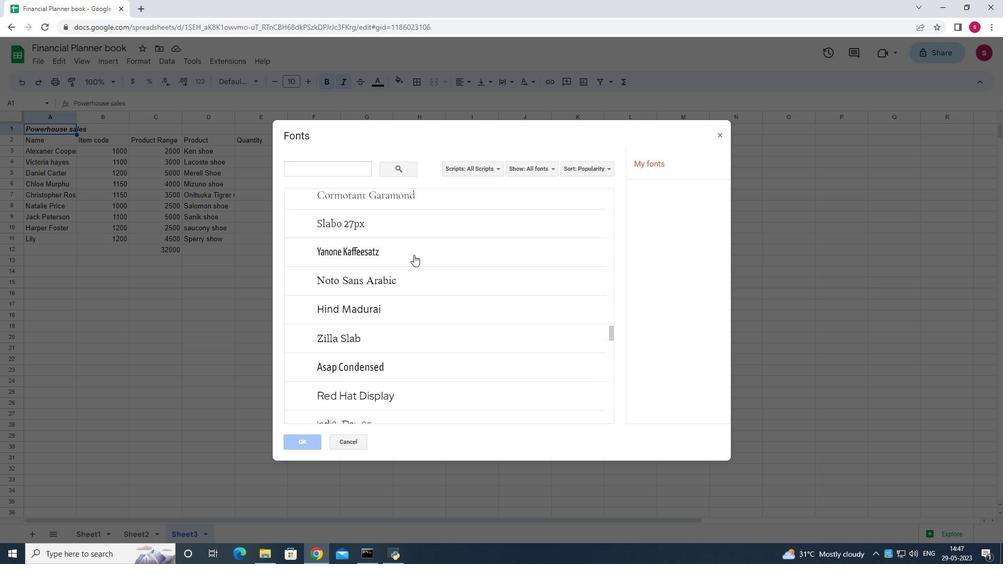 
Action: Mouse scrolled (413, 254) with delta (0, 0)
Screenshot: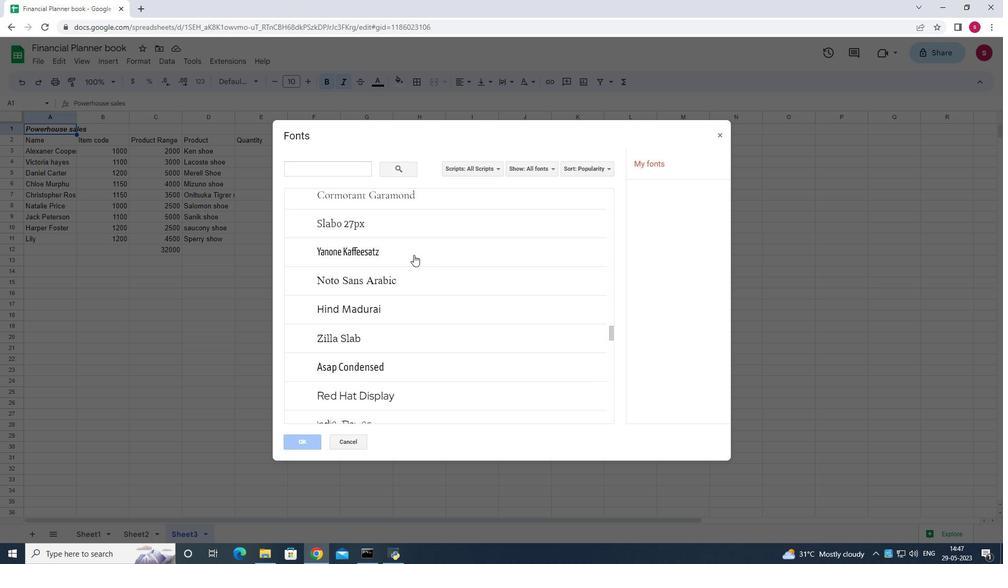 
Action: Mouse scrolled (413, 254) with delta (0, 0)
Screenshot: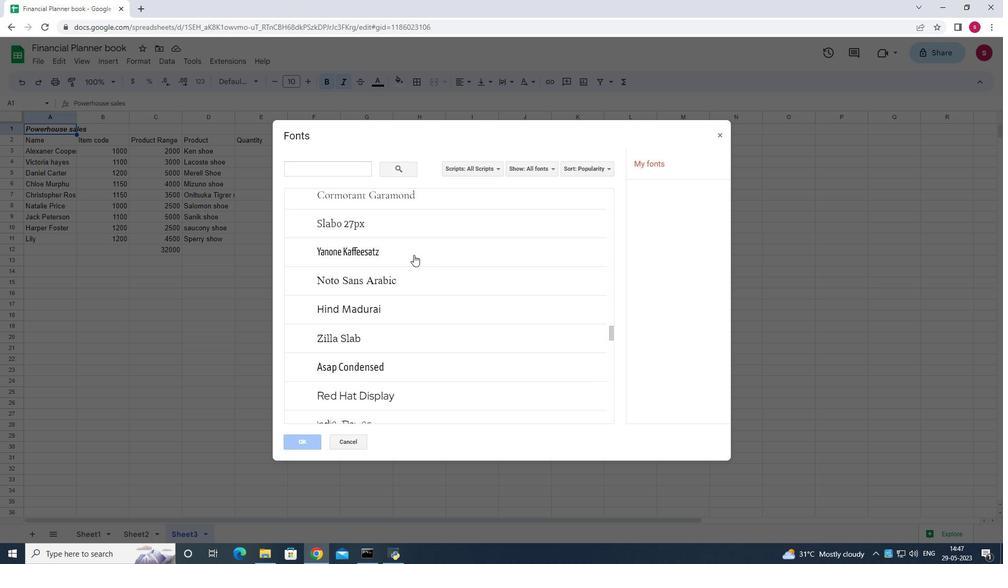 
Action: Mouse scrolled (413, 254) with delta (0, 0)
Screenshot: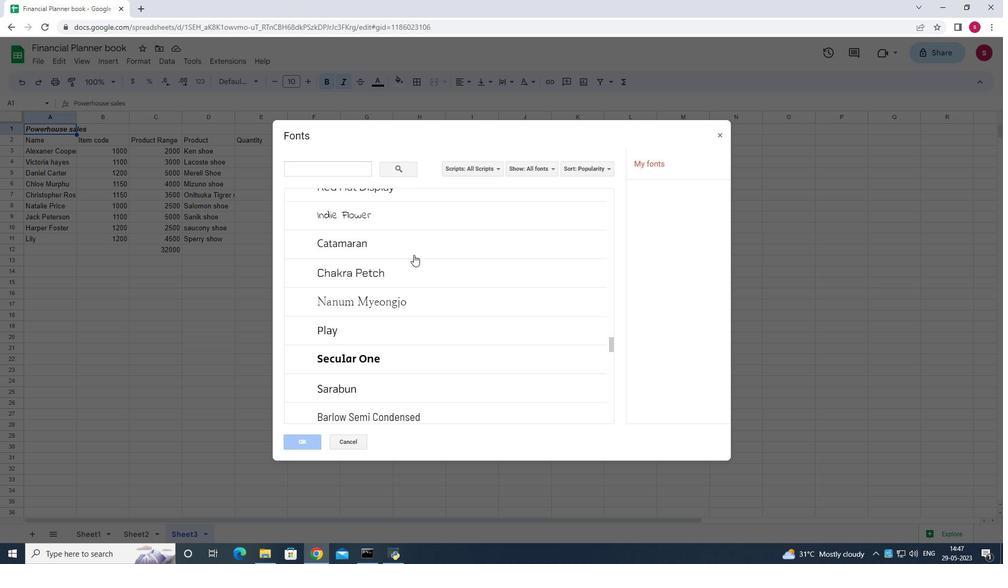 
Action: Mouse scrolled (413, 254) with delta (0, 0)
Screenshot: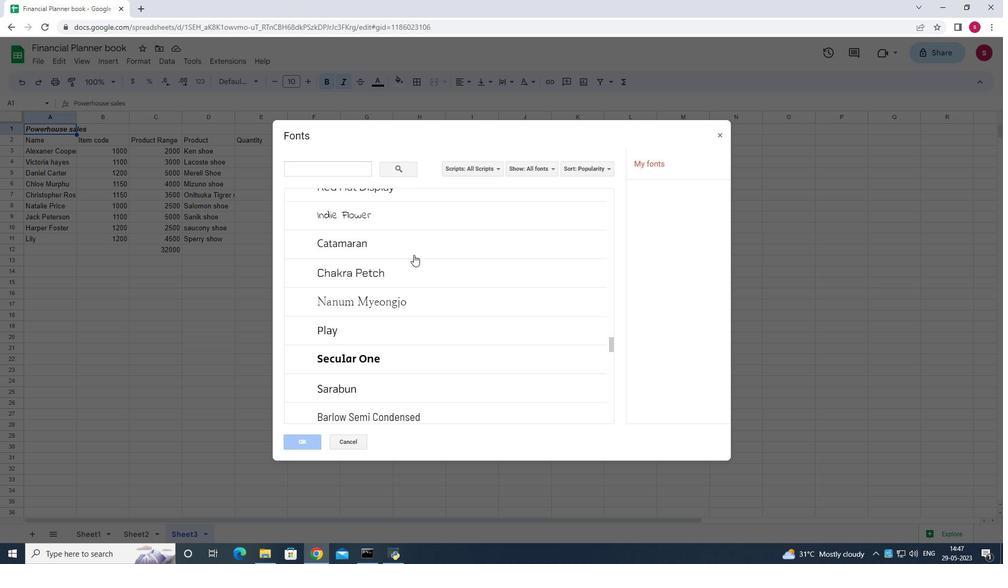 
Action: Mouse scrolled (413, 254) with delta (0, 0)
Screenshot: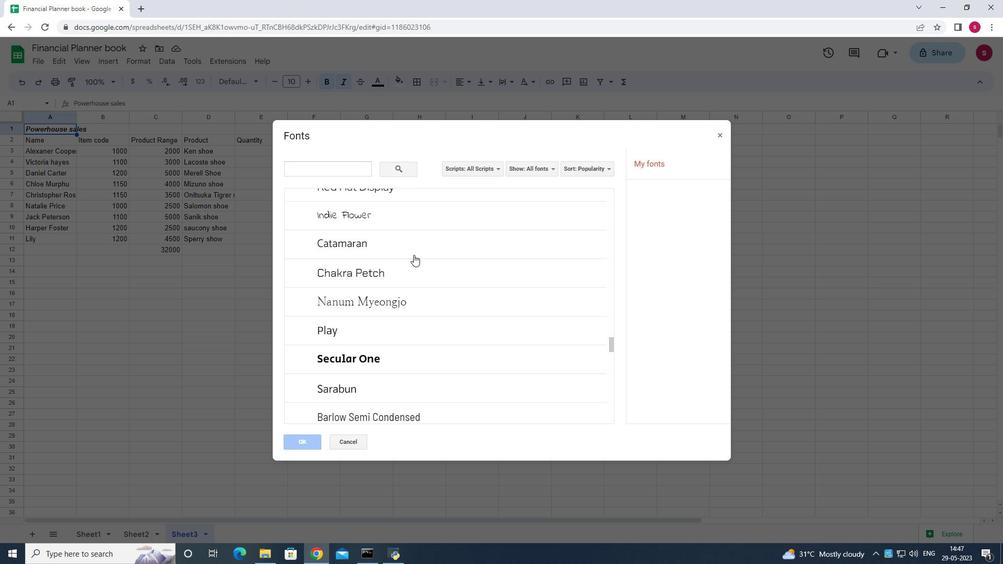 
Action: Mouse scrolled (413, 254) with delta (0, 0)
Screenshot: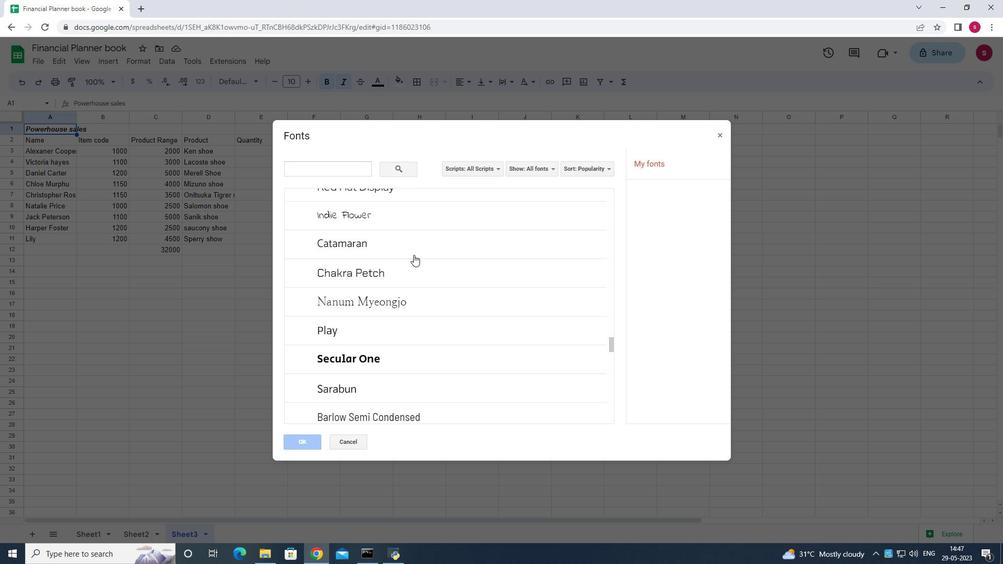 
Action: Mouse scrolled (413, 254) with delta (0, 0)
Screenshot: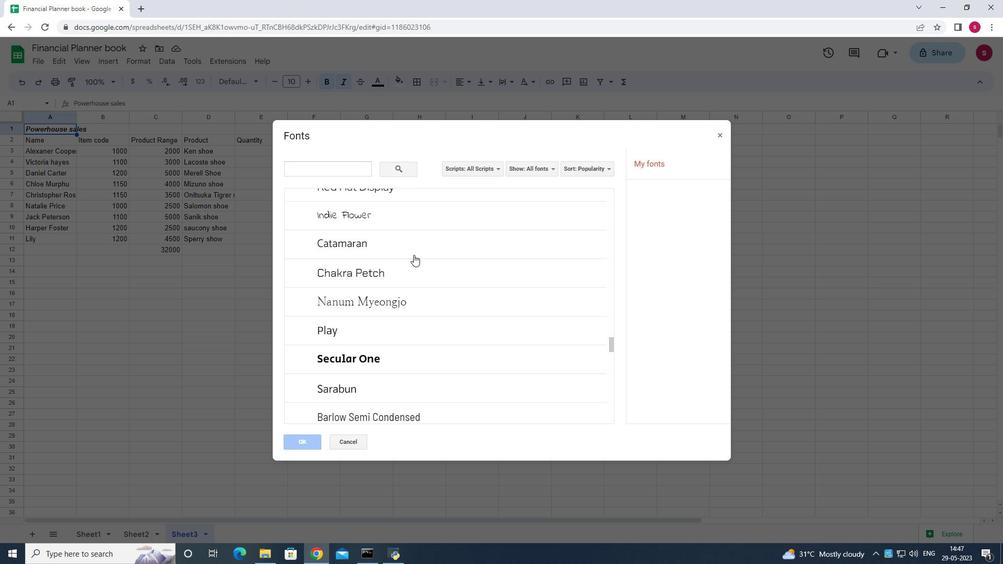 
Action: Mouse scrolled (413, 255) with delta (0, 0)
Screenshot: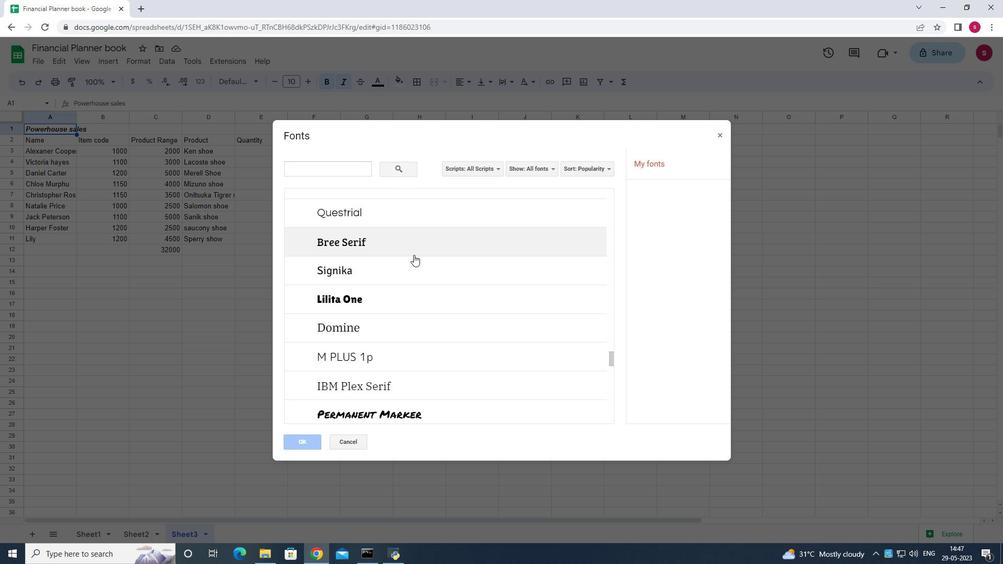
Action: Mouse scrolled (413, 255) with delta (0, 0)
Screenshot: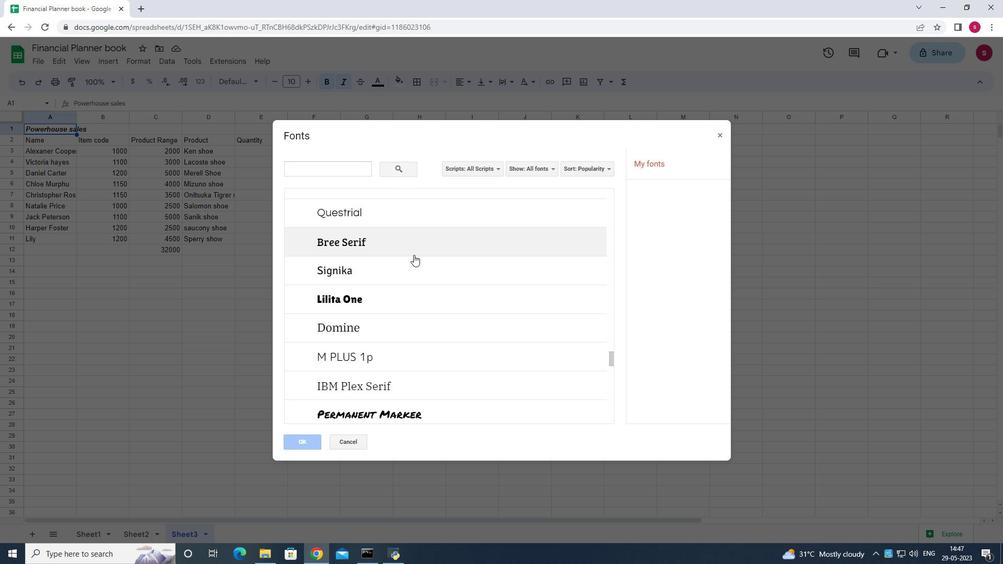 
Action: Mouse scrolled (413, 255) with delta (0, 0)
Screenshot: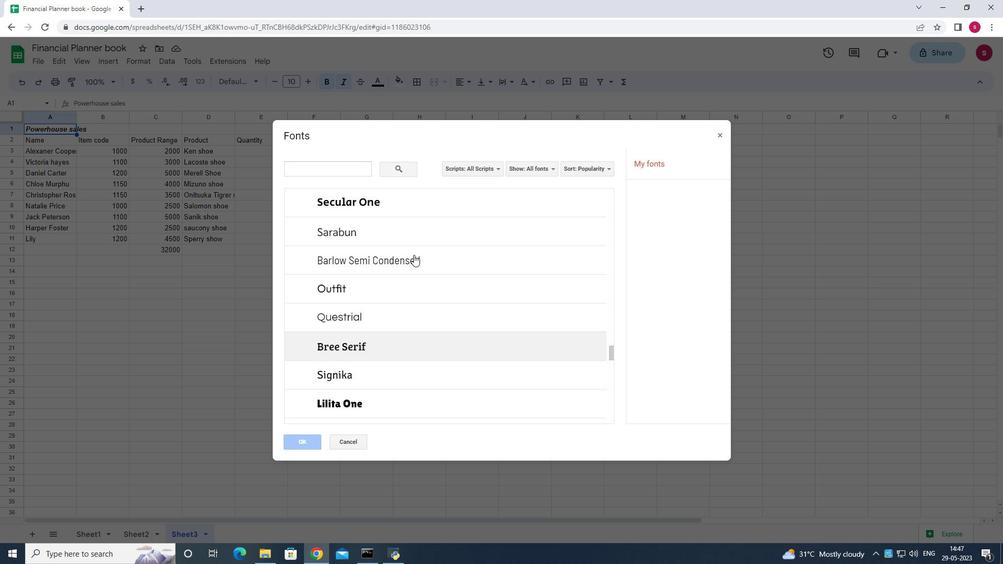
Action: Mouse scrolled (413, 255) with delta (0, 0)
Screenshot: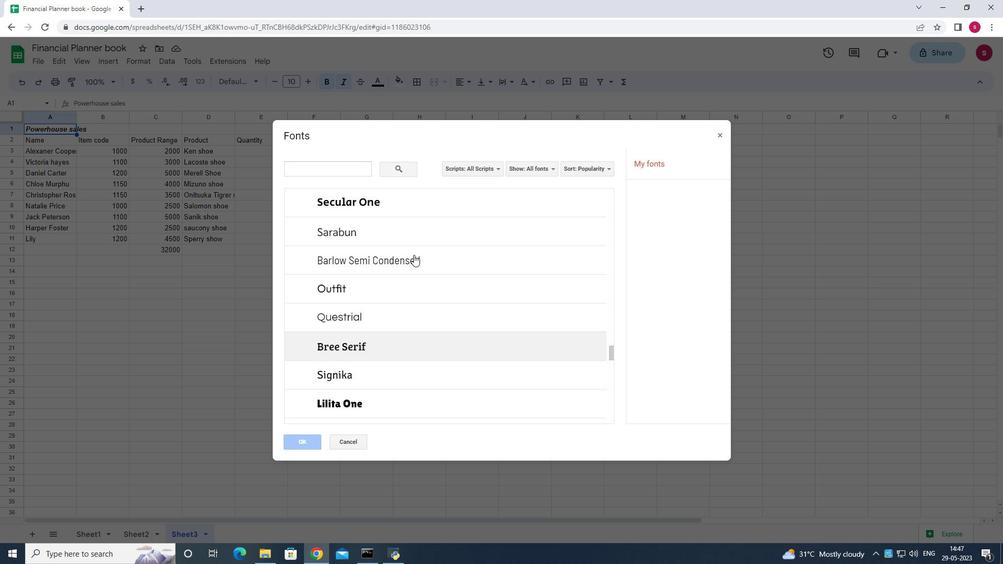 
Action: Mouse scrolled (413, 255) with delta (0, 0)
Screenshot: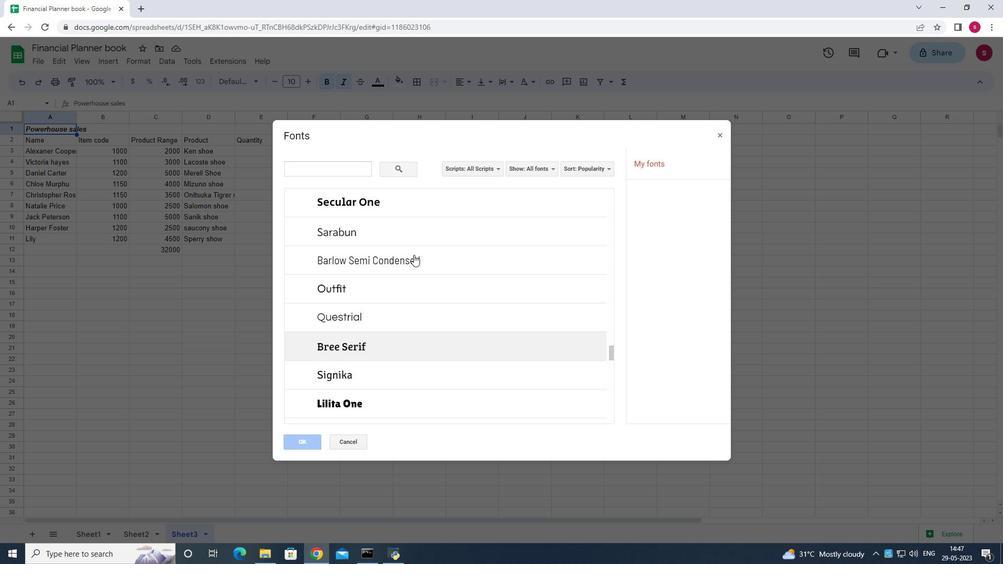 
Action: Mouse moved to (413, 255)
Screenshot: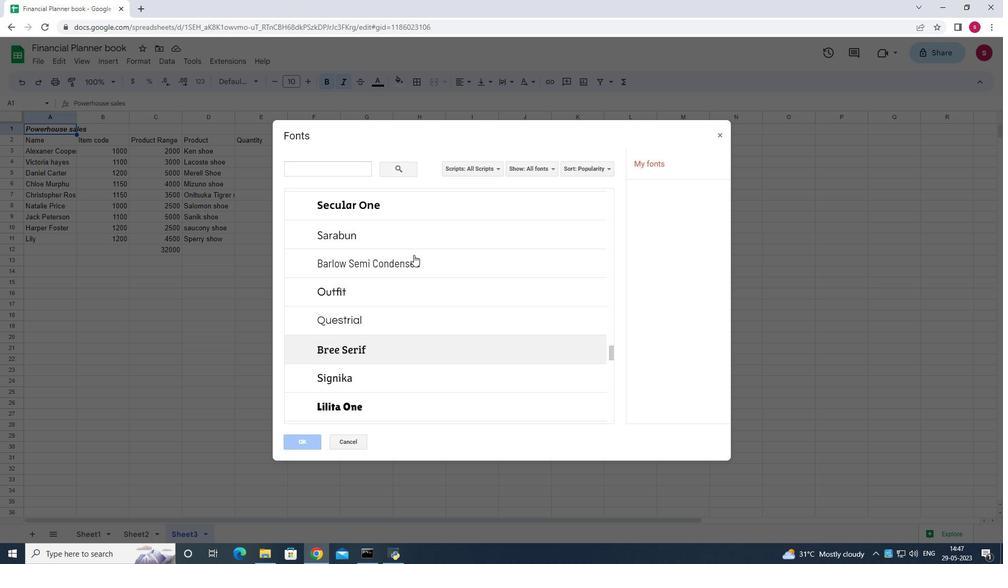 
Action: Mouse scrolled (413, 255) with delta (0, 0)
Screenshot: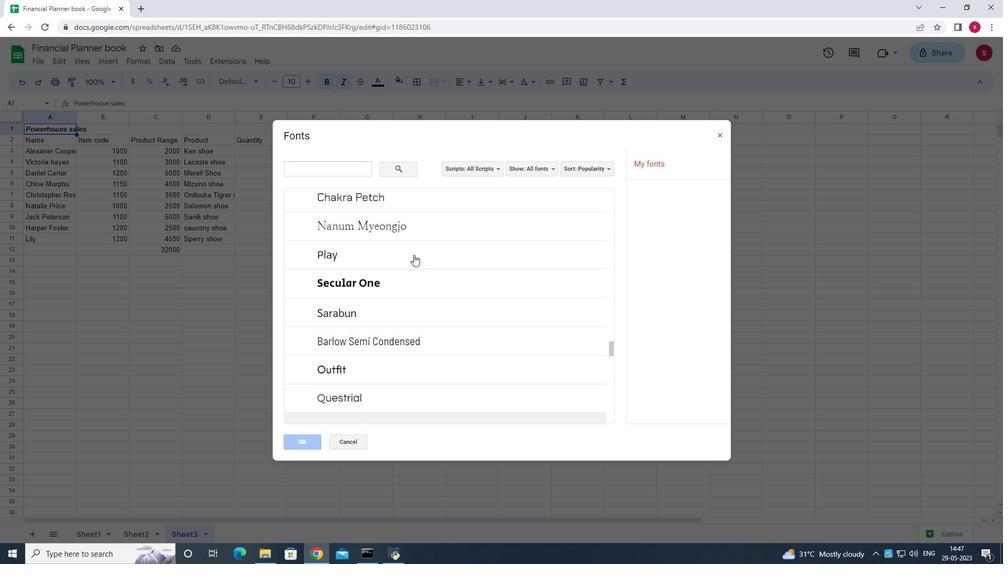 
Action: Mouse scrolled (413, 255) with delta (0, 0)
Screenshot: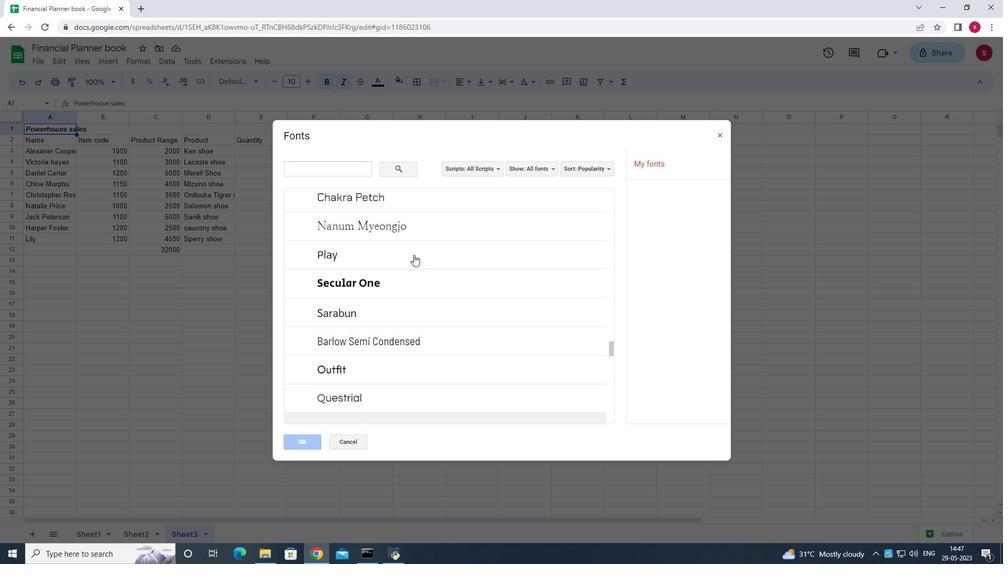 
Action: Mouse scrolled (413, 255) with delta (0, 0)
Screenshot: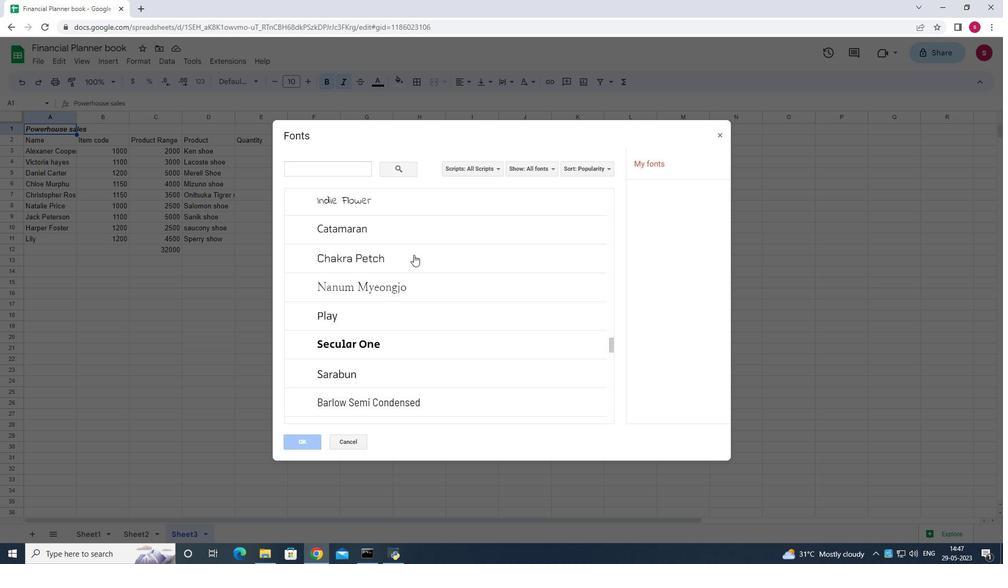 
Action: Mouse scrolled (413, 255) with delta (0, 0)
Screenshot: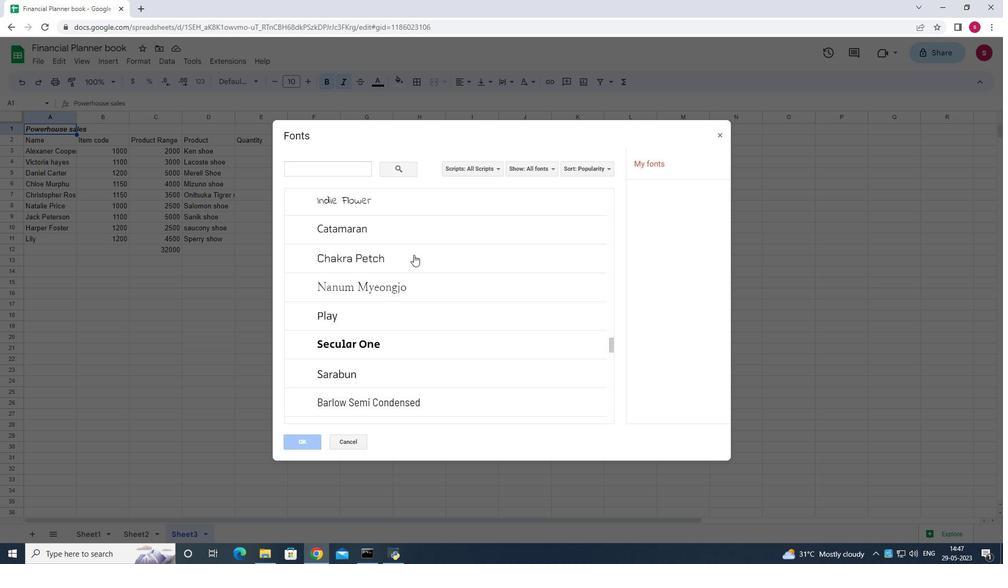 
Action: Mouse scrolled (413, 255) with delta (0, 0)
Screenshot: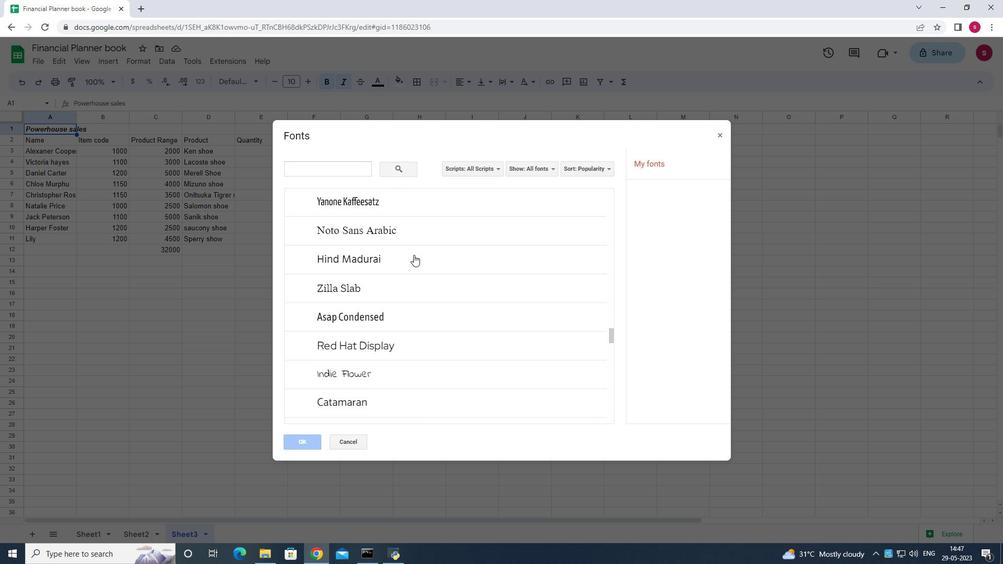 
Action: Mouse scrolled (413, 255) with delta (0, 0)
Screenshot: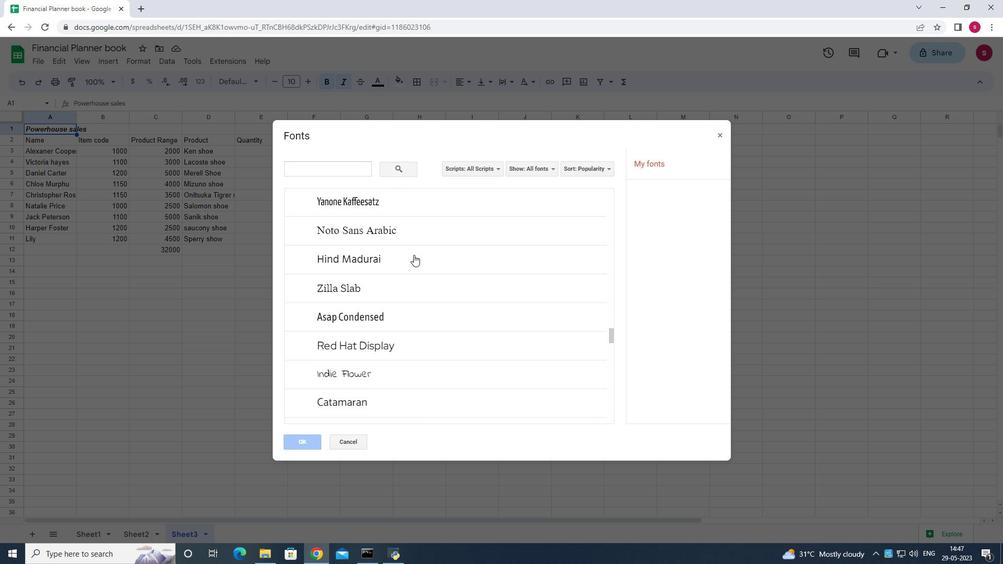 
Action: Mouse scrolled (413, 255) with delta (0, 0)
